Task: Select the current location as Kings Canyon National Park, California, United States . Now zoom + , and verify the location . Show zoom slider
Action: Mouse moved to (484, 221)
Screenshot: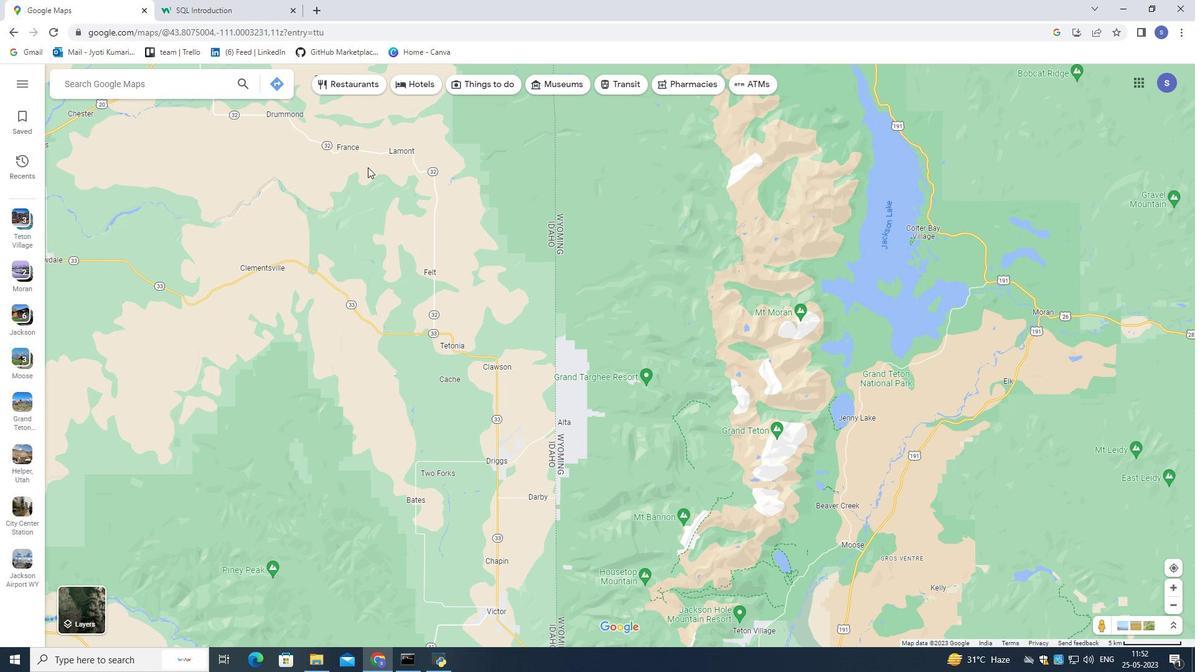 
Action: Mouse scrolled (483, 214) with delta (0, 0)
Screenshot: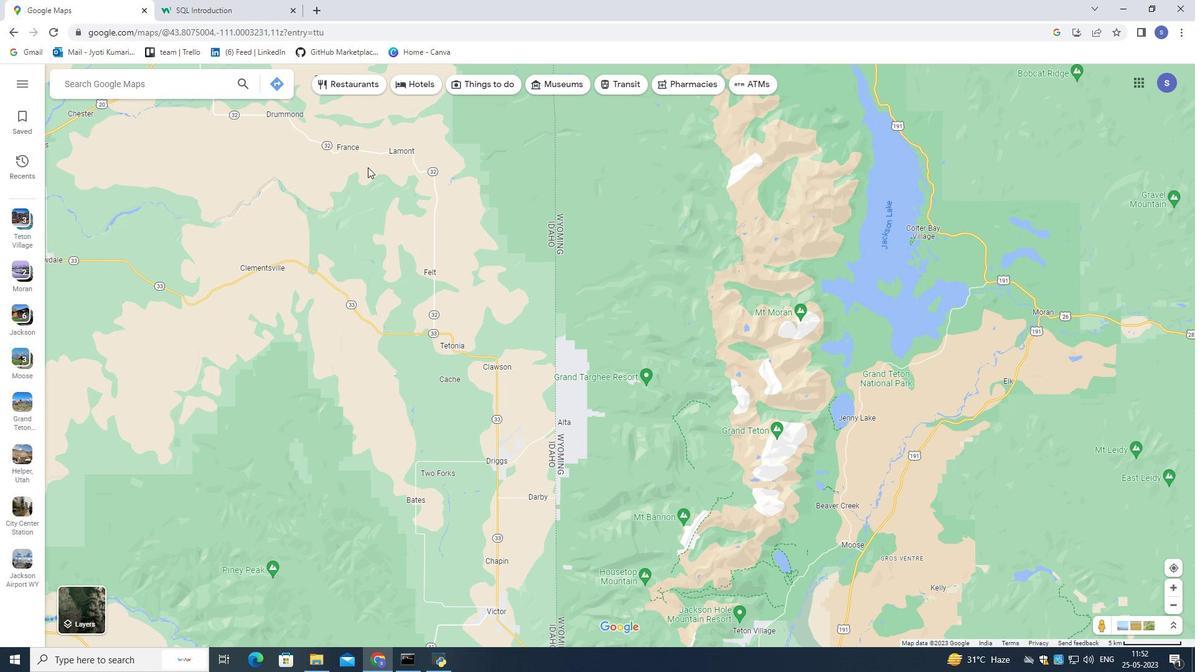 
Action: Mouse moved to (484, 221)
Screenshot: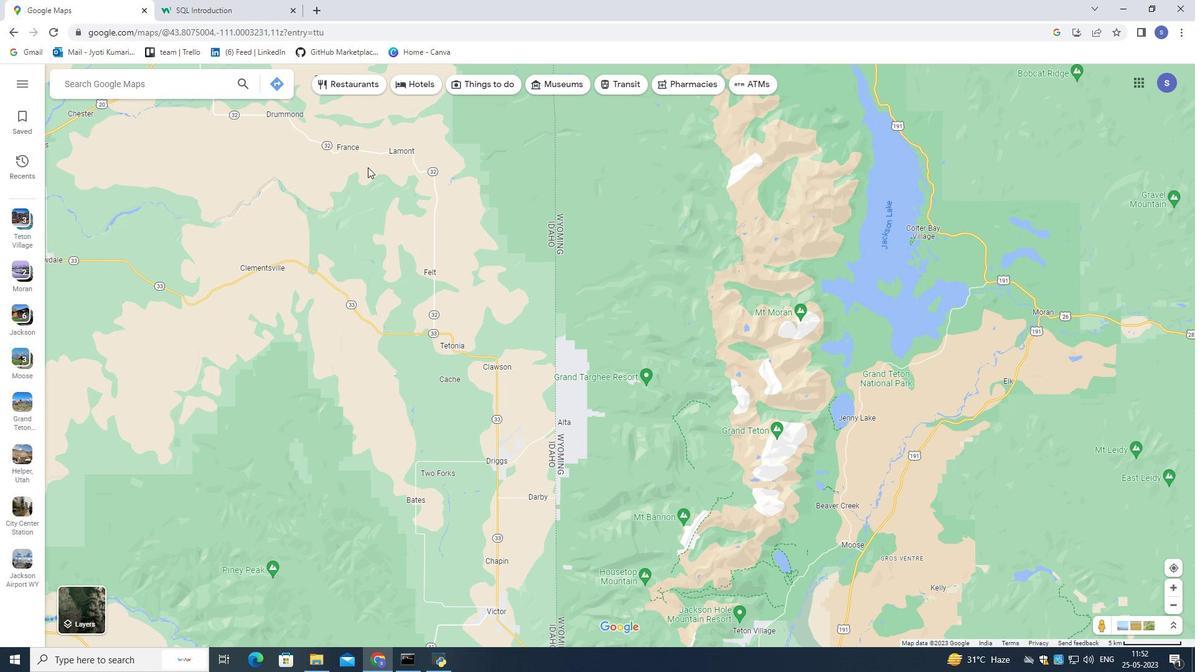 
Action: Mouse scrolled (483, 216) with delta (0, 0)
Screenshot: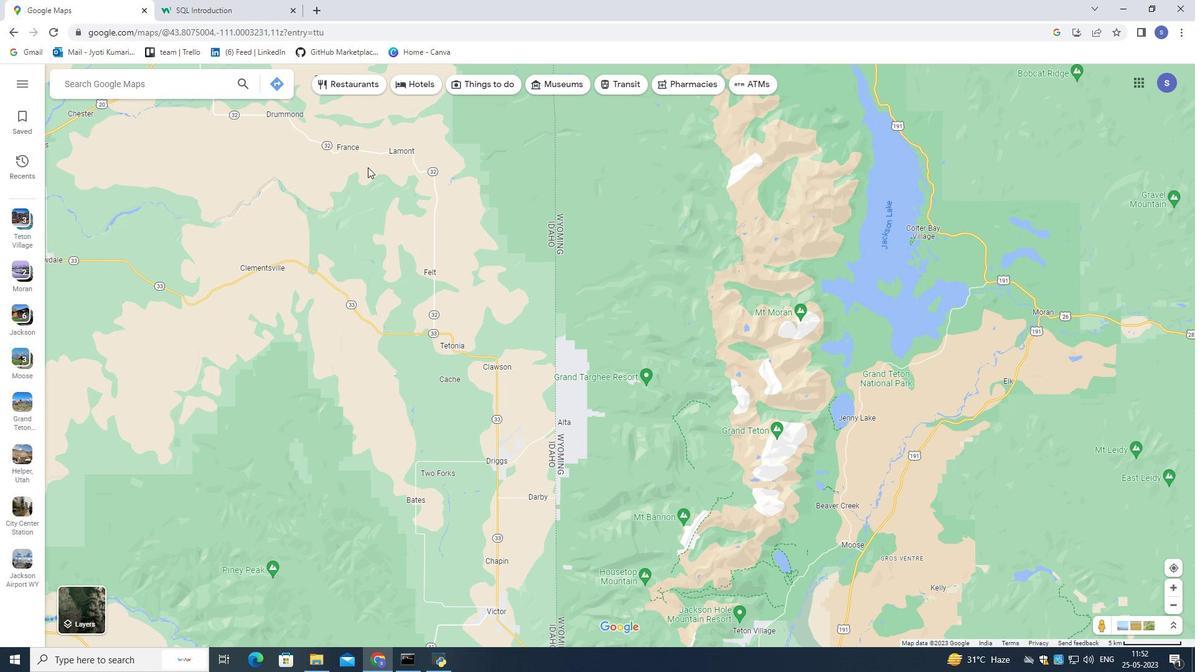 
Action: Mouse scrolled (484, 218) with delta (0, 0)
Screenshot: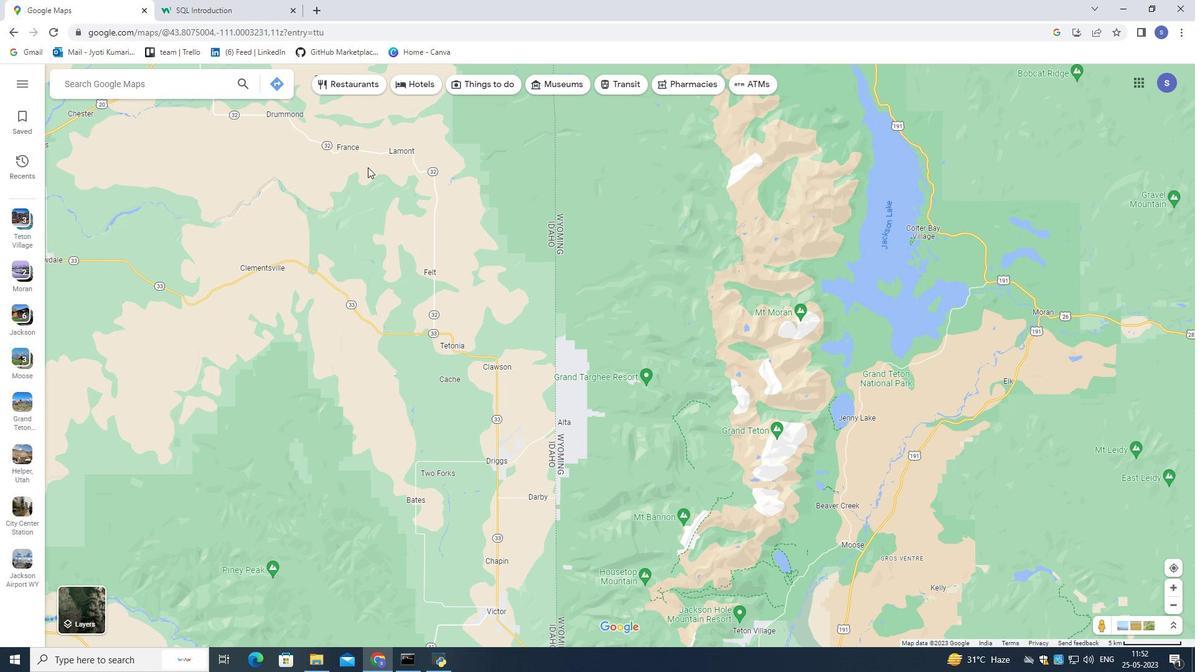 
Action: Mouse moved to (485, 221)
Screenshot: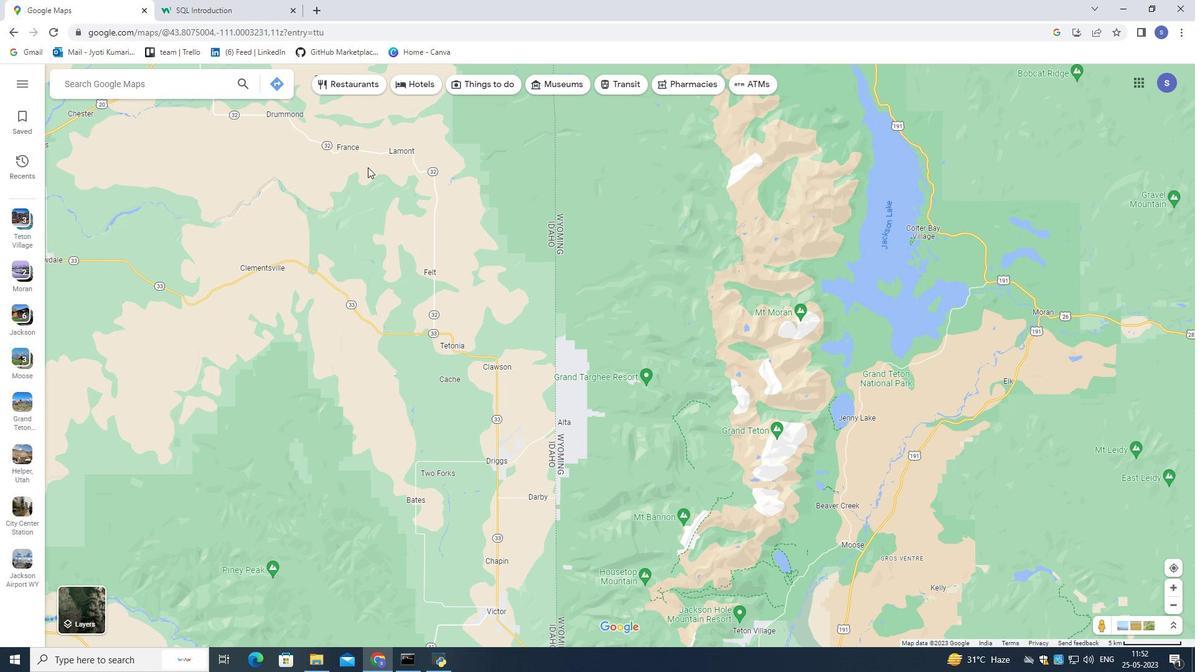 
Action: Mouse scrolled (485, 221) with delta (0, 0)
Screenshot: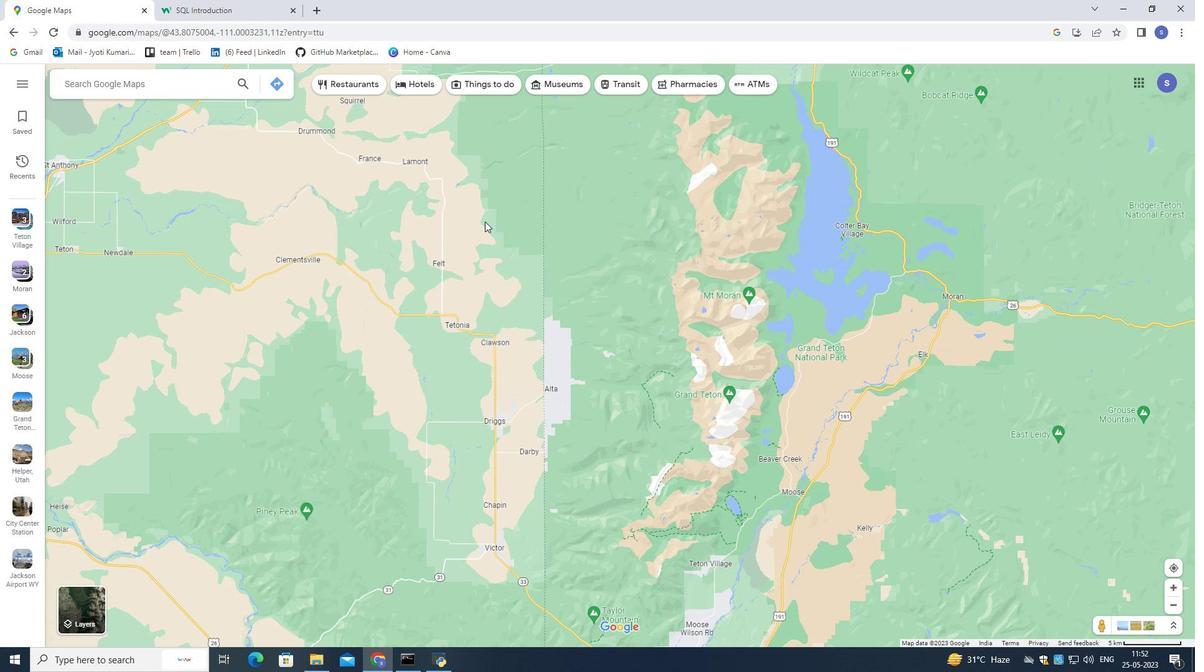 
Action: Mouse scrolled (485, 221) with delta (0, 0)
Screenshot: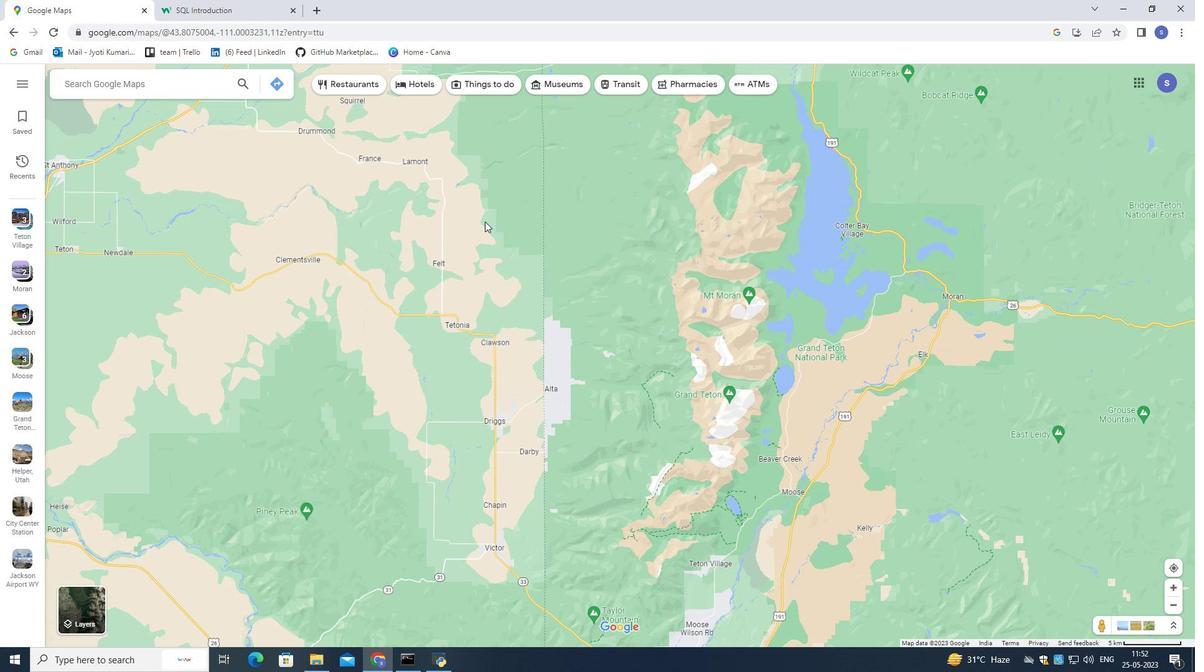 
Action: Mouse scrolled (485, 221) with delta (0, 0)
Screenshot: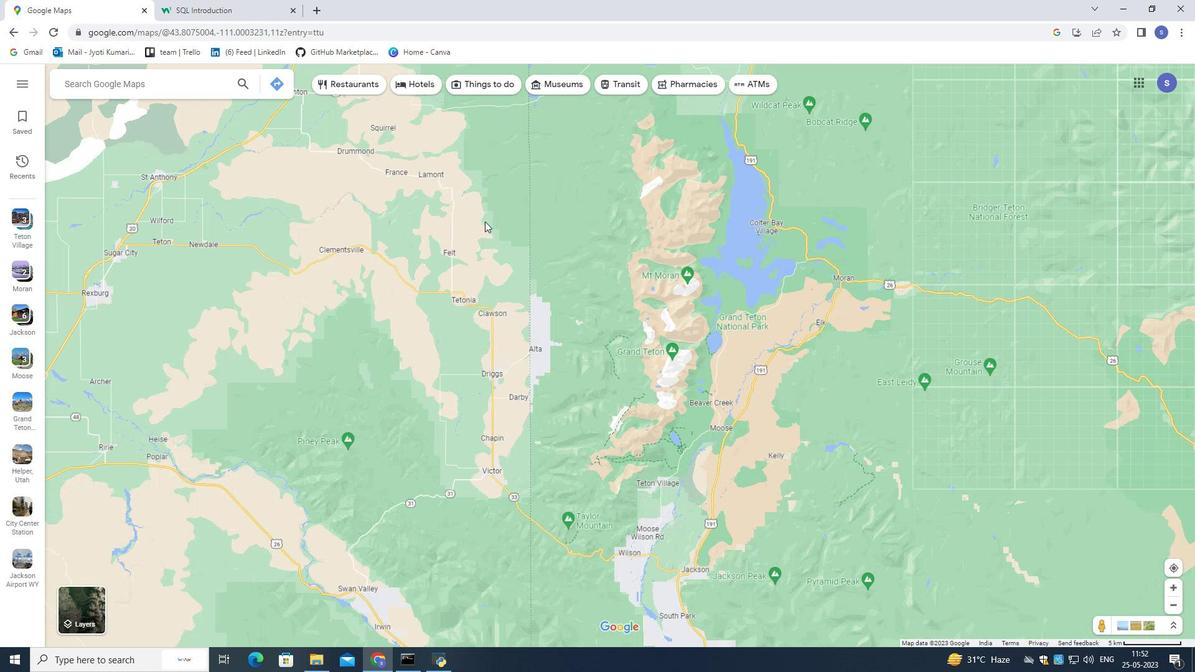 
Action: Mouse scrolled (485, 221) with delta (0, 0)
Screenshot: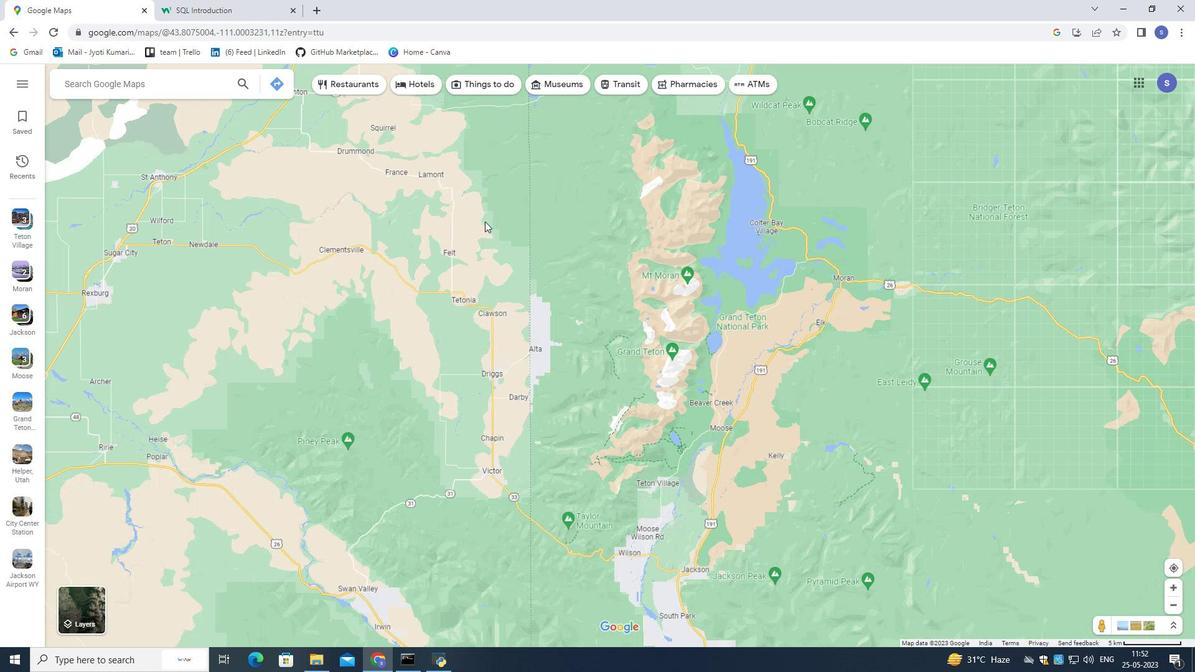 
Action: Mouse scrolled (485, 221) with delta (0, 0)
Screenshot: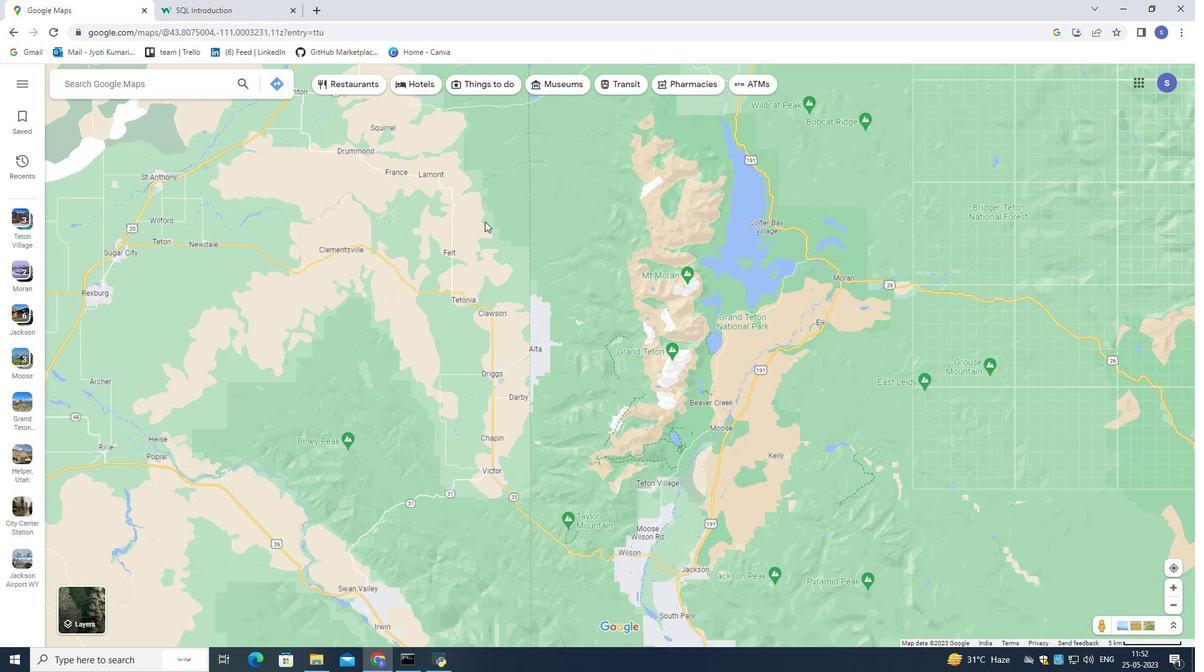 
Action: Mouse moved to (485, 219)
Screenshot: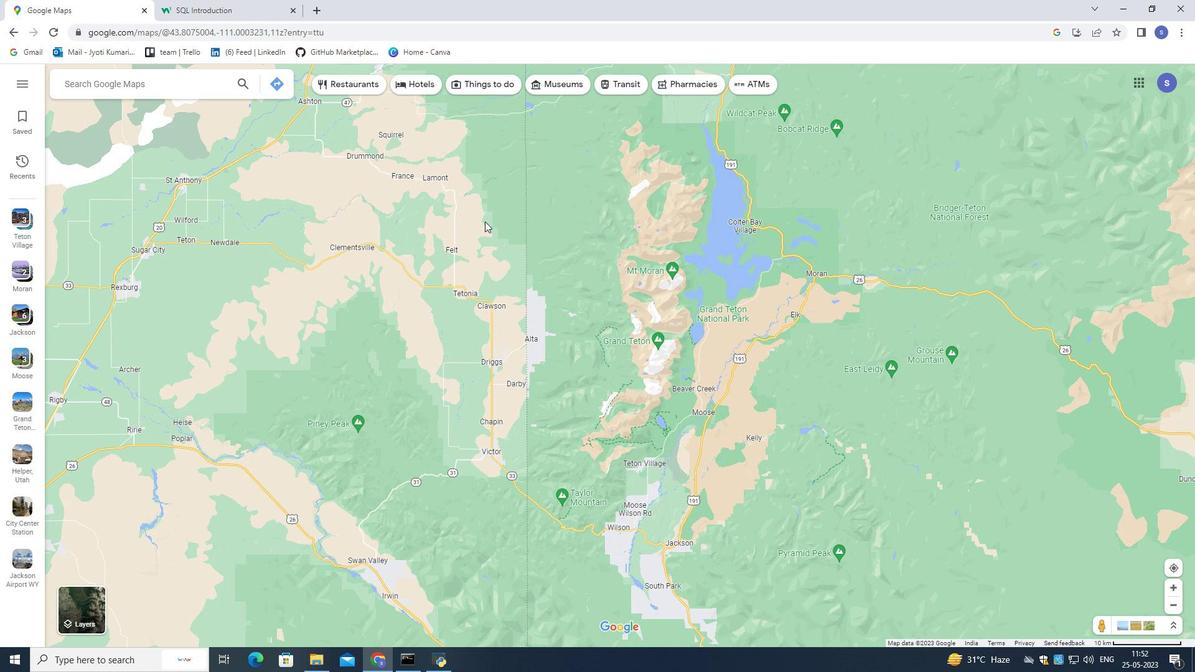 
Action: Mouse scrolled (485, 219) with delta (0, 0)
Screenshot: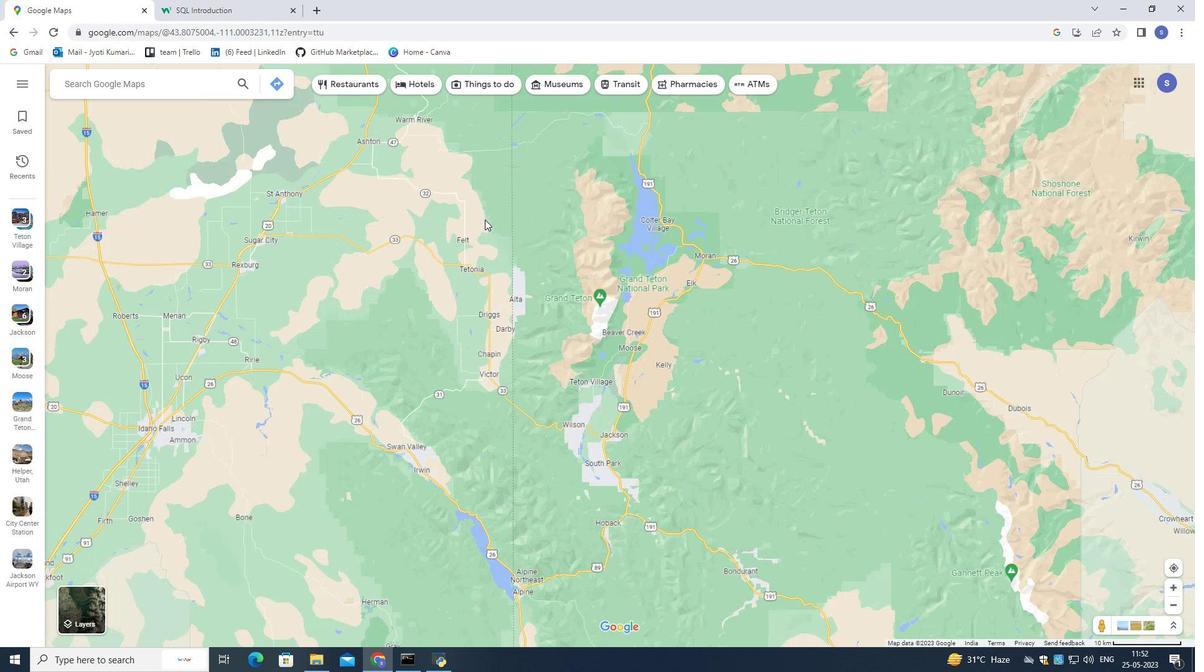 
Action: Mouse scrolled (485, 219) with delta (0, 0)
Screenshot: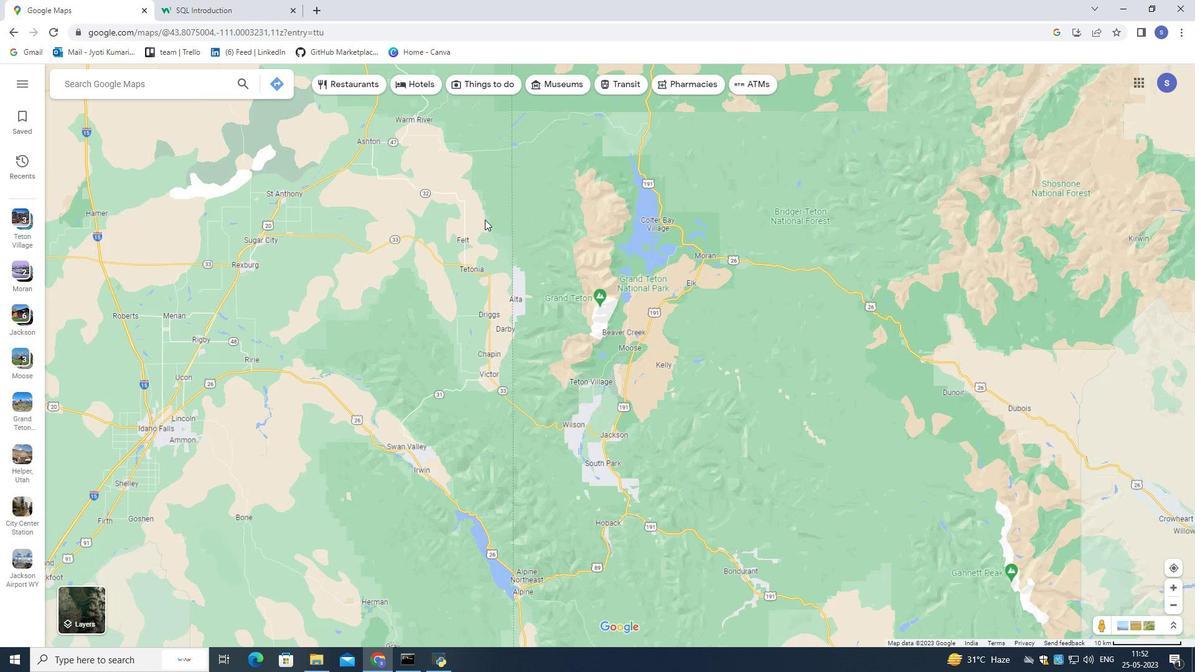 
Action: Mouse scrolled (485, 219) with delta (0, 0)
Screenshot: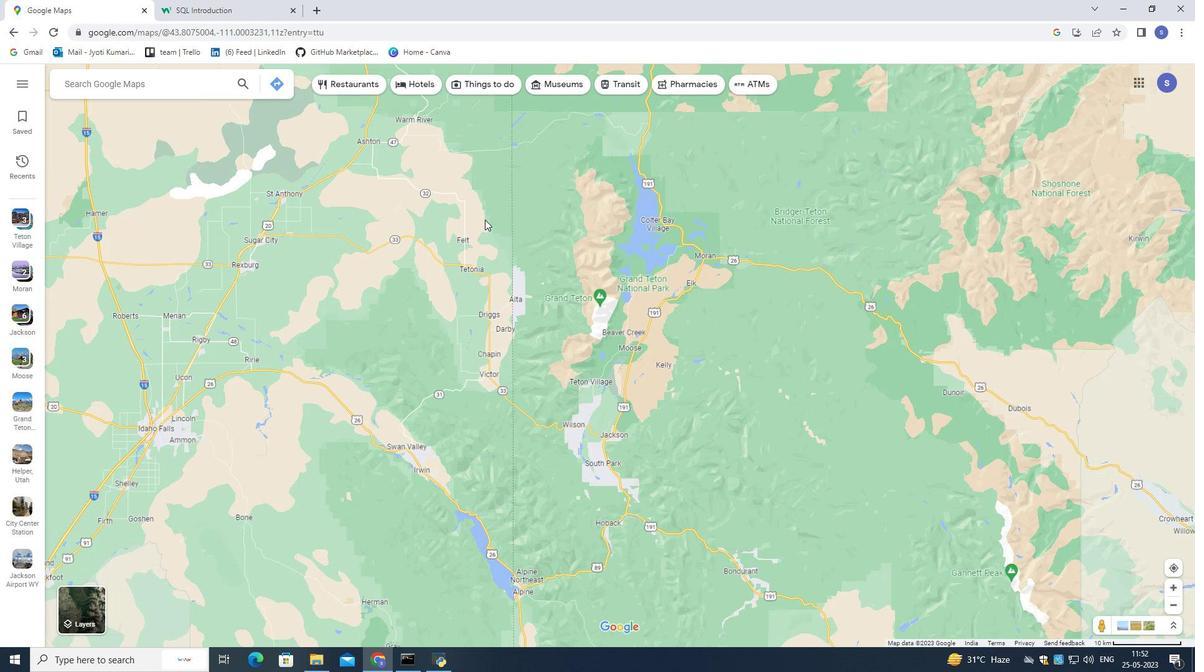 
Action: Mouse scrolled (485, 219) with delta (0, 0)
Screenshot: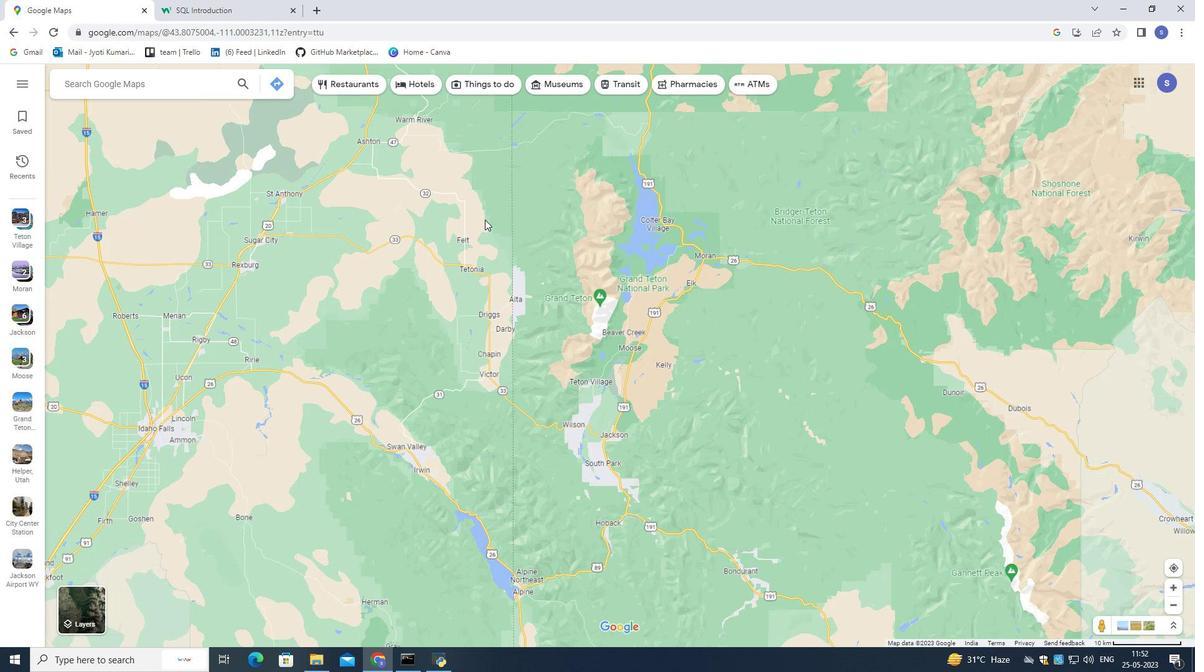 
Action: Mouse moved to (486, 217)
Screenshot: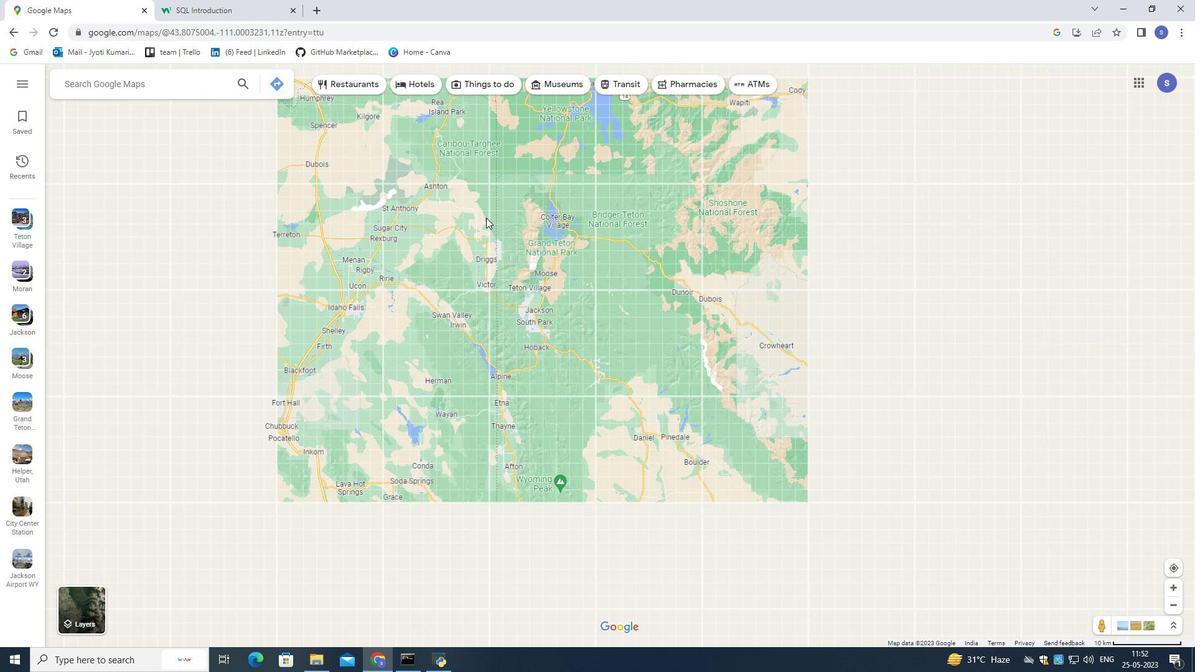 
Action: Mouse scrolled (486, 216) with delta (0, 0)
Screenshot: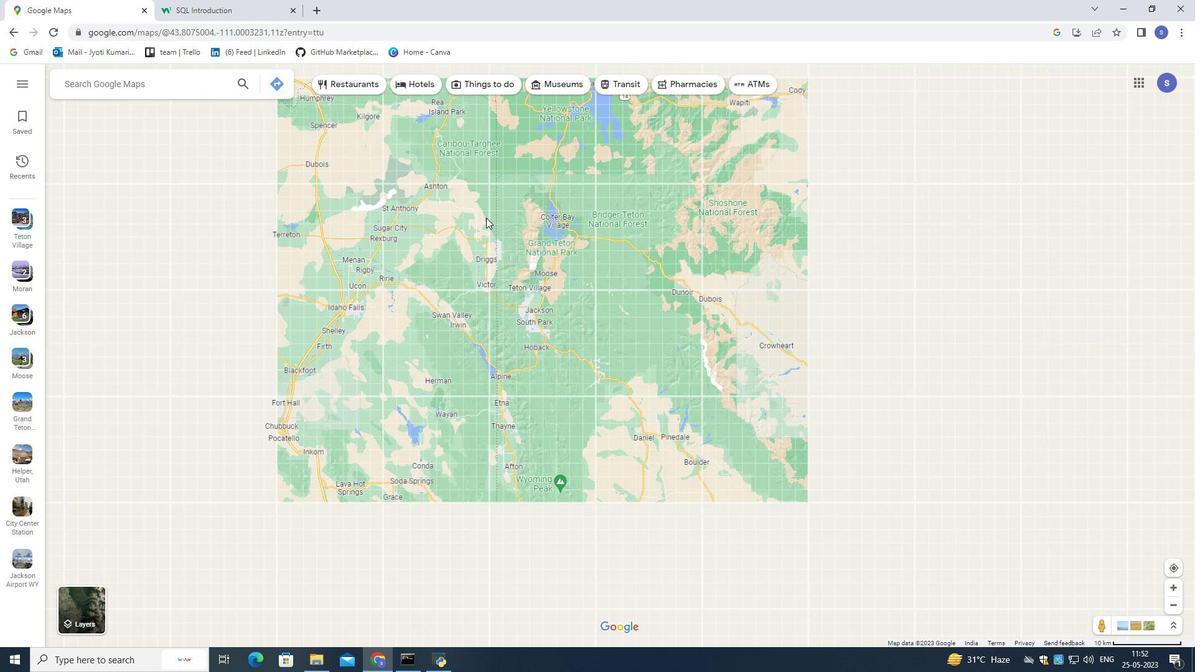 
Action: Mouse moved to (487, 217)
Screenshot: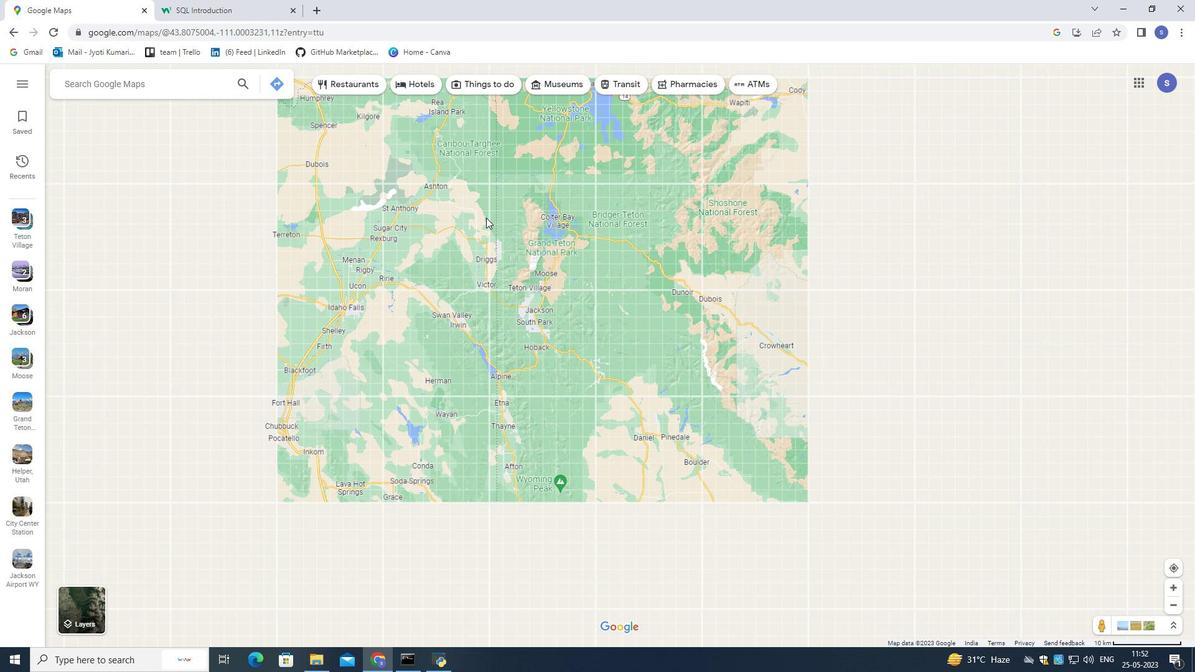 
Action: Mouse scrolled (487, 216) with delta (0, 0)
Screenshot: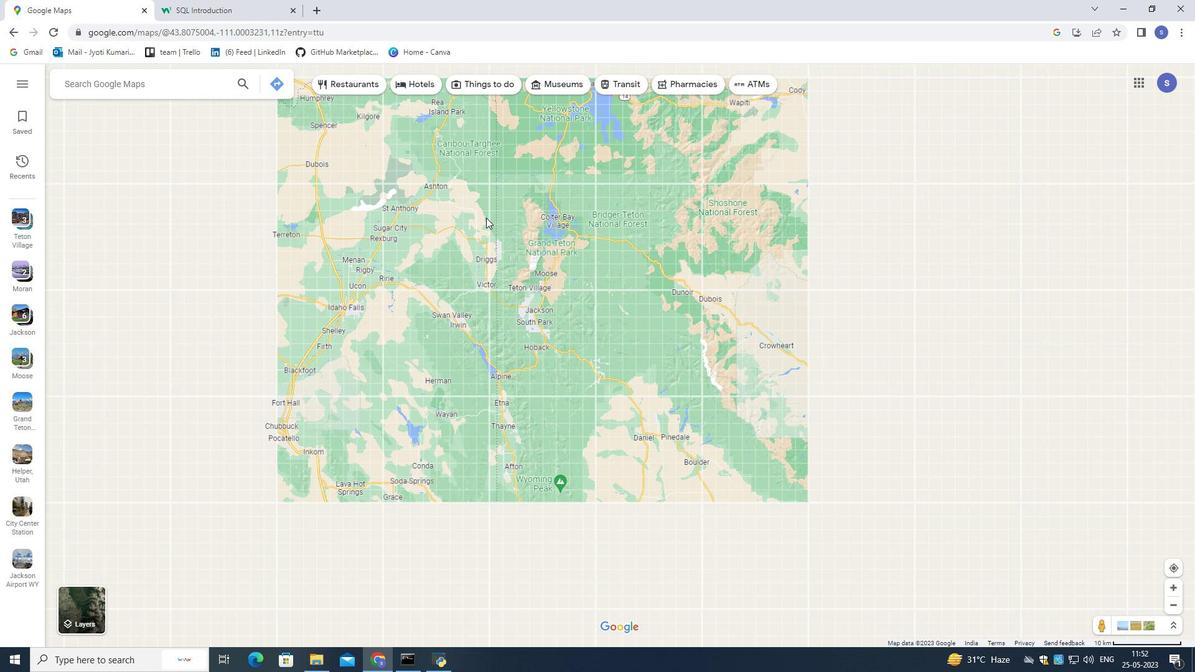 
Action: Mouse scrolled (487, 216) with delta (0, 0)
Screenshot: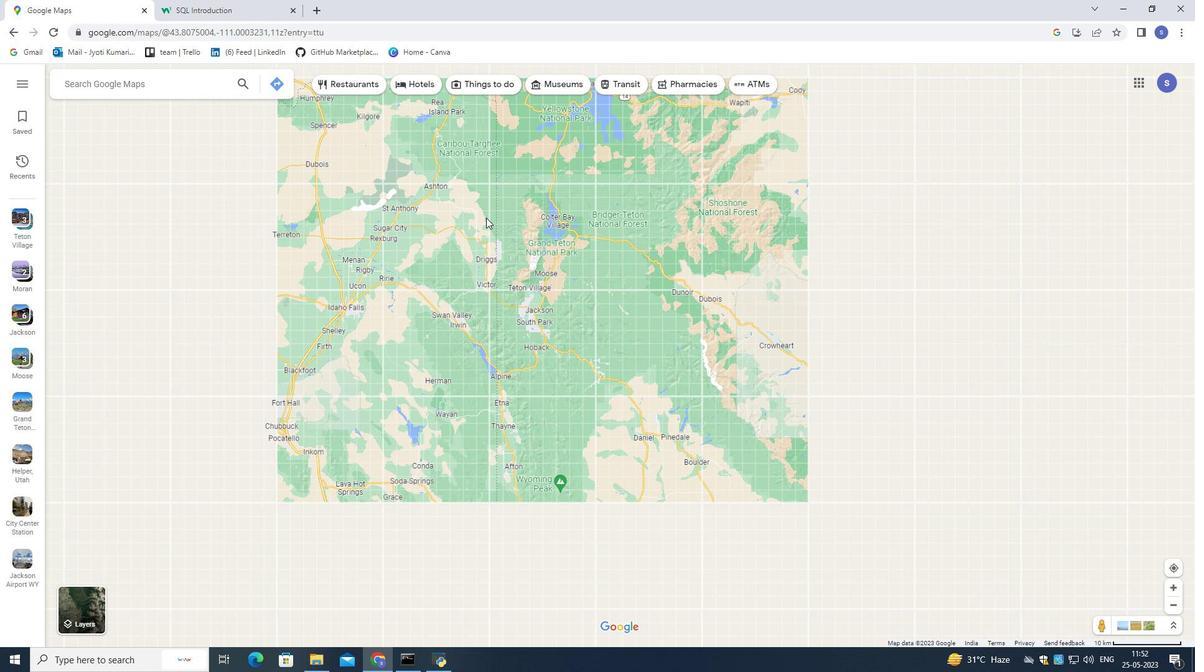
Action: Mouse scrolled (487, 216) with delta (0, 0)
Screenshot: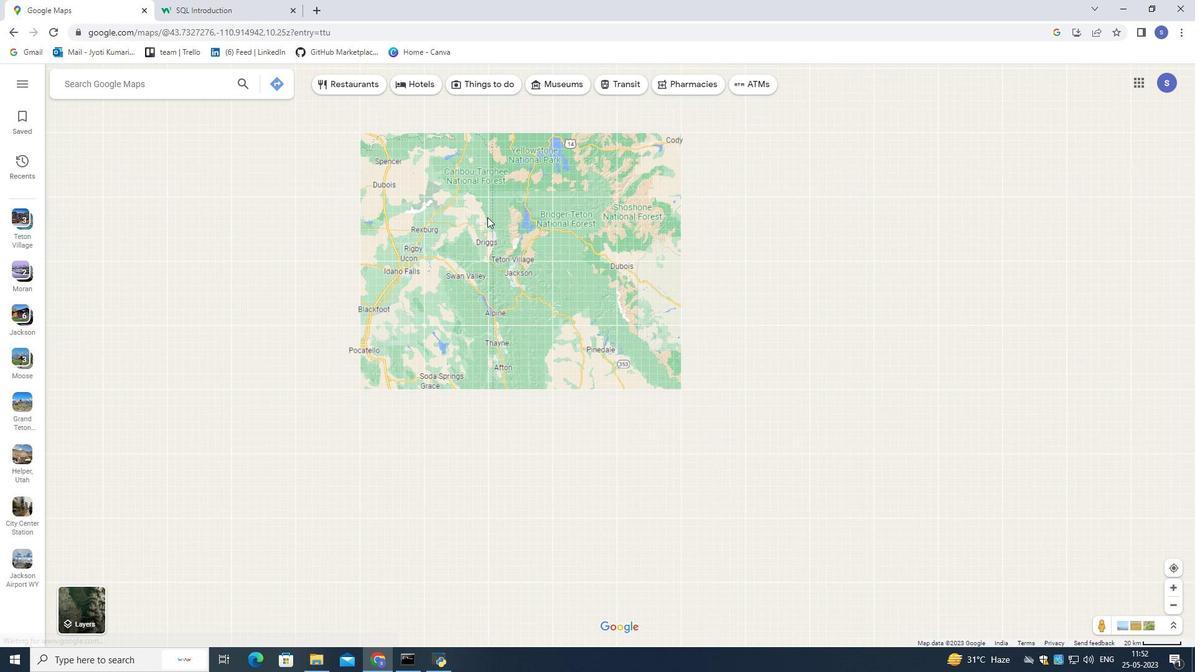 
Action: Mouse scrolled (487, 216) with delta (0, 0)
Screenshot: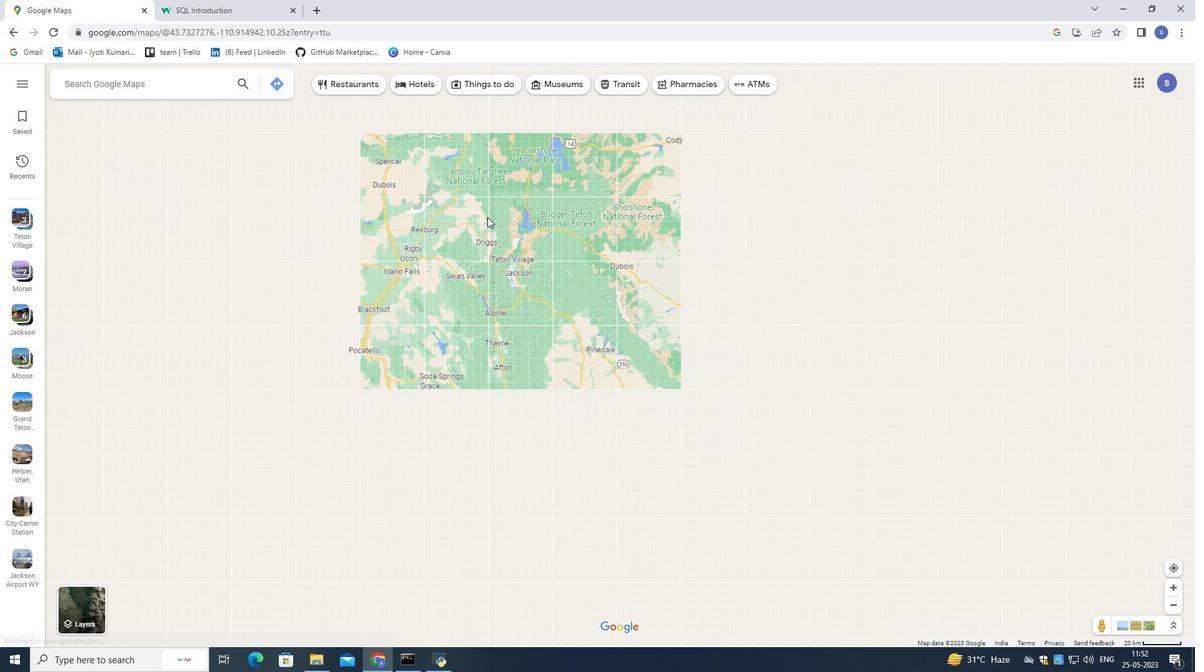 
Action: Mouse scrolled (487, 216) with delta (0, 0)
Screenshot: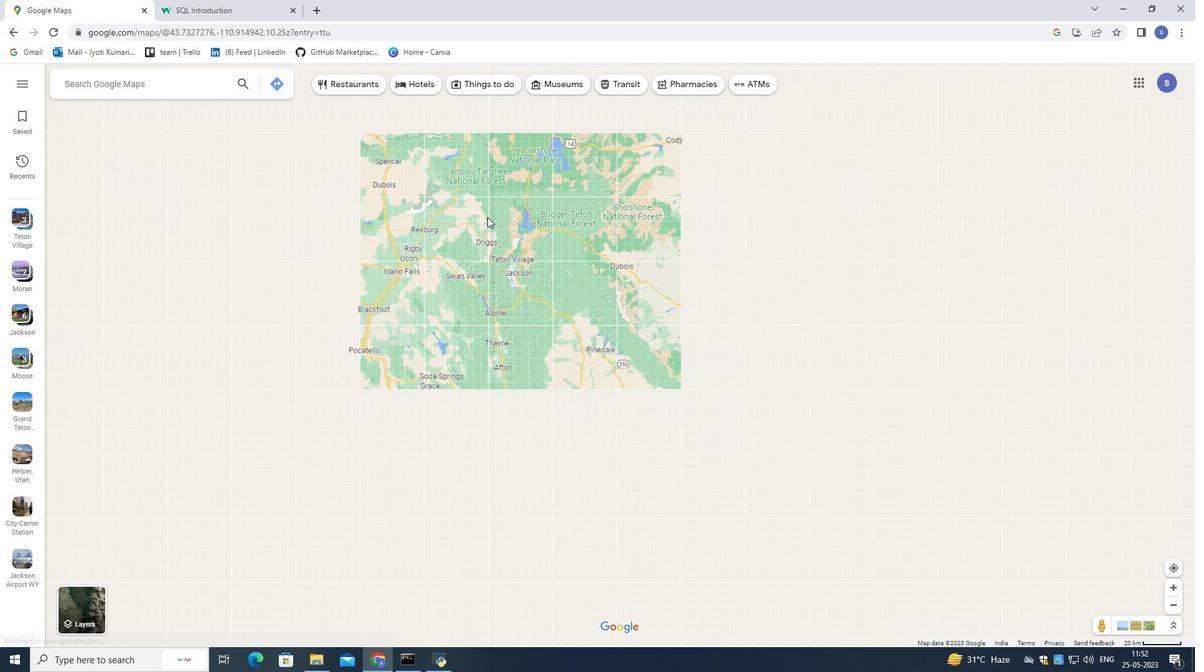 
Action: Mouse scrolled (487, 216) with delta (0, 0)
Screenshot: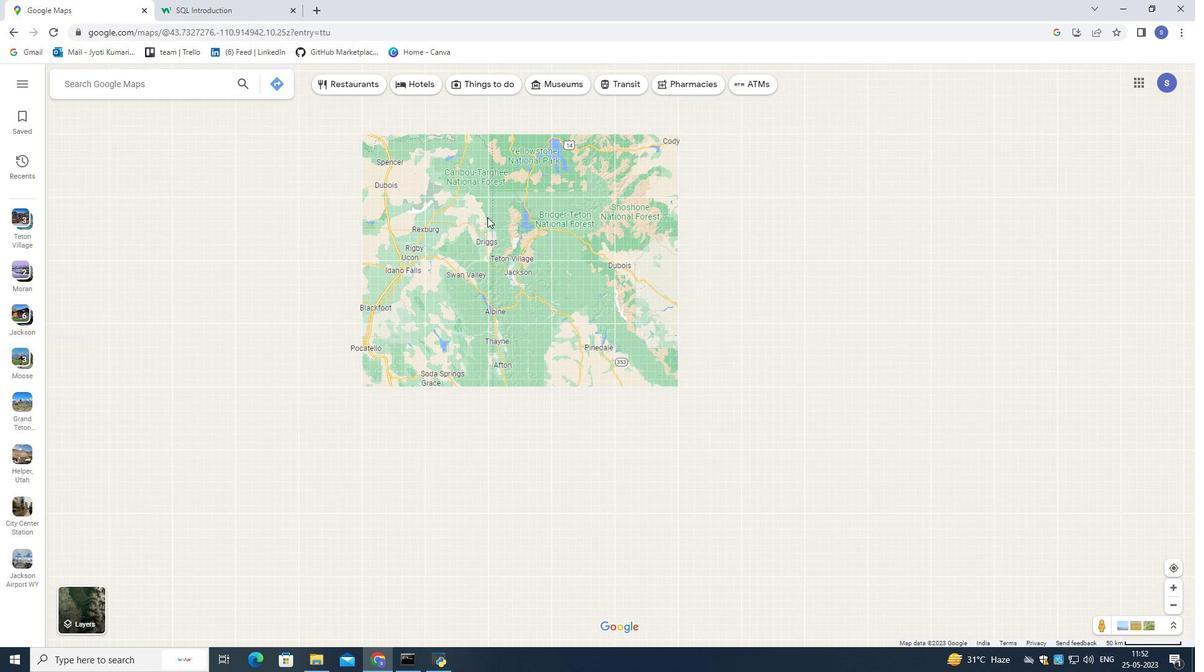 
Action: Mouse moved to (485, 216)
Screenshot: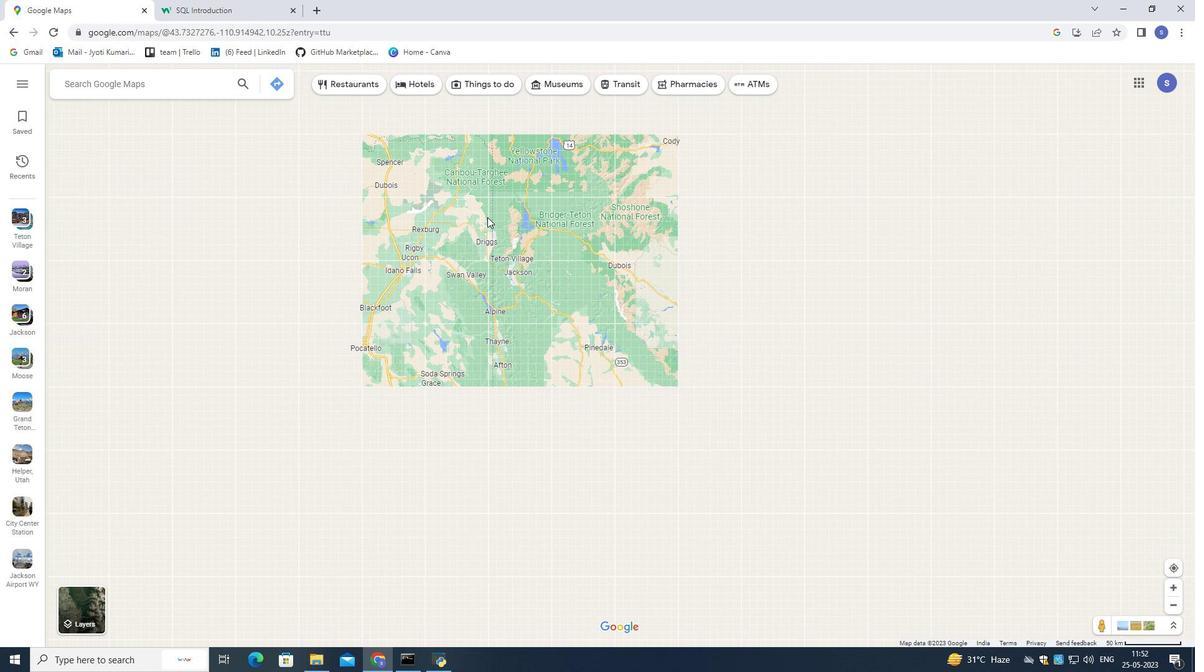 
Action: Mouse scrolled (485, 215) with delta (0, 0)
Screenshot: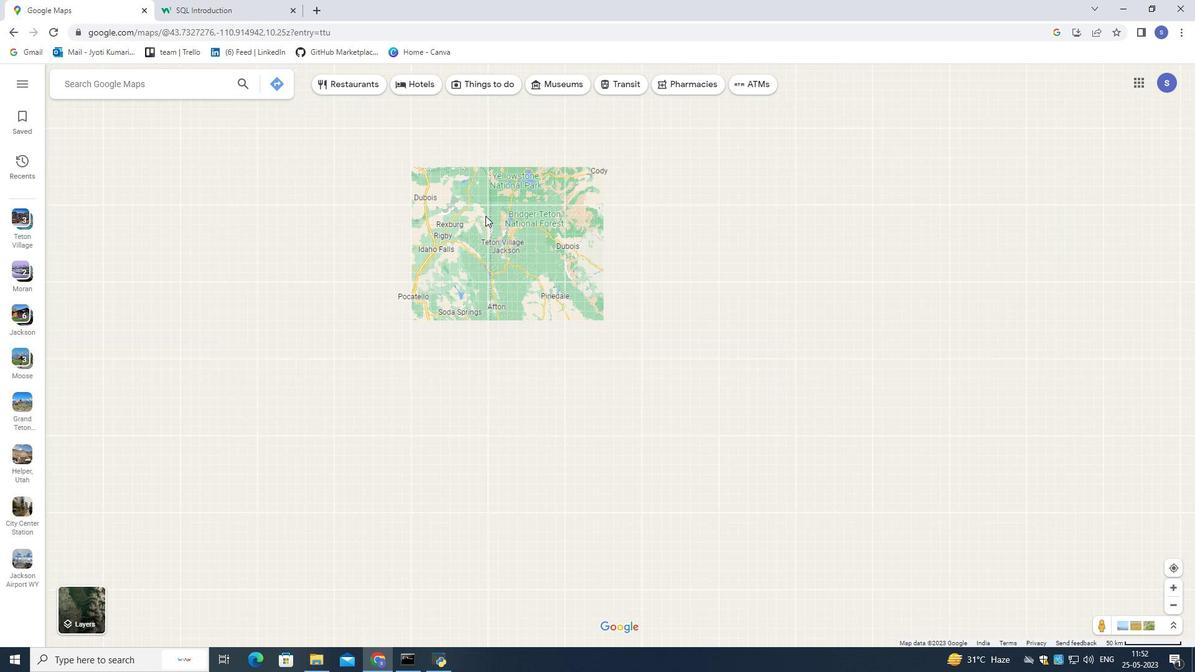 
Action: Mouse moved to (485, 215)
Screenshot: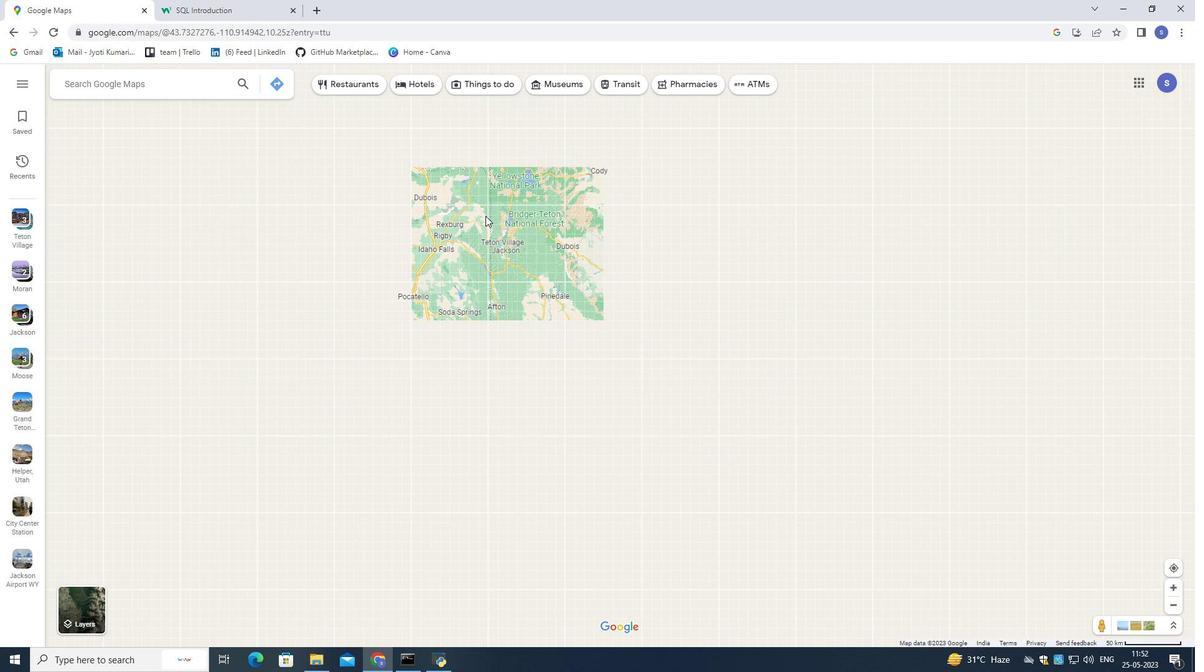 
Action: Mouse scrolled (485, 214) with delta (0, 0)
Screenshot: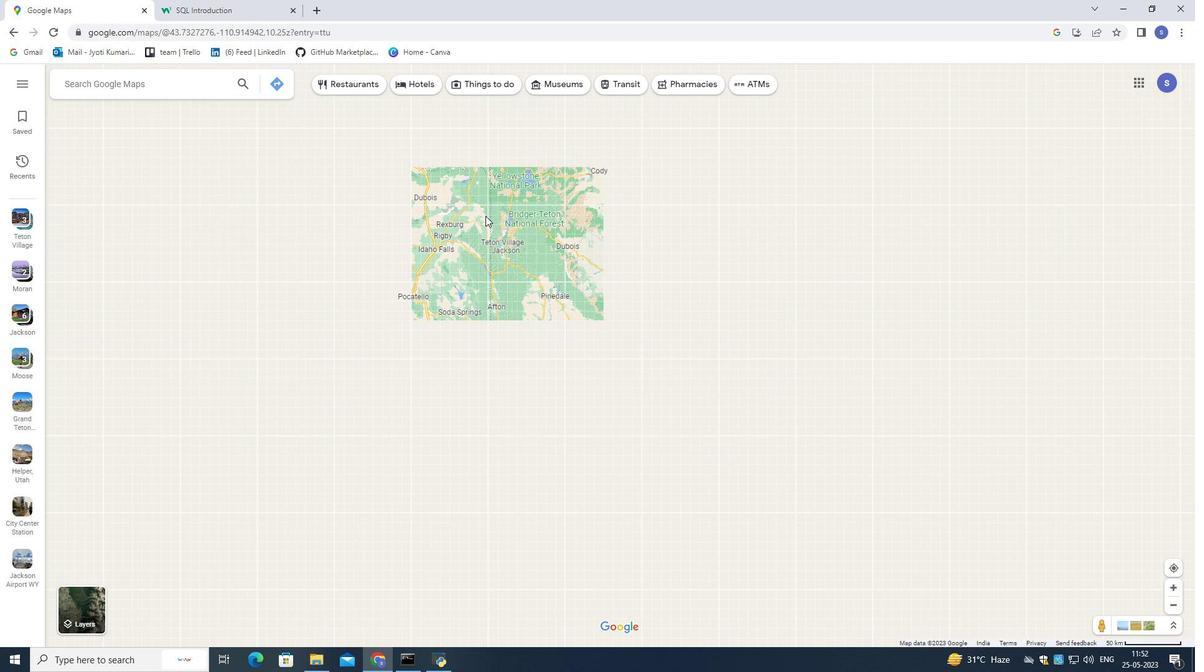 
Action: Mouse moved to (484, 216)
Screenshot: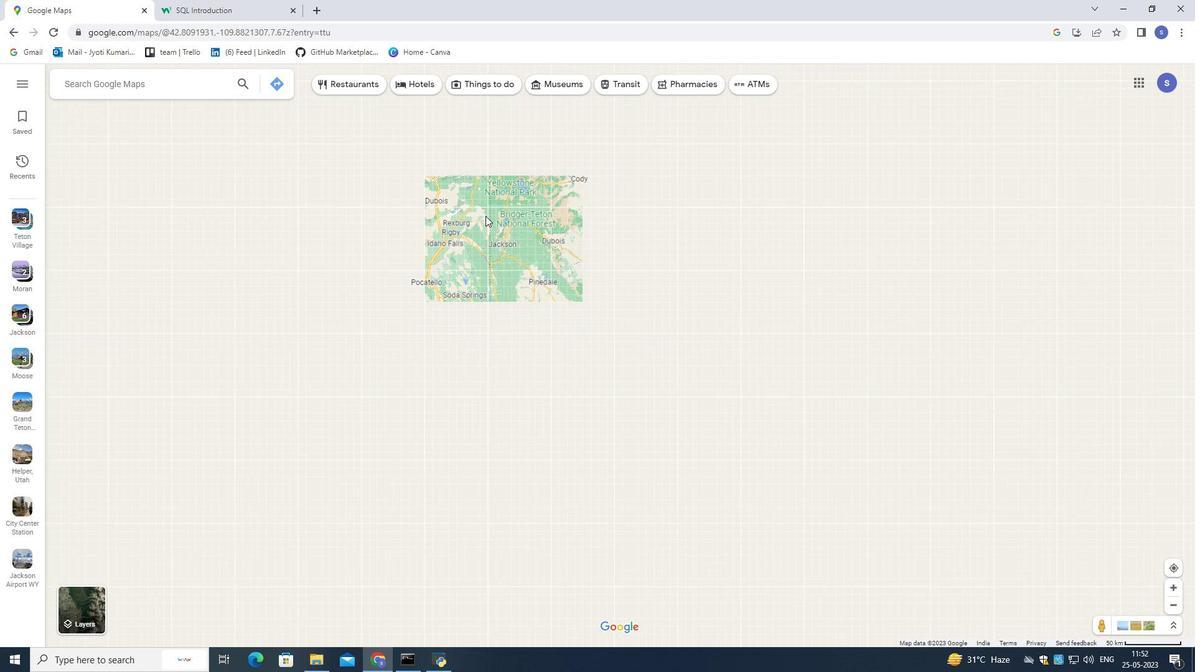 
Action: Mouse scrolled (484, 215) with delta (0, 0)
Screenshot: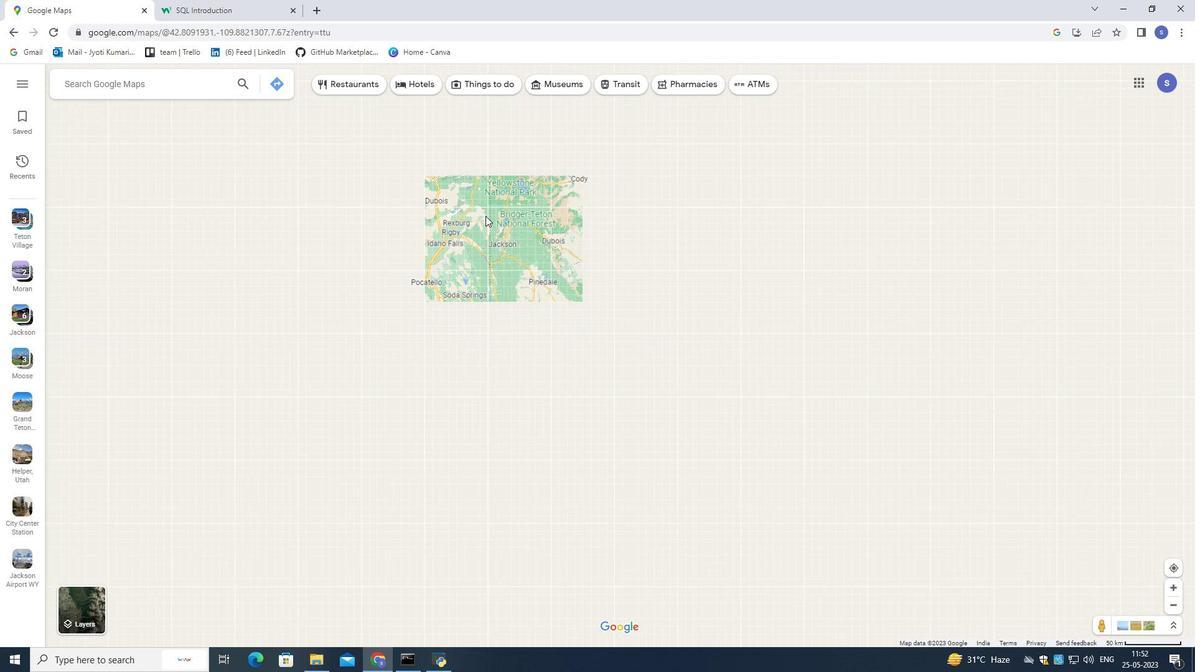 
Action: Mouse moved to (482, 218)
Screenshot: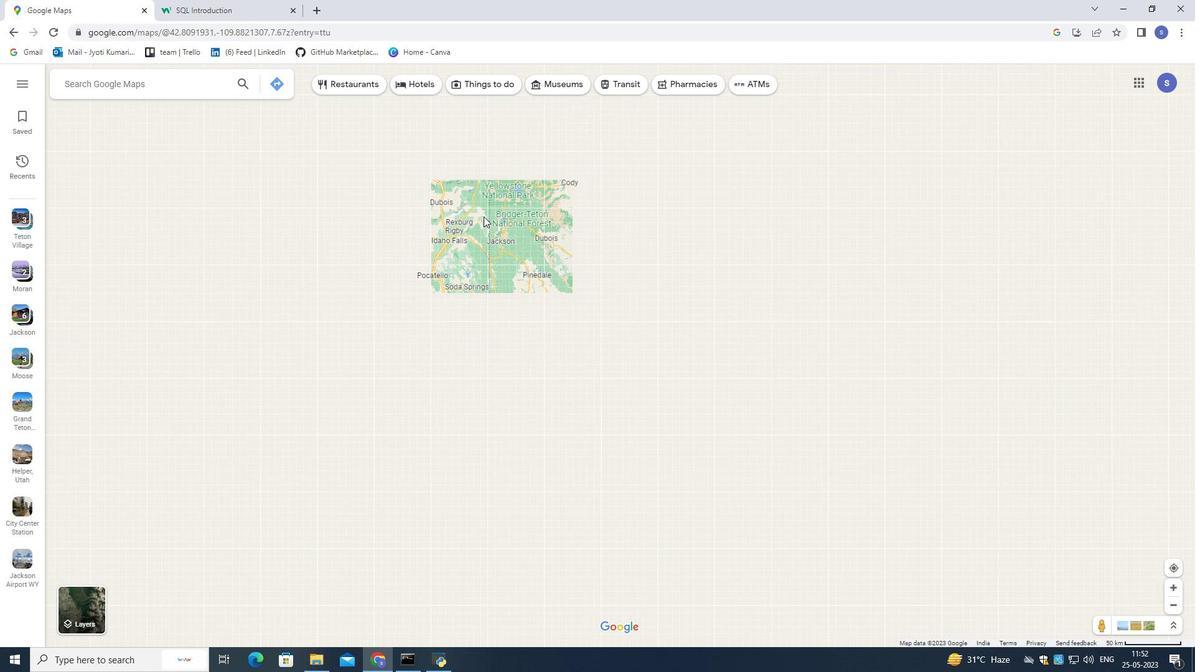 
Action: Mouse scrolled (483, 216) with delta (0, 0)
Screenshot: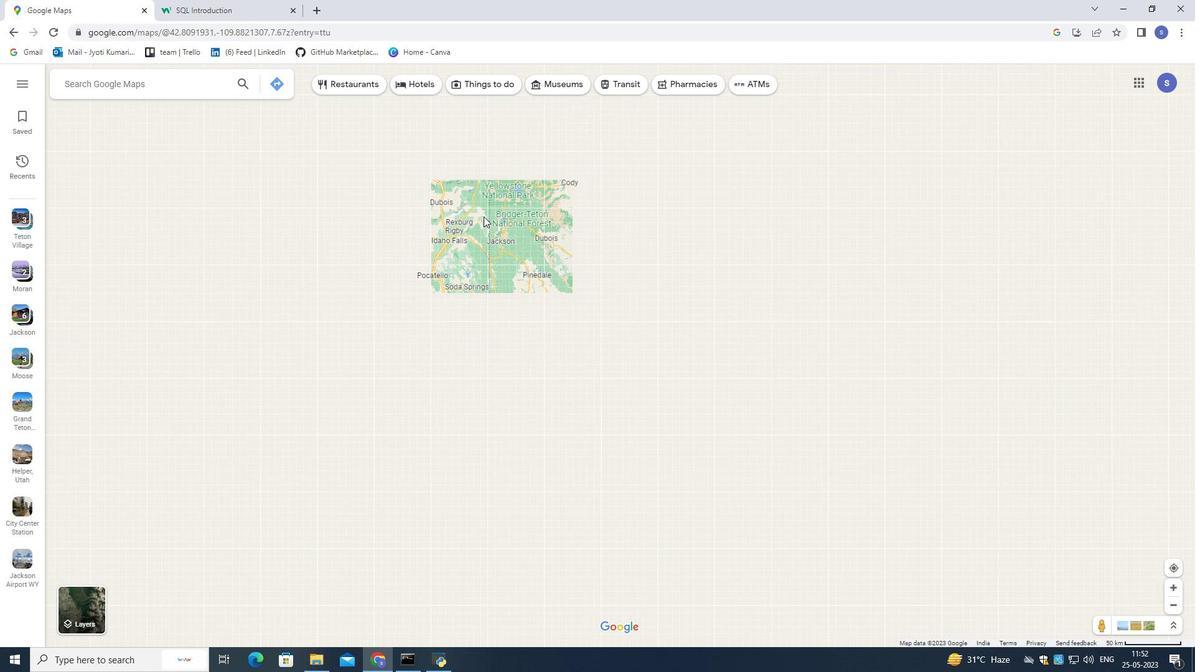 
Action: Mouse moved to (481, 218)
Screenshot: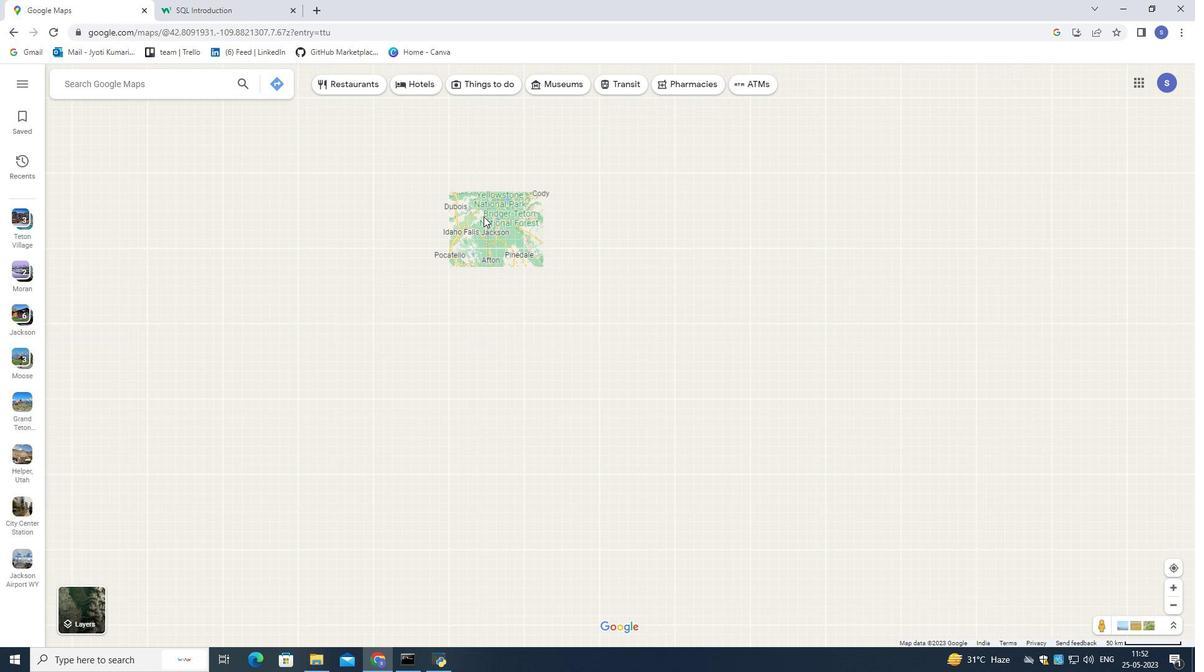 
Action: Mouse scrolled (481, 217) with delta (0, 0)
Screenshot: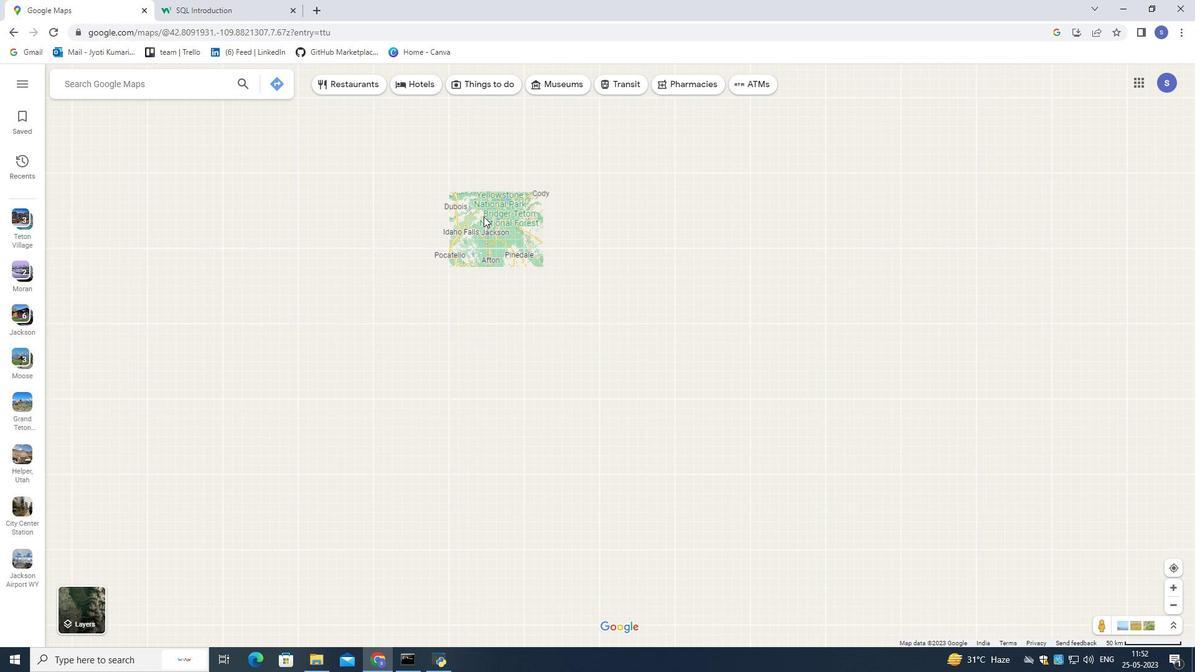 
Action: Mouse scrolled (481, 217) with delta (0, 0)
Screenshot: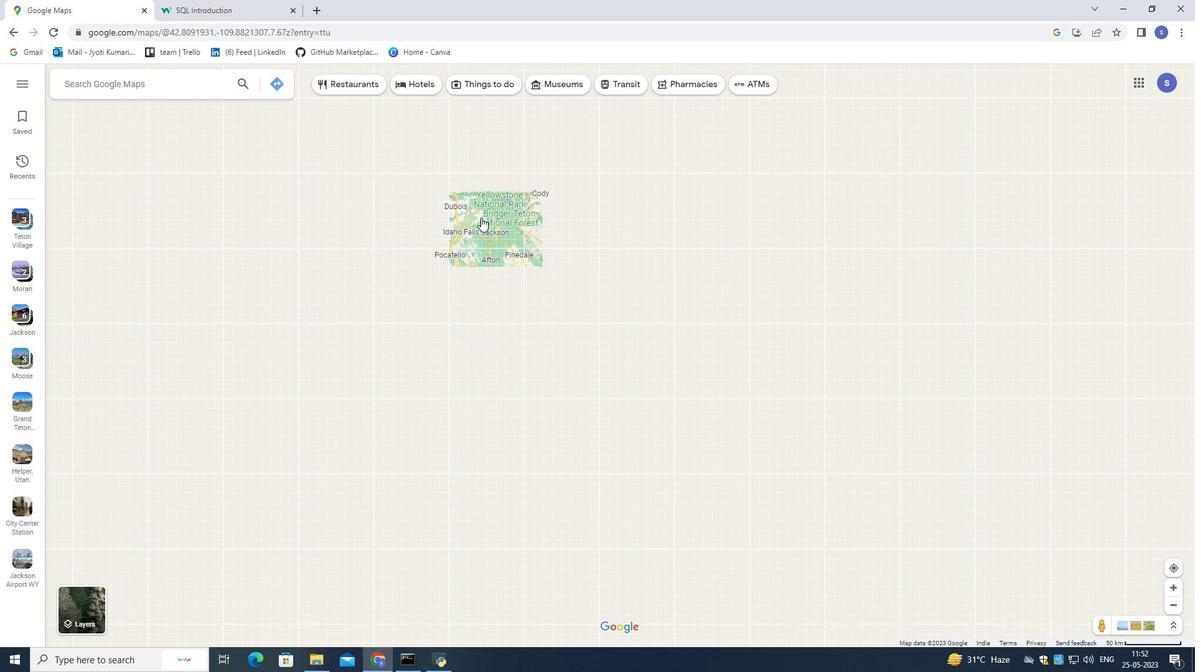 
Action: Mouse moved to (480, 218)
Screenshot: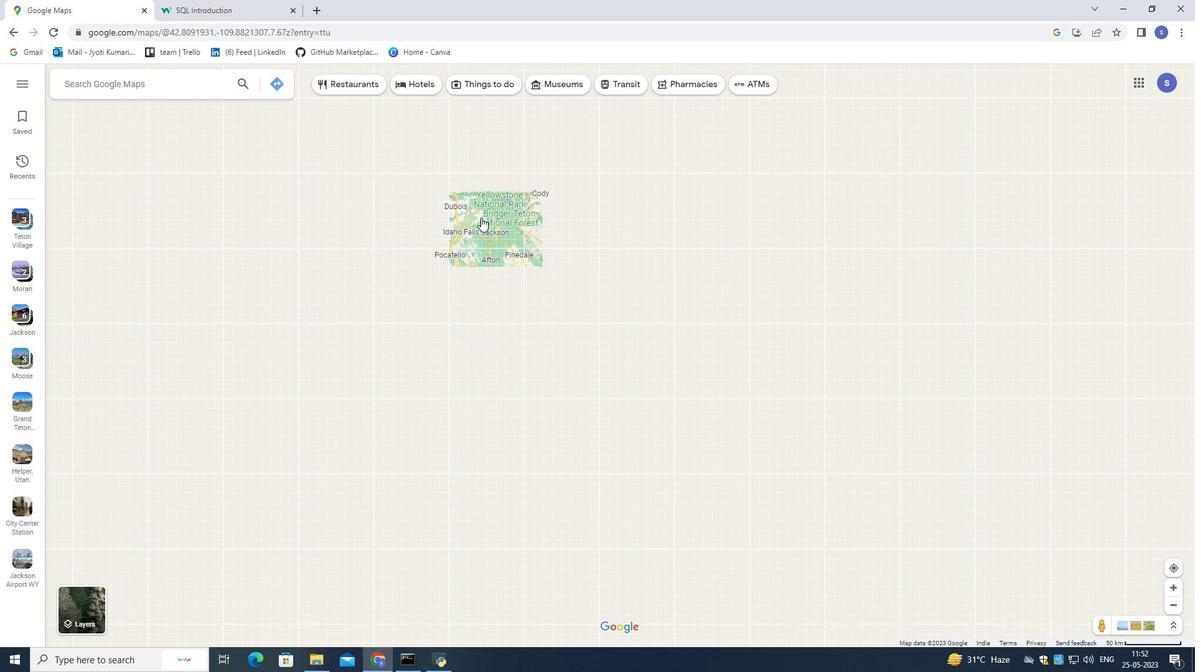 
Action: Mouse scrolled (480, 217) with delta (0, 0)
Screenshot: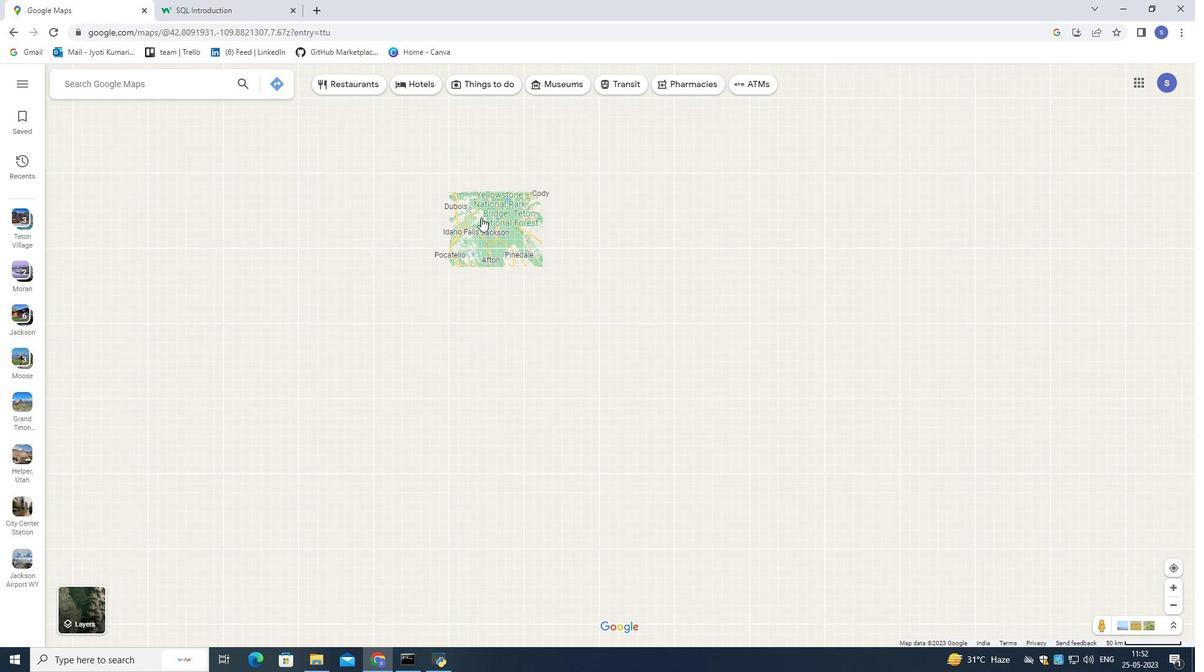 
Action: Mouse moved to (480, 218)
Screenshot: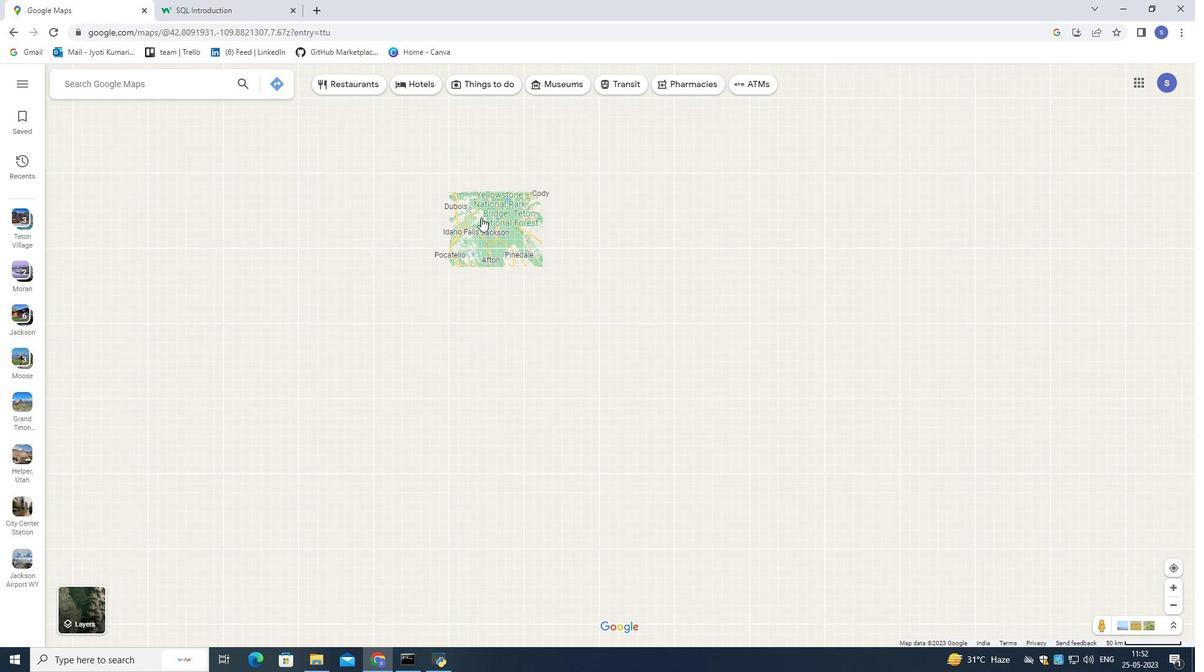 
Action: Mouse scrolled (480, 217) with delta (0, 0)
Screenshot: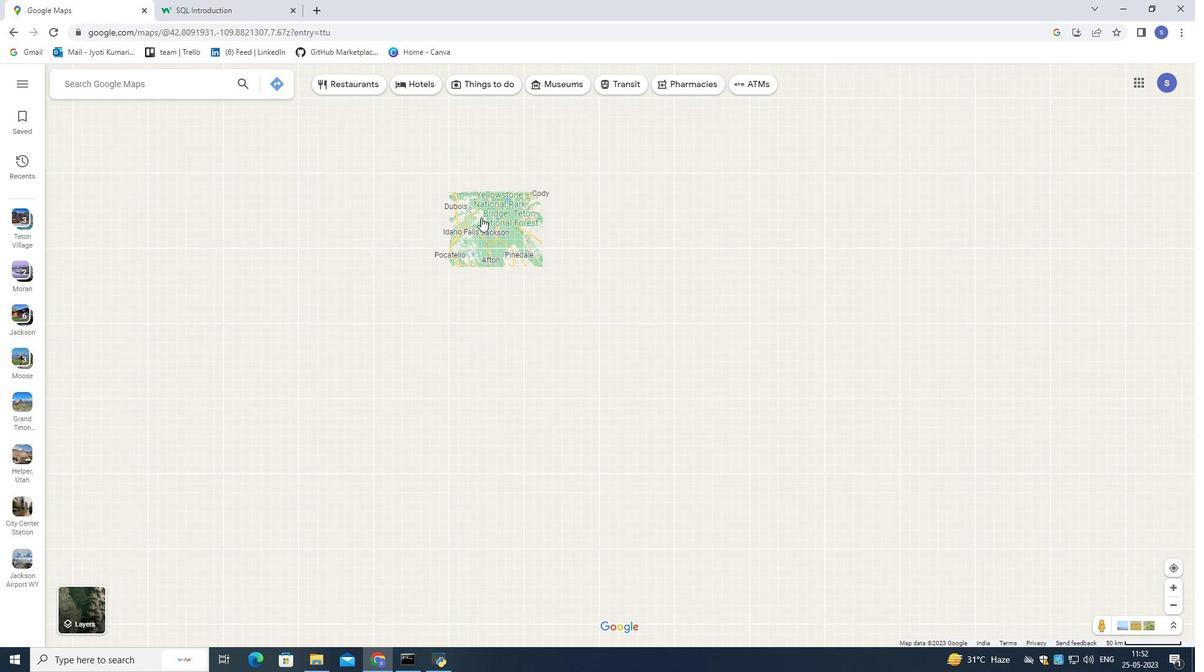 
Action: Mouse moved to (479, 218)
Screenshot: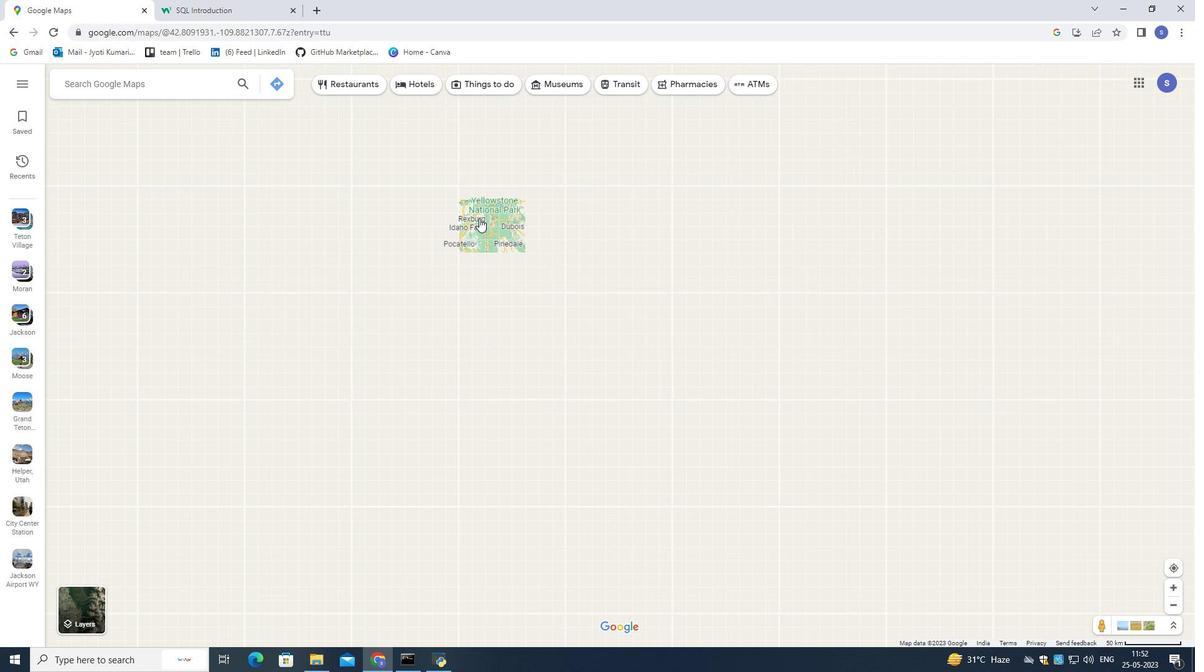
Action: Mouse scrolled (479, 218) with delta (0, 0)
Screenshot: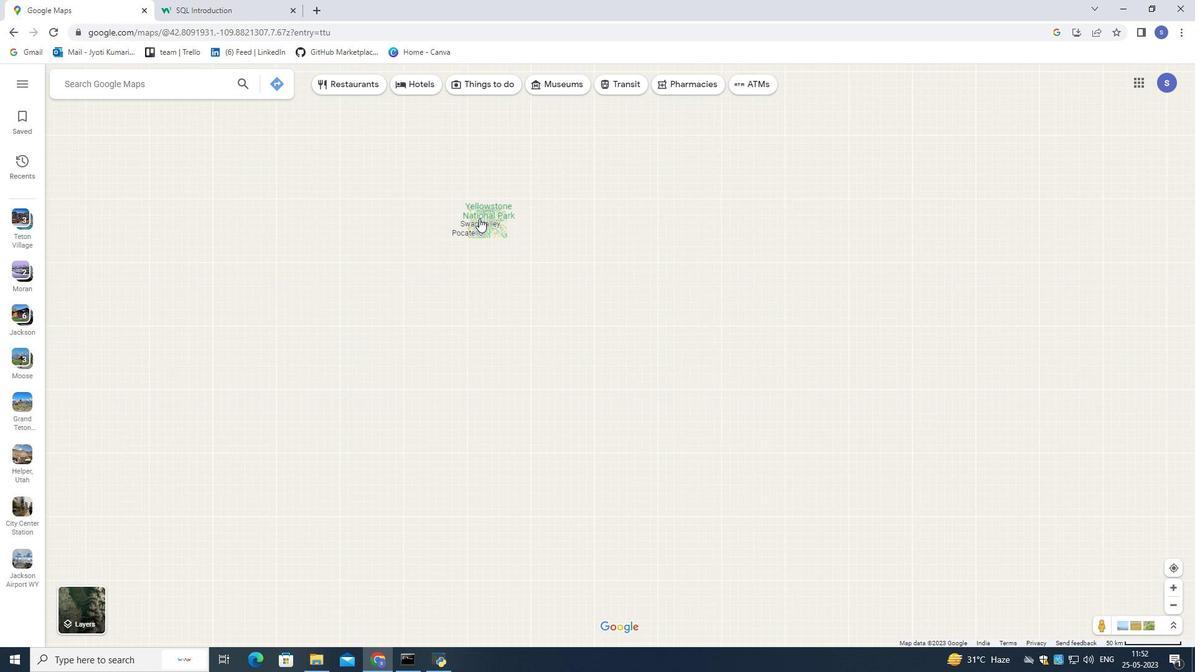 
Action: Mouse scrolled (479, 218) with delta (0, 0)
Screenshot: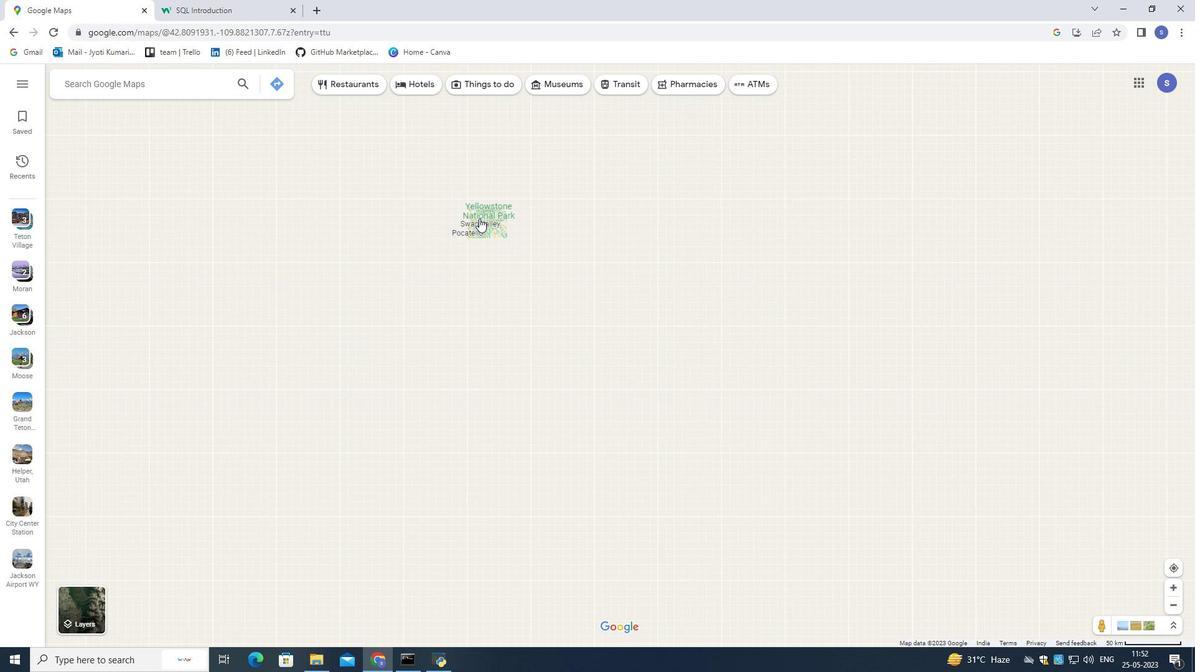 
Action: Mouse moved to (479, 218)
Screenshot: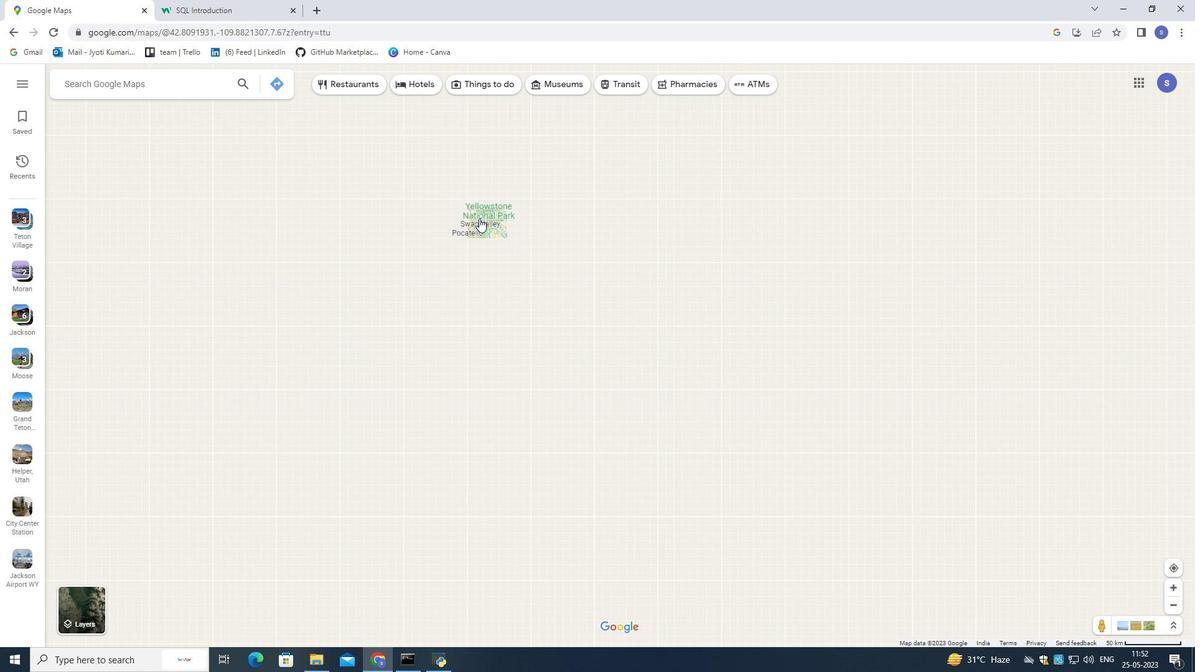 
Action: Mouse scrolled (479, 218) with delta (0, 0)
Screenshot: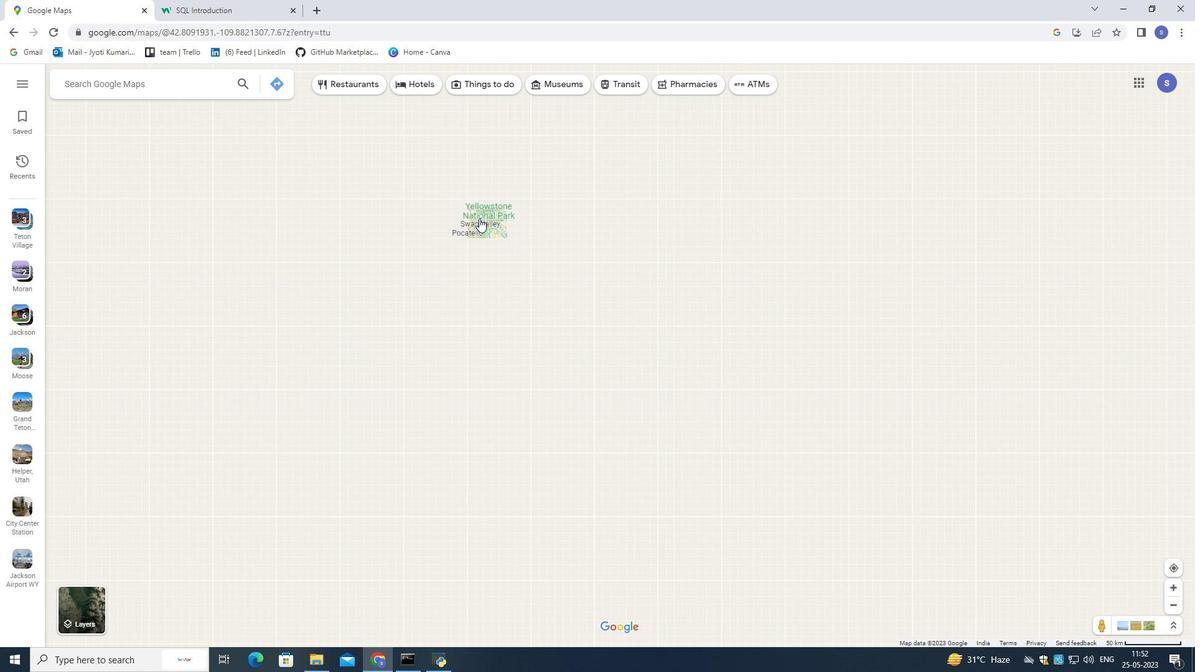 
Action: Mouse scrolled (479, 218) with delta (0, 0)
Screenshot: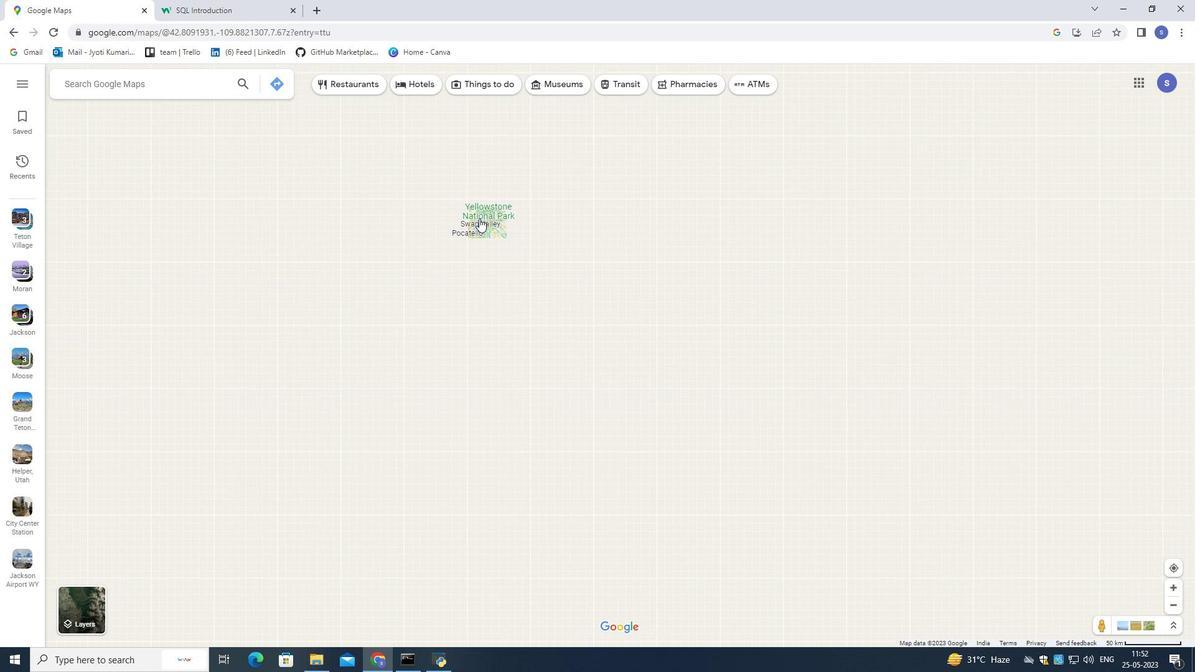 
Action: Mouse moved to (477, 218)
Screenshot: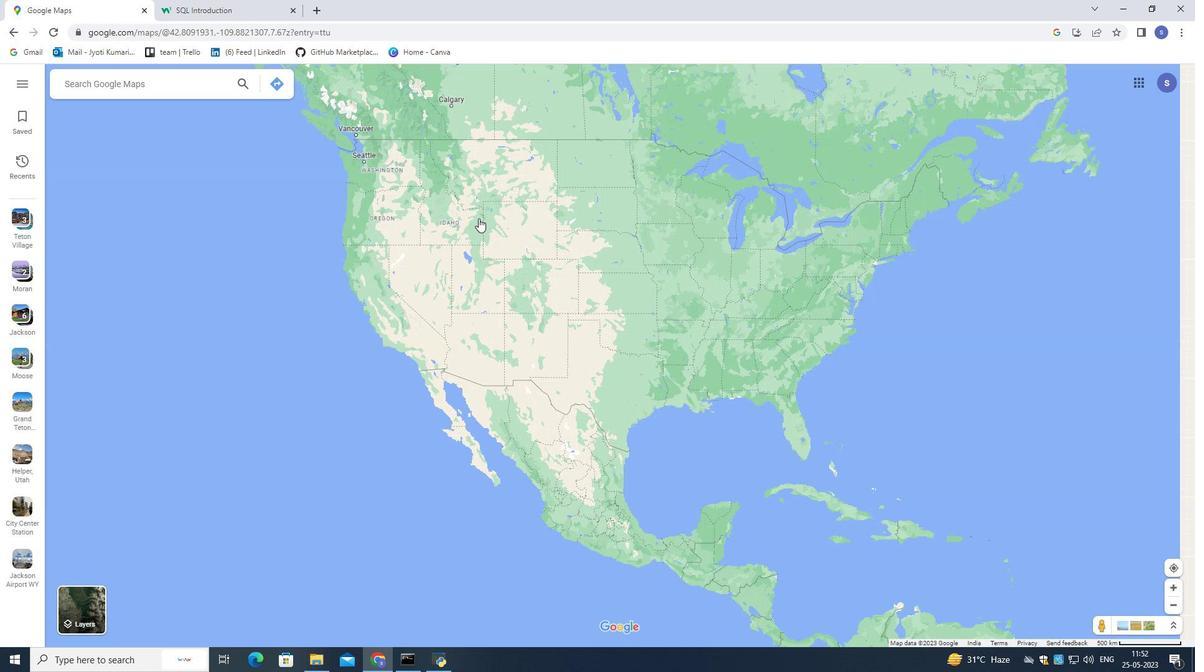 
Action: Mouse scrolled (477, 218) with delta (0, 0)
Screenshot: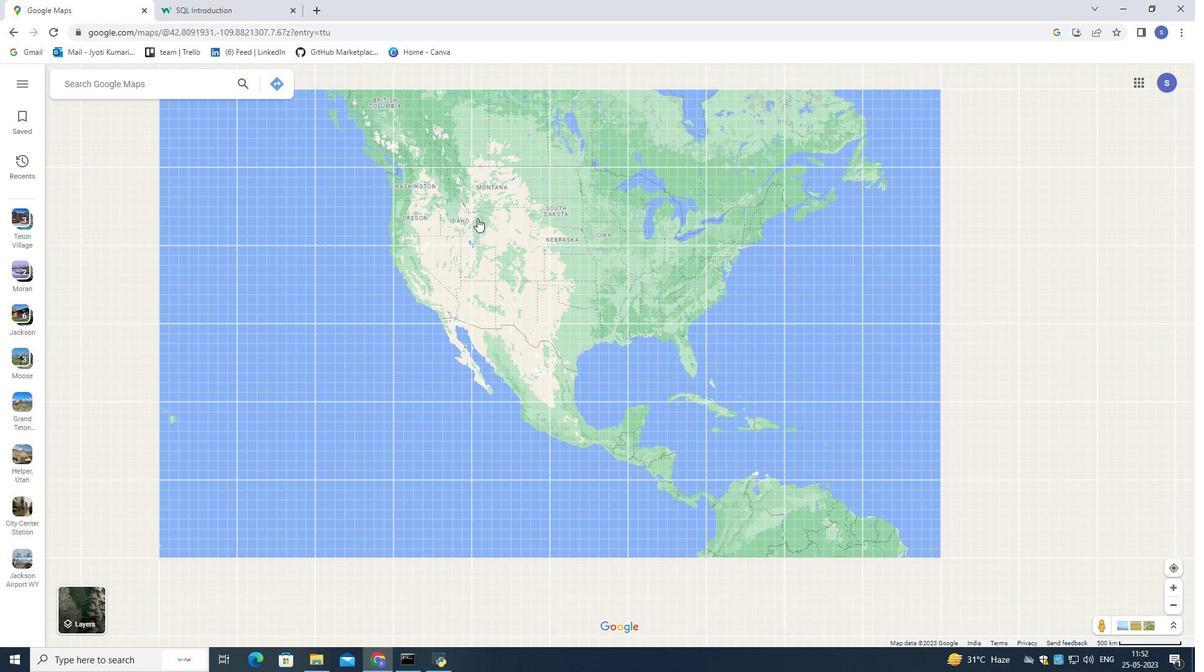 
Action: Mouse moved to (477, 219)
Screenshot: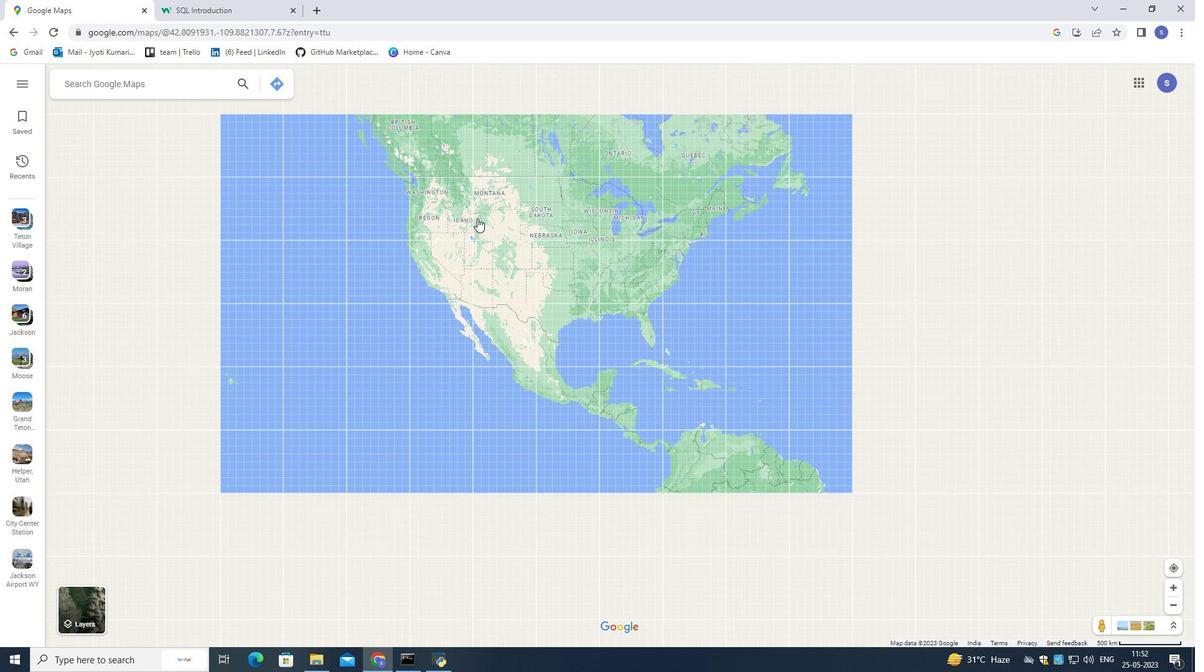 
Action: Mouse scrolled (477, 218) with delta (0, 0)
Screenshot: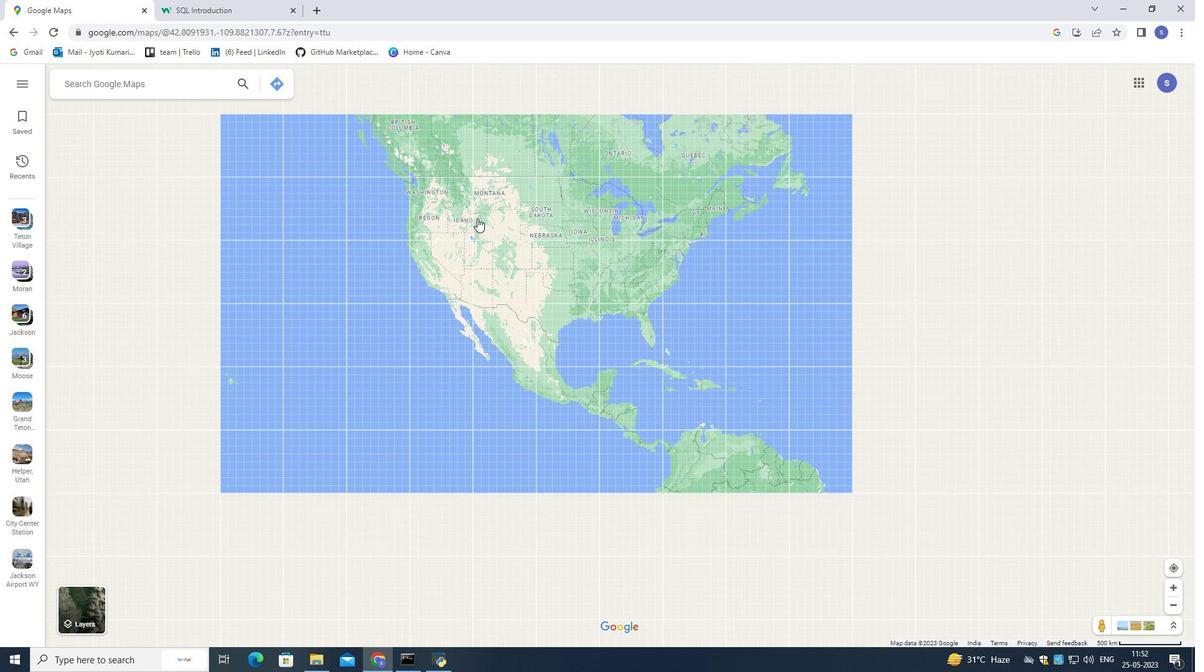 
Action: Mouse moved to (477, 219)
Screenshot: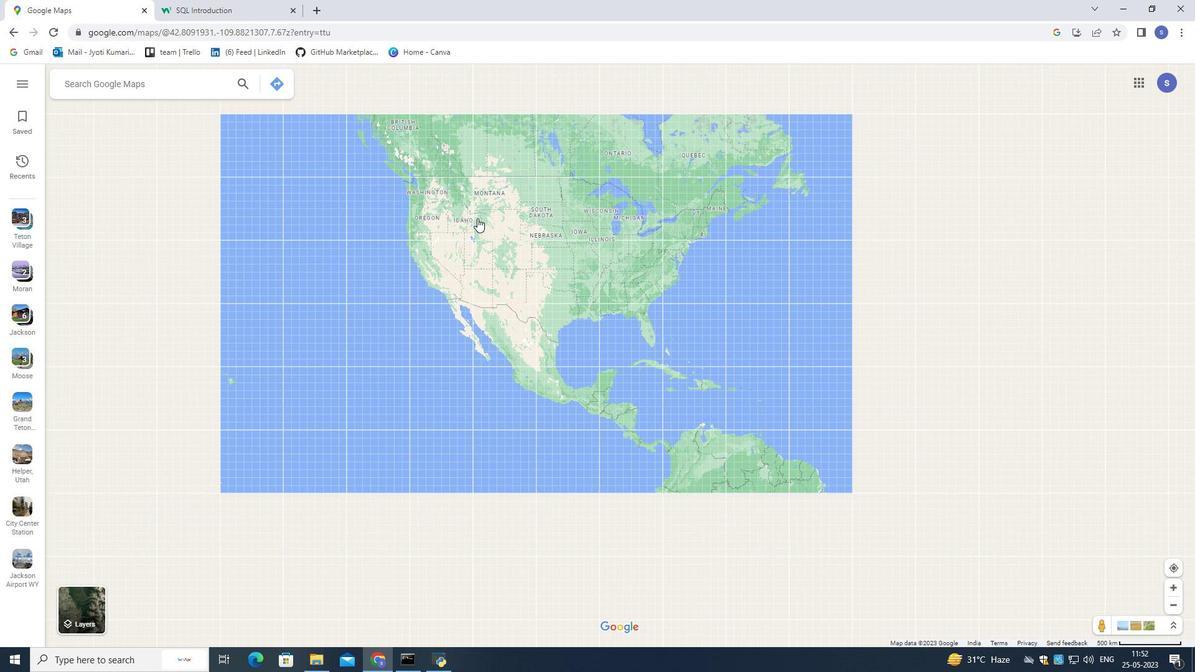 
Action: Mouse scrolled (477, 218) with delta (0, 0)
Screenshot: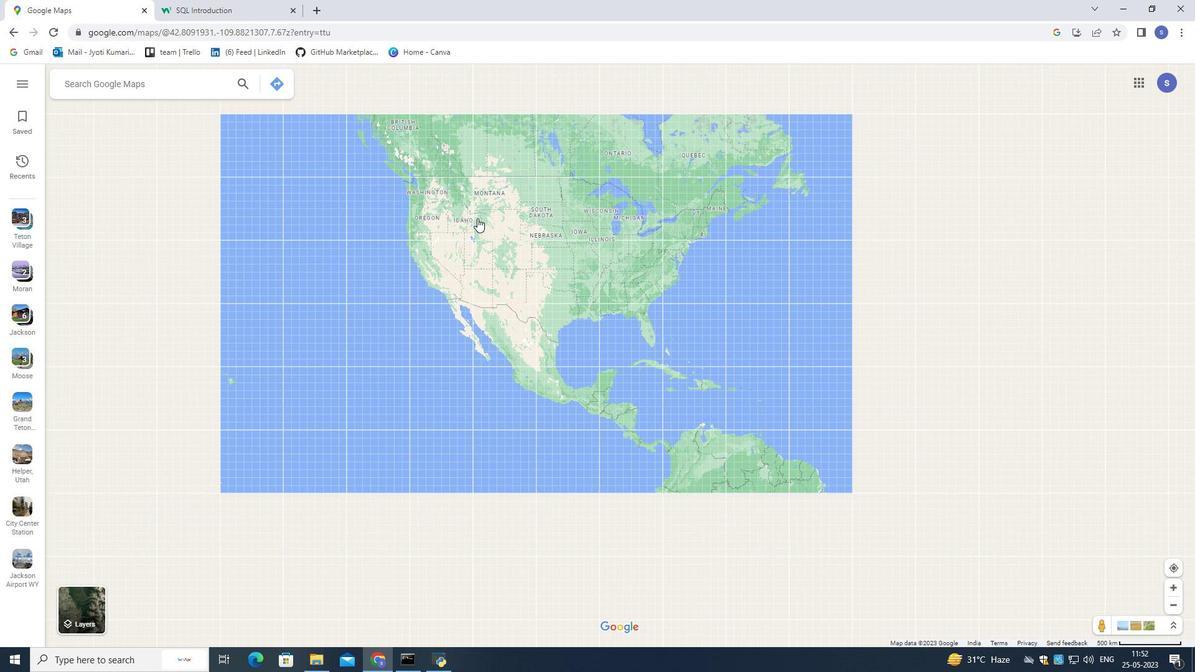 
Action: Mouse moved to (476, 219)
Screenshot: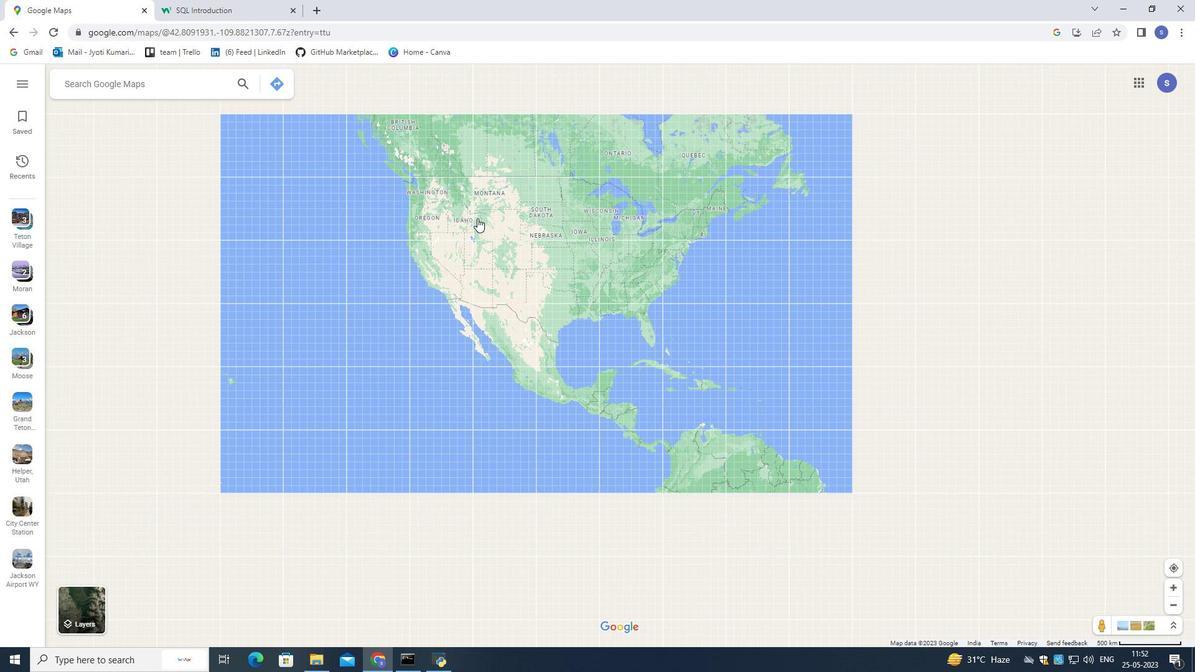 
Action: Mouse scrolled (477, 218) with delta (0, 0)
Screenshot: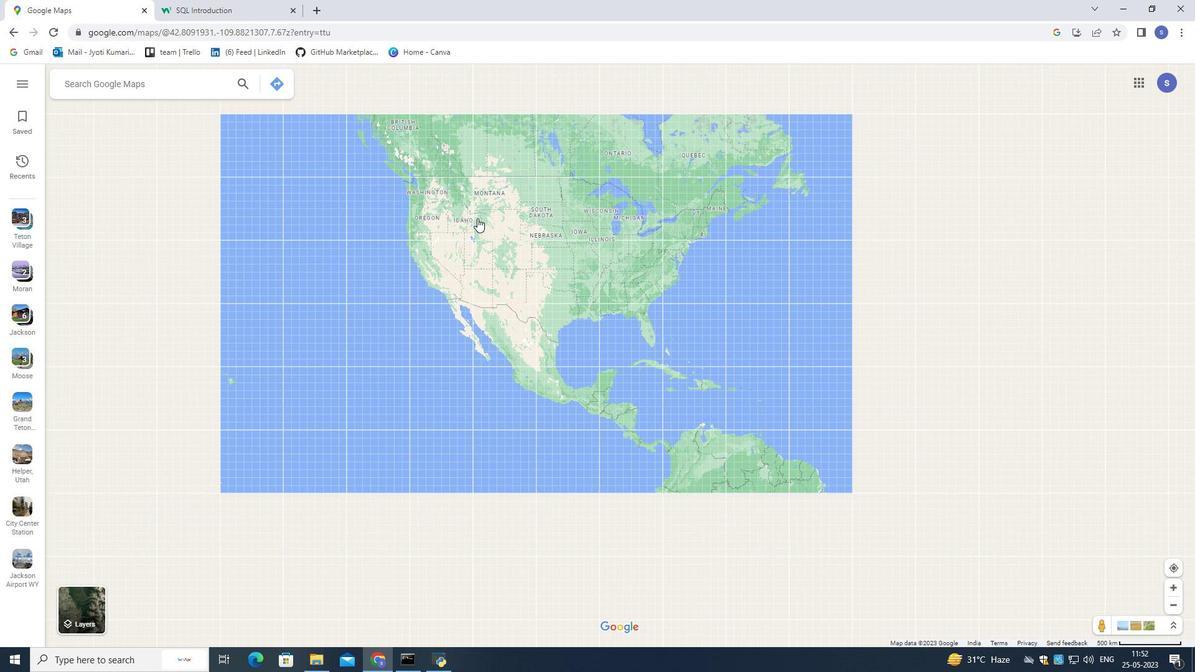 
Action: Mouse scrolled (476, 218) with delta (0, 0)
Screenshot: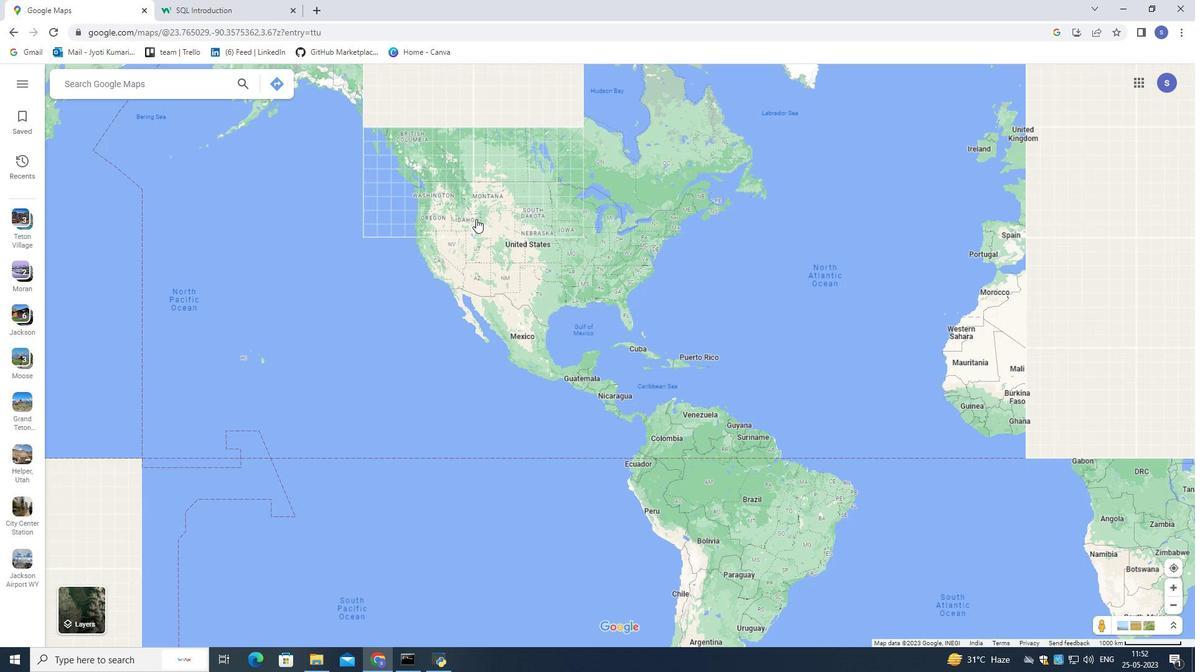 
Action: Mouse scrolled (476, 218) with delta (0, 0)
Screenshot: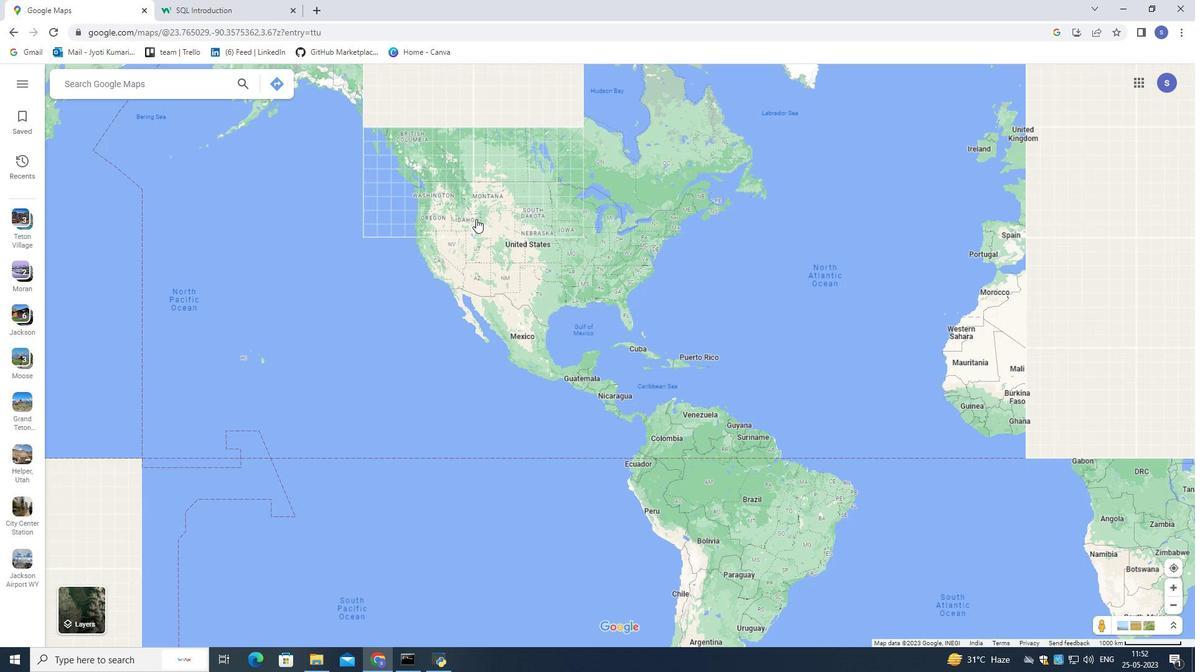 
Action: Mouse moved to (475, 219)
Screenshot: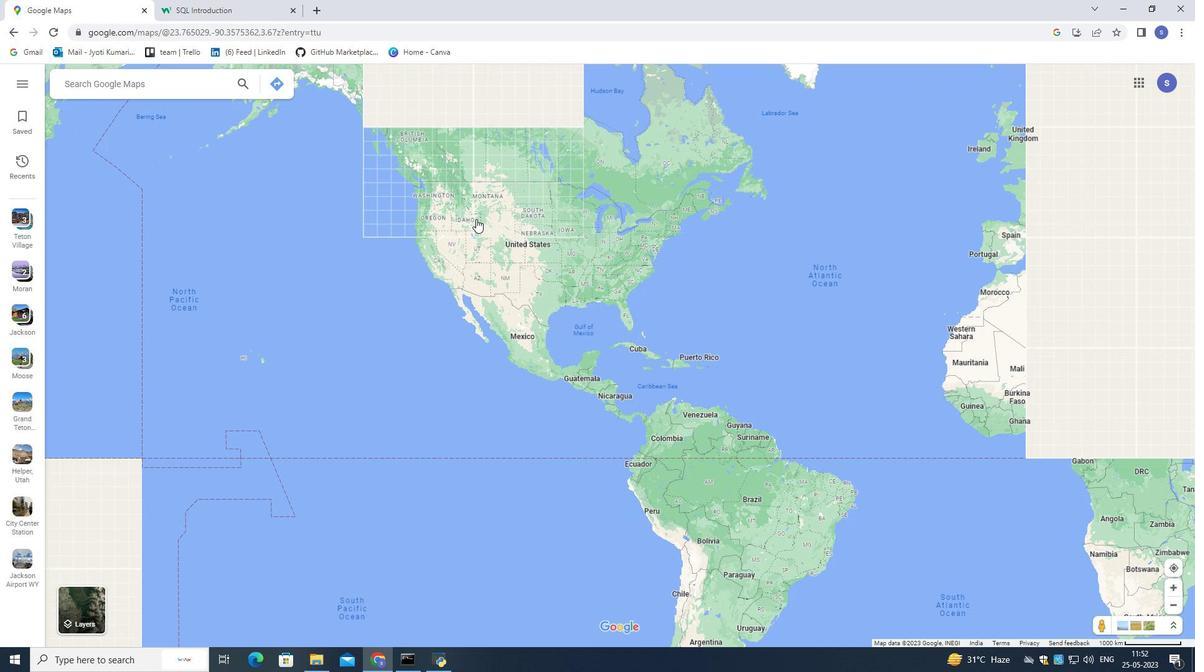 
Action: Mouse scrolled (475, 219) with delta (0, 0)
Screenshot: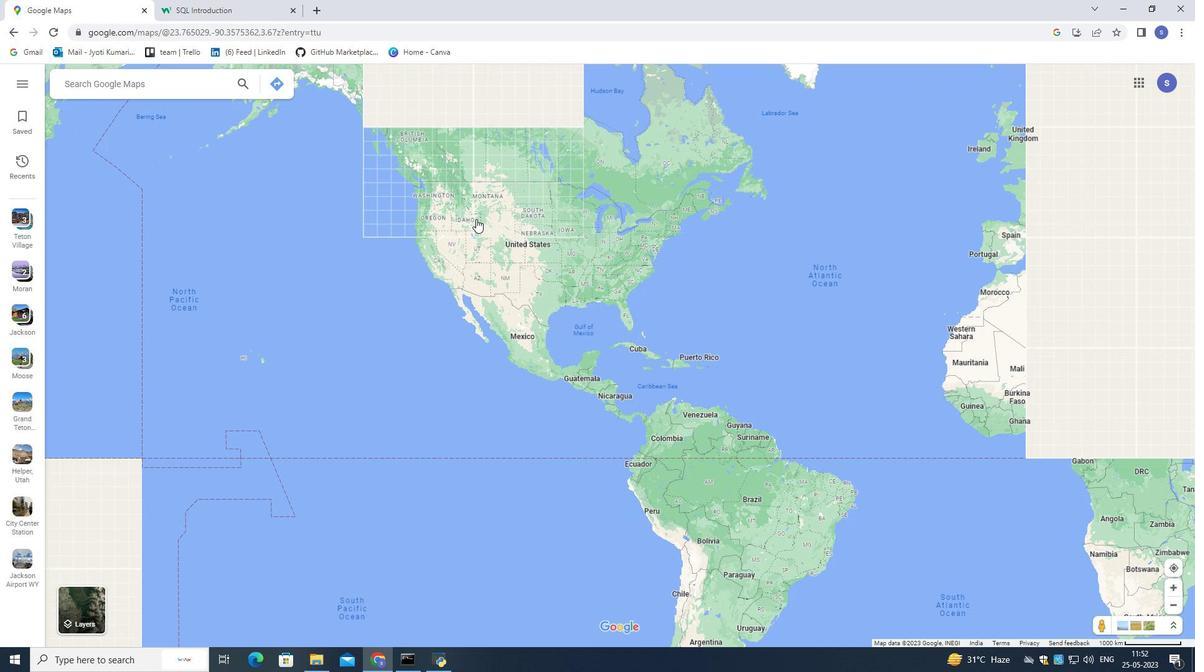 
Action: Mouse moved to (475, 219)
Screenshot: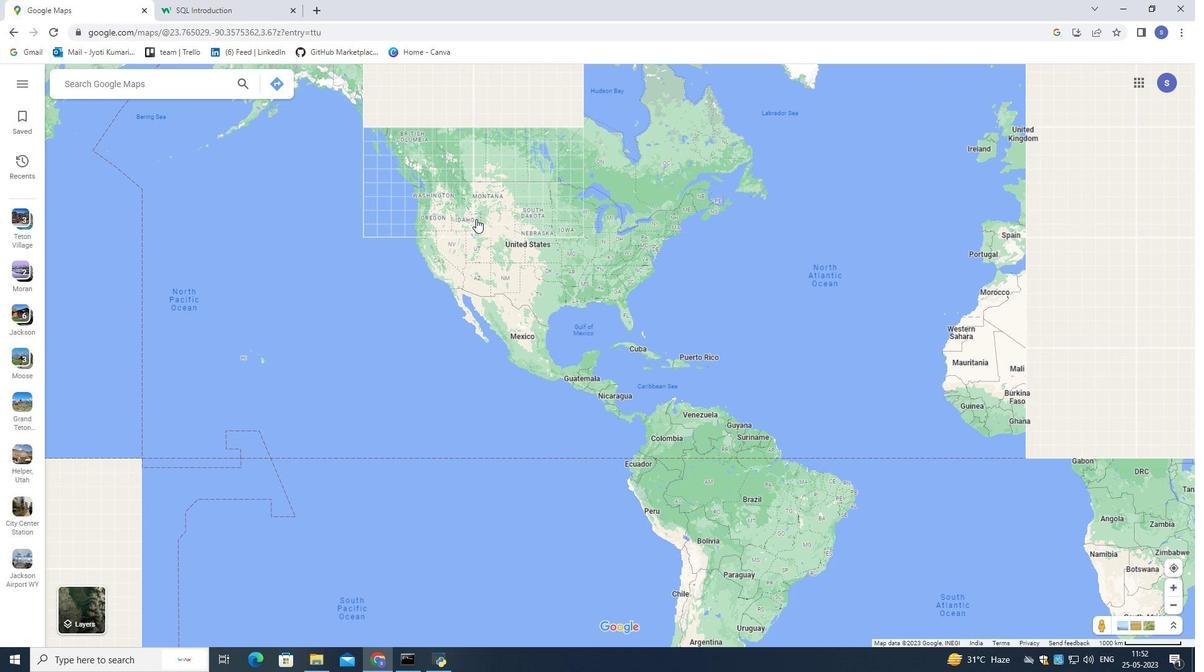 
Action: Mouse scrolled (475, 219) with delta (0, 0)
Screenshot: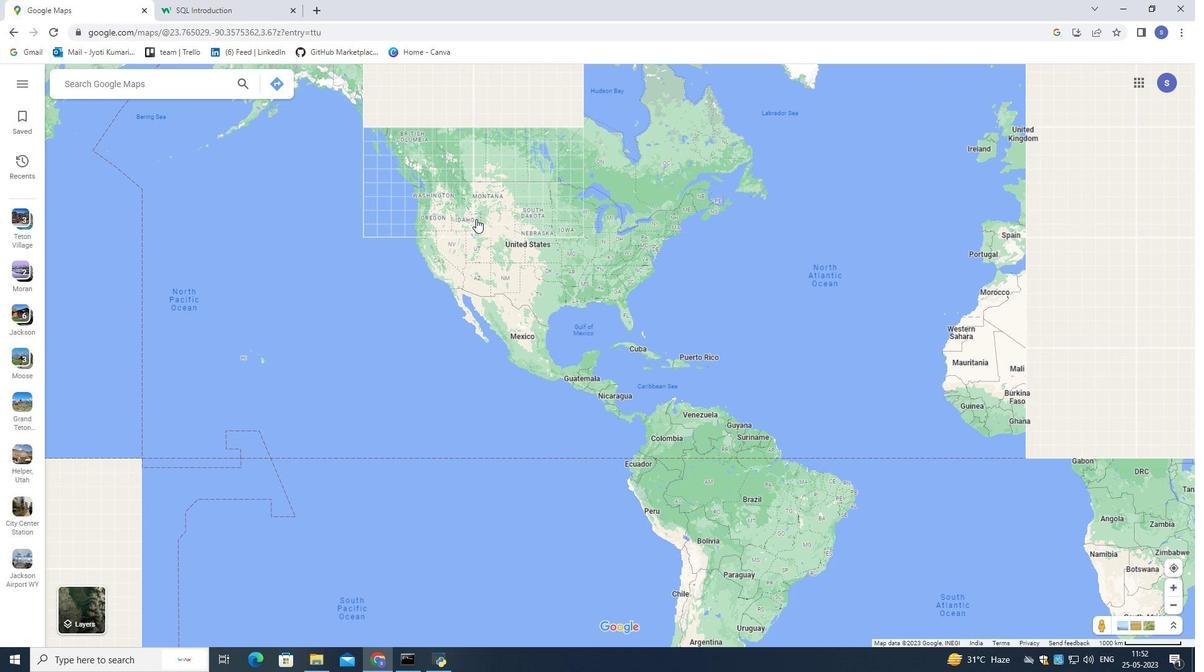 
Action: Mouse scrolled (475, 219) with delta (0, 0)
Screenshot: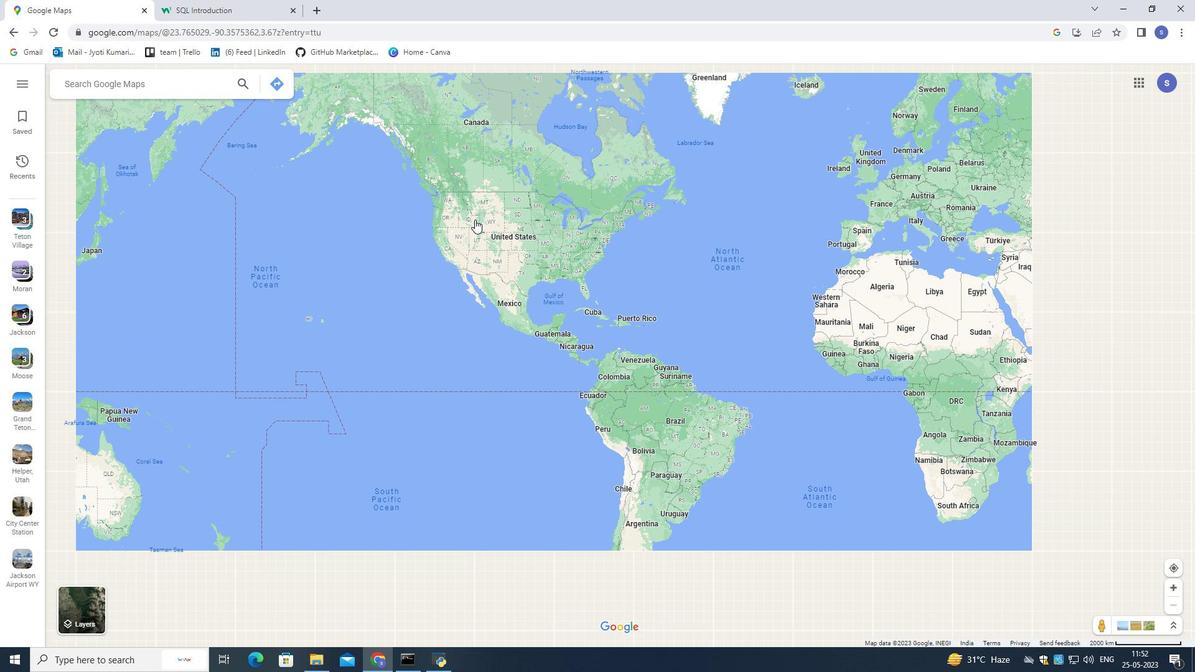 
Action: Mouse scrolled (475, 219) with delta (0, 0)
Screenshot: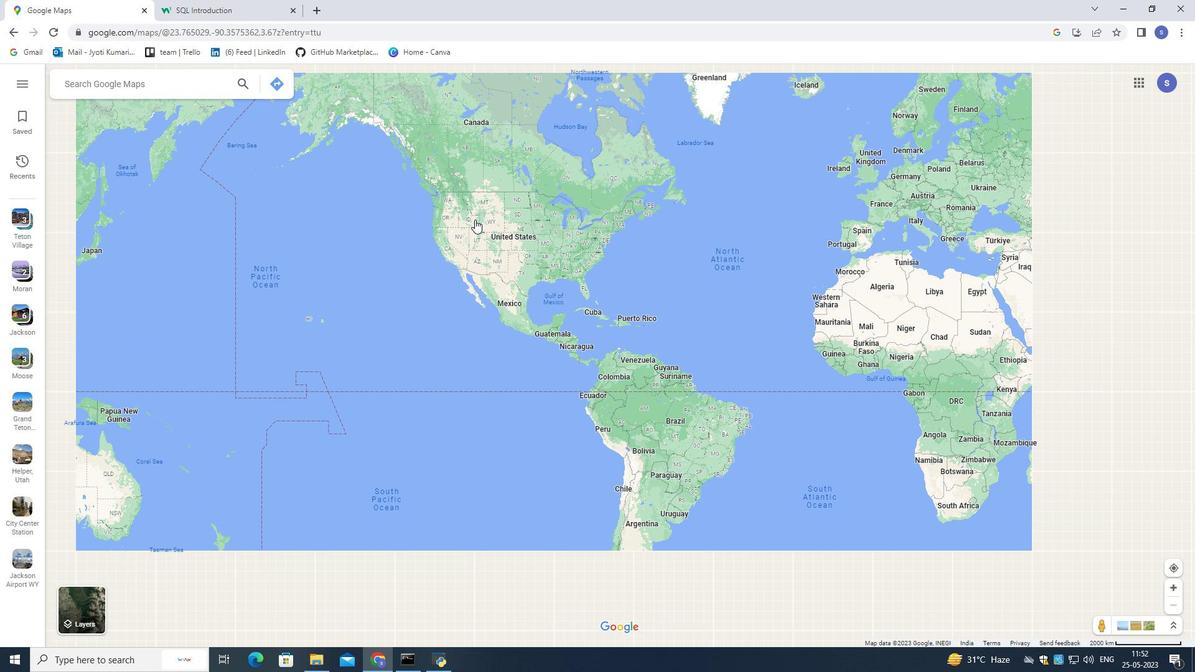 
Action: Mouse scrolled (475, 219) with delta (0, 0)
Screenshot: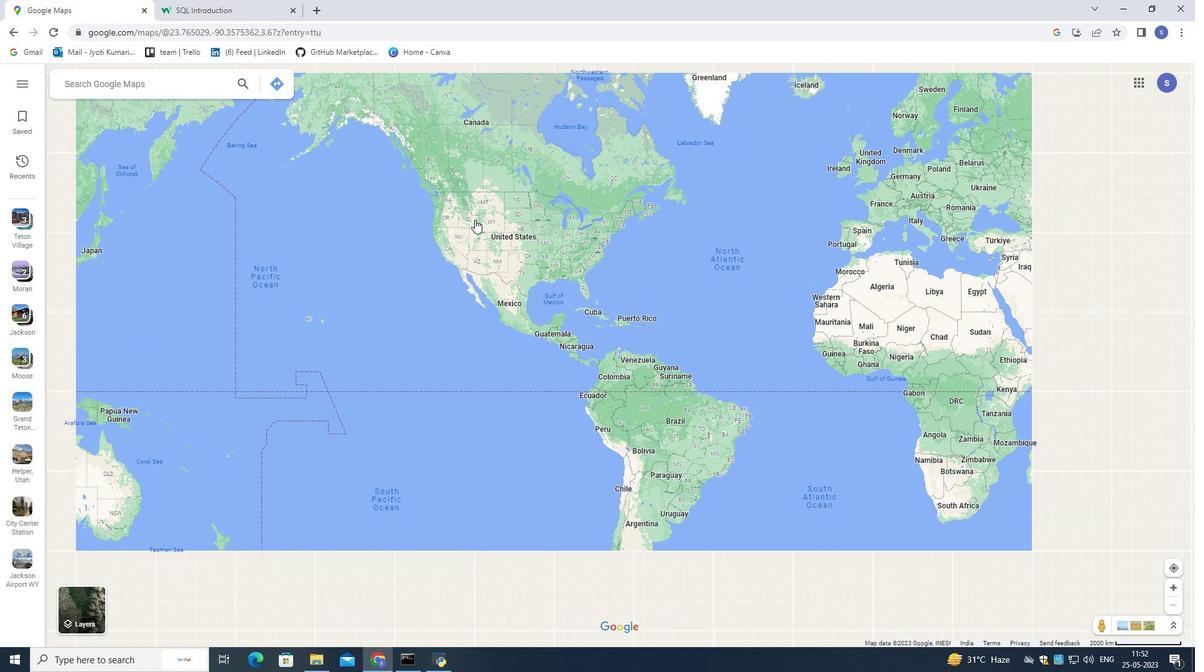 
Action: Mouse moved to (474, 220)
Screenshot: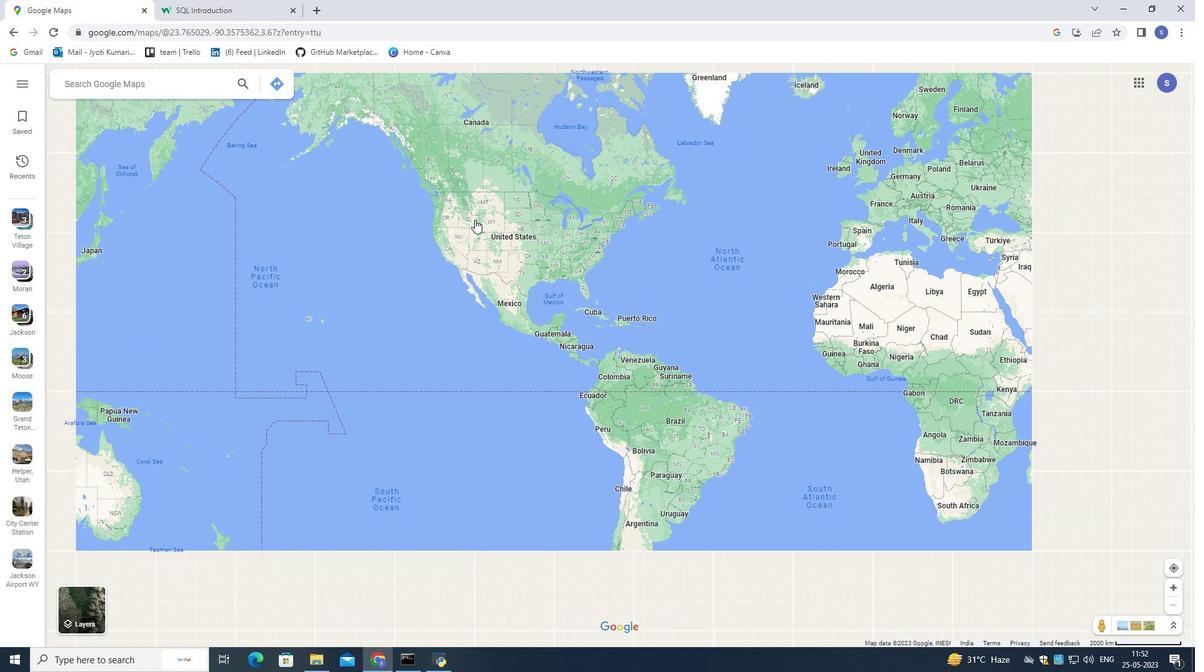 
Action: Mouse scrolled (474, 219) with delta (0, 0)
Screenshot: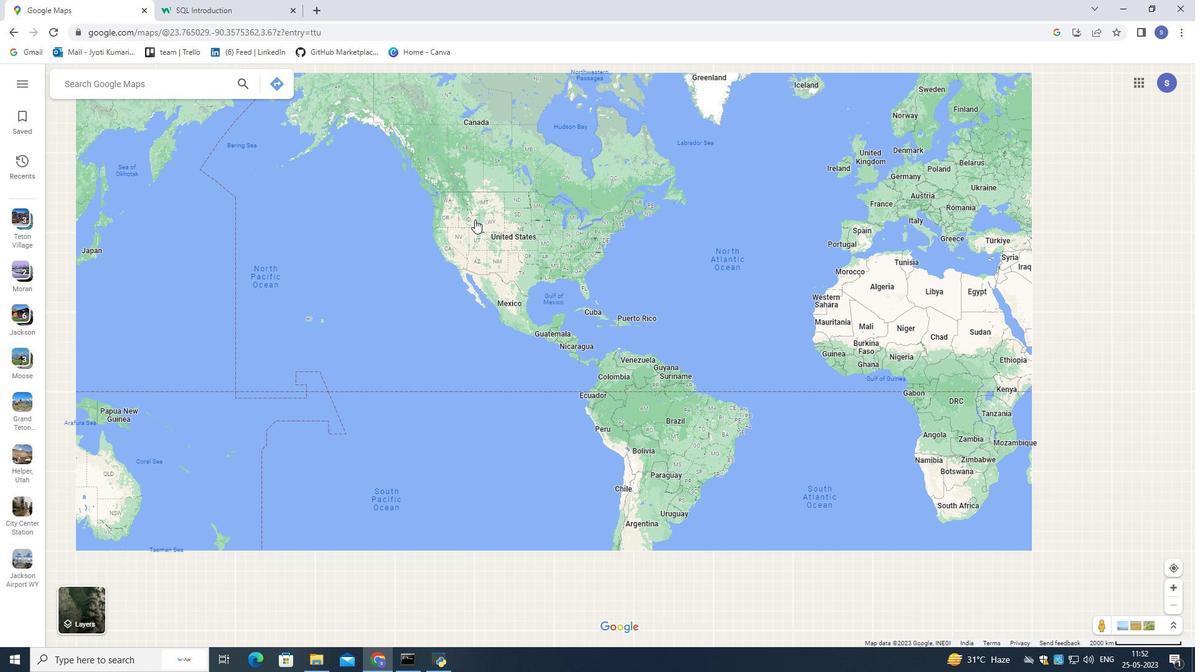 
Action: Mouse moved to (474, 221)
Screenshot: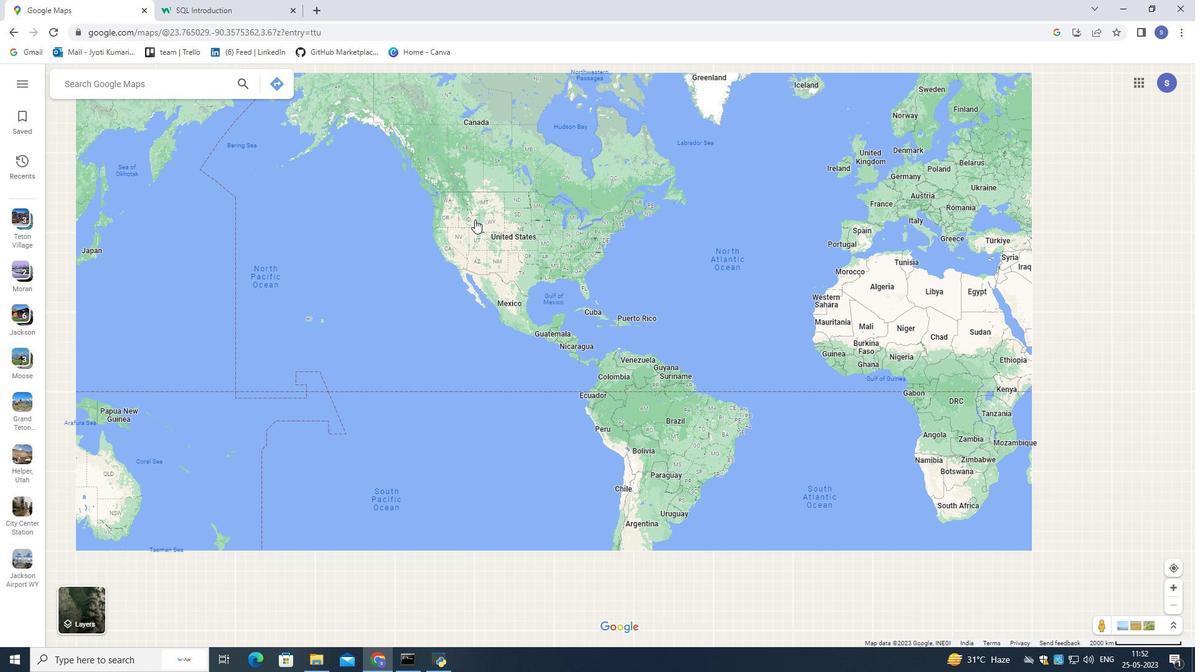 
Action: Mouse scrolled (474, 220) with delta (0, 0)
Screenshot: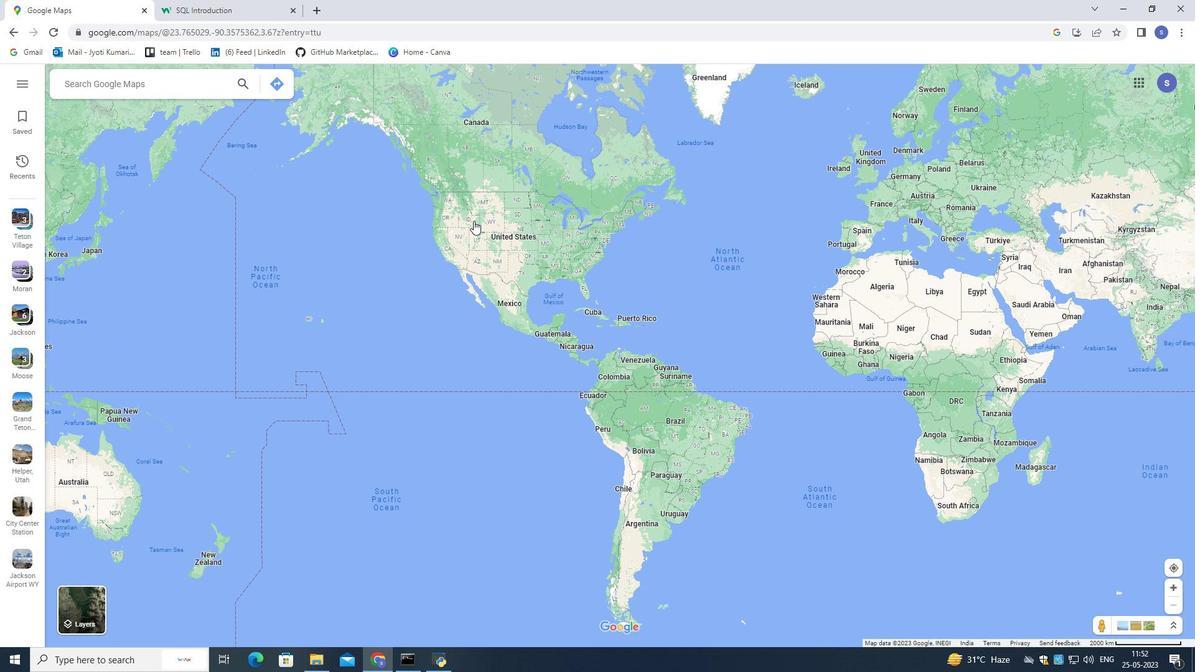 
Action: Mouse scrolled (474, 220) with delta (0, 0)
Screenshot: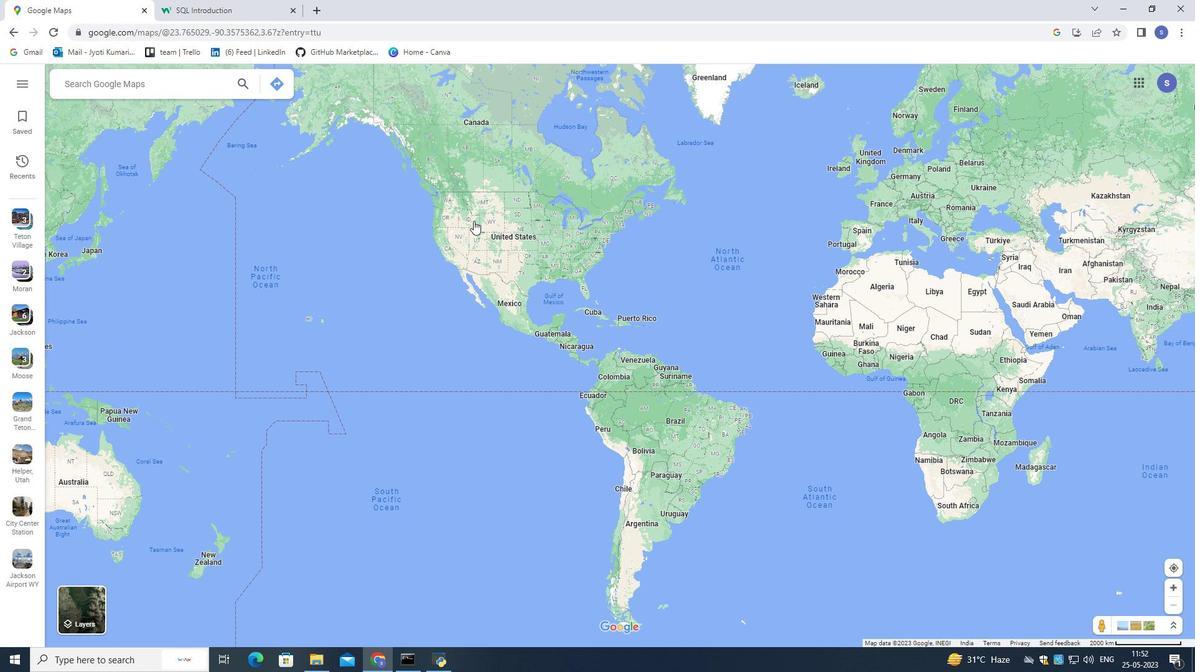 
Action: Mouse scrolled (474, 220) with delta (0, 0)
Screenshot: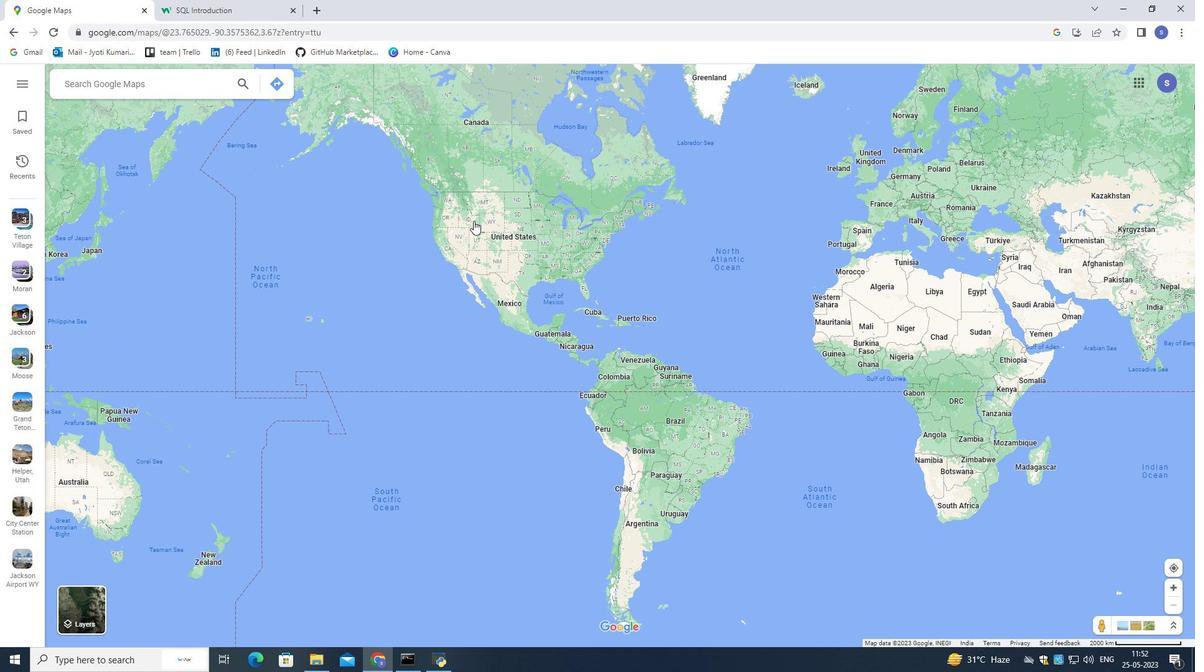 
Action: Mouse scrolled (474, 220) with delta (0, 0)
Screenshot: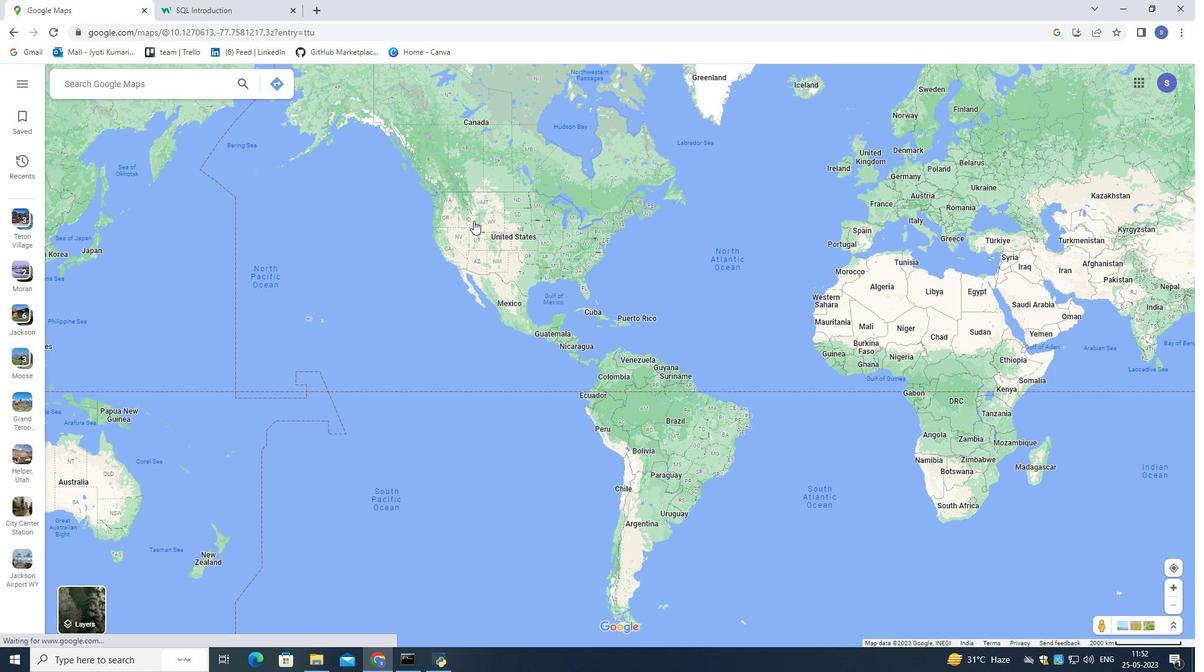 
Action: Mouse moved to (472, 221)
Screenshot: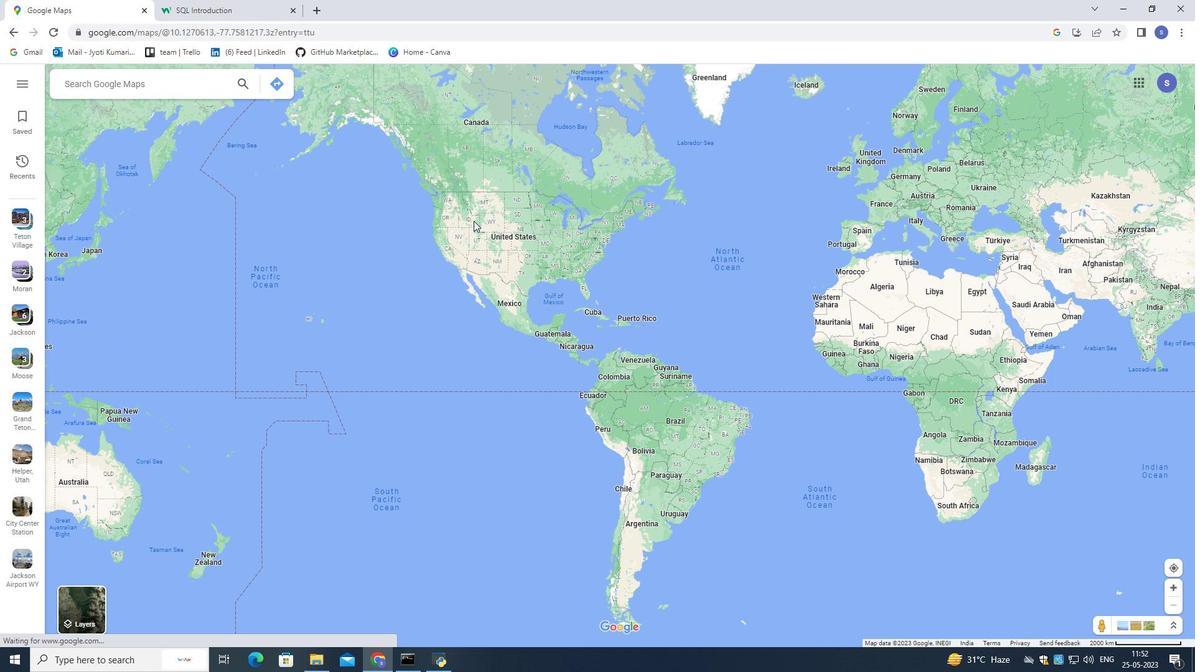 
Action: Mouse scrolled (472, 220) with delta (0, 0)
Screenshot: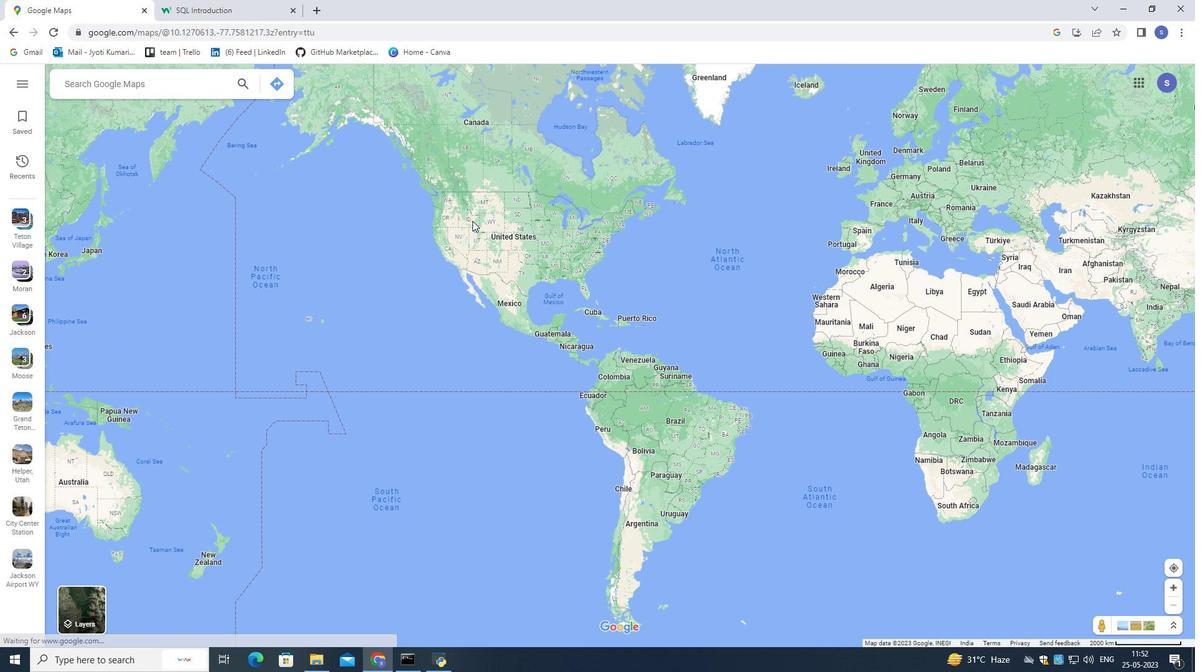 
Action: Mouse scrolled (472, 220) with delta (0, 0)
Screenshot: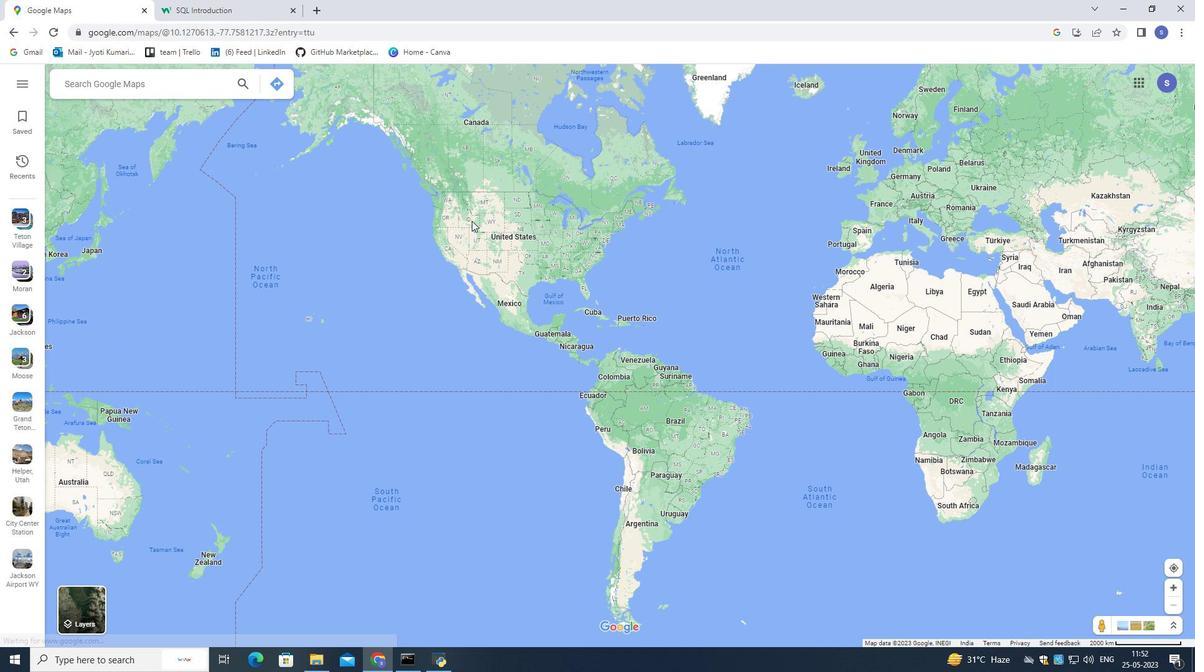 
Action: Mouse scrolled (472, 220) with delta (0, 0)
Screenshot: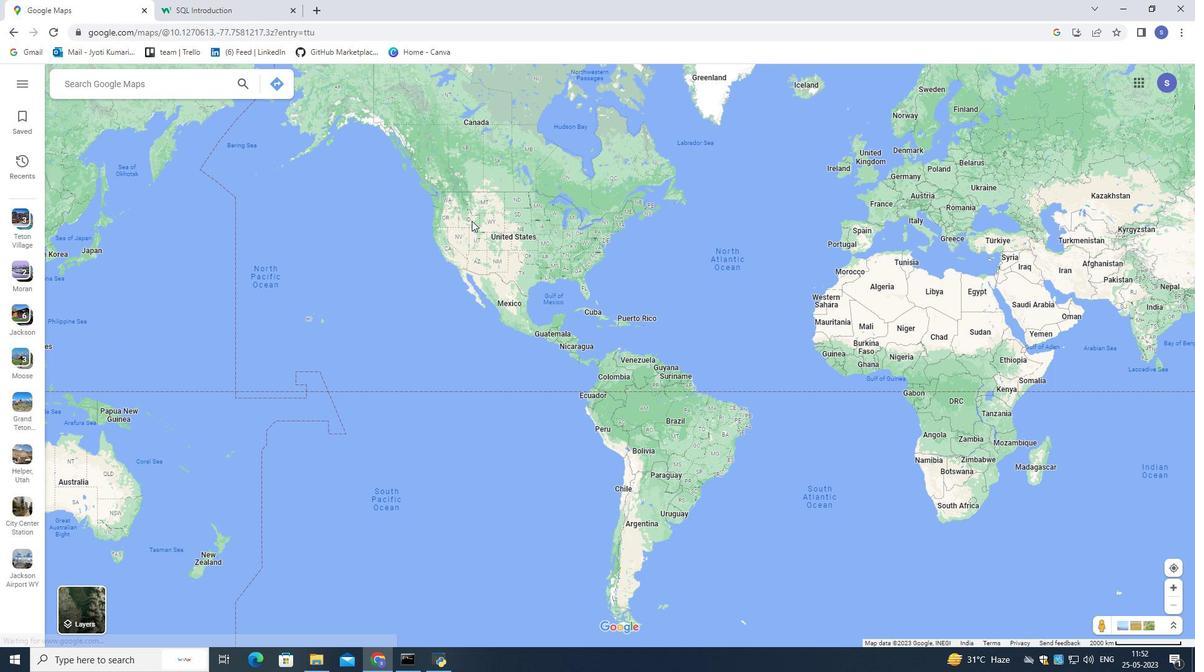 
Action: Mouse scrolled (472, 220) with delta (0, 0)
Screenshot: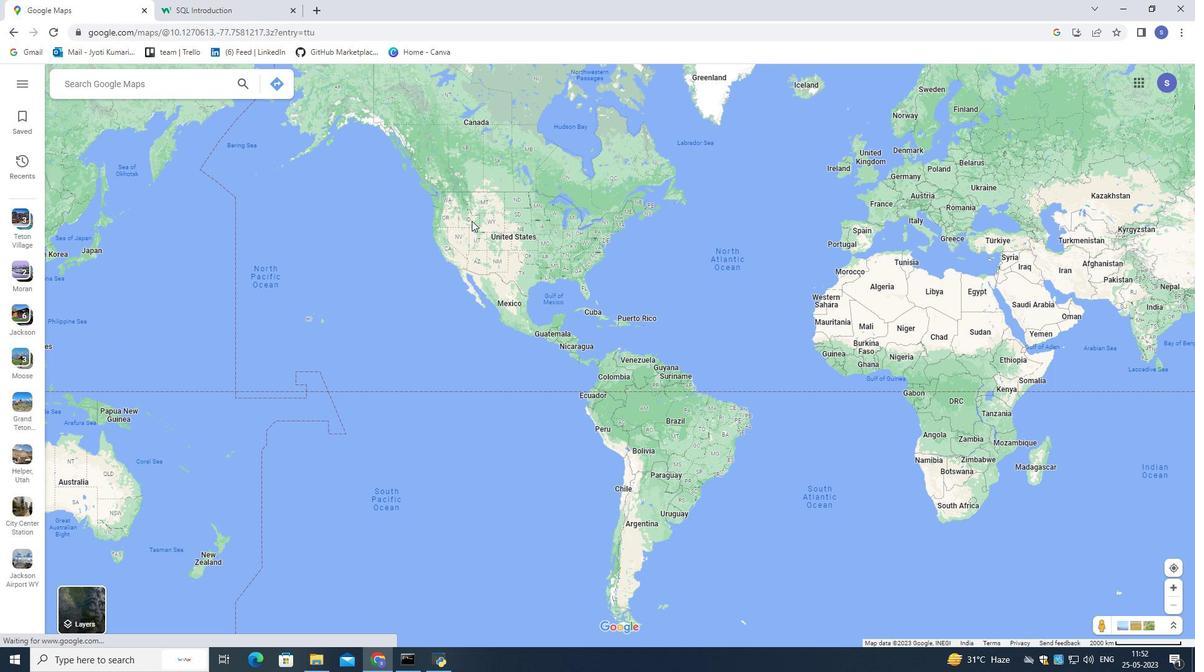
Action: Mouse scrolled (472, 220) with delta (0, 0)
Screenshot: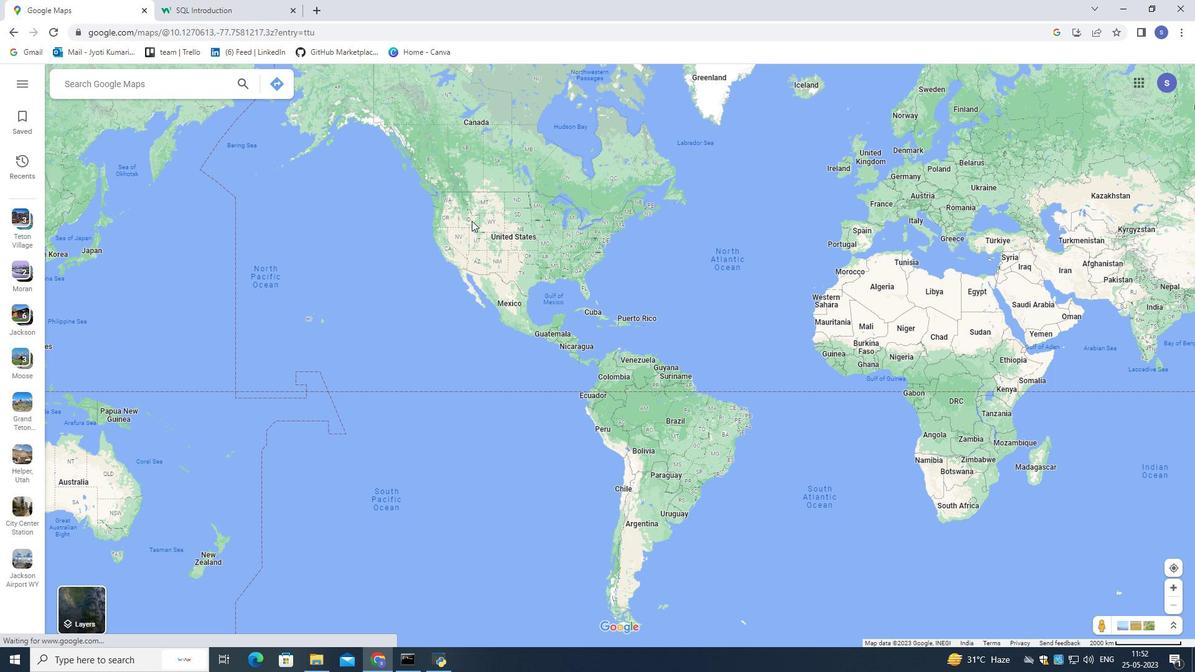 
Action: Mouse scrolled (472, 220) with delta (0, 0)
Screenshot: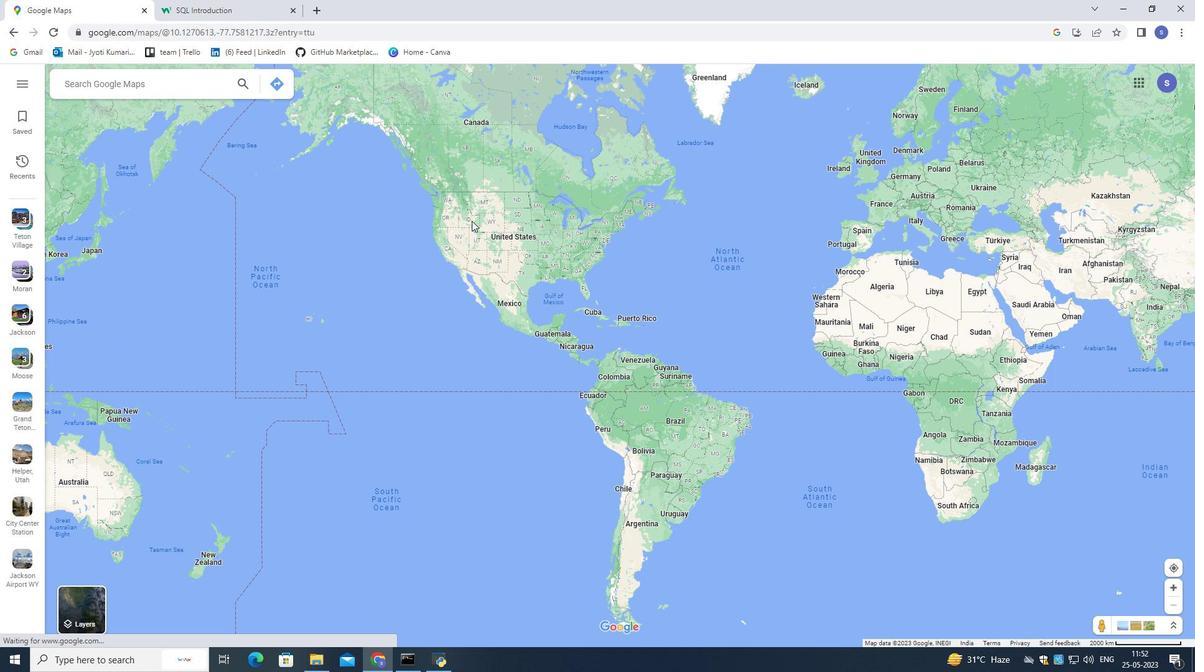
Action: Mouse scrolled (472, 220) with delta (0, 0)
Screenshot: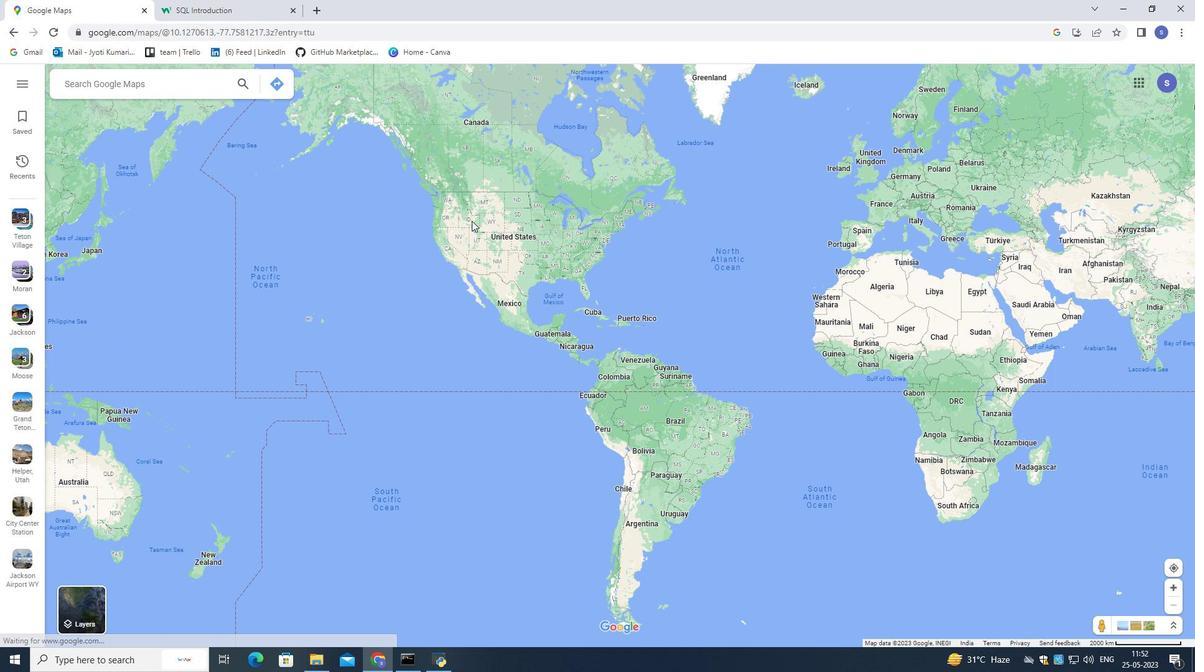 
Action: Mouse scrolled (472, 220) with delta (0, 0)
Screenshot: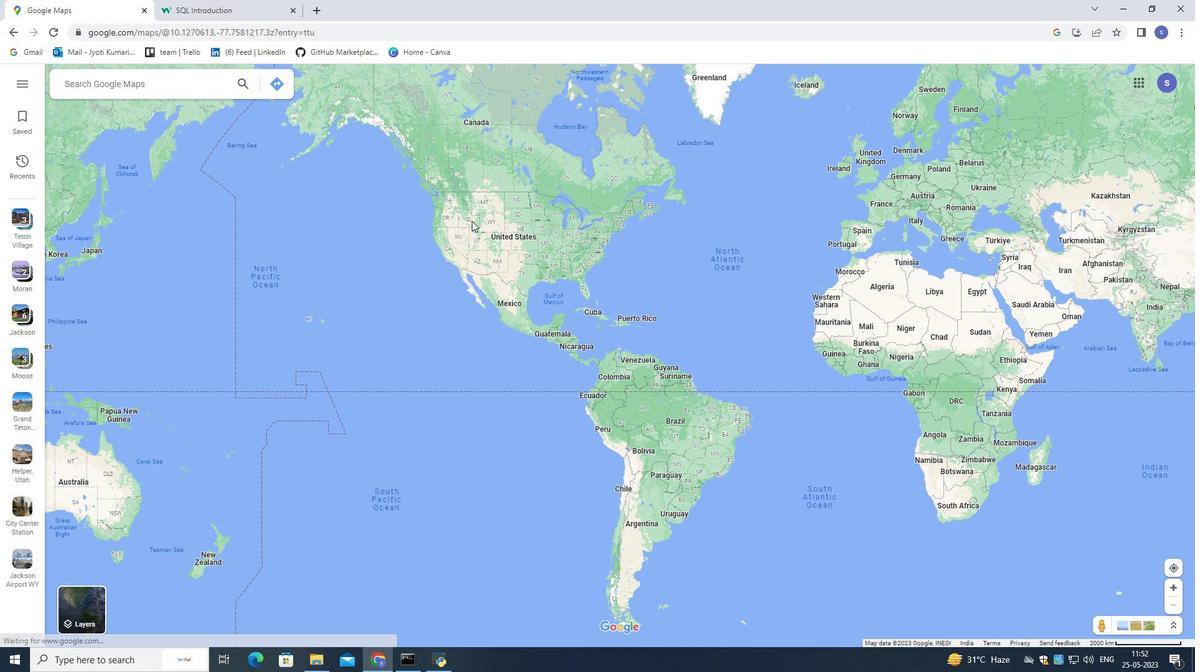 
Action: Mouse scrolled (472, 220) with delta (0, 0)
Screenshot: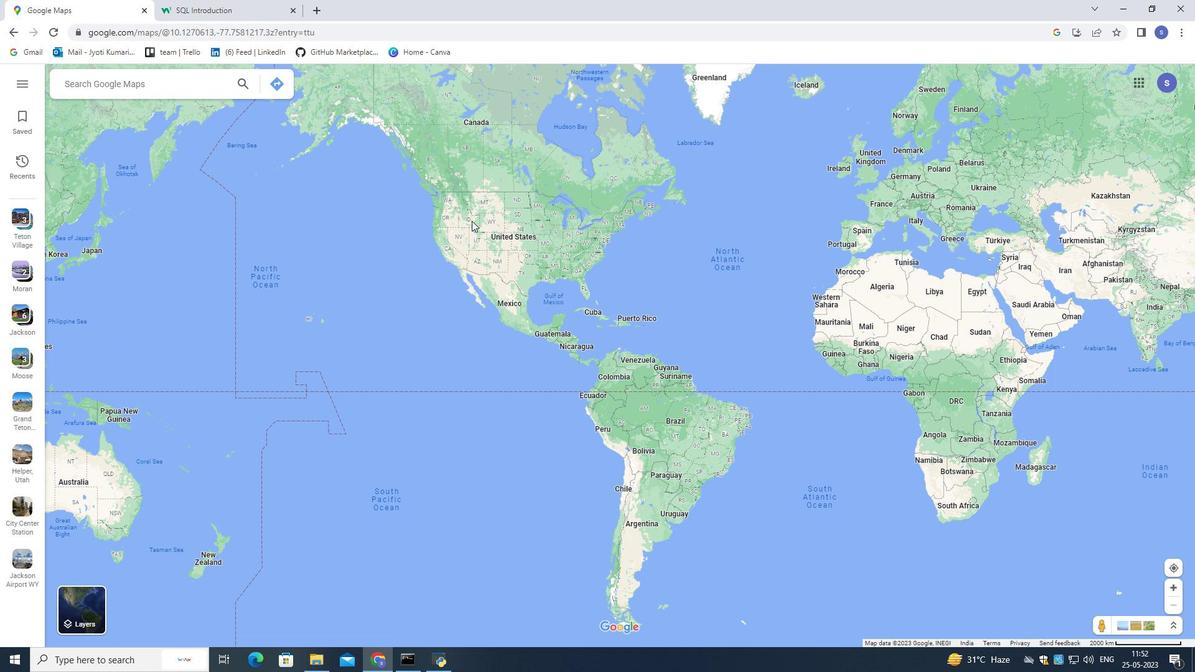 
Action: Mouse scrolled (472, 220) with delta (0, 0)
Screenshot: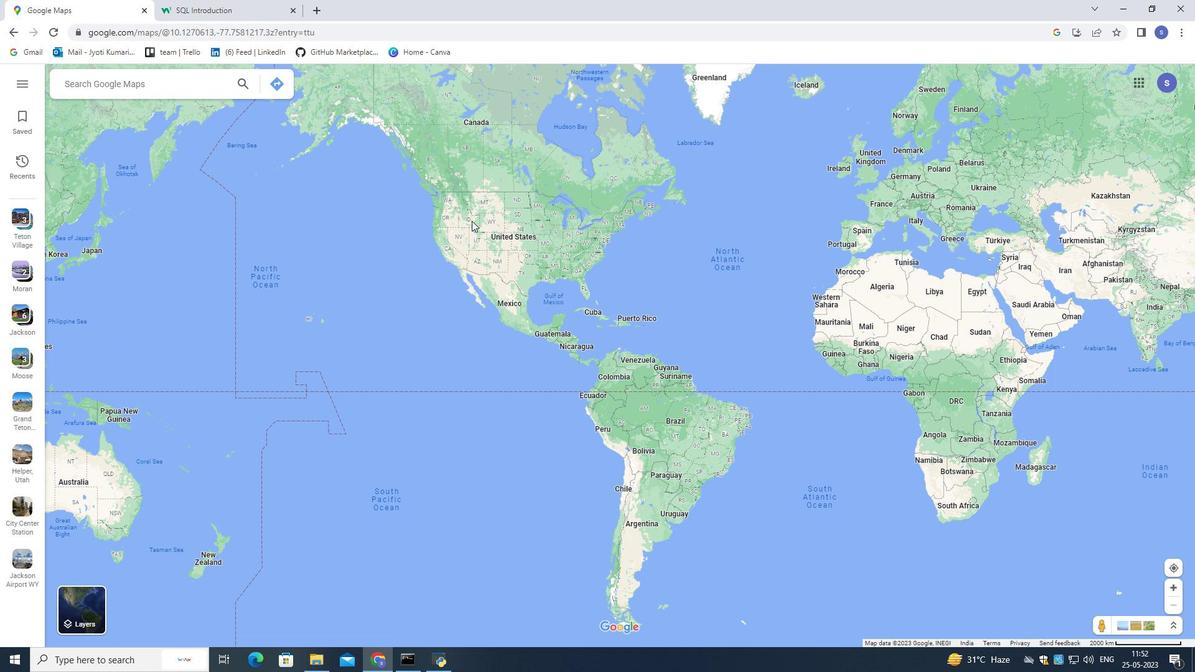 
Action: Mouse scrolled (472, 220) with delta (0, 0)
Screenshot: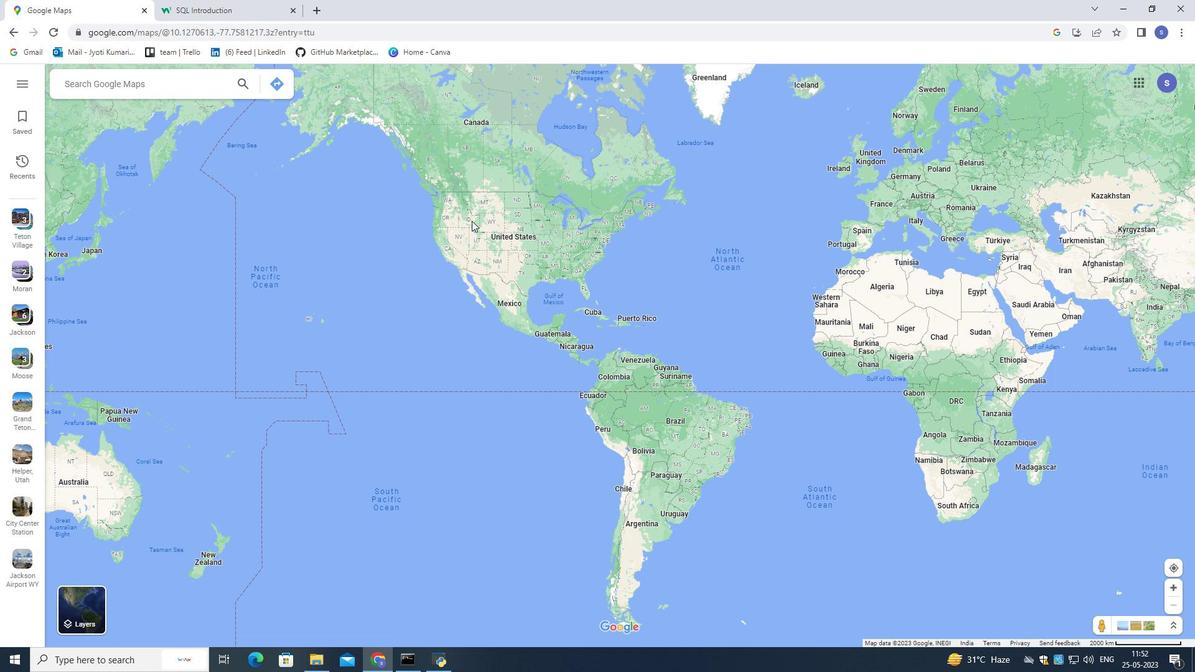 
Action: Mouse scrolled (472, 220) with delta (0, 0)
Screenshot: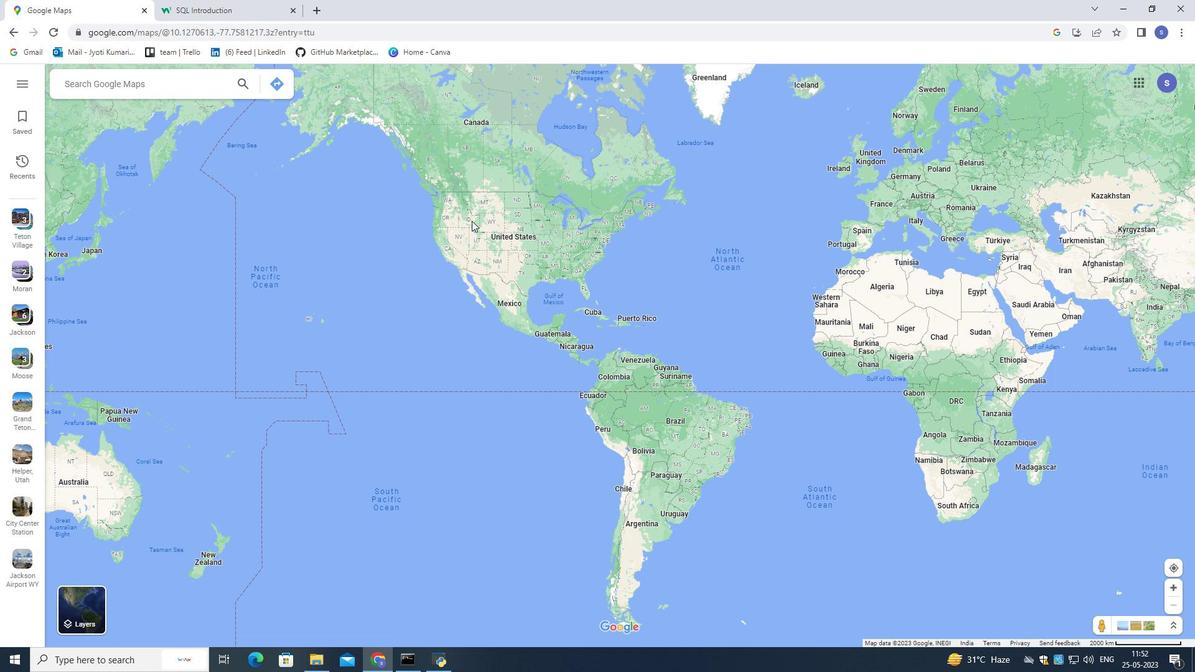 
Action: Mouse moved to (471, 220)
Screenshot: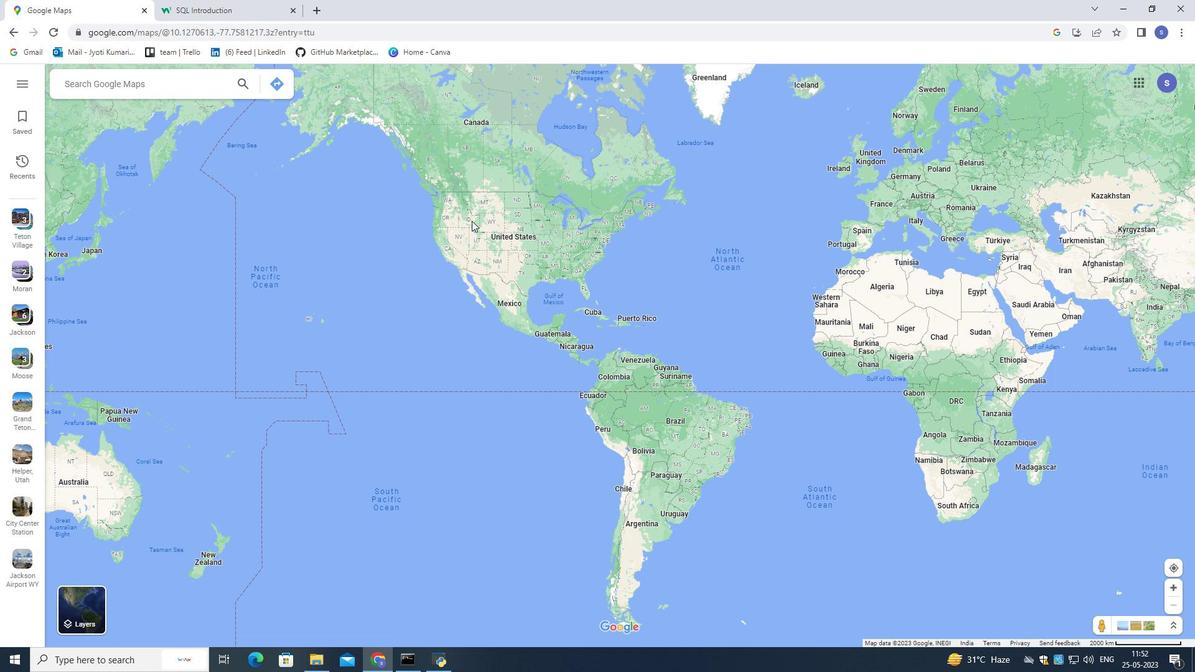 
Action: Mouse pressed left at (471, 220)
Screenshot: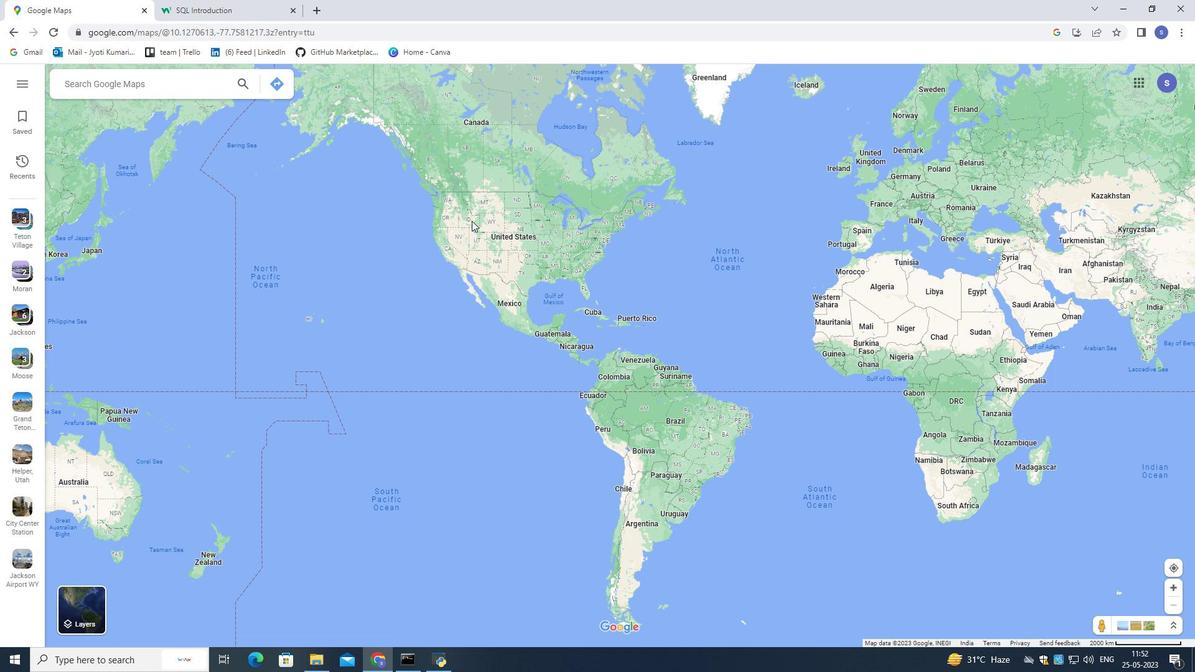 
Action: Mouse moved to (530, 279)
Screenshot: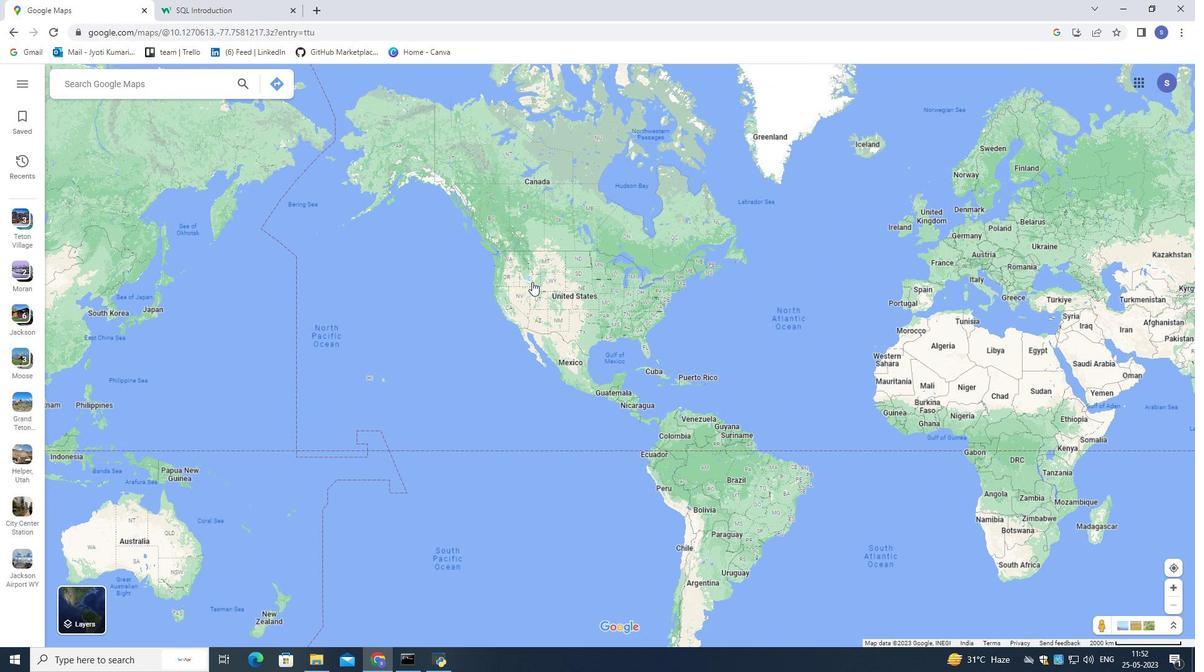 
Action: Mouse pressed left at (530, 279)
Screenshot: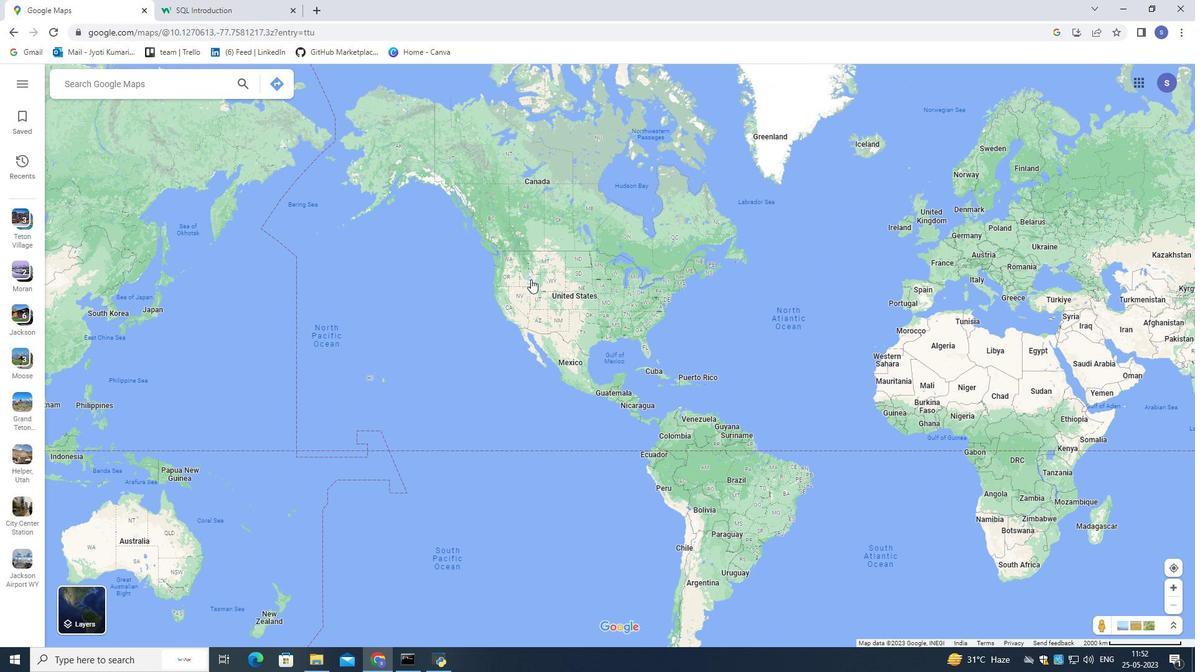 
Action: Mouse moved to (533, 280)
Screenshot: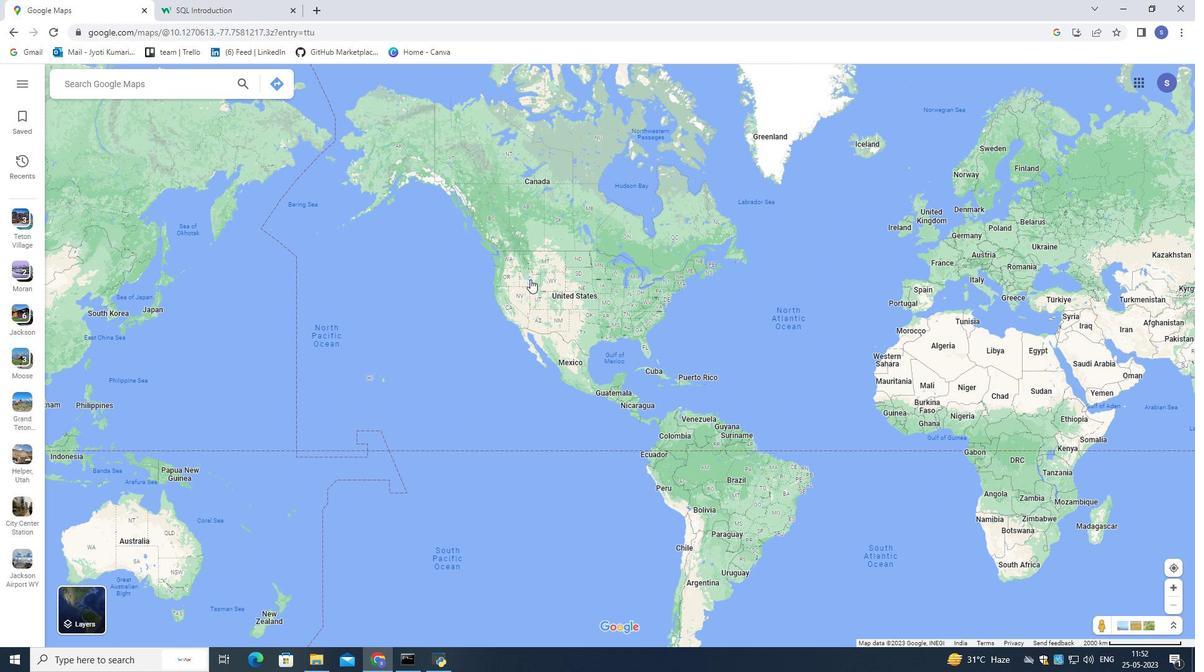 
Action: Mouse pressed left at (533, 280)
Screenshot: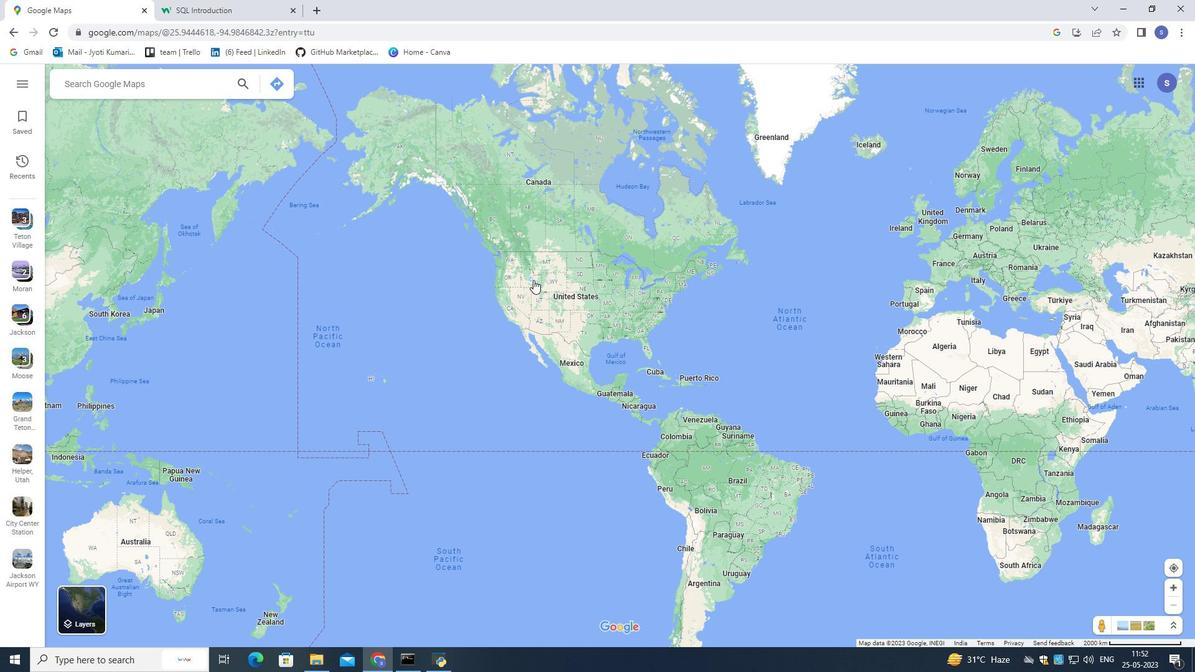 
Action: Mouse moved to (272, 82)
Screenshot: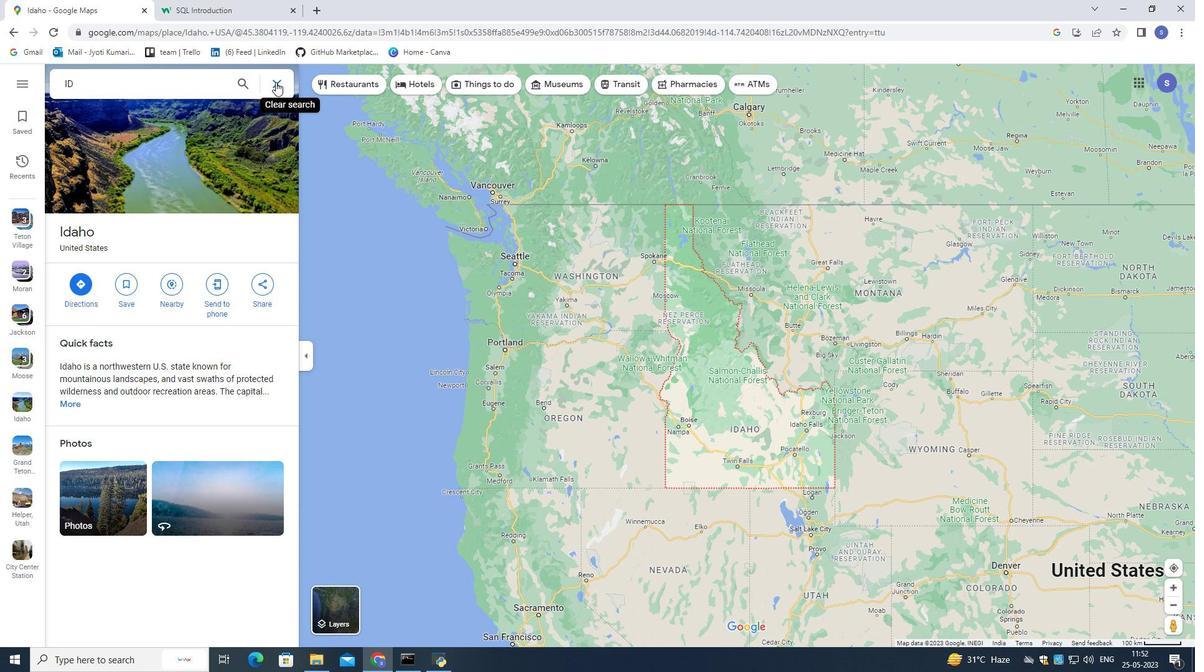 
Action: Mouse pressed left at (272, 82)
Screenshot: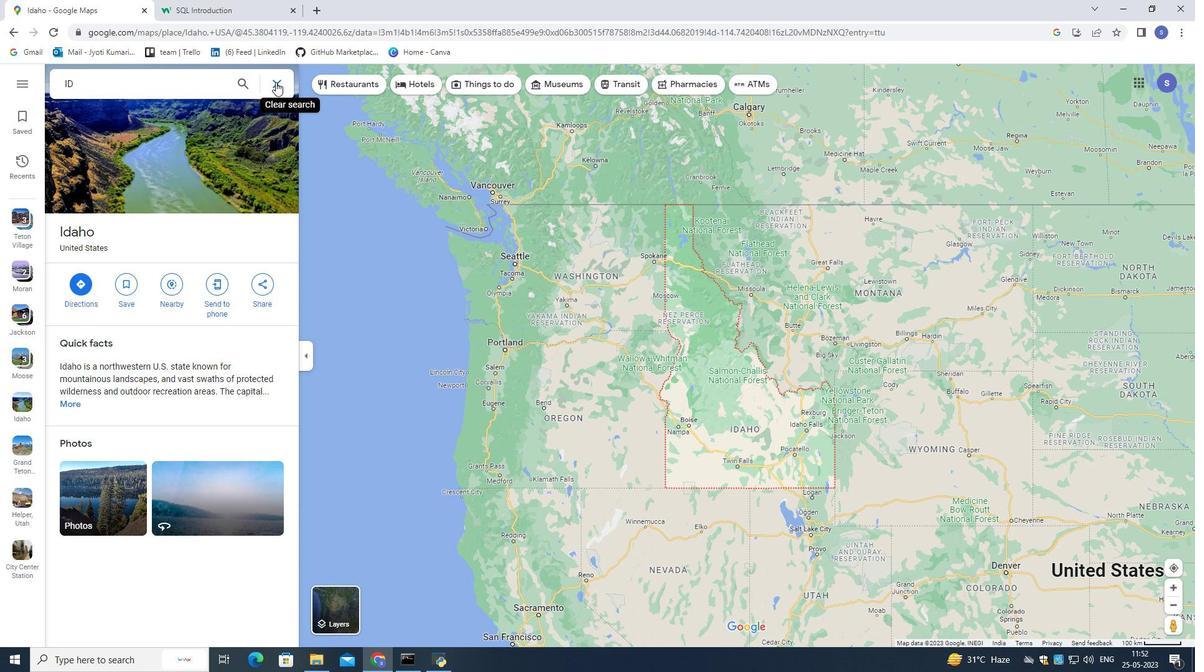 
Action: Mouse moved to (294, 8)
Screenshot: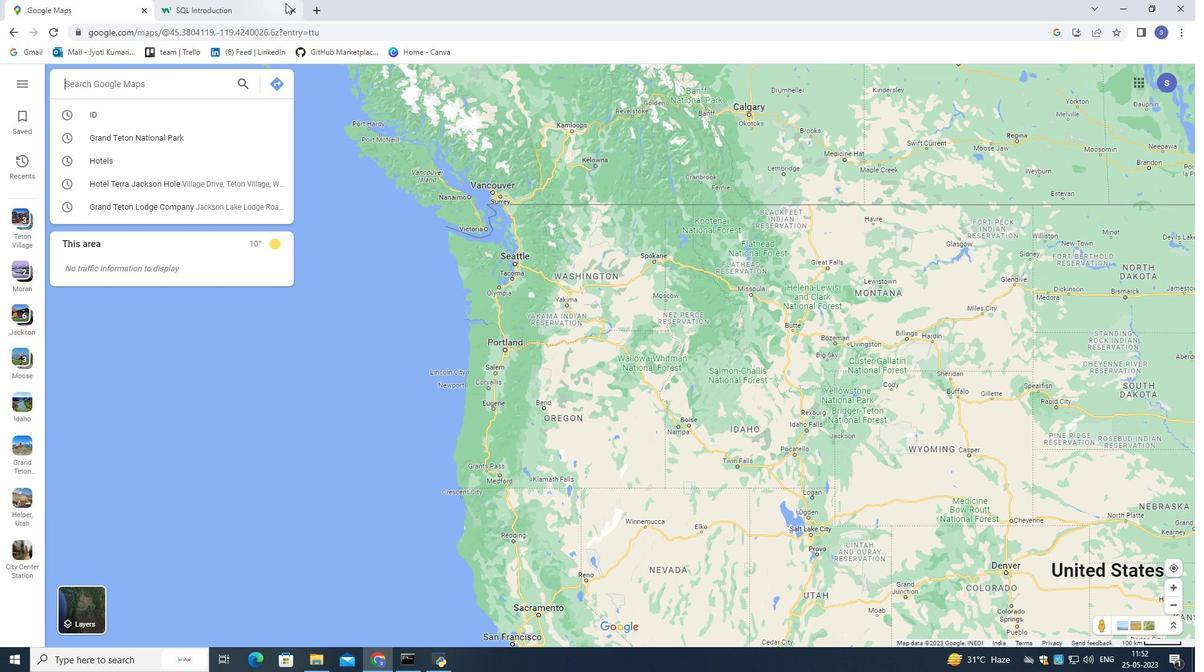 
Action: Mouse pressed left at (294, 8)
Screenshot: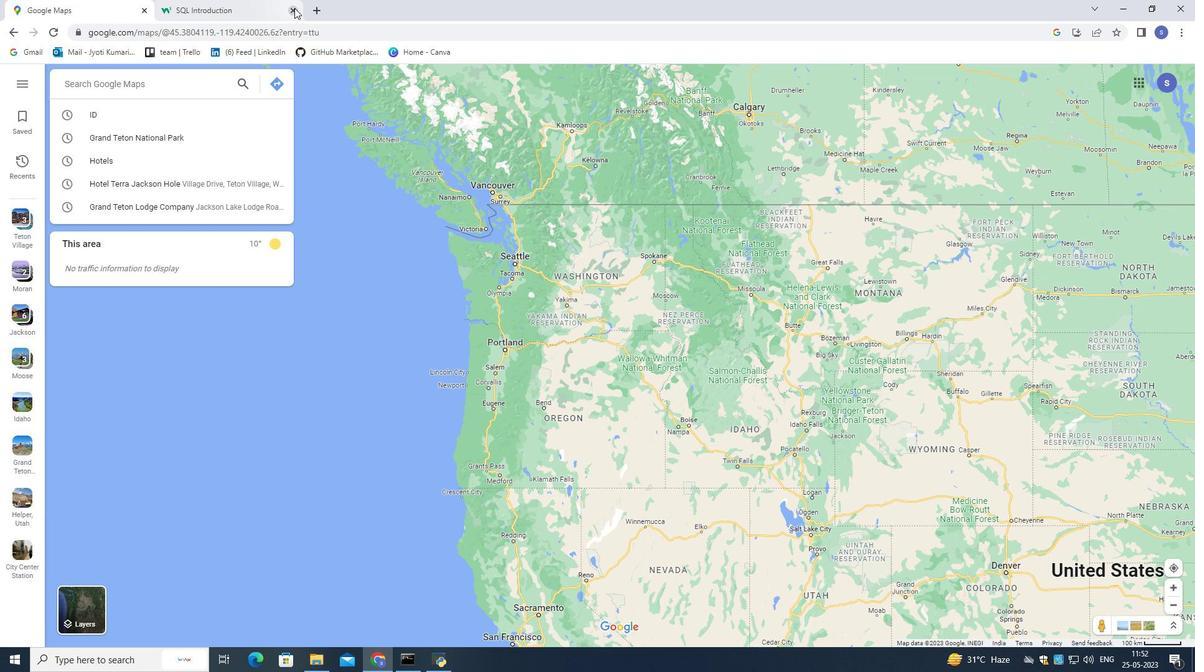 
Action: Mouse moved to (312, 183)
Screenshot: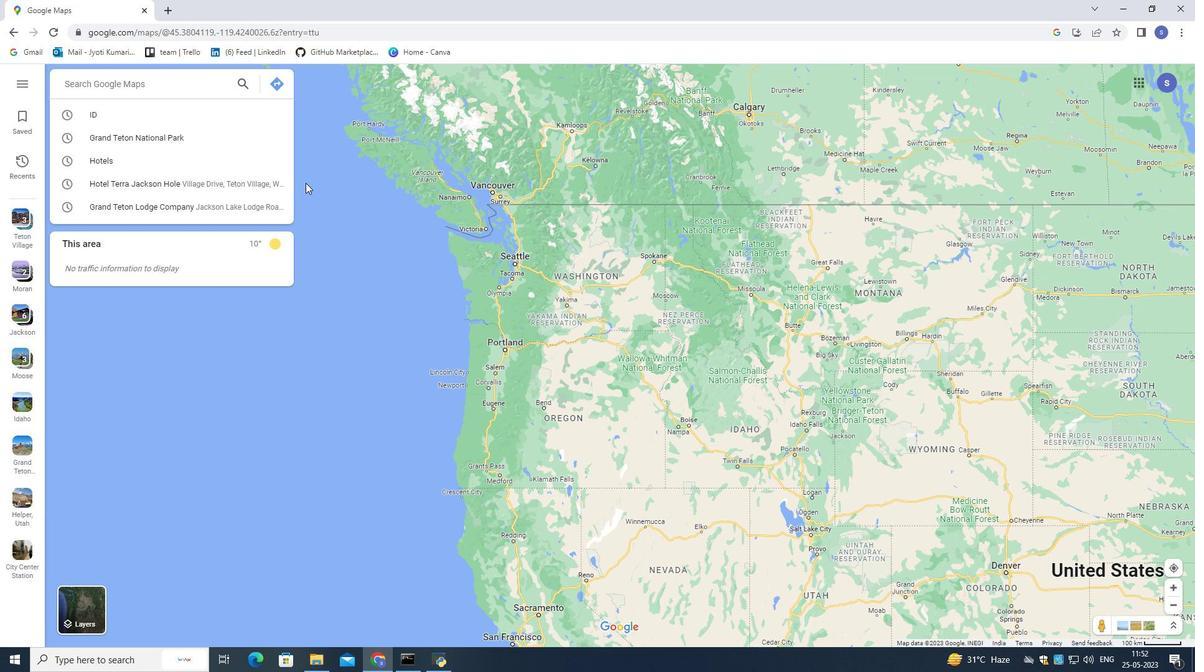 
Action: Mouse pressed left at (312, 183)
Screenshot: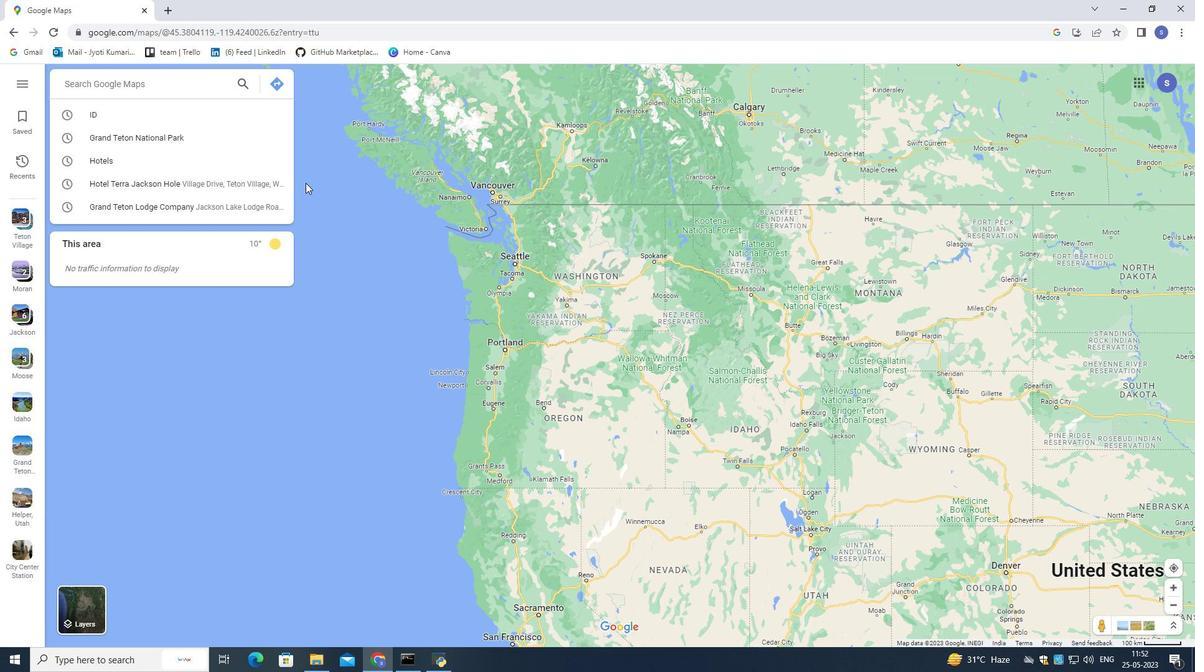 
Action: Mouse moved to (184, 79)
Screenshot: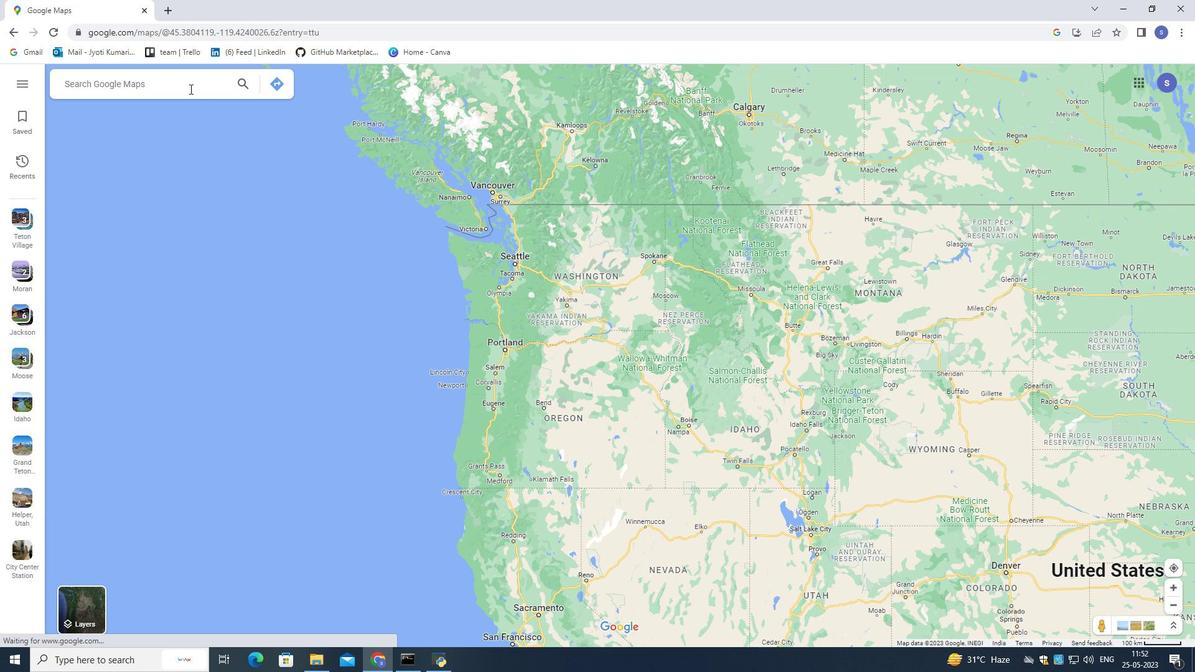 
Action: Mouse pressed left at (184, 79)
Screenshot: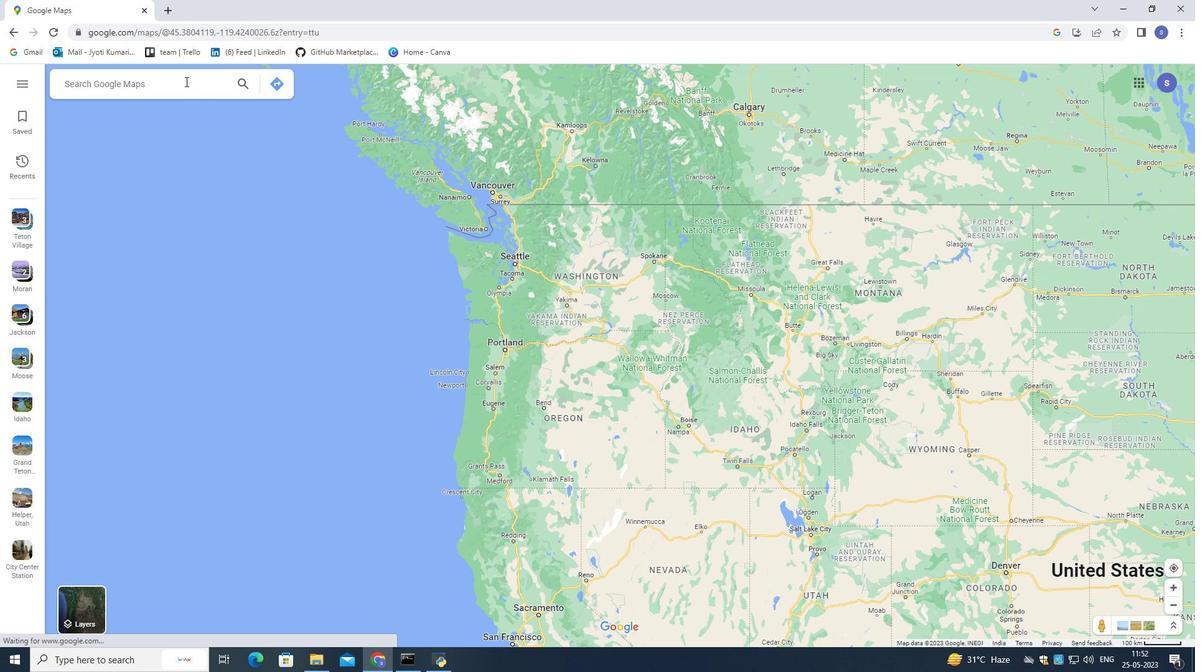 
Action: Mouse moved to (193, 74)
Screenshot: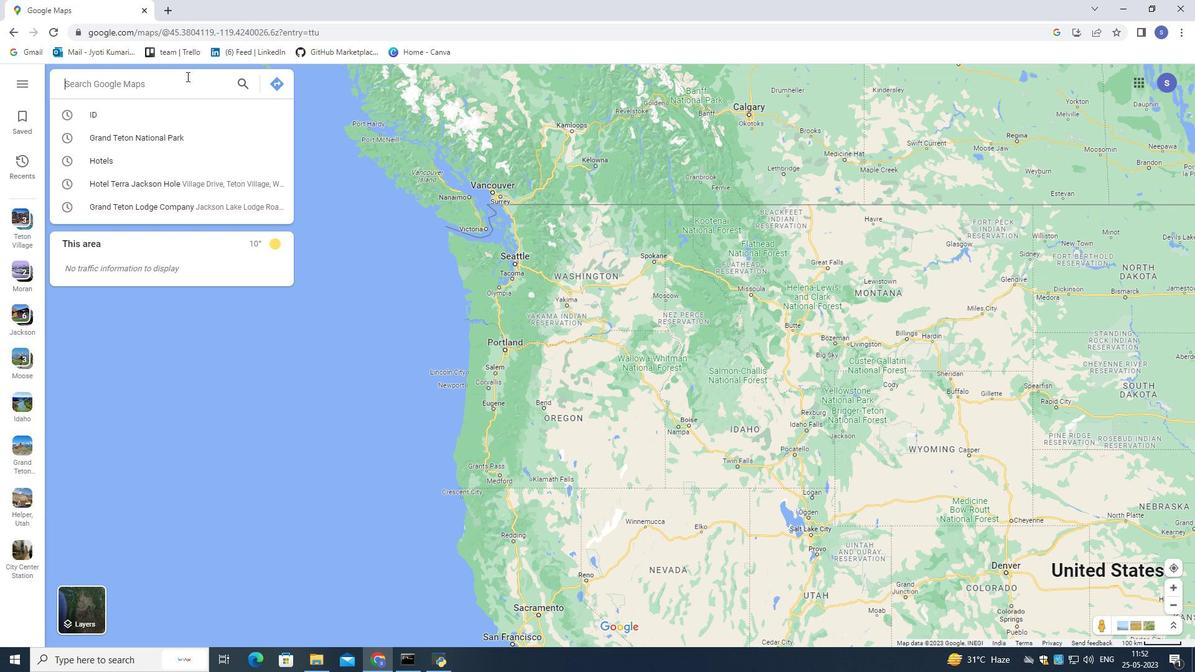 
Action: Key pressed <Key.shift>canyon<Key.space>national<Key.space>park,<Key.space>california,<Key.space>united<Key.space>state<Key.enter>
Screenshot: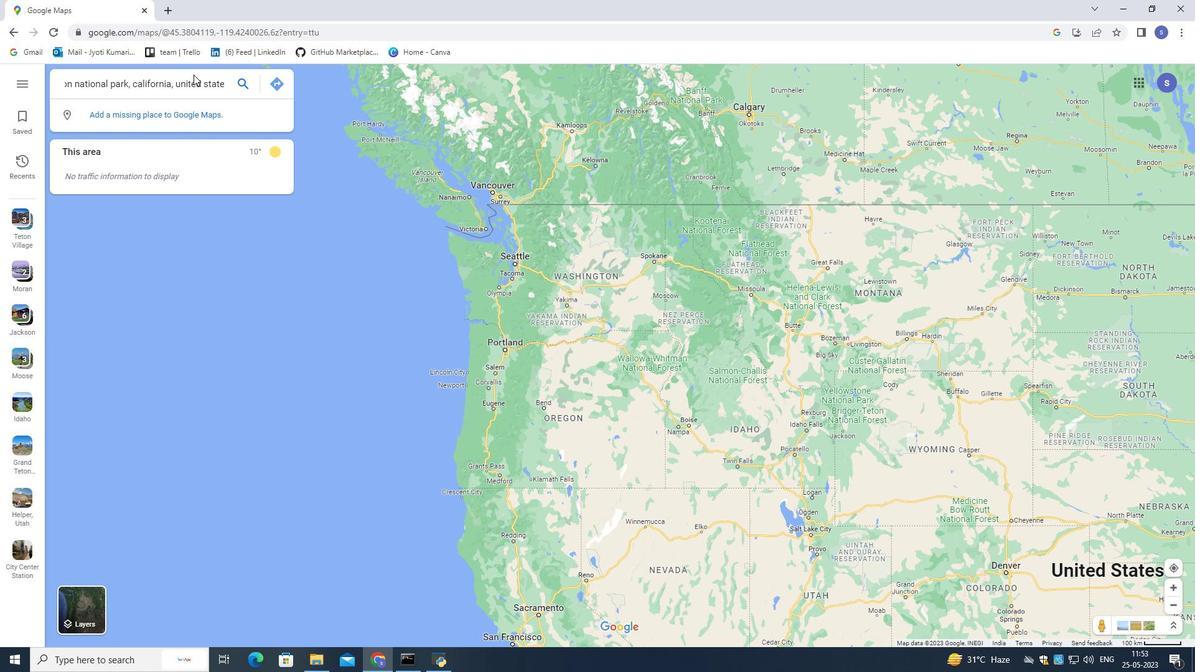 
Action: Mouse moved to (133, 85)
Screenshot: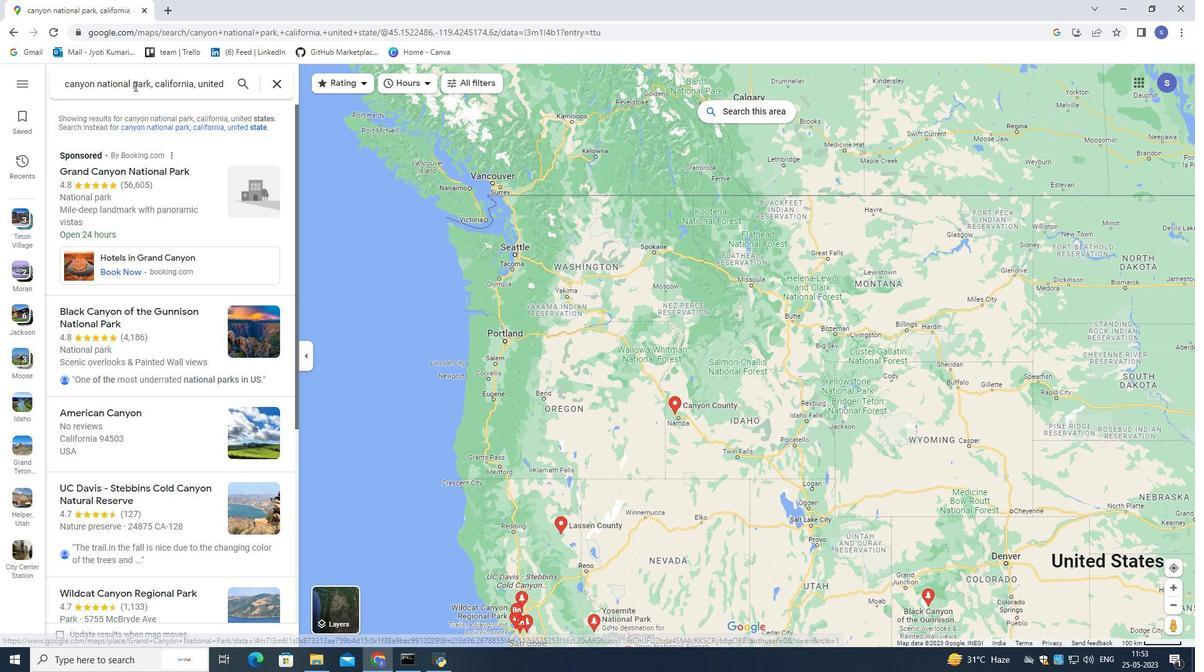 
Action: Mouse pressed left at (133, 85)
Screenshot: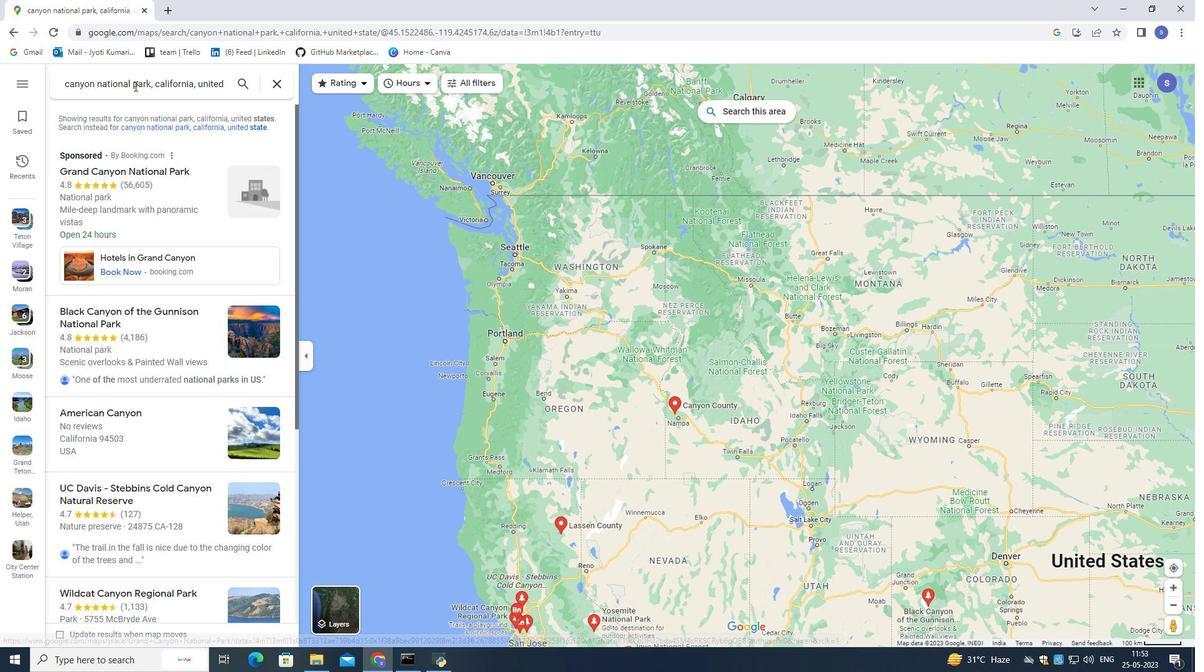 
Action: Key pressed <Key.left><Key.left><Key.left><Key.left><Key.left><Key.left><Key.left><Key.left><Key.left><Key.left><Key.left><Key.left><Key.left><Key.left><Key.left><Key.left><Key.left><Key.left><Key.left><Key.left><Key.left><Key.left><Key.left><Key.left><Key.left><Key.left>king<Key.space><Key.enter>
Screenshot: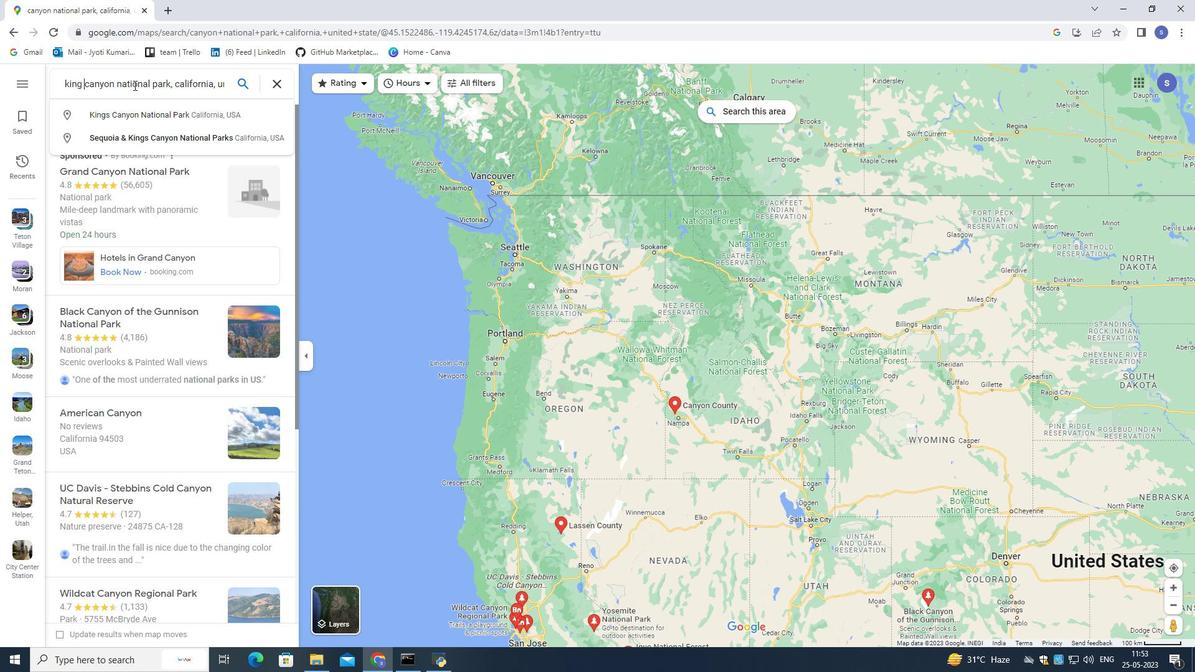 
Action: Mouse moved to (231, 290)
Screenshot: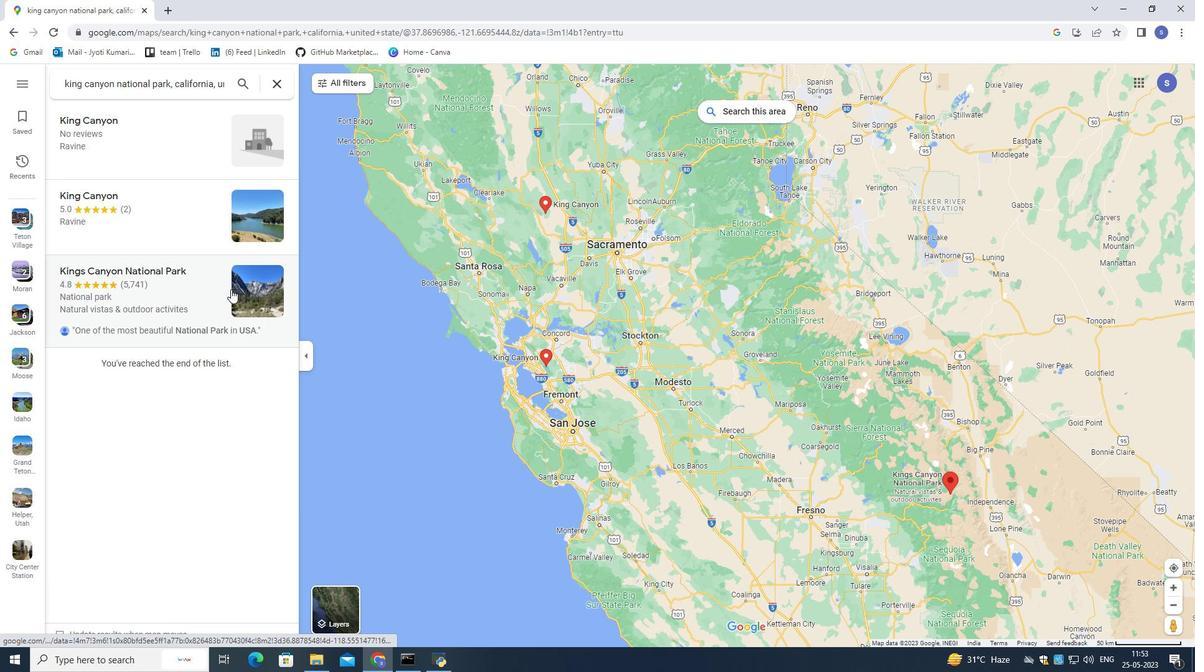 
Action: Mouse pressed left at (231, 290)
Screenshot: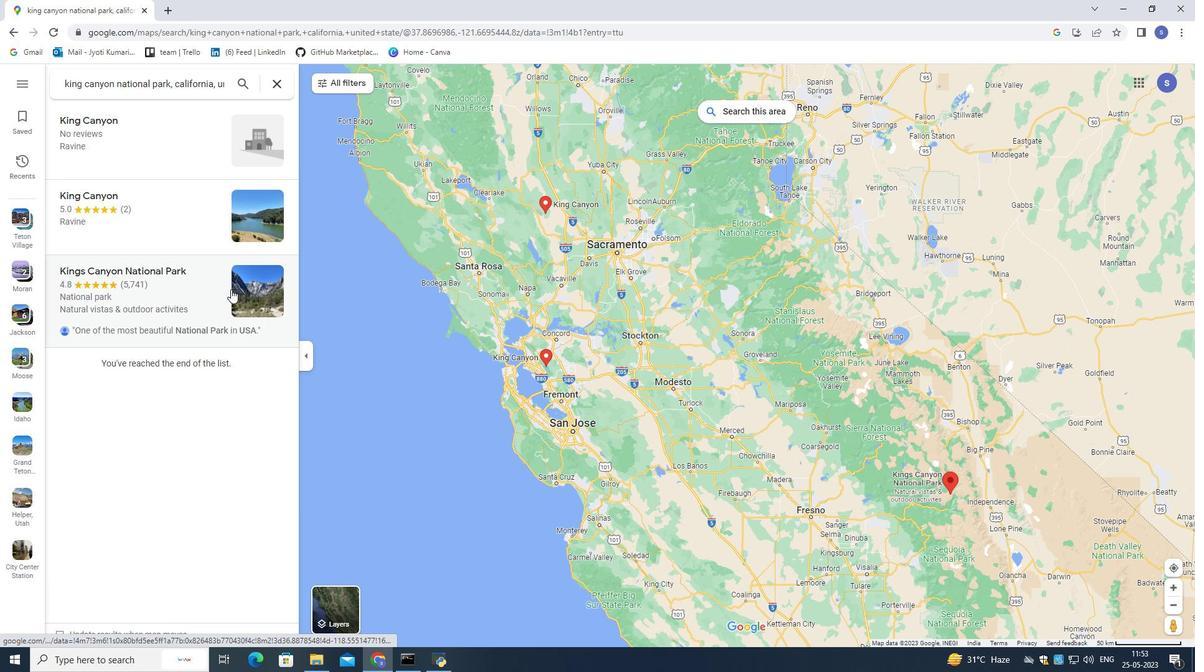 
Action: Mouse moved to (425, 198)
Screenshot: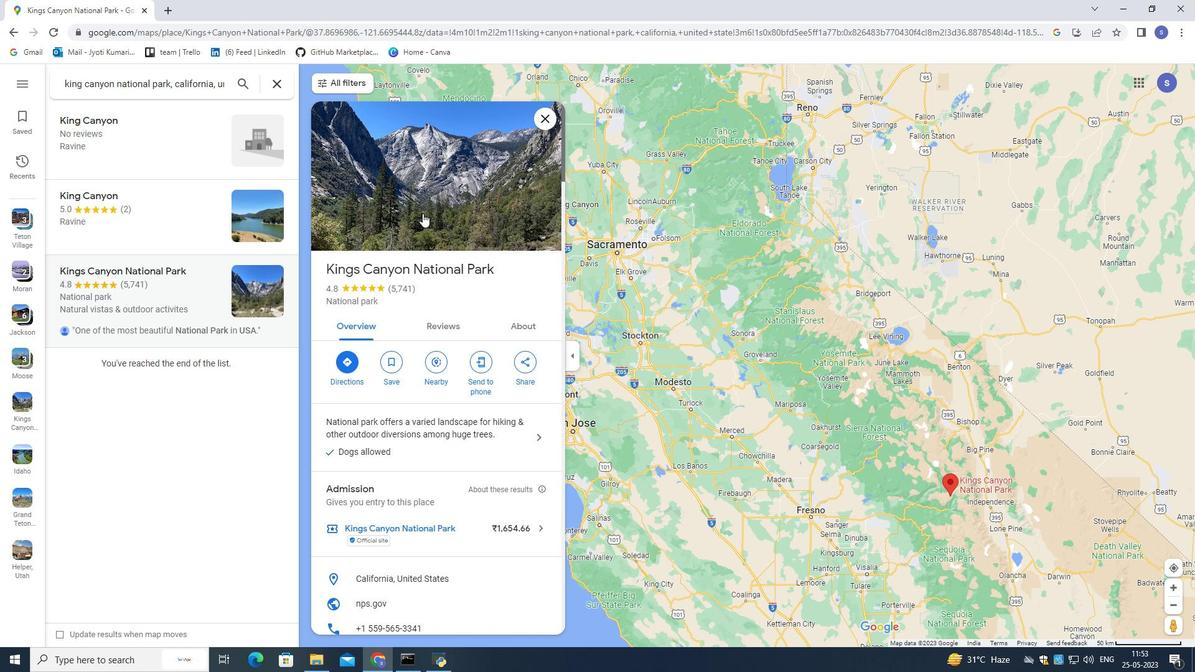 
Action: Mouse pressed left at (425, 198)
Screenshot: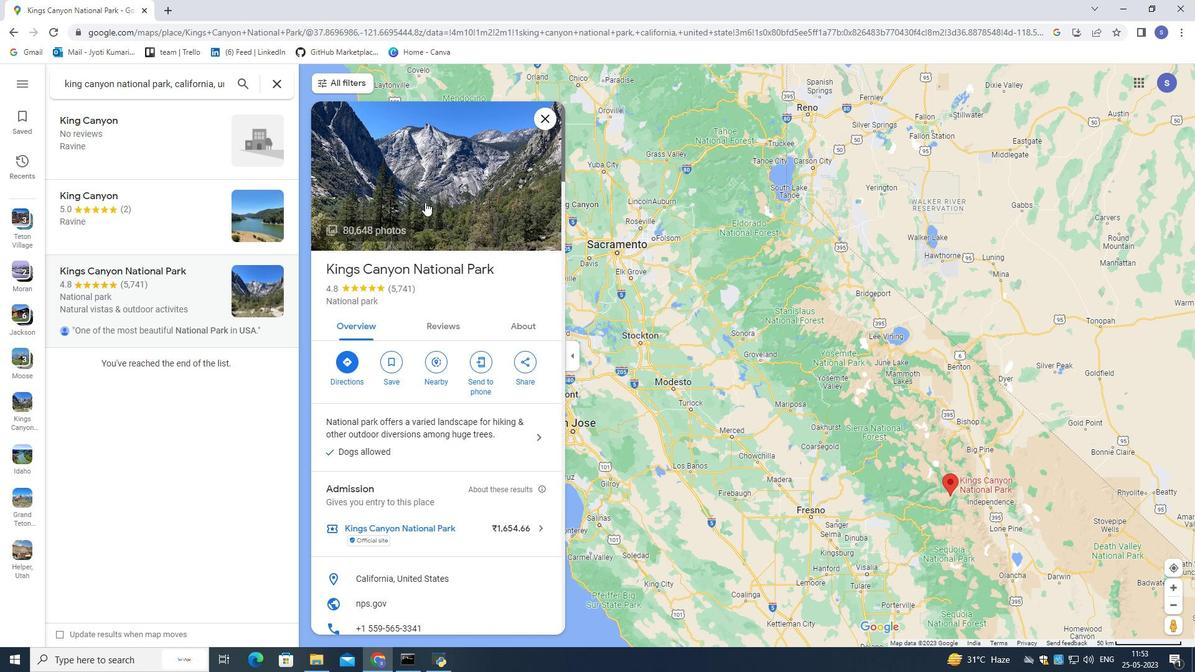 
Action: Mouse moved to (239, 278)
Screenshot: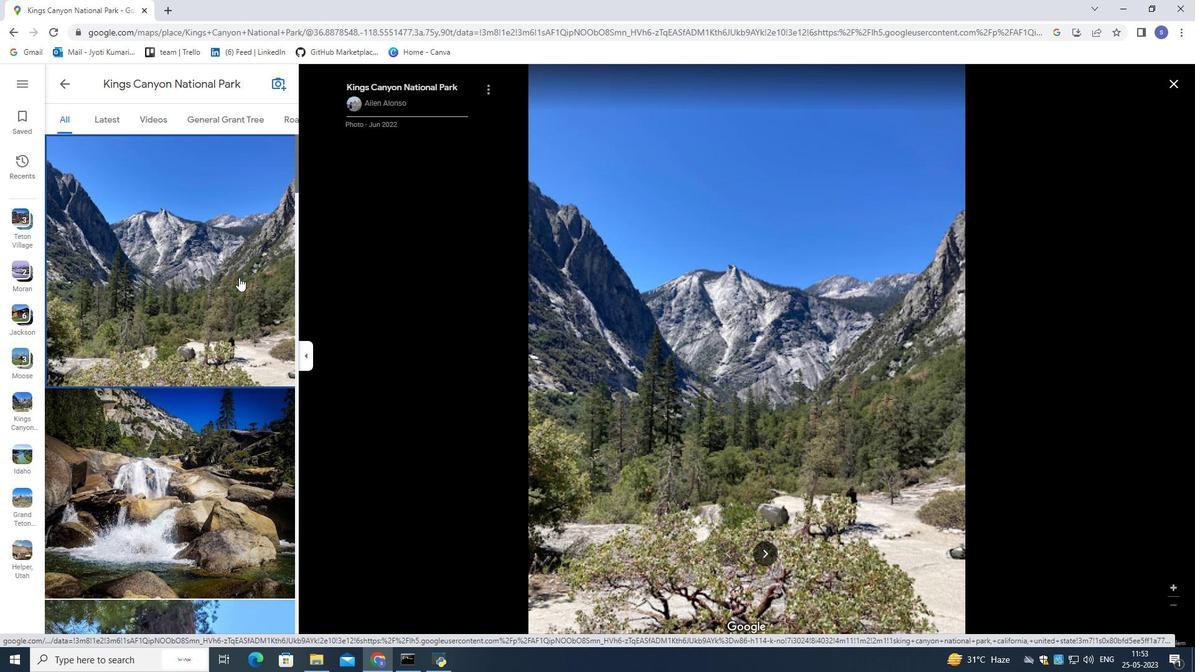 
Action: Mouse scrolled (239, 277) with delta (0, 0)
Screenshot: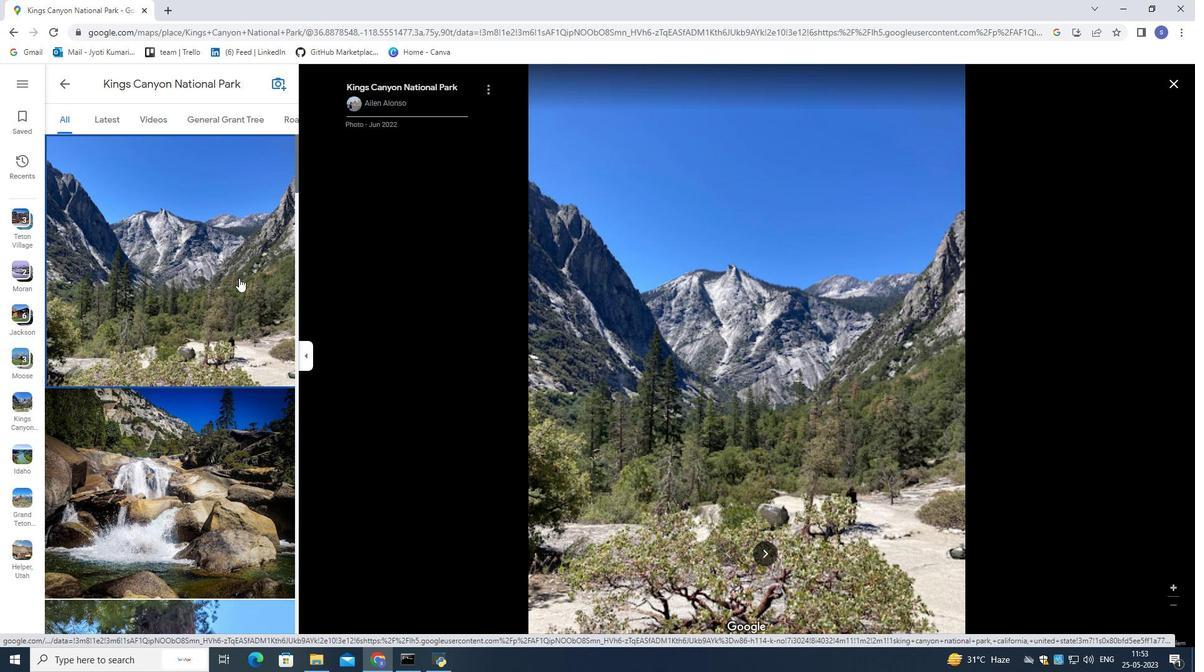 
Action: Mouse scrolled (239, 277) with delta (0, 0)
Screenshot: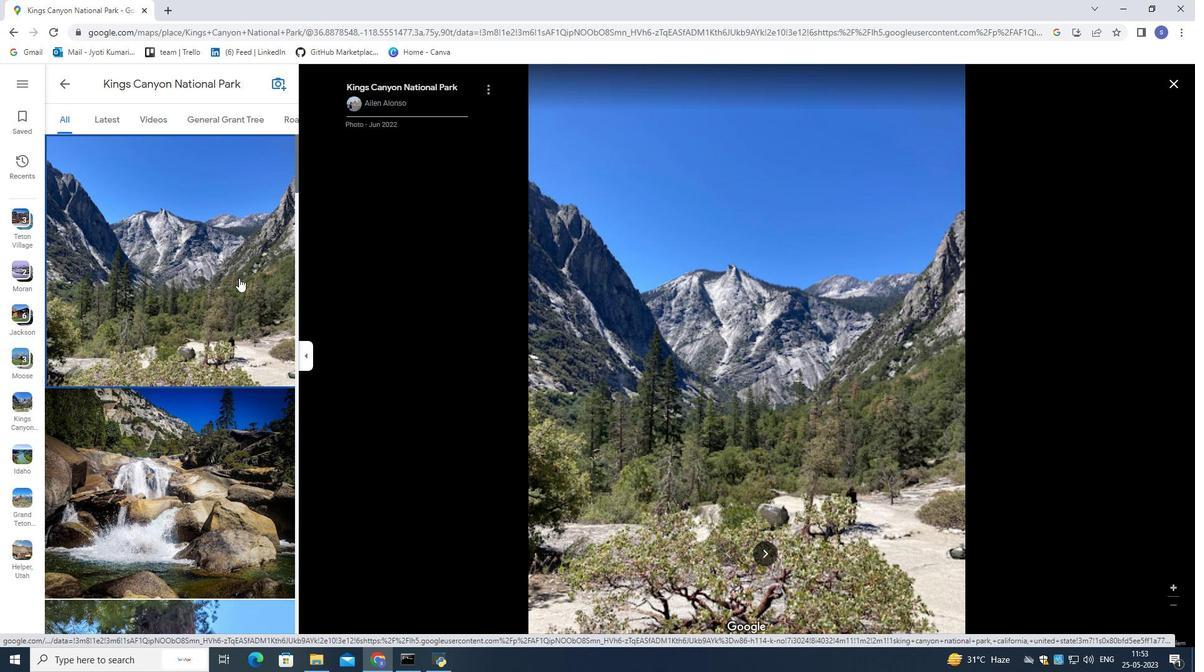 
Action: Mouse scrolled (239, 277) with delta (0, 0)
Screenshot: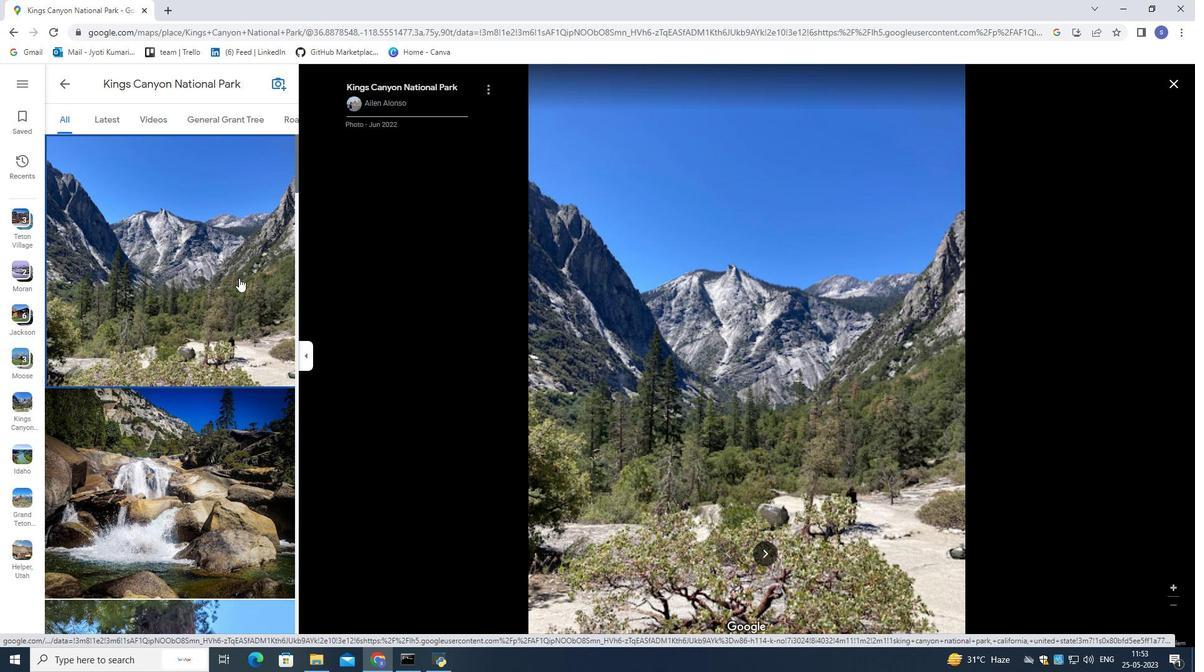 
Action: Mouse moved to (238, 277)
Screenshot: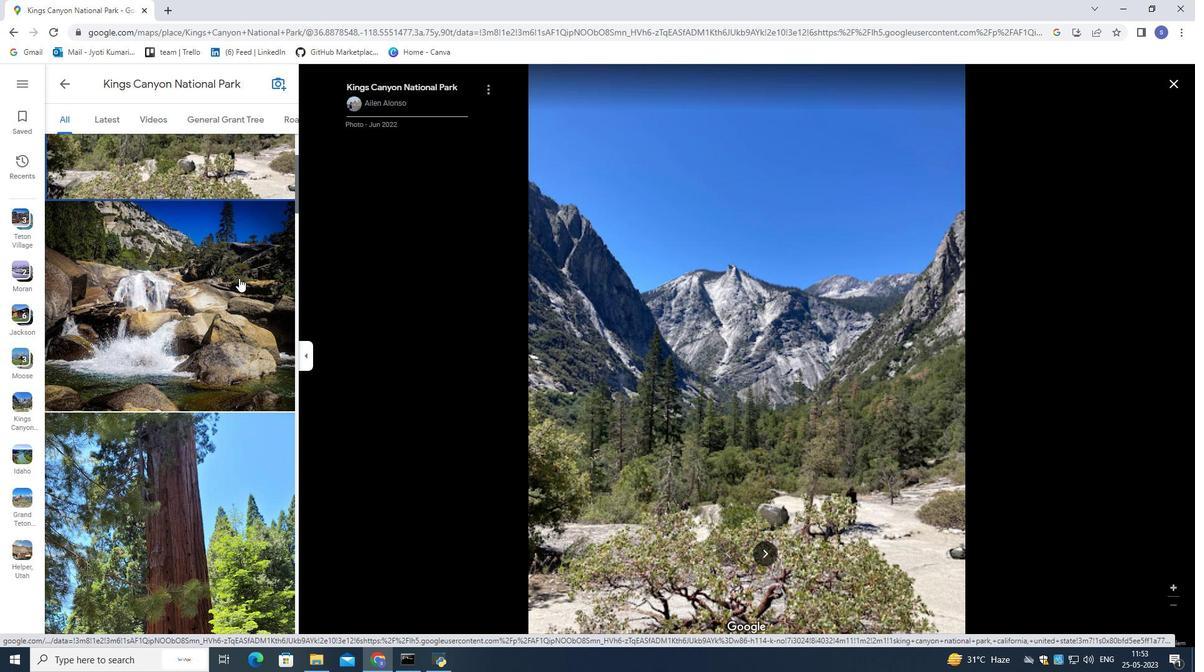 
Action: Mouse scrolled (238, 277) with delta (0, 0)
Screenshot: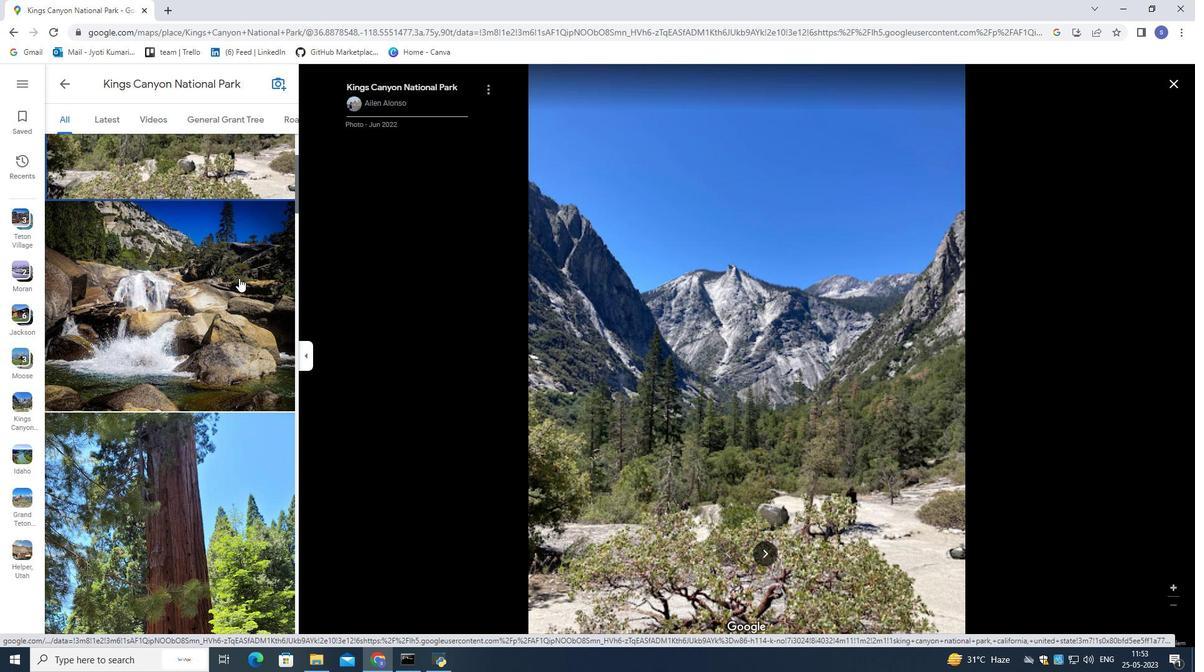 
Action: Mouse scrolled (238, 277) with delta (0, 0)
Screenshot: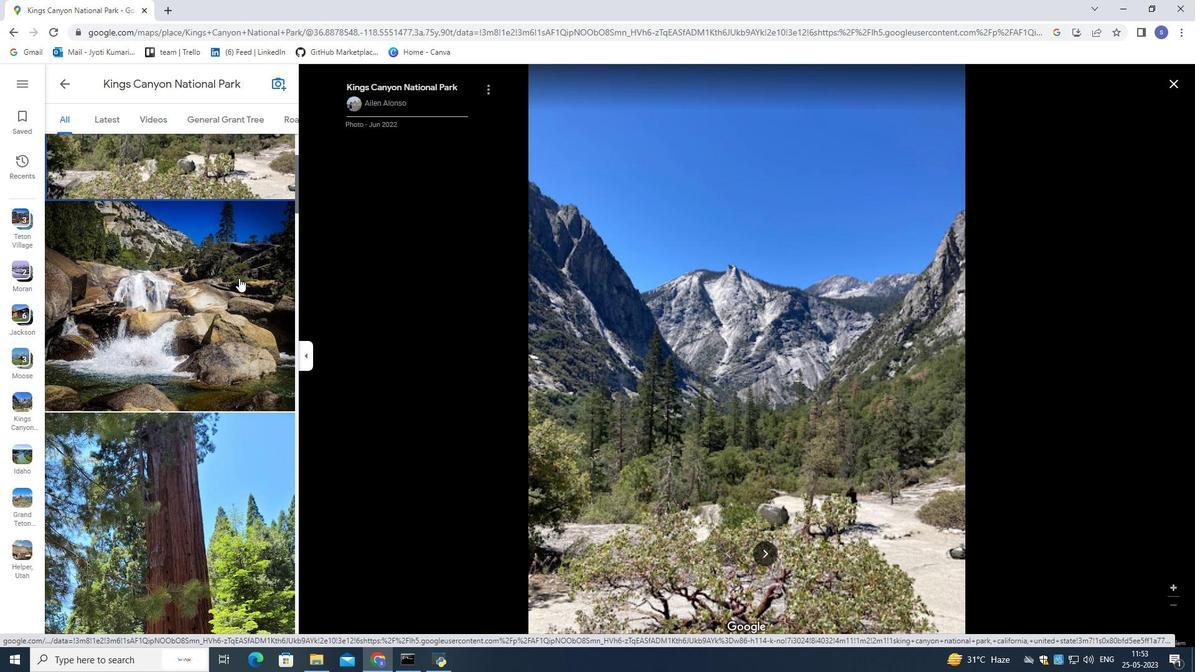
Action: Mouse scrolled (238, 277) with delta (0, 0)
Screenshot: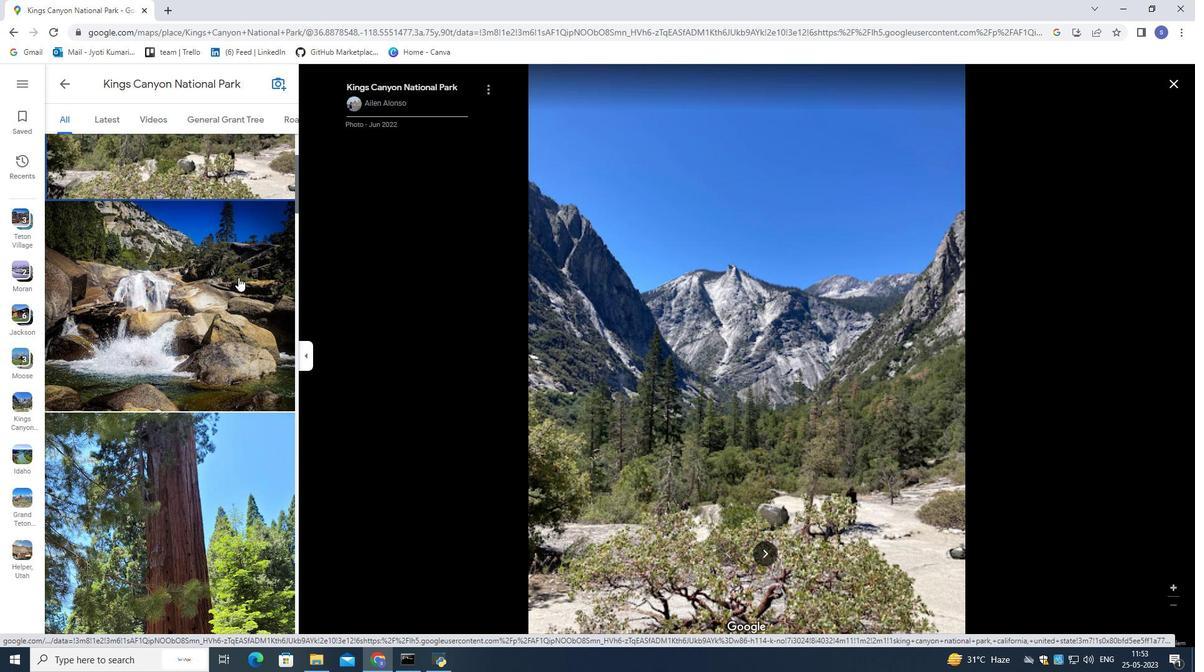 
Action: Mouse moved to (195, 188)
Screenshot: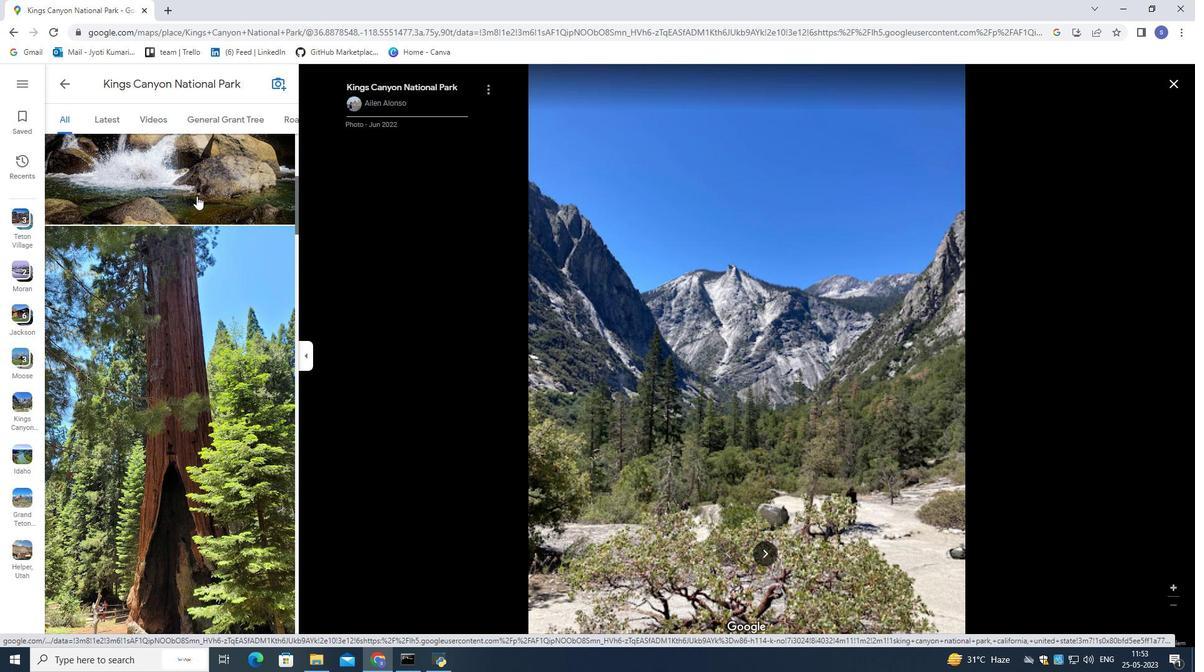 
Action: Mouse pressed left at (195, 188)
Screenshot: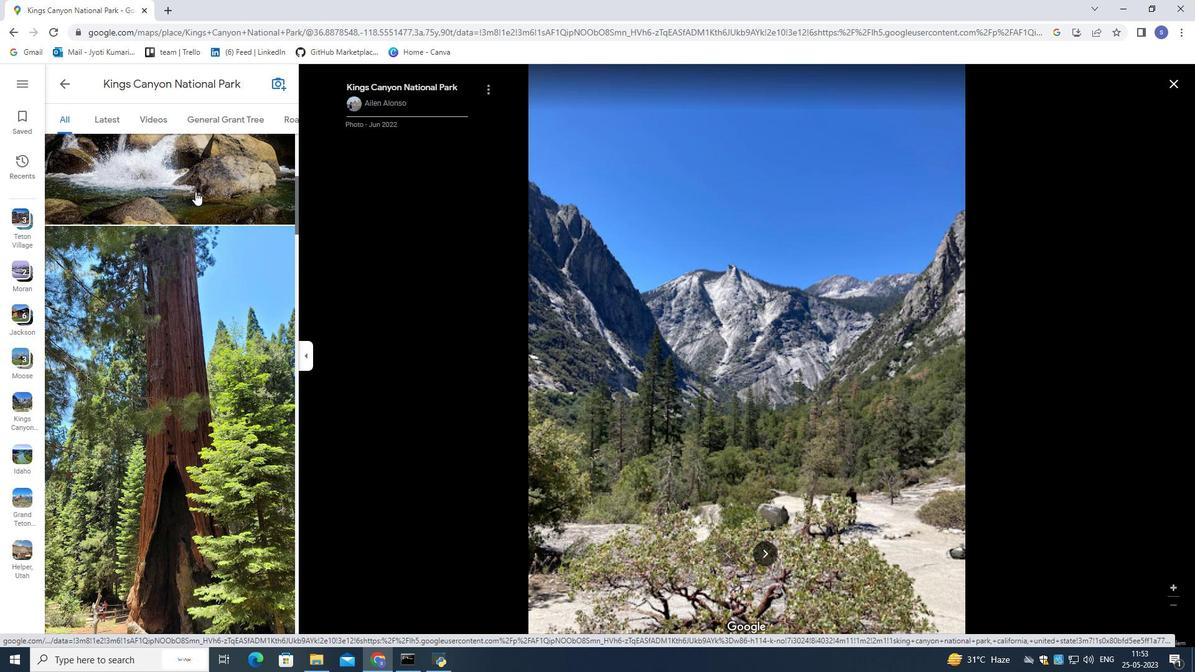 
Action: Mouse moved to (766, 556)
Screenshot: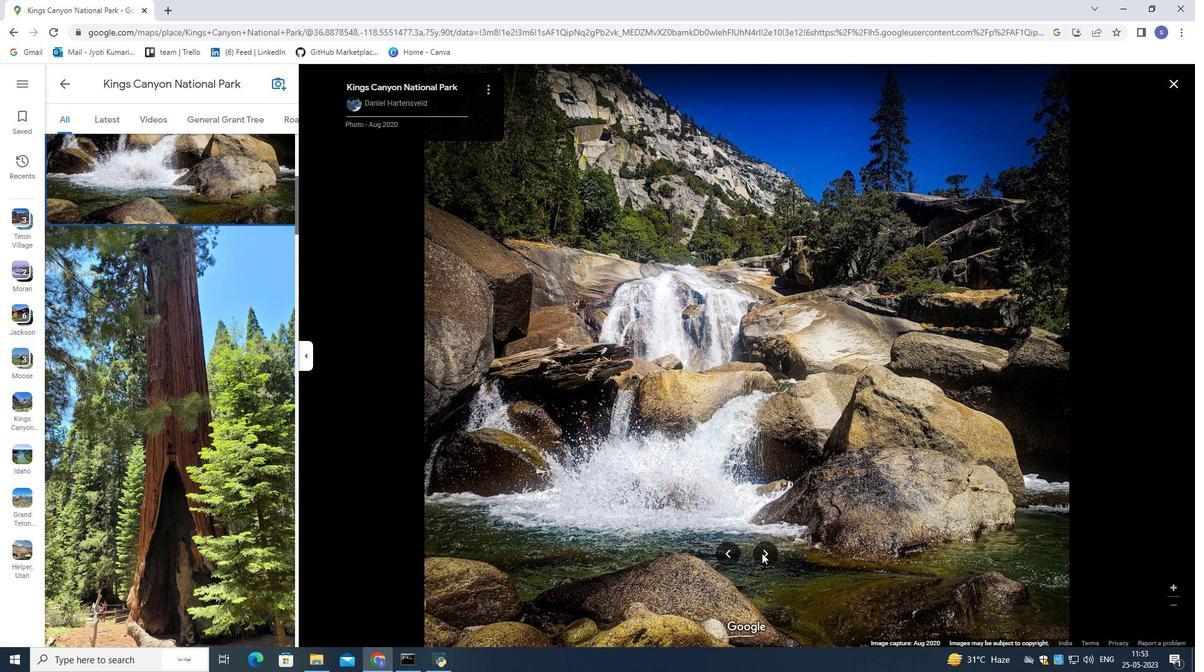 
Action: Mouse pressed left at (766, 556)
Screenshot: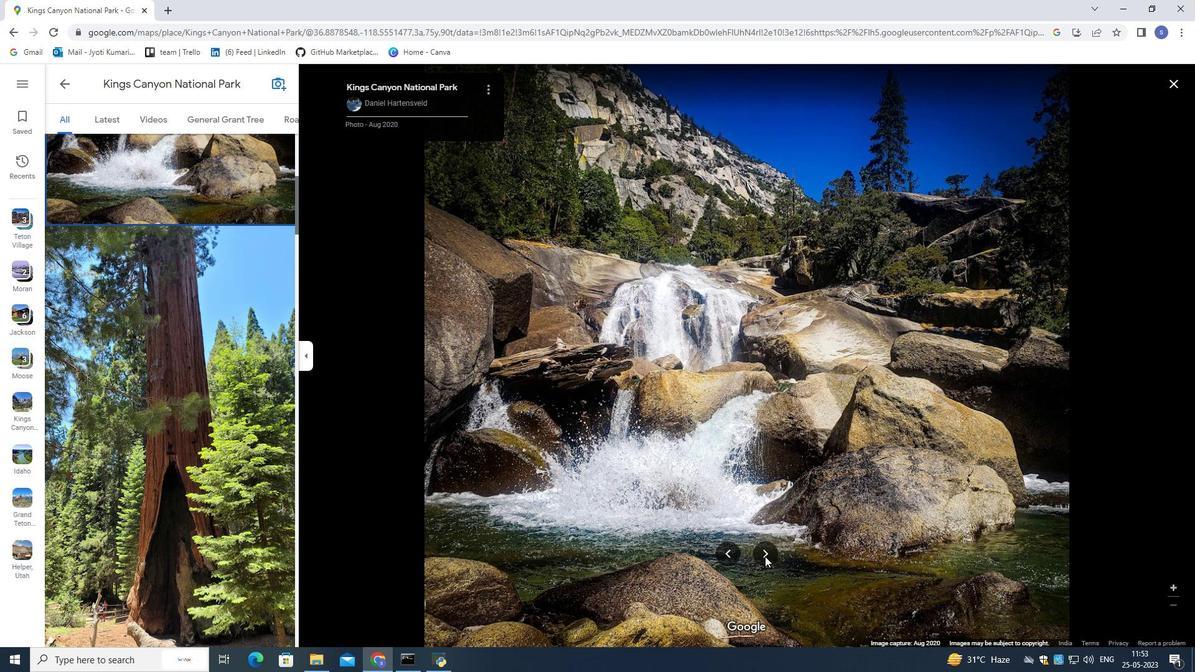
Action: Mouse moved to (768, 557)
Screenshot: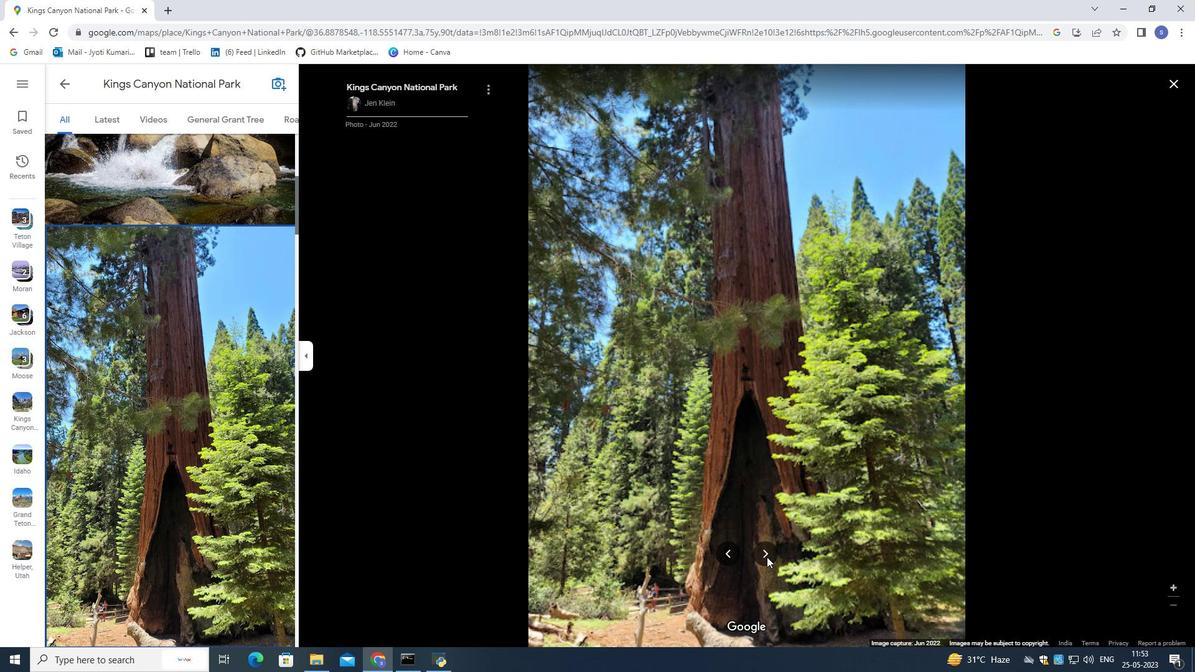 
Action: Mouse pressed left at (768, 557)
Screenshot: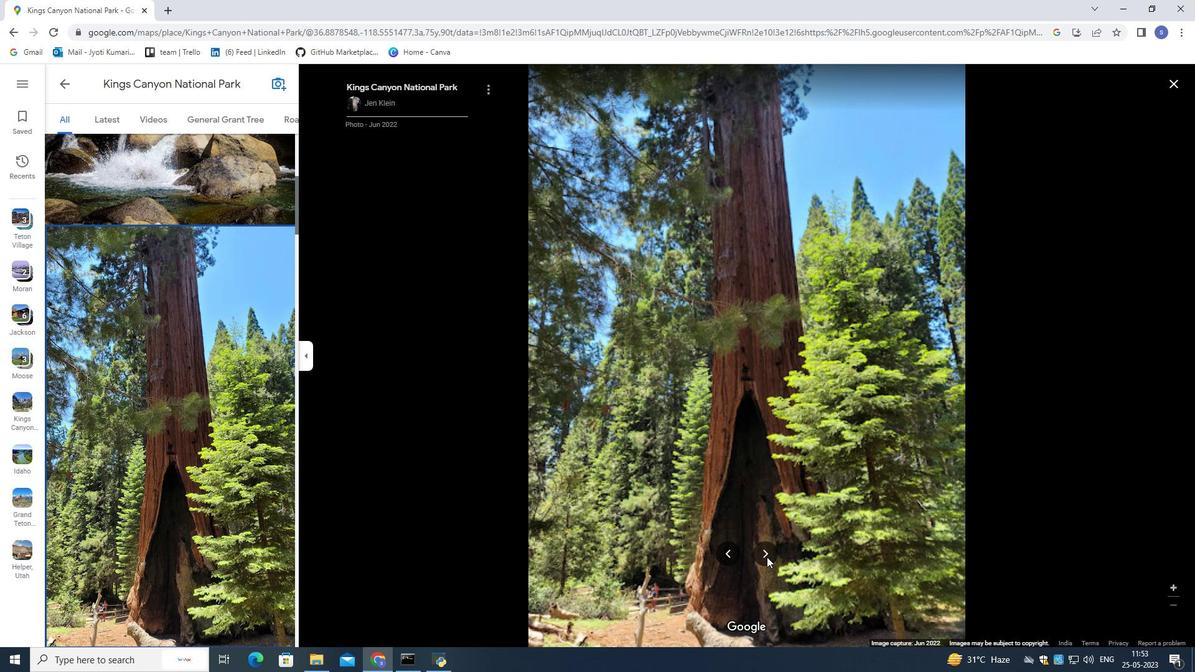
Action: Mouse moved to (766, 548)
Screenshot: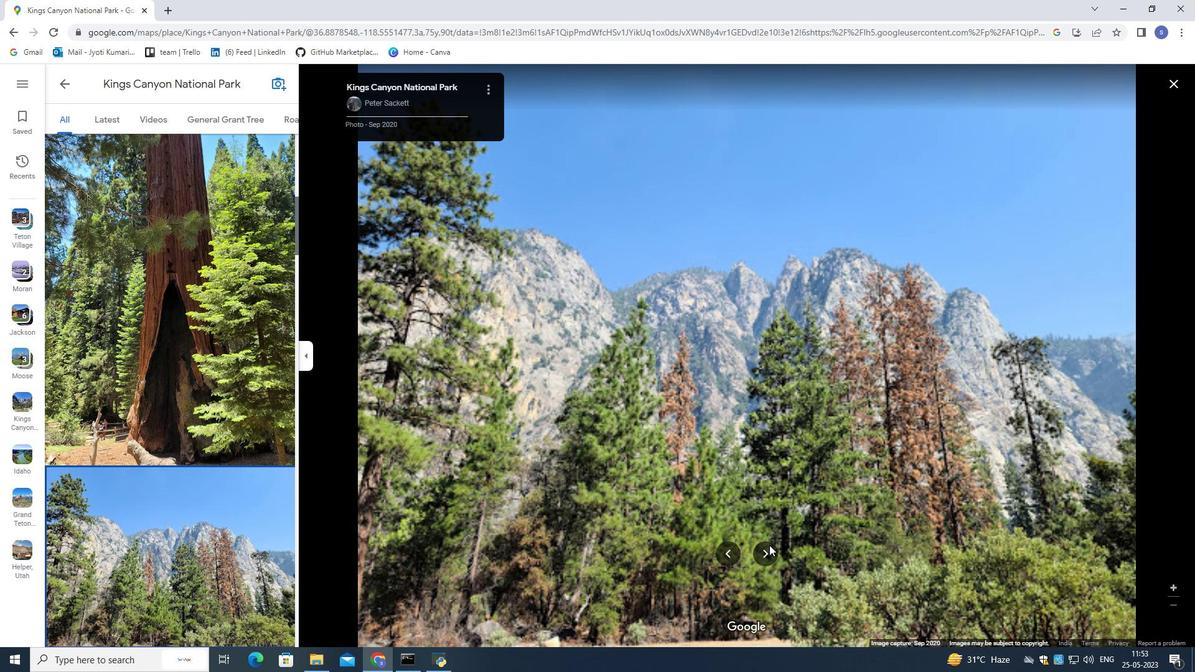 
Action: Mouse pressed left at (766, 548)
Screenshot: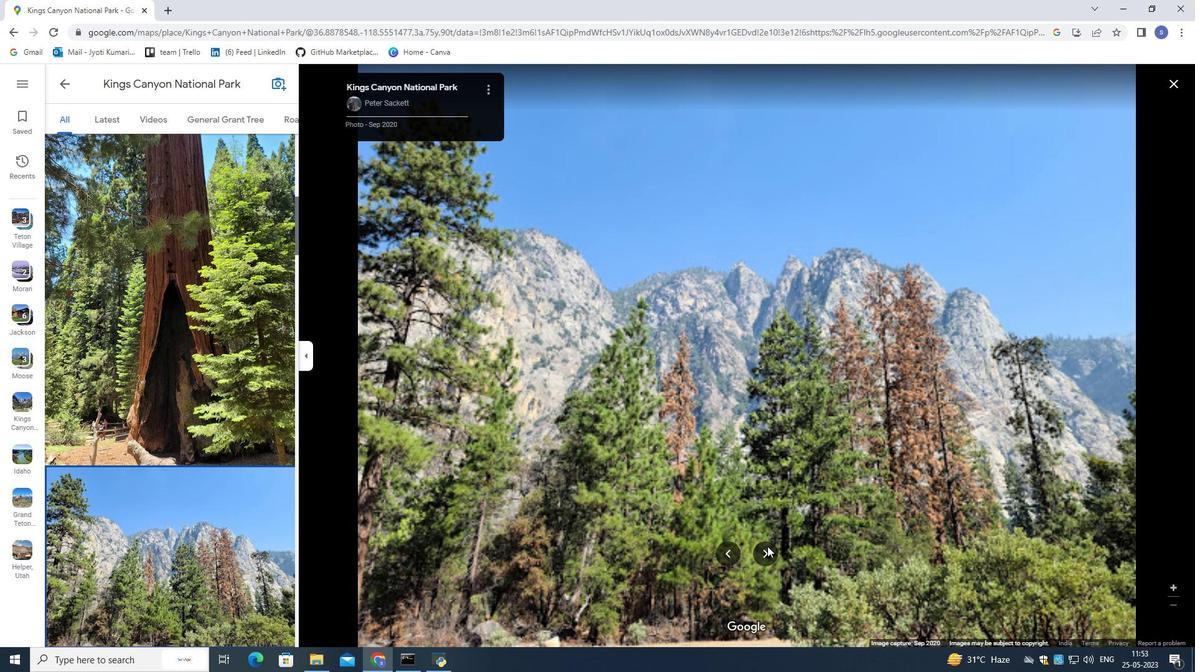 
Action: Mouse moved to (757, 556)
Screenshot: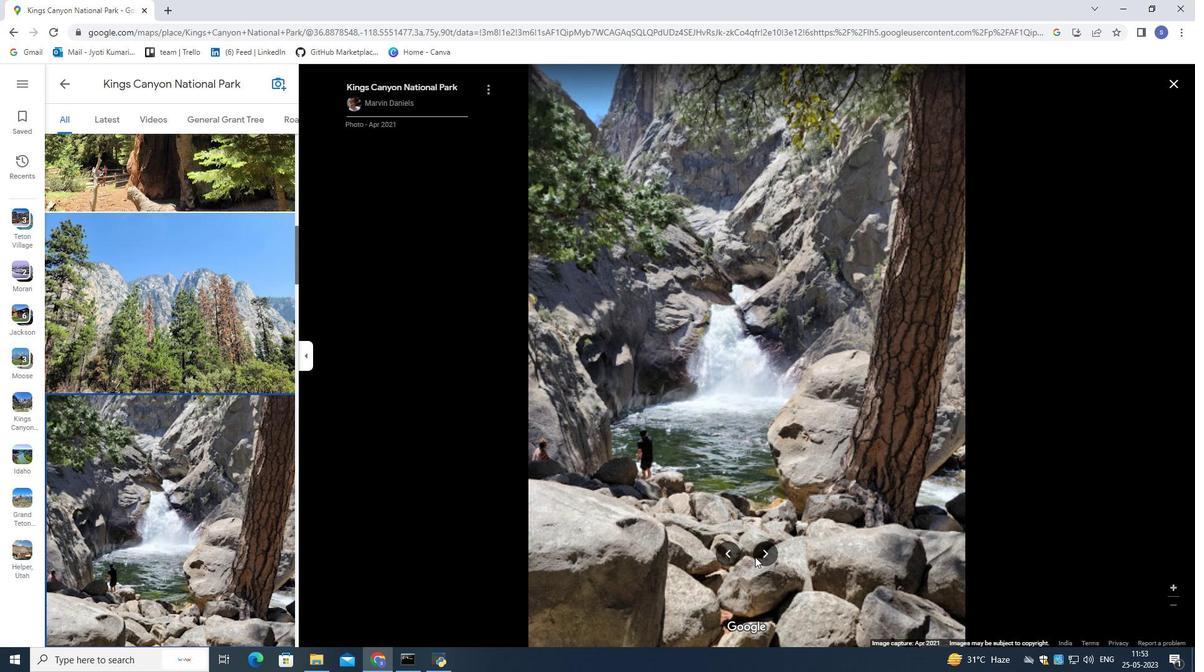 
Action: Mouse pressed left at (757, 556)
Screenshot: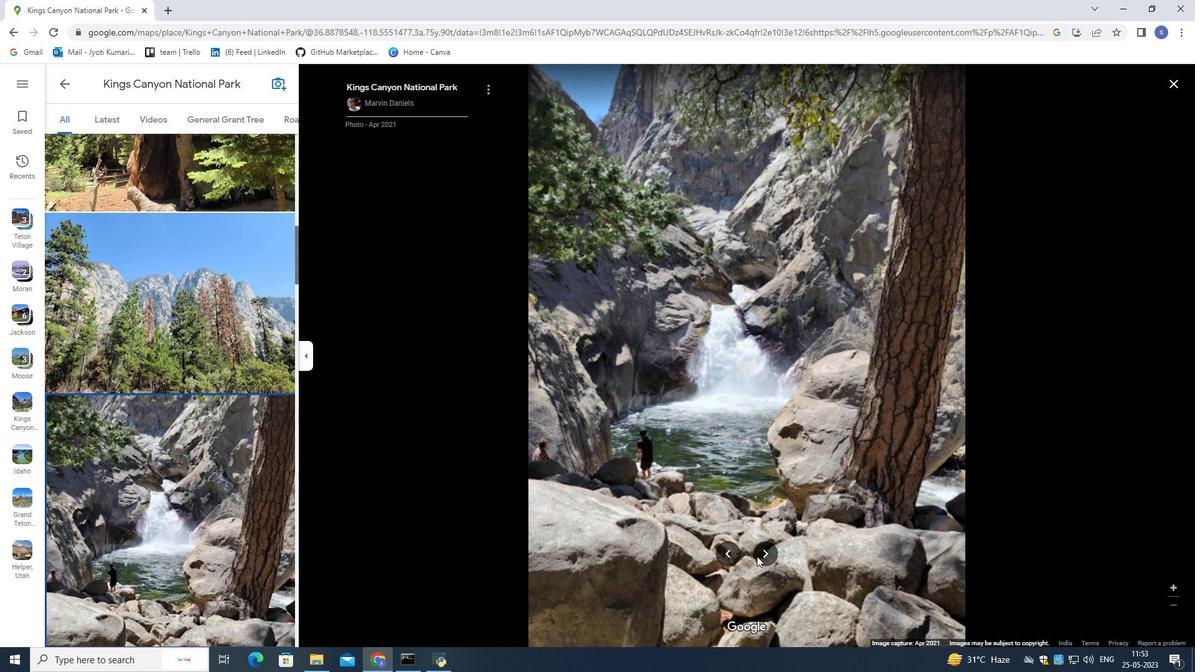 
Action: Mouse moved to (758, 550)
Screenshot: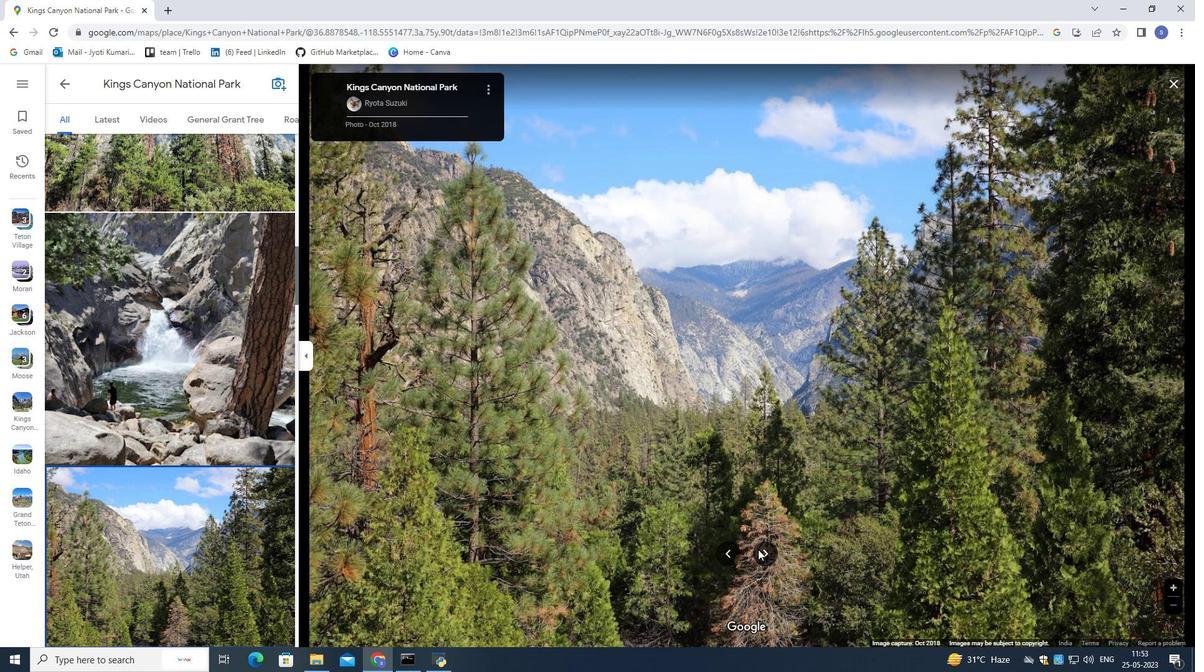 
Action: Mouse pressed left at (758, 550)
Screenshot: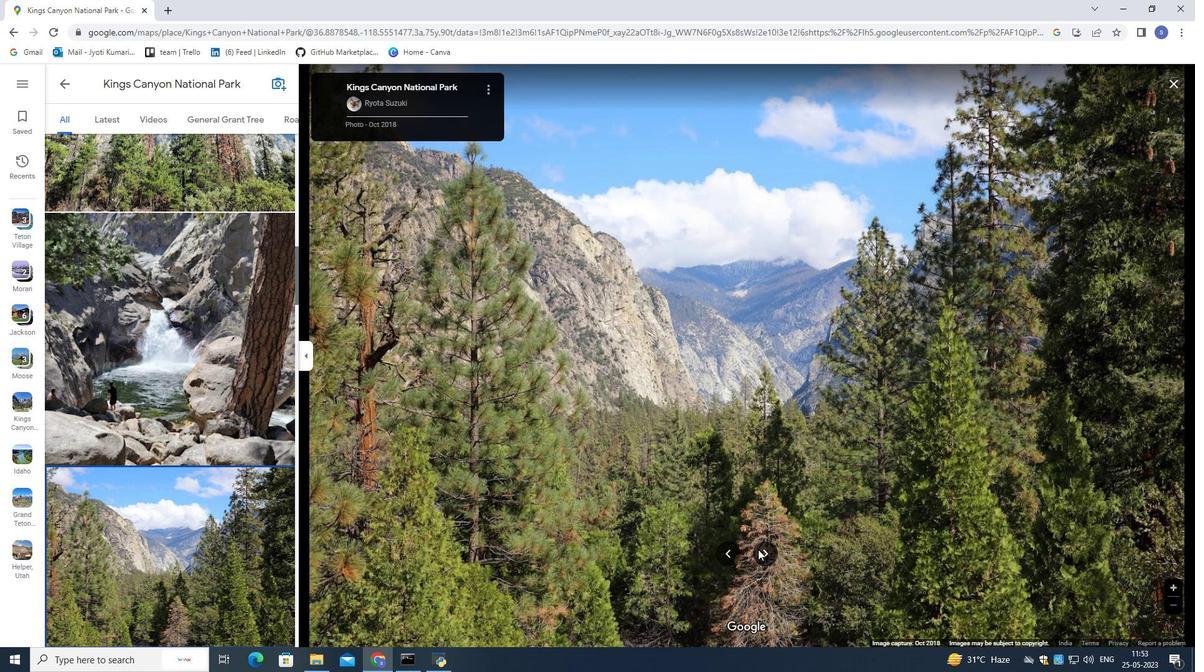 
Action: Mouse moved to (767, 550)
Screenshot: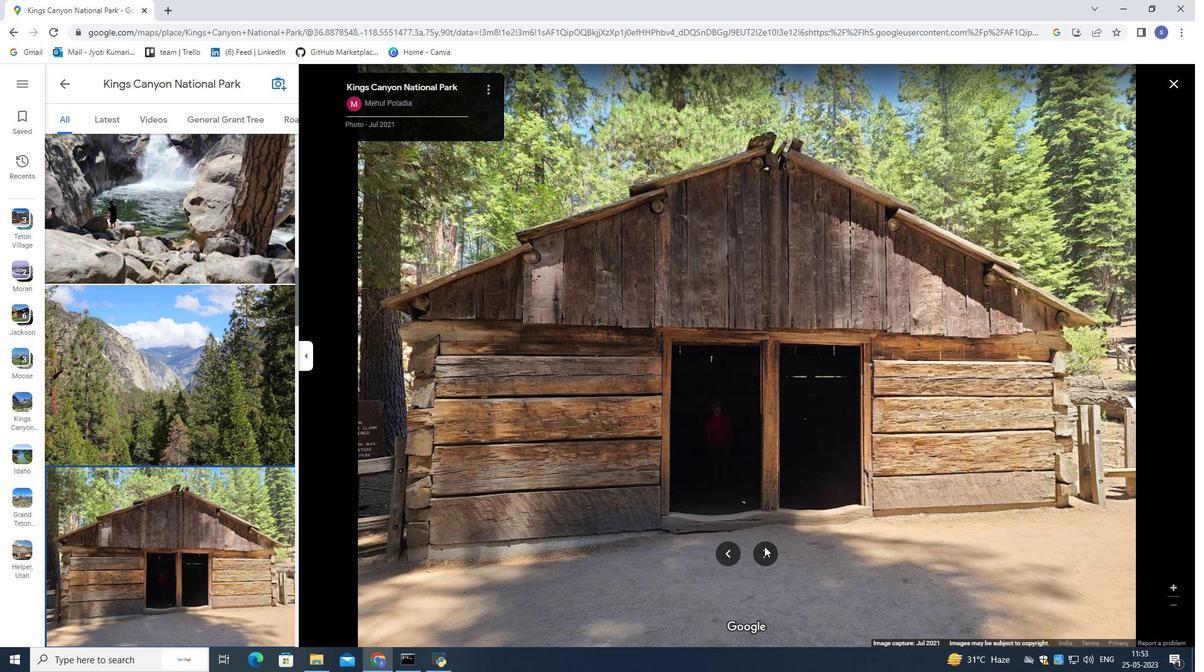 
Action: Mouse pressed left at (767, 550)
Screenshot: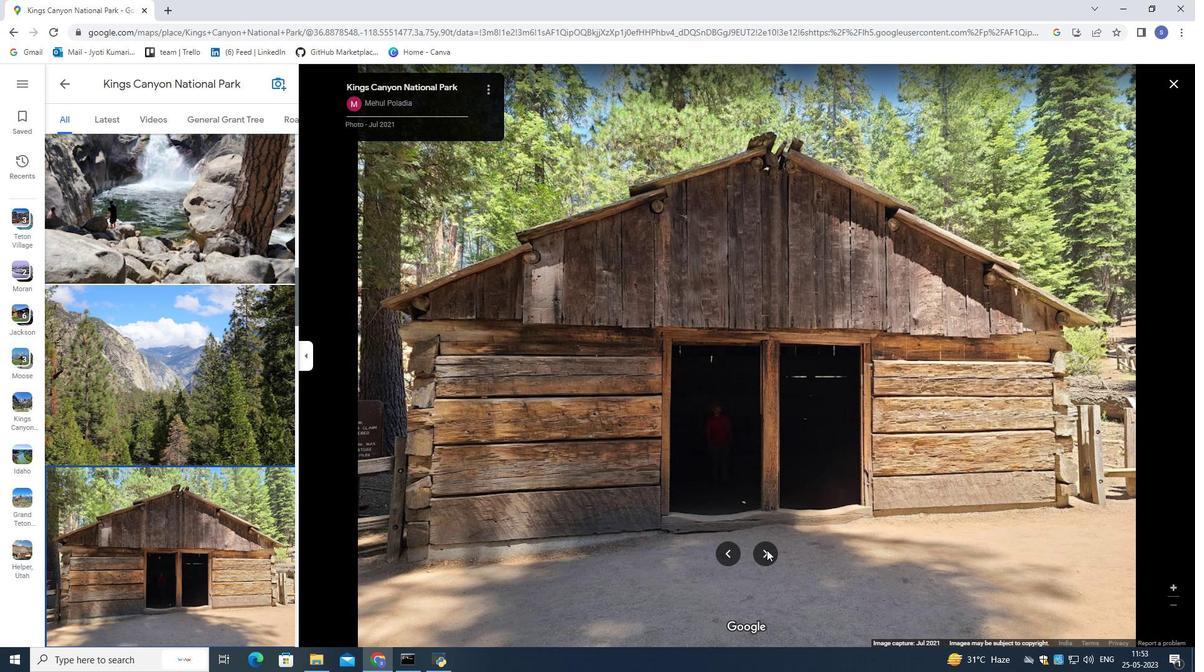 
Action: Mouse moved to (767, 550)
Screenshot: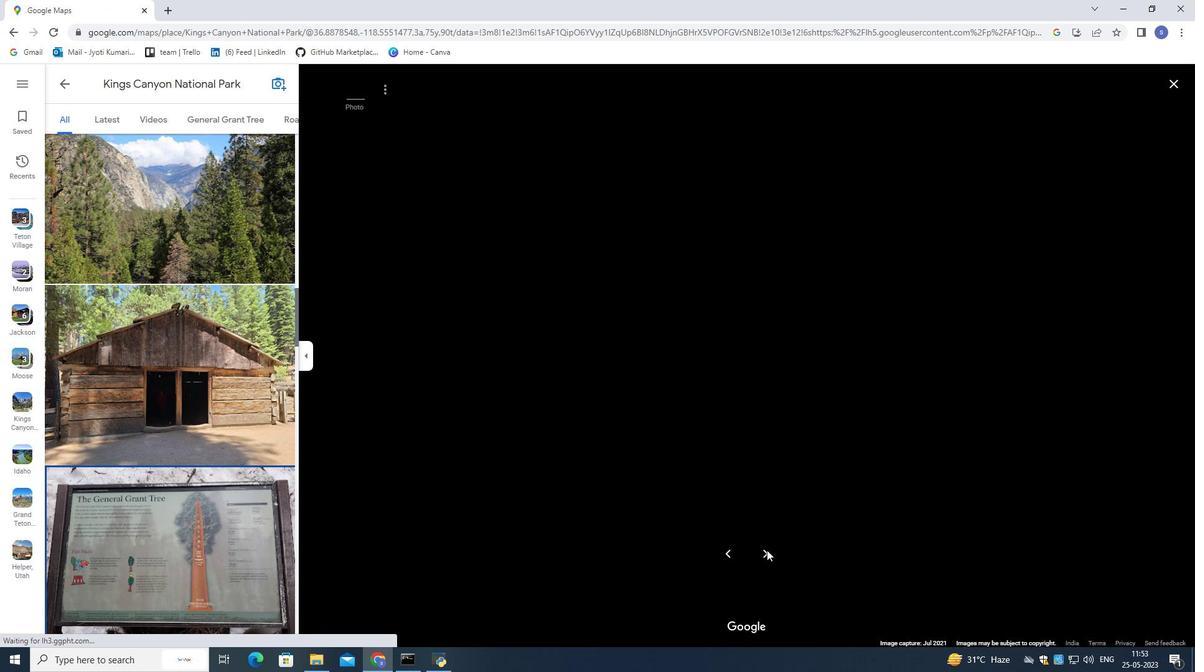 
Action: Mouse pressed left at (767, 550)
Screenshot: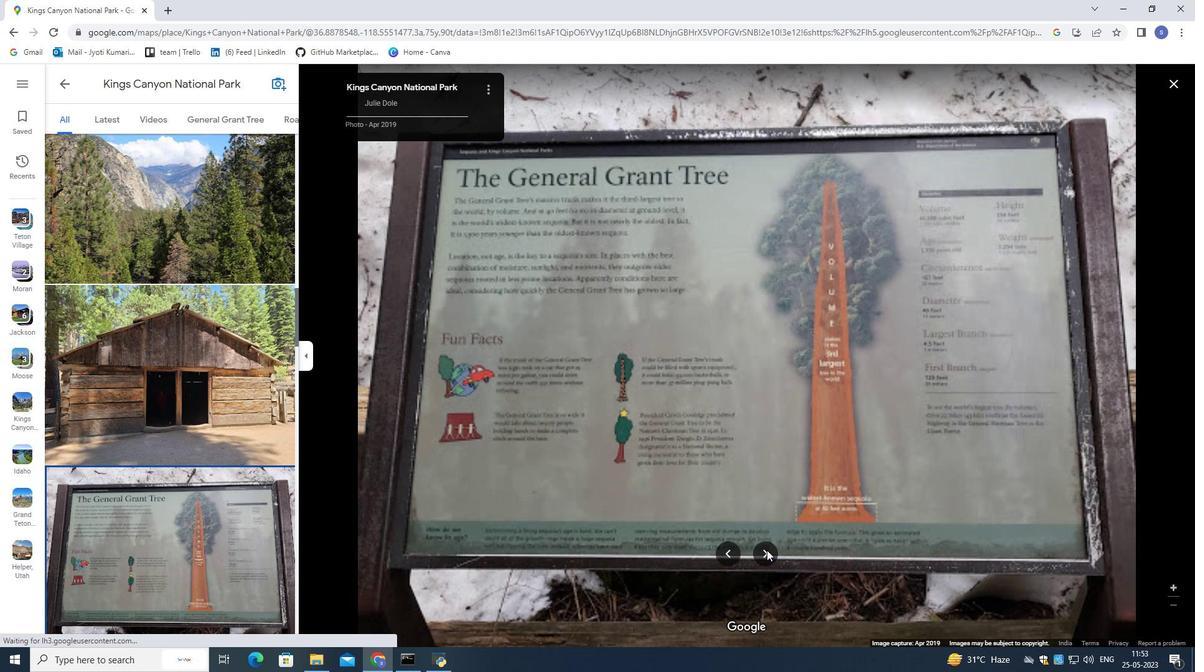 
Action: Mouse moved to (767, 551)
Screenshot: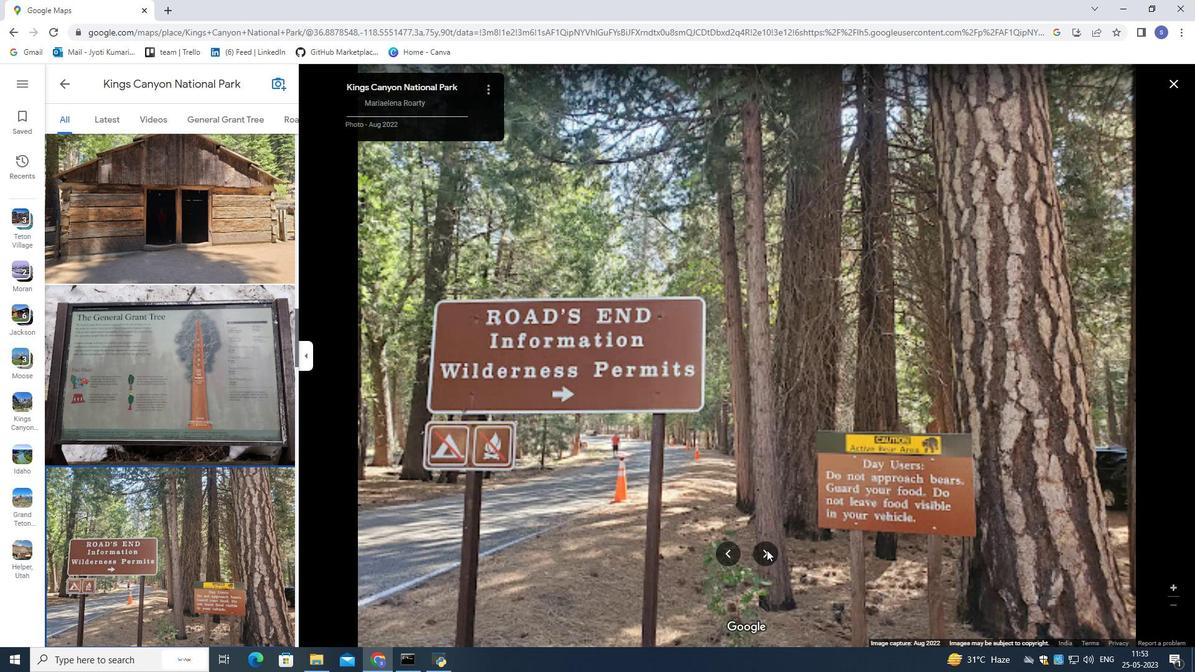 
Action: Mouse pressed left at (767, 551)
Screenshot: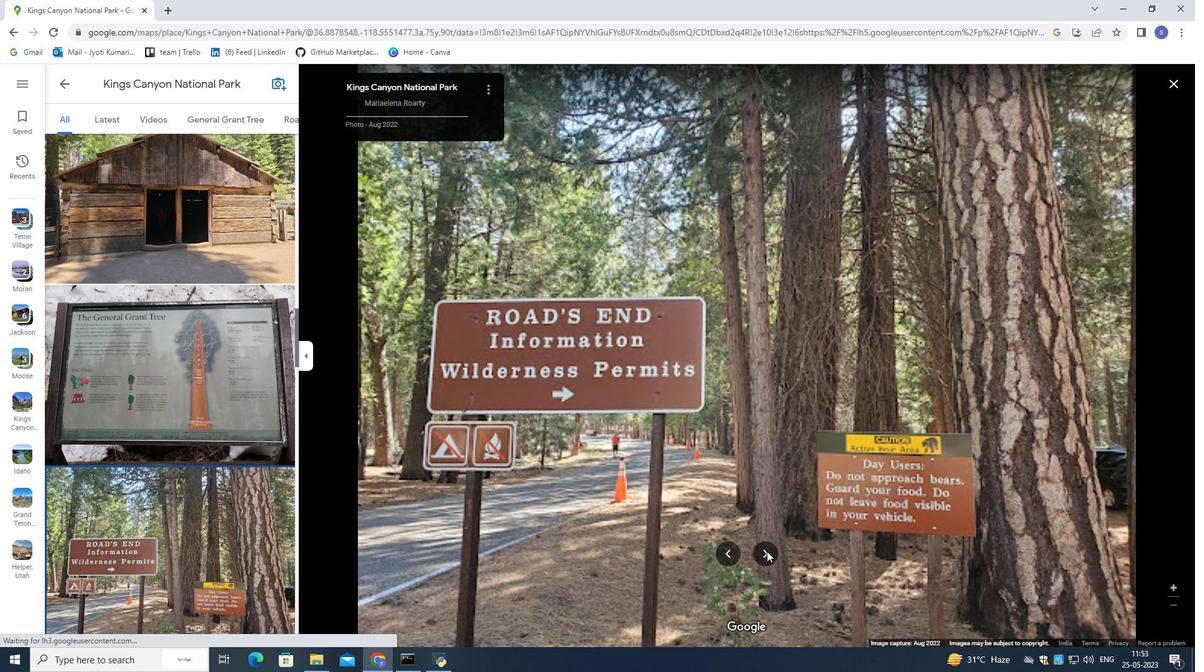 
Action: Mouse pressed left at (767, 551)
Screenshot: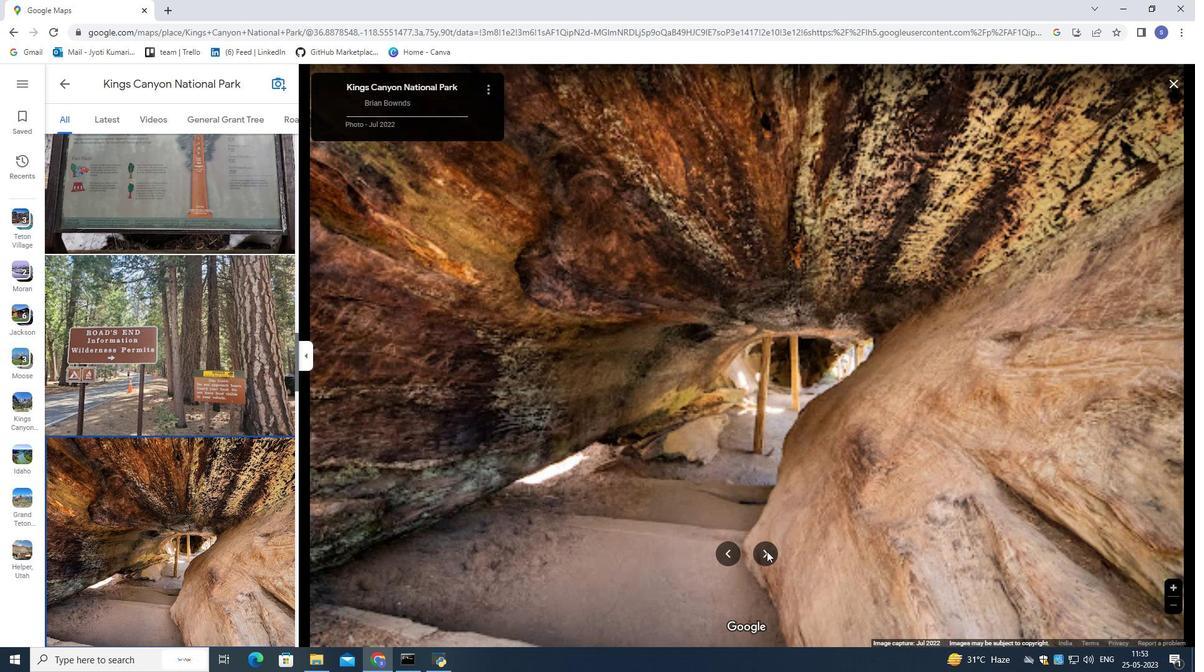 
Action: Mouse moved to (735, 357)
Screenshot: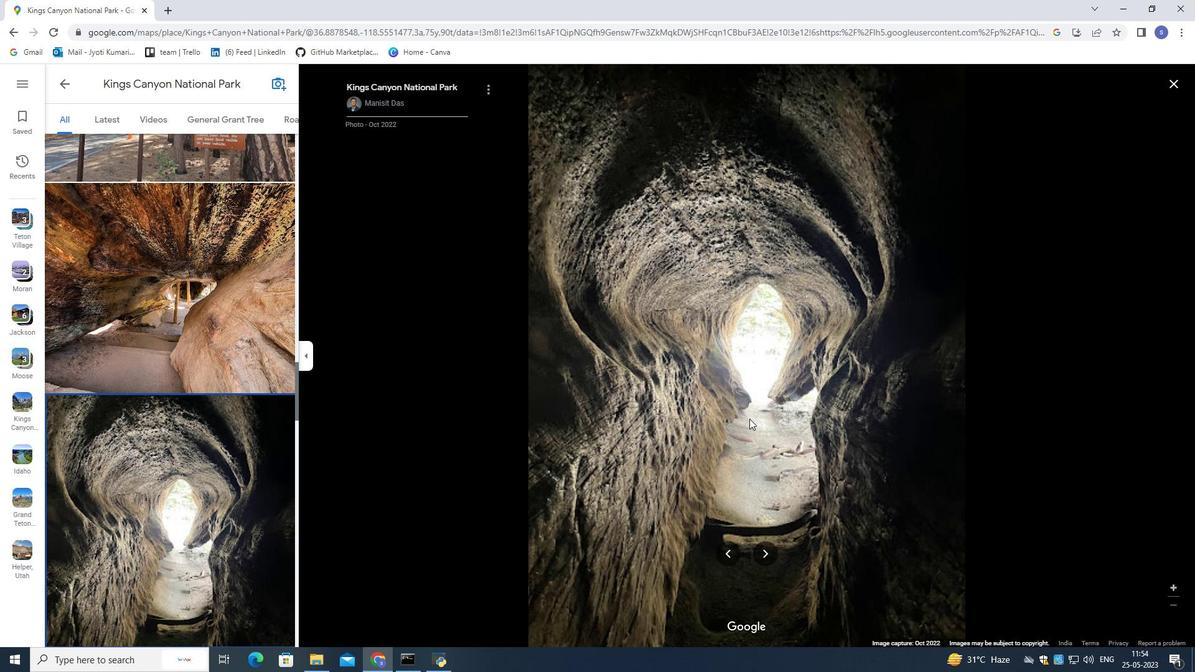 
Action: Mouse scrolled (735, 356) with delta (0, 0)
Screenshot: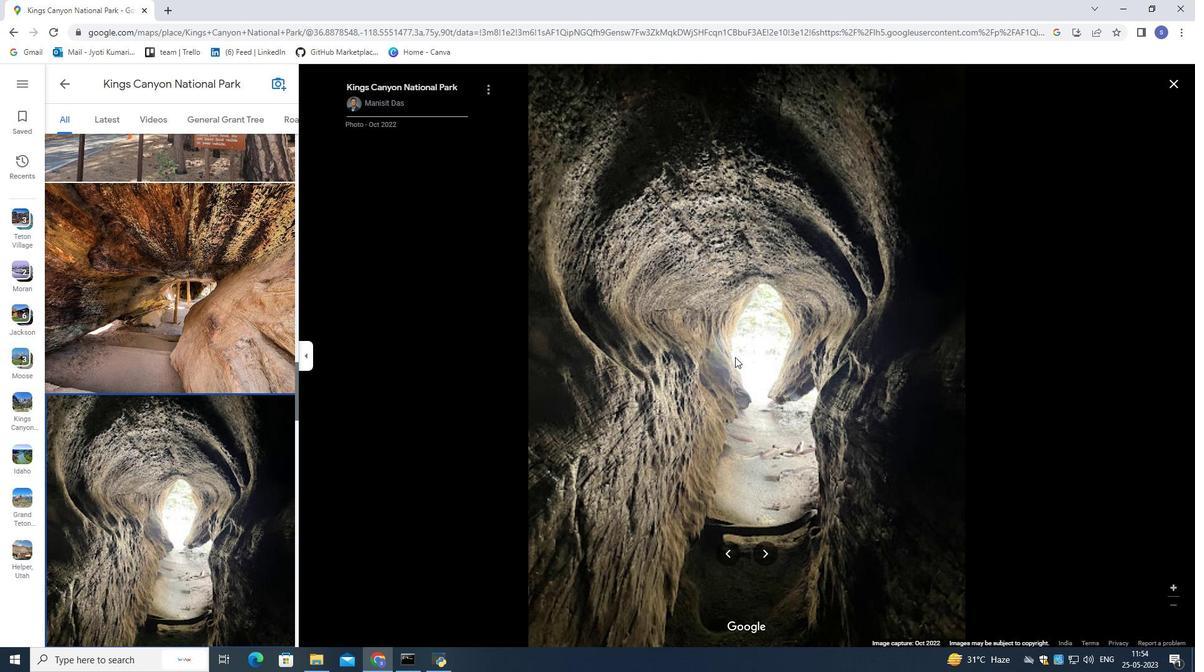 
Action: Mouse moved to (735, 356)
Screenshot: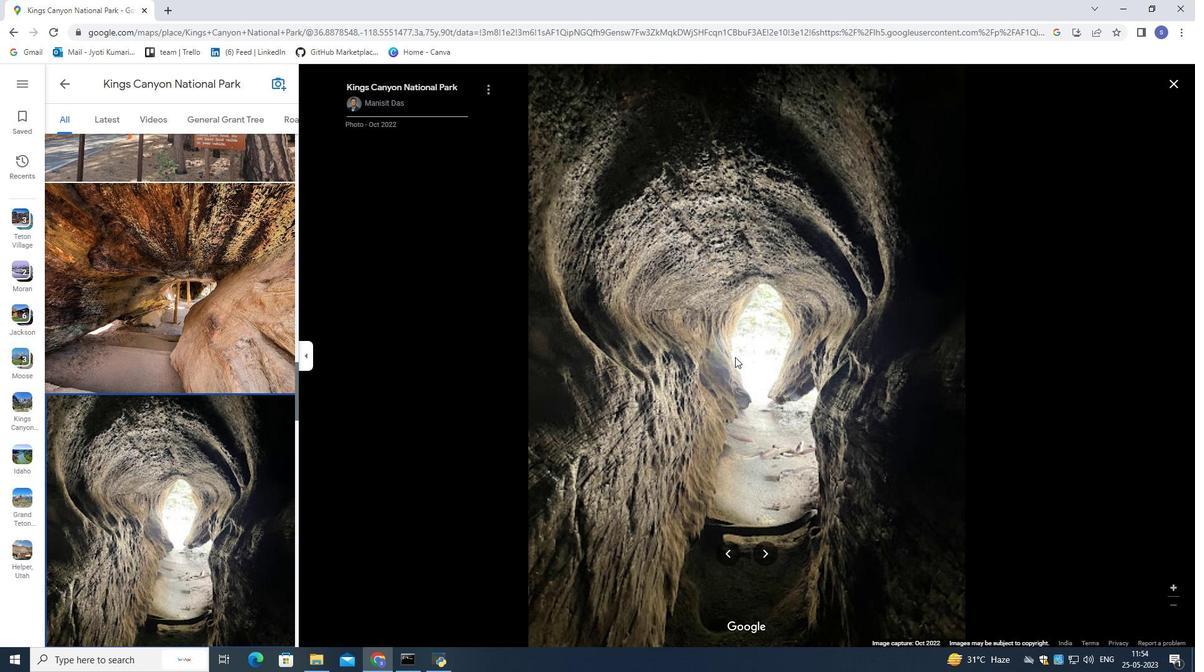 
Action: Mouse scrolled (735, 356) with delta (0, 0)
Screenshot: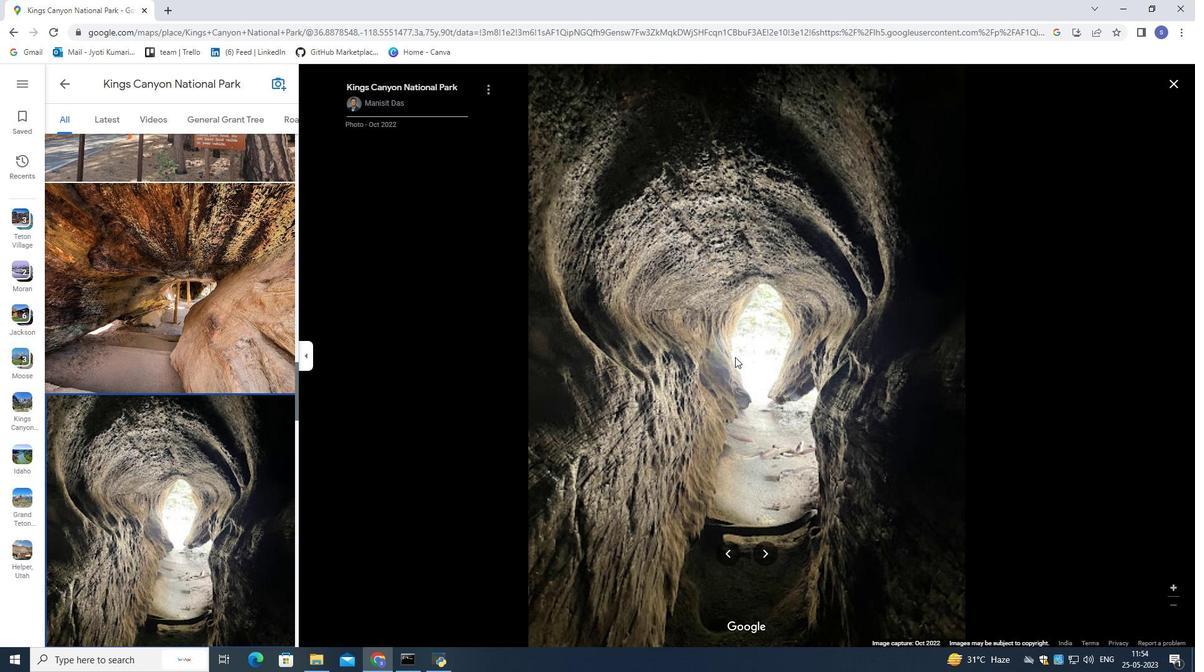 
Action: Mouse moved to (764, 554)
Screenshot: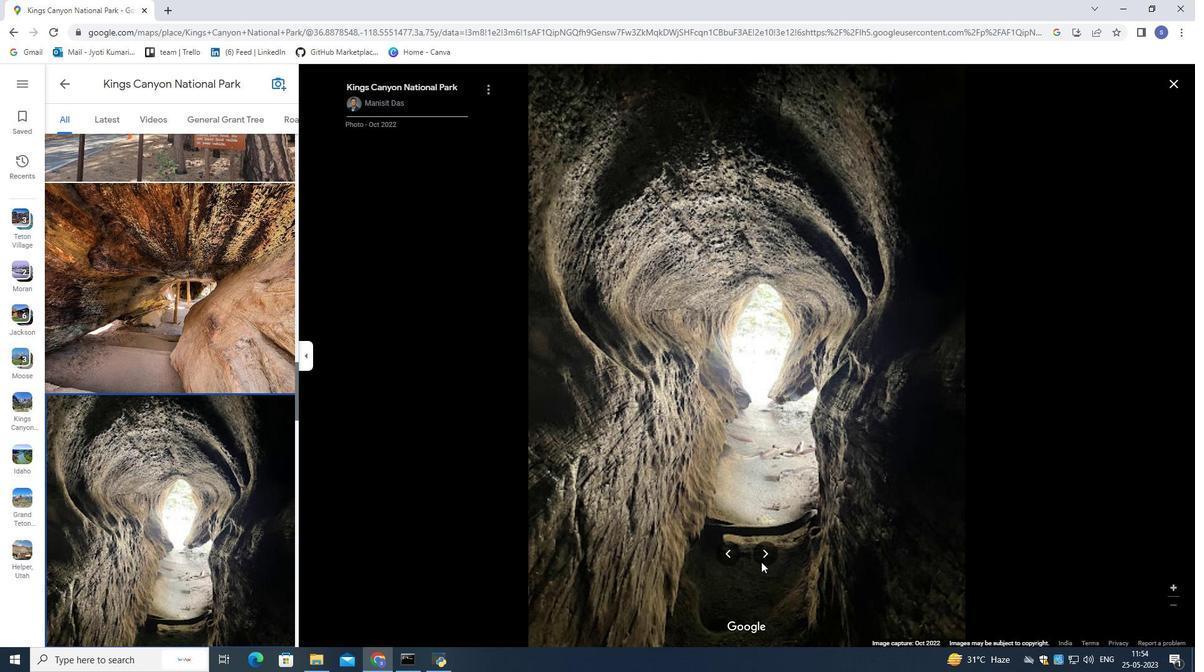 
Action: Mouse pressed left at (764, 554)
Screenshot: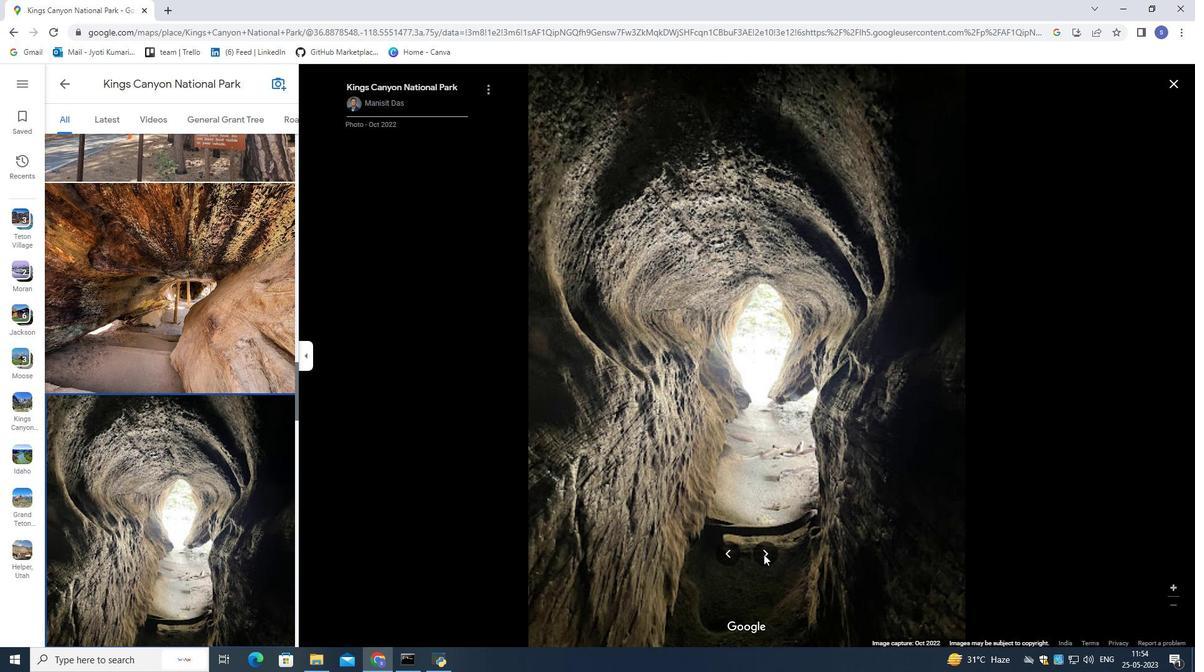
Action: Mouse pressed left at (764, 554)
Screenshot: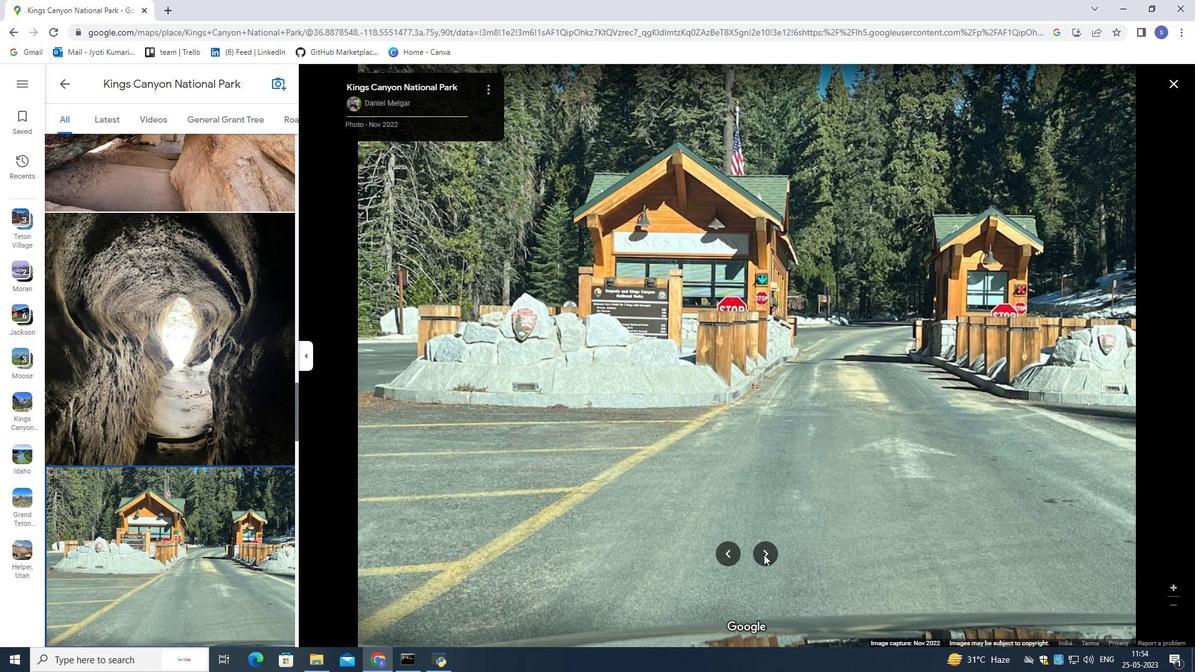 
Action: Mouse pressed left at (764, 554)
Screenshot: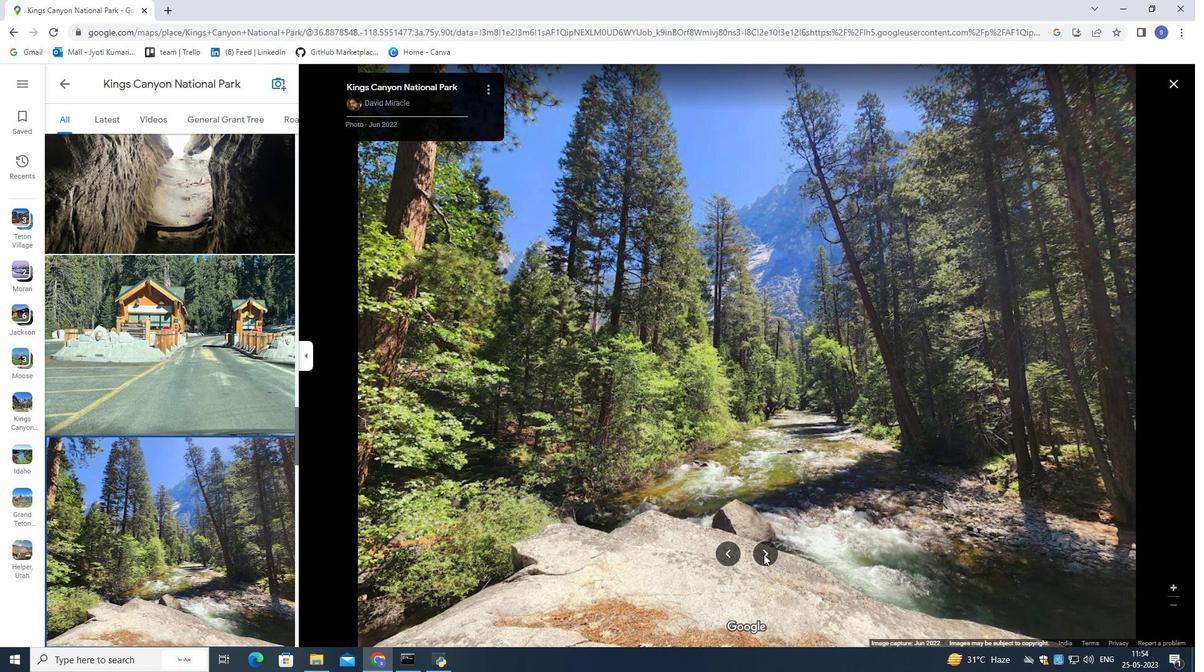 
Action: Mouse pressed left at (764, 554)
Screenshot: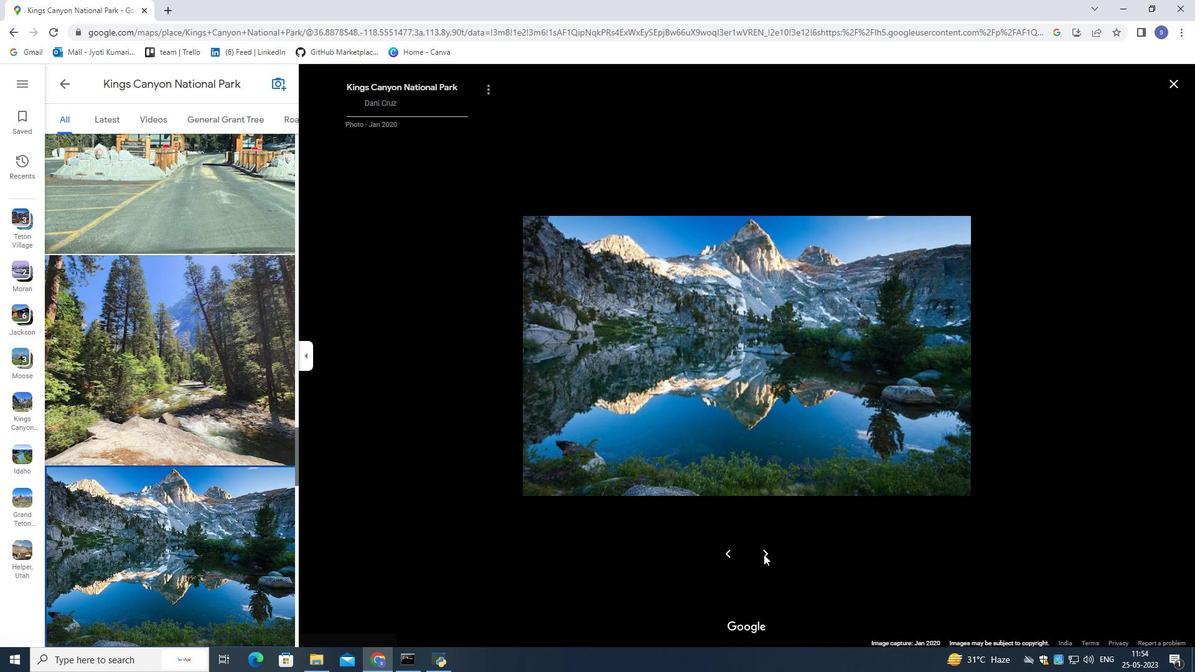 
Action: Mouse moved to (764, 553)
Screenshot: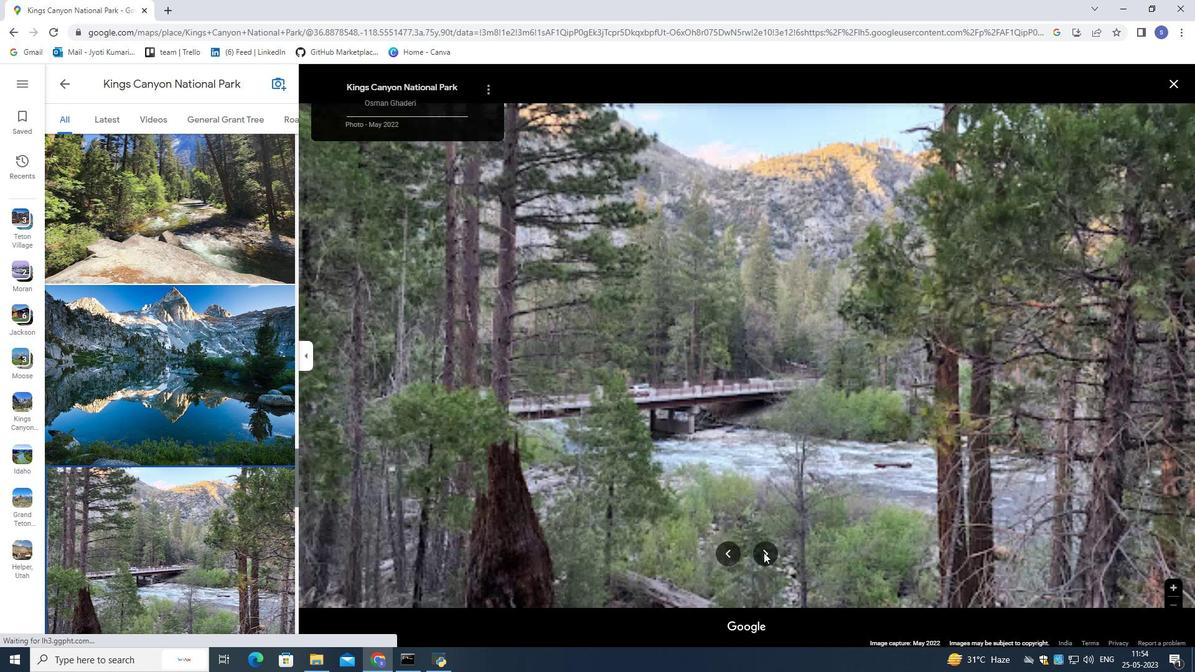 
Action: Mouse pressed left at (764, 553)
Screenshot: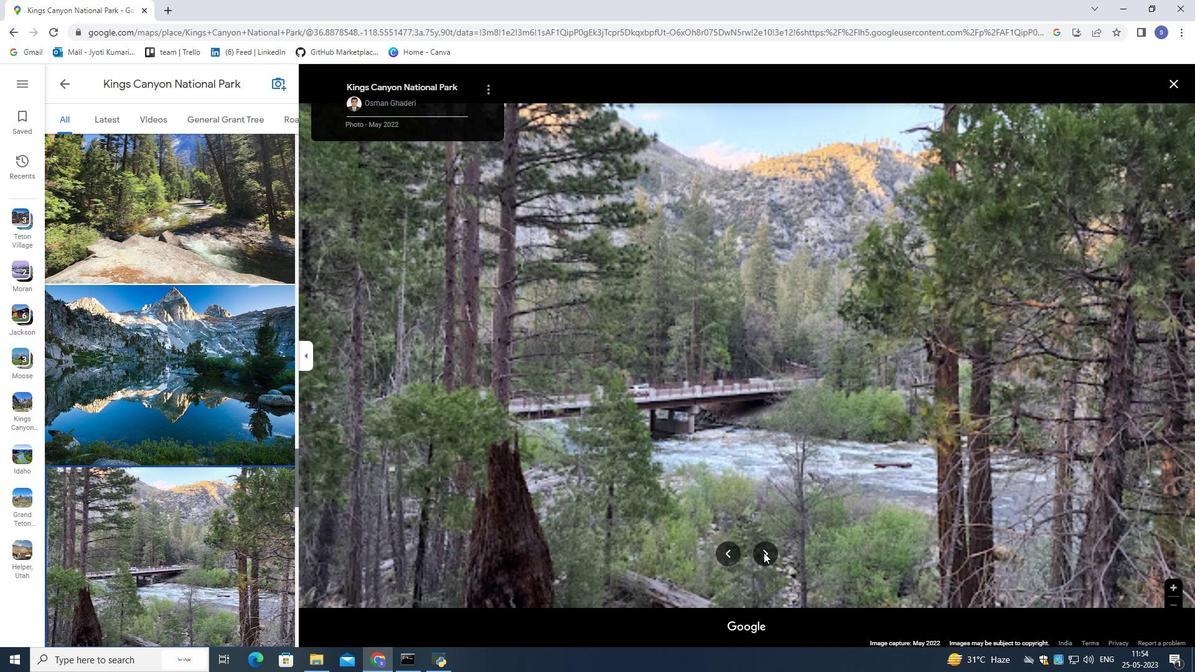 
Action: Mouse pressed left at (764, 553)
Screenshot: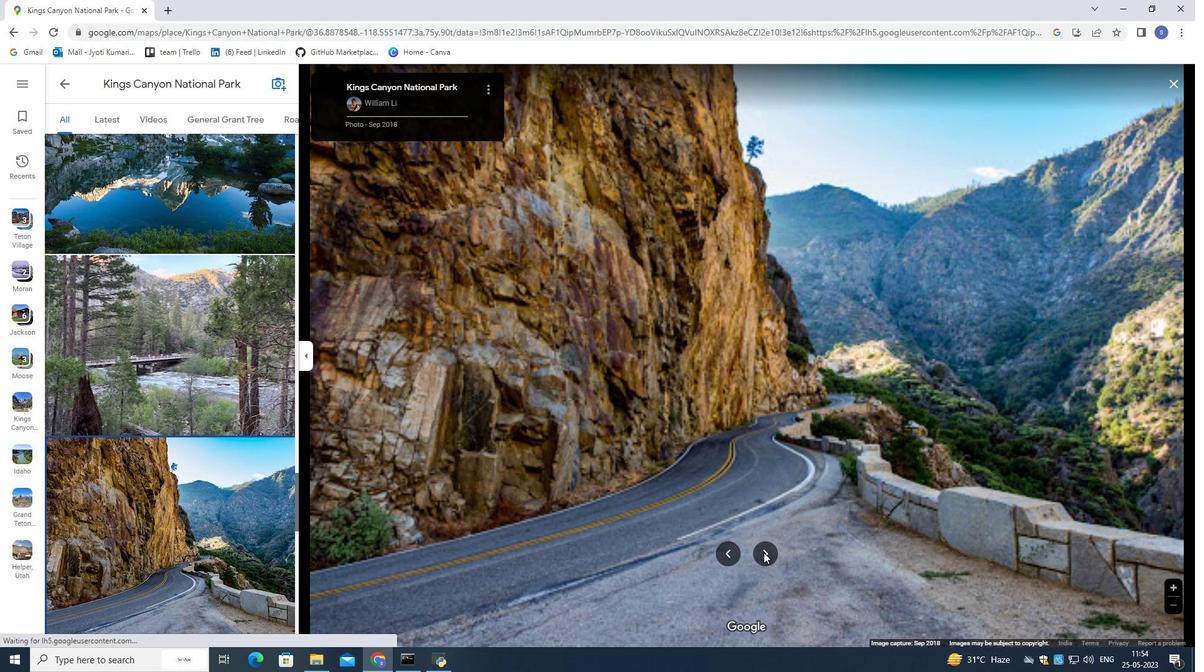 
Action: Mouse pressed left at (764, 553)
Screenshot: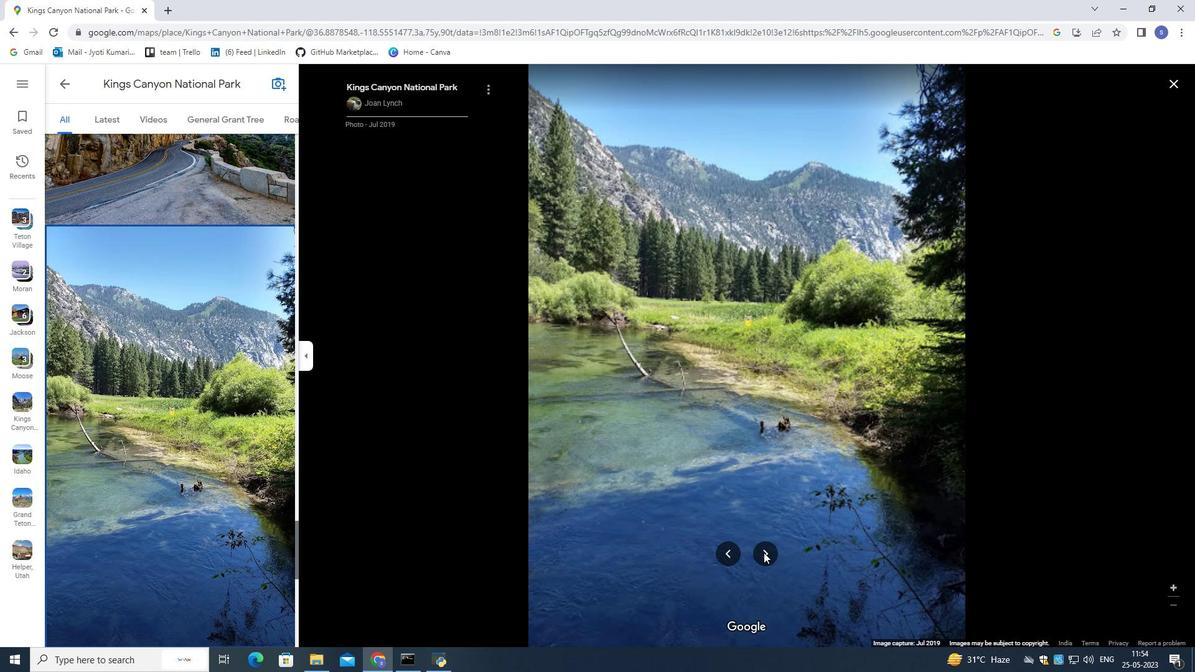 
Action: Mouse pressed left at (764, 553)
Screenshot: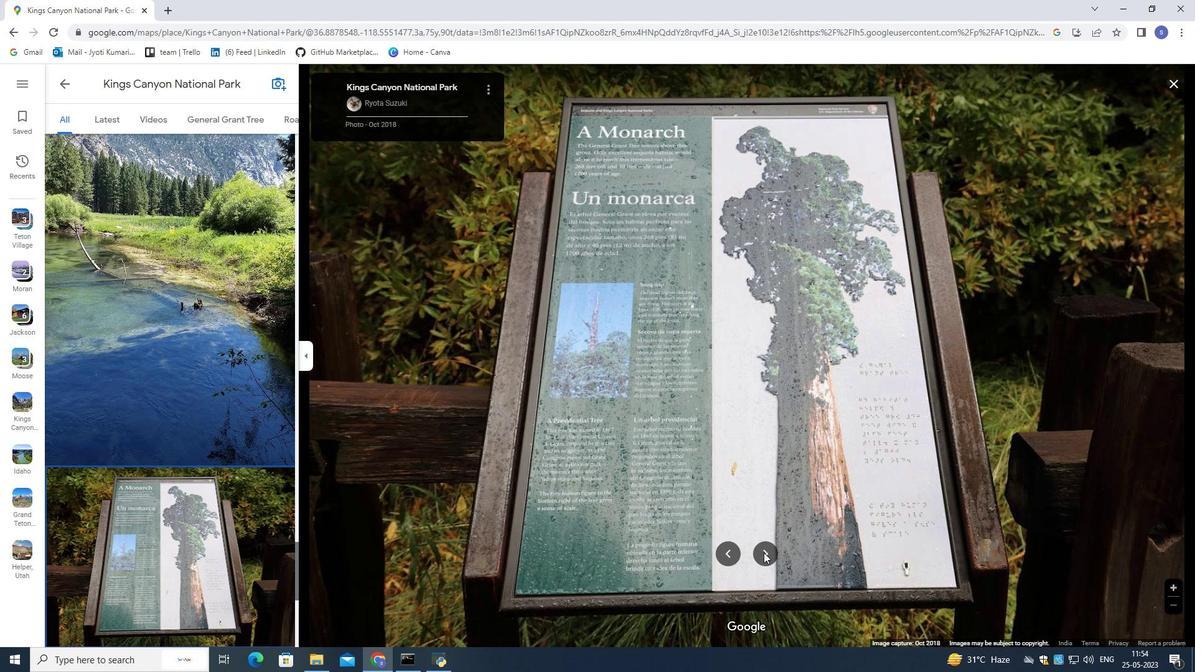 
Action: Mouse pressed left at (764, 553)
Screenshot: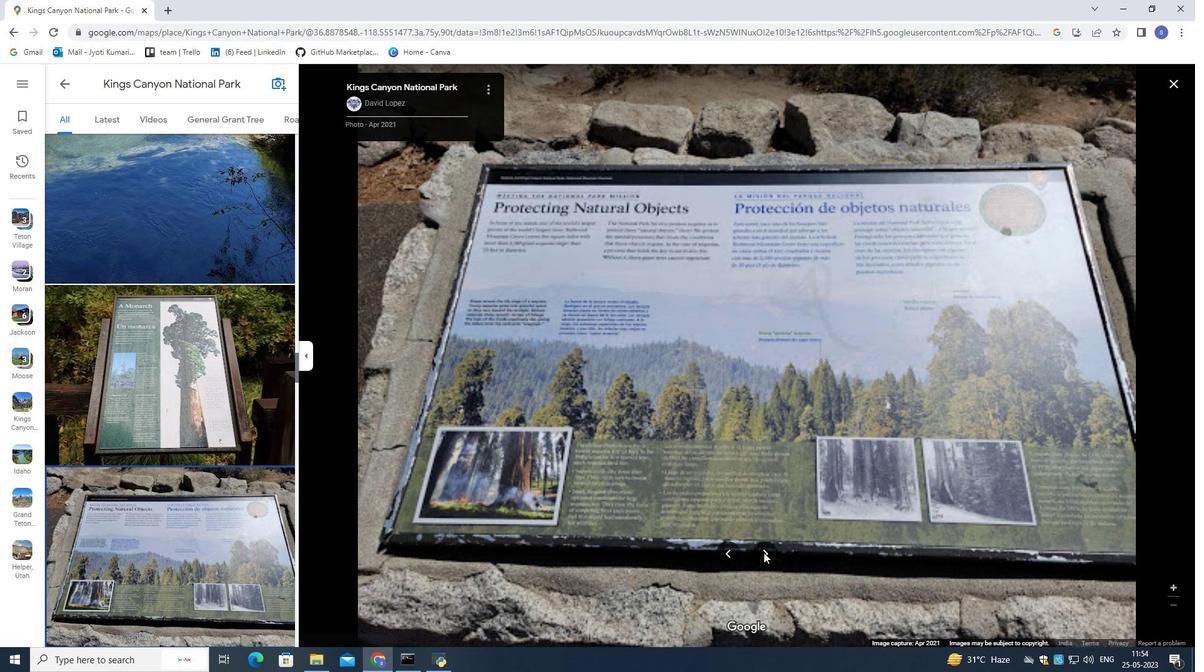 
Action: Mouse pressed left at (764, 553)
Screenshot: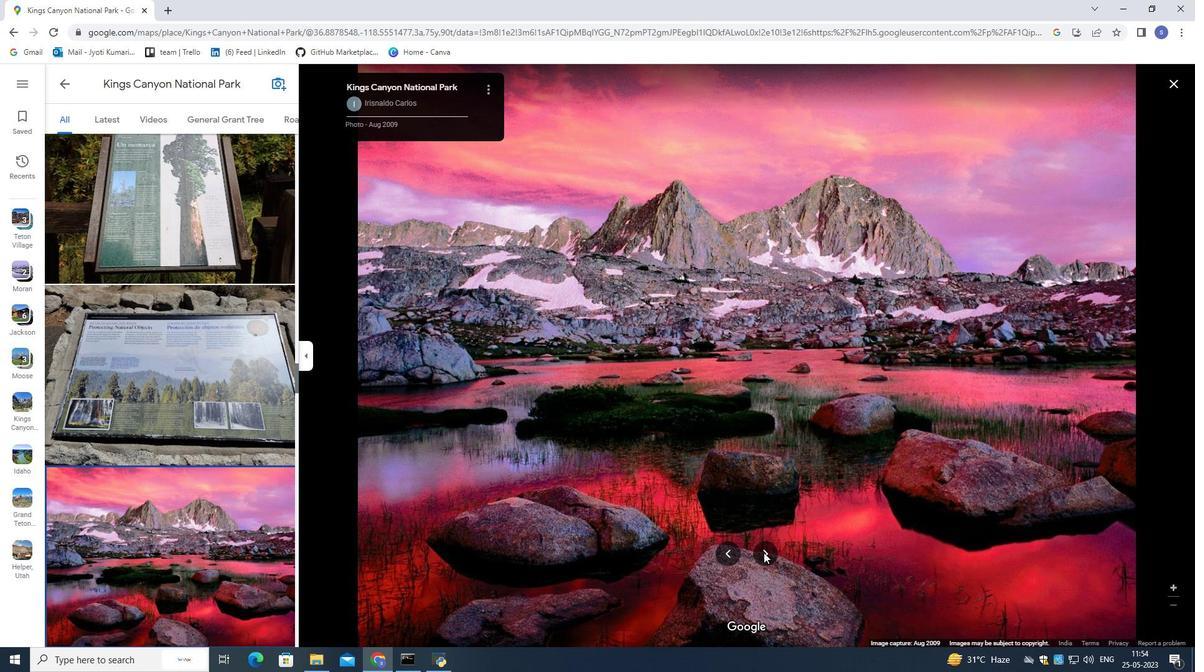 
Action: Mouse pressed left at (764, 553)
Screenshot: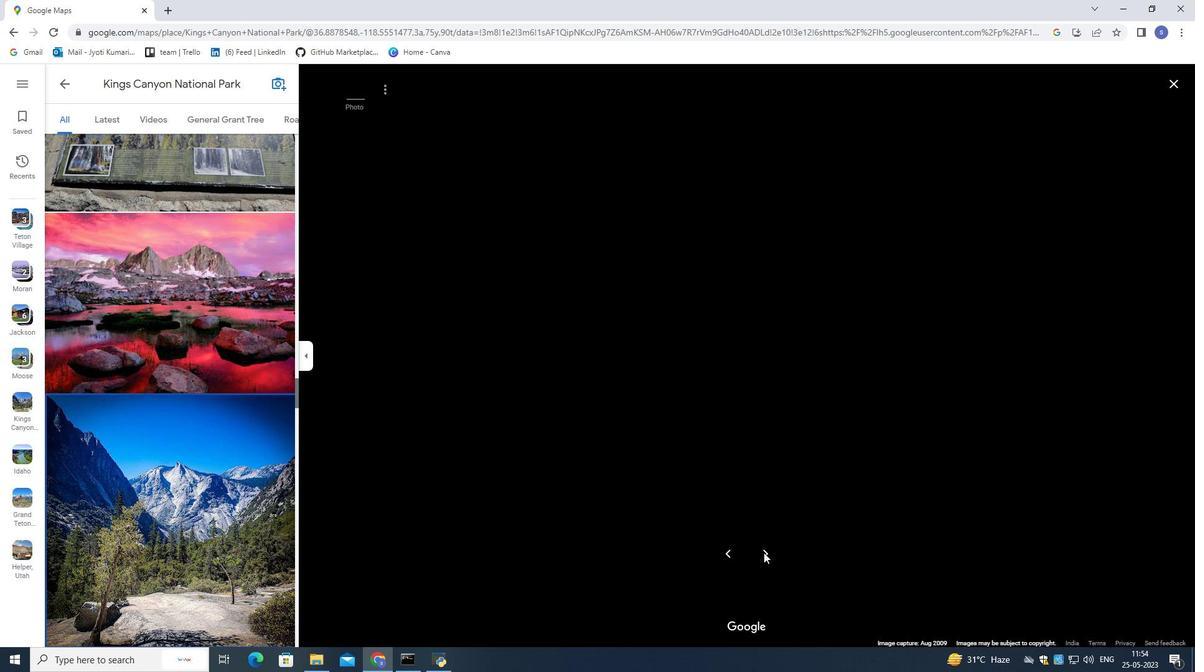 
Action: Mouse pressed left at (764, 553)
Screenshot: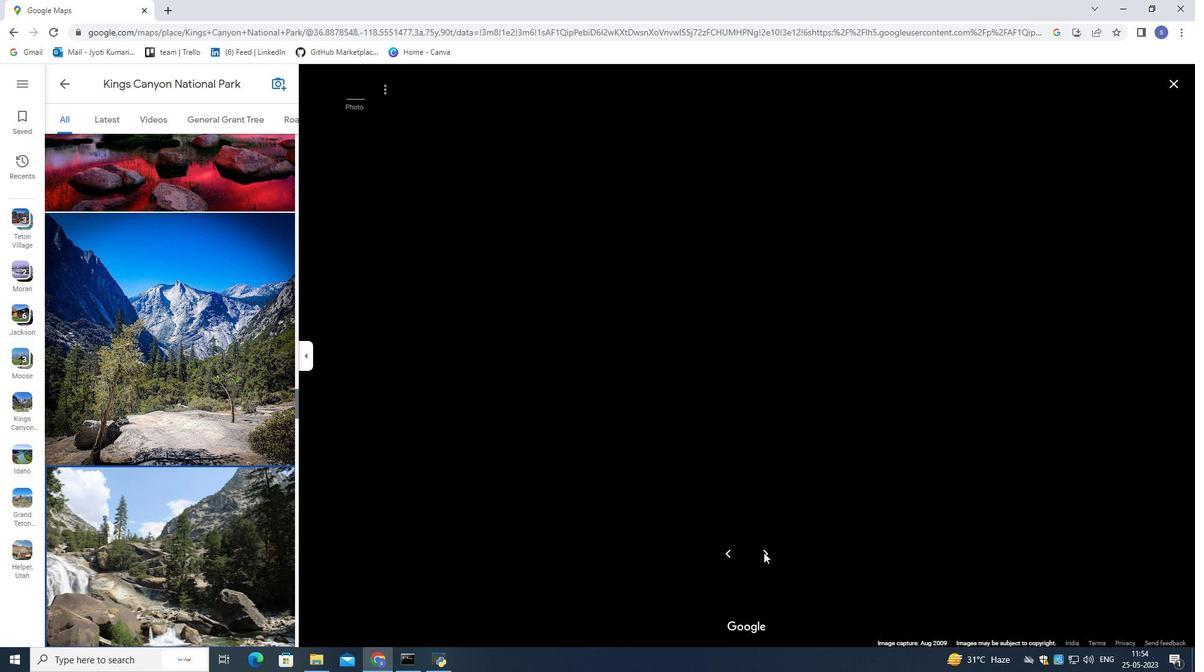 
Action: Mouse pressed left at (764, 553)
Screenshot: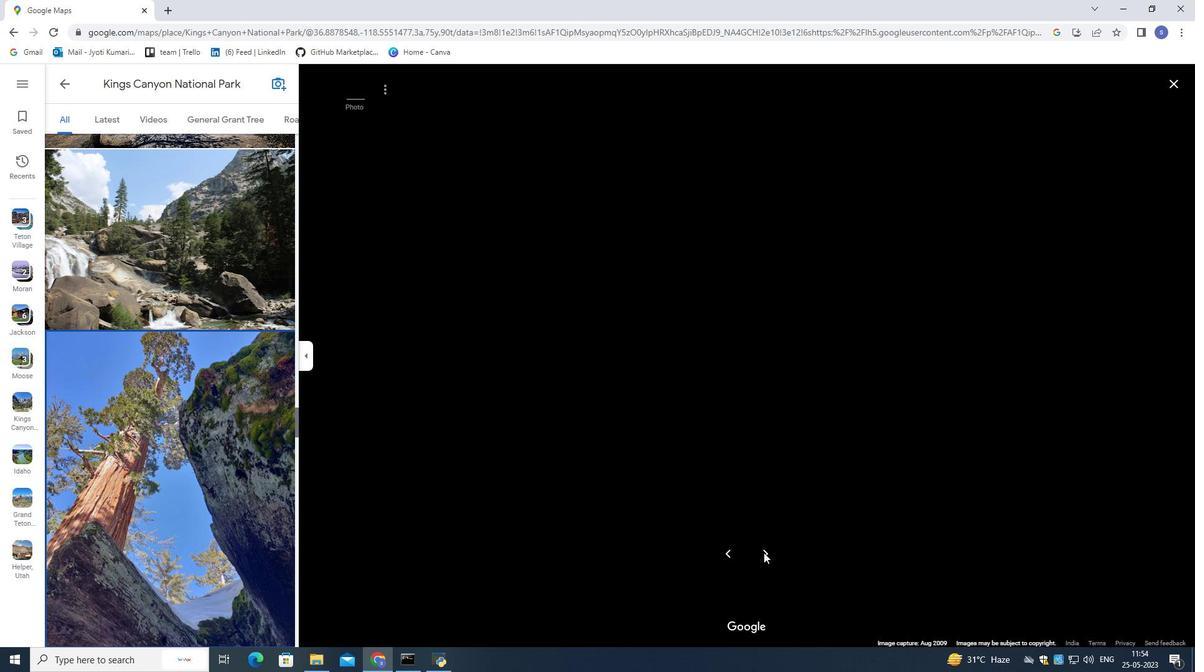 
Action: Mouse moved to (763, 549)
Screenshot: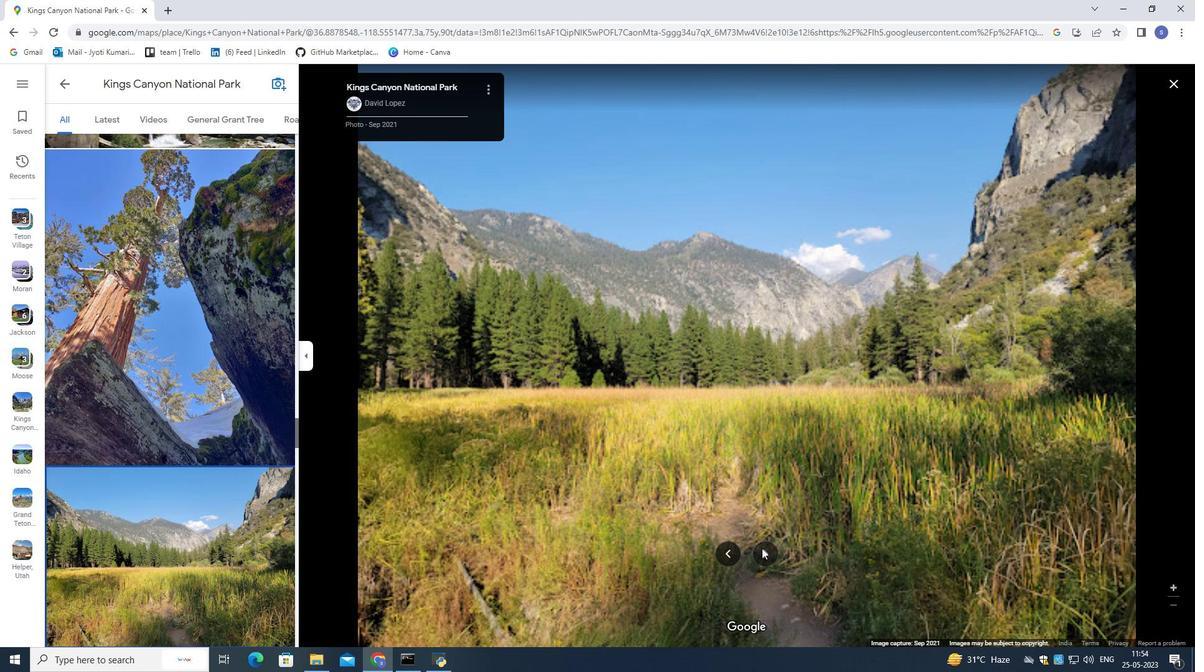 
Action: Mouse pressed left at (763, 549)
Screenshot: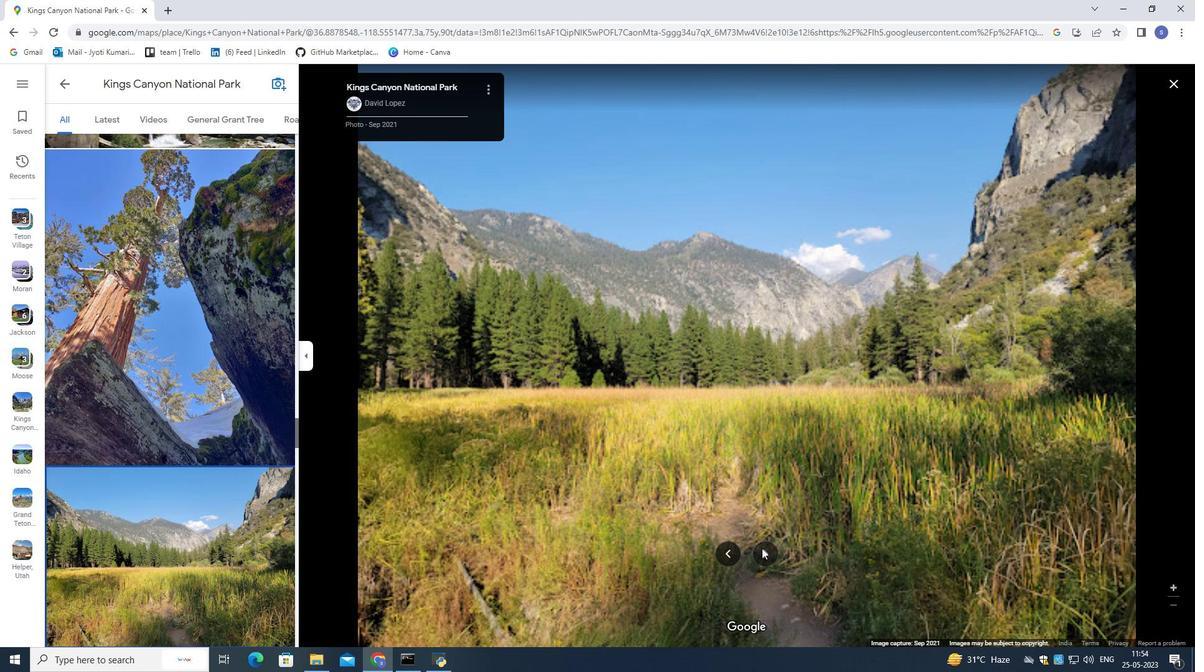
Action: Mouse moved to (762, 546)
Screenshot: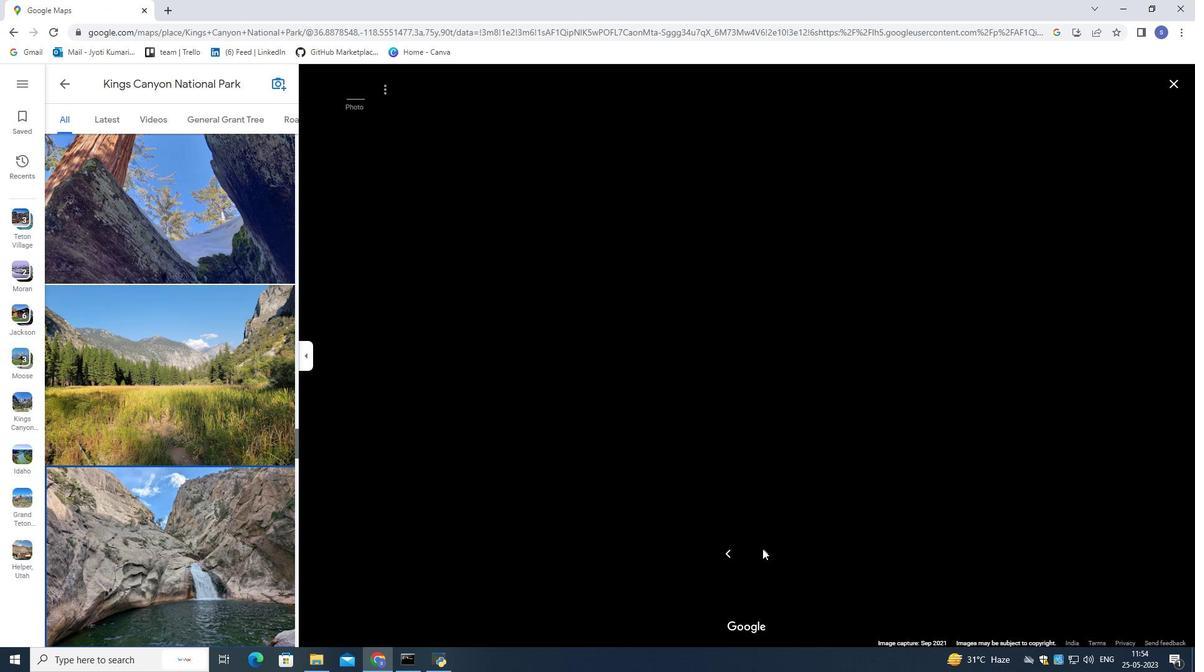 
Action: Mouse pressed left at (762, 546)
Screenshot: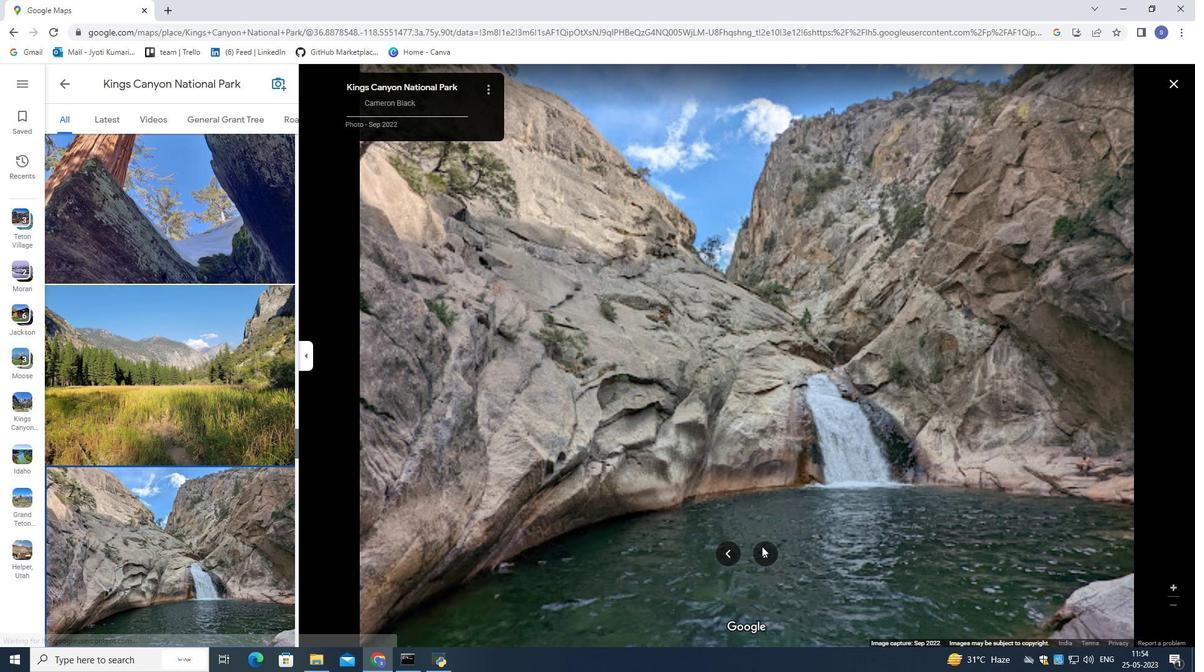 
Action: Mouse pressed left at (762, 546)
Screenshot: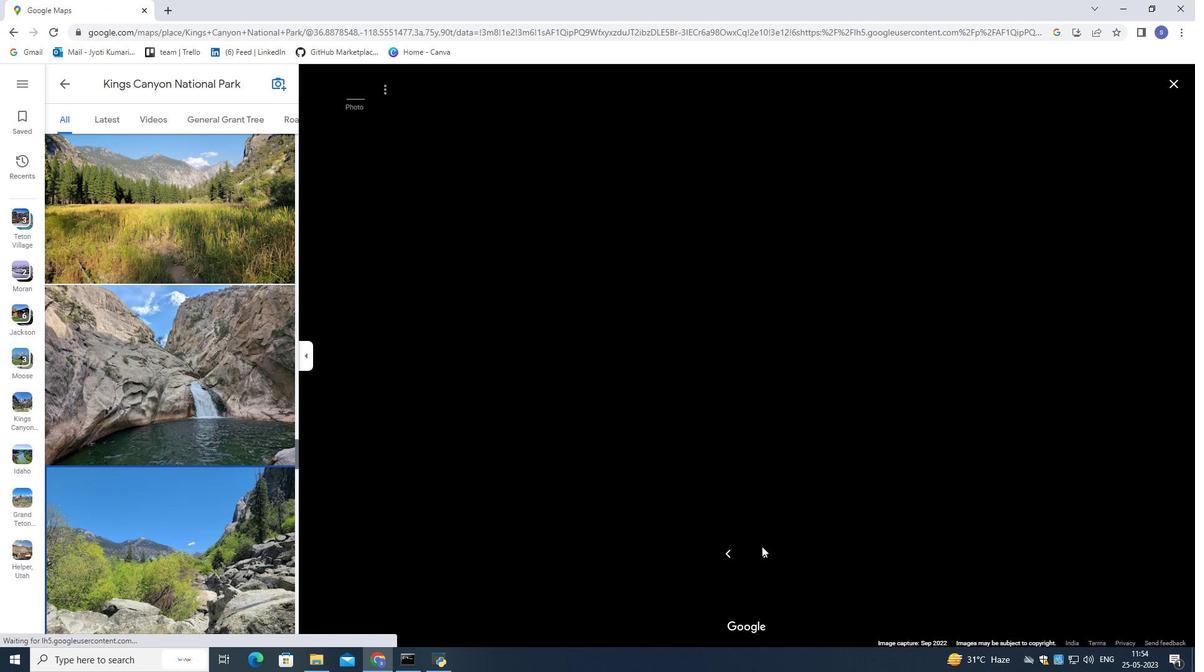 
Action: Mouse pressed left at (762, 546)
Screenshot: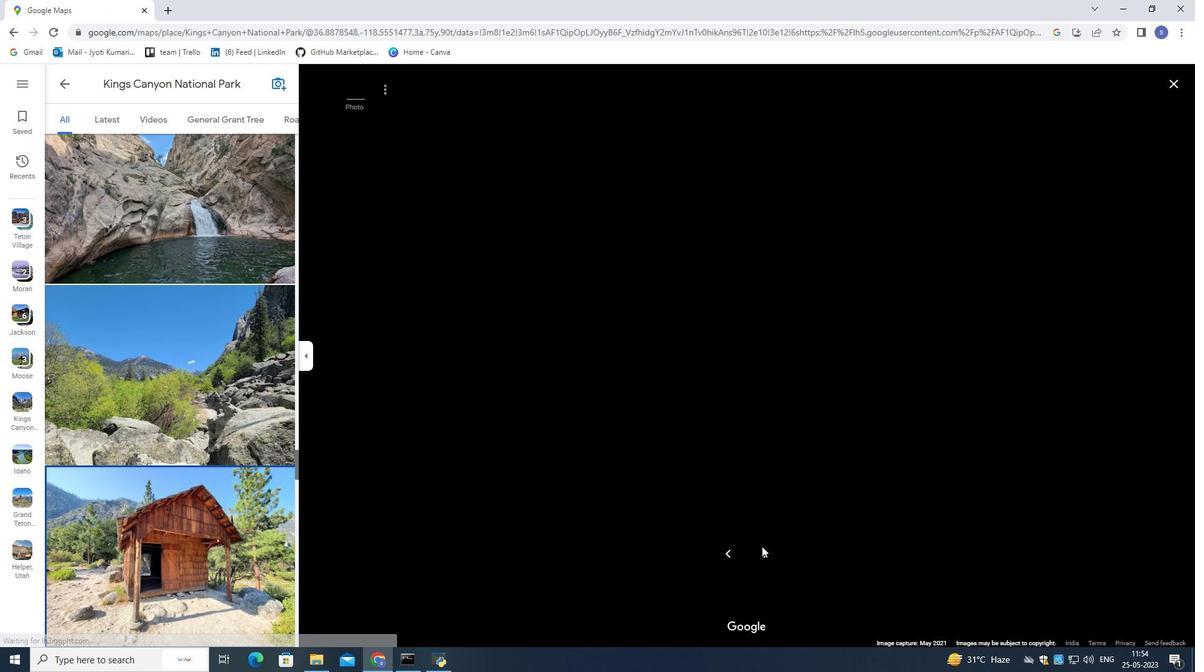 
Action: Mouse pressed left at (762, 546)
Screenshot: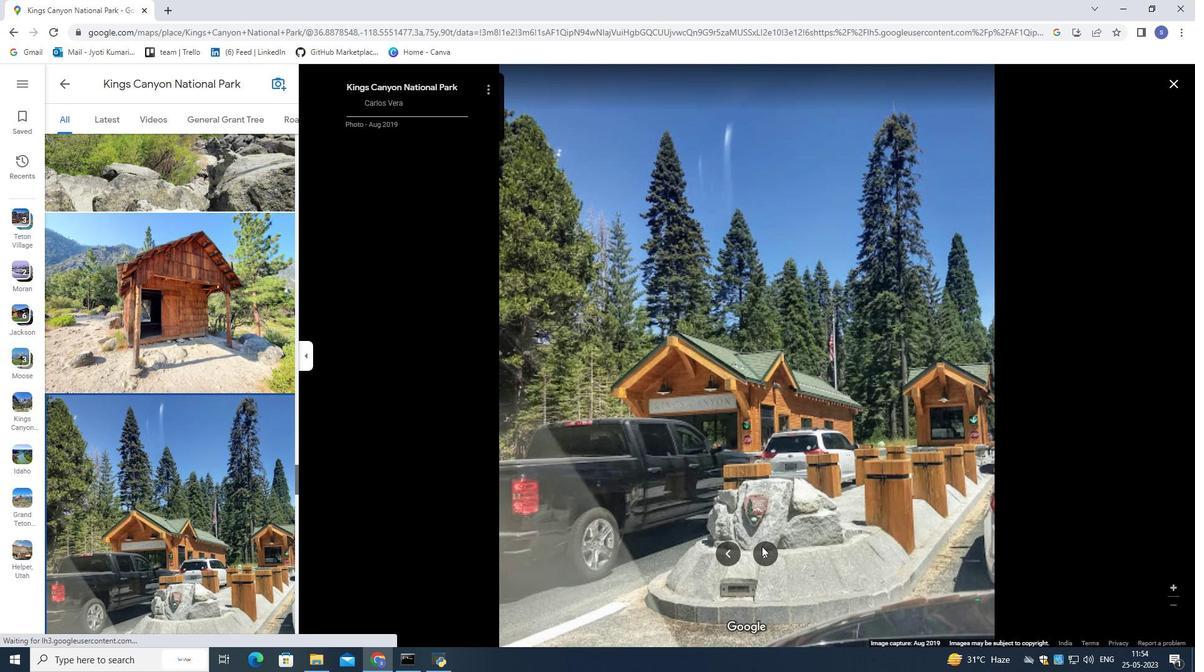
Action: Mouse moved to (761, 544)
Screenshot: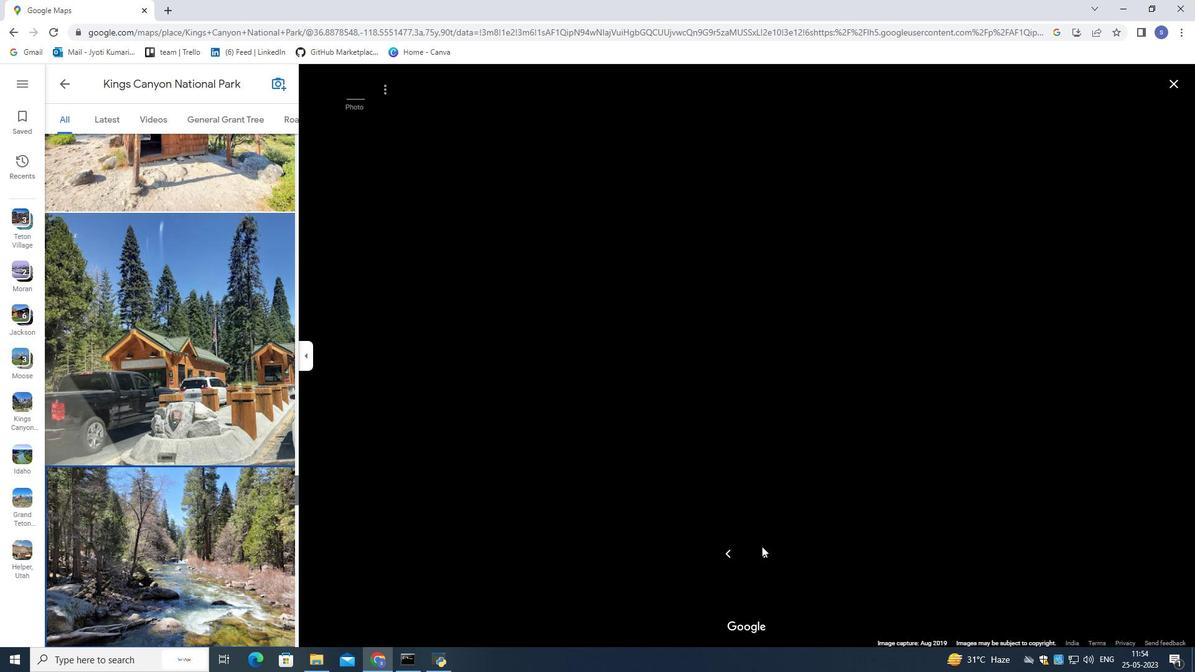 
Action: Mouse pressed left at (761, 544)
Screenshot: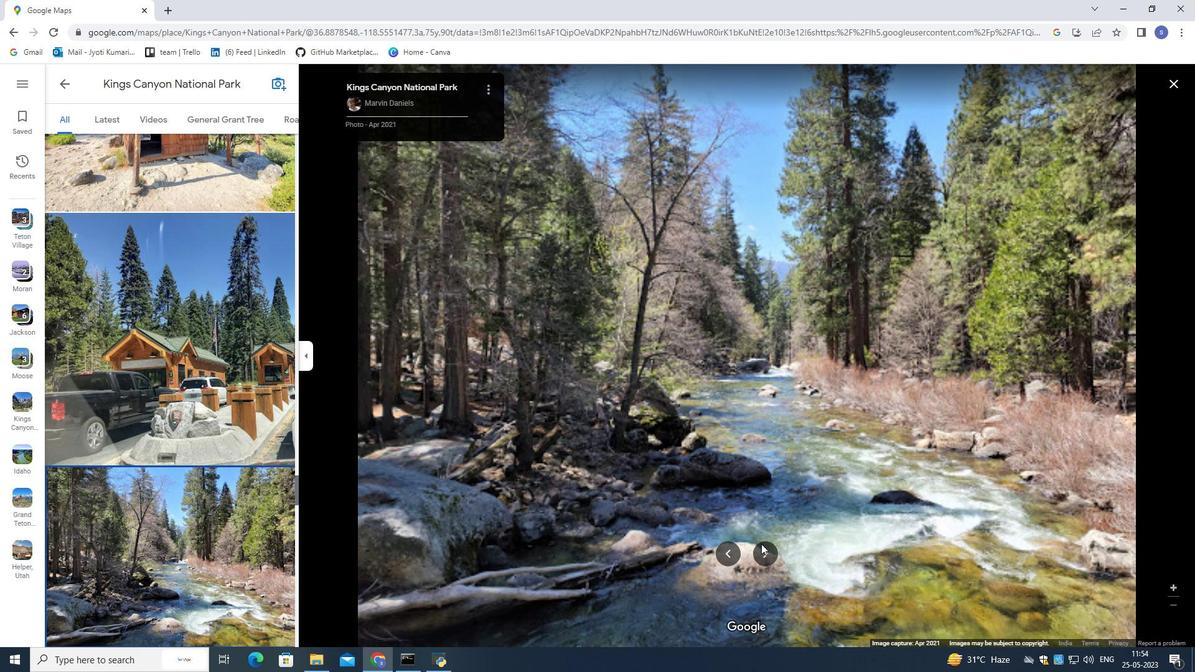 
Action: Mouse pressed left at (761, 544)
Screenshot: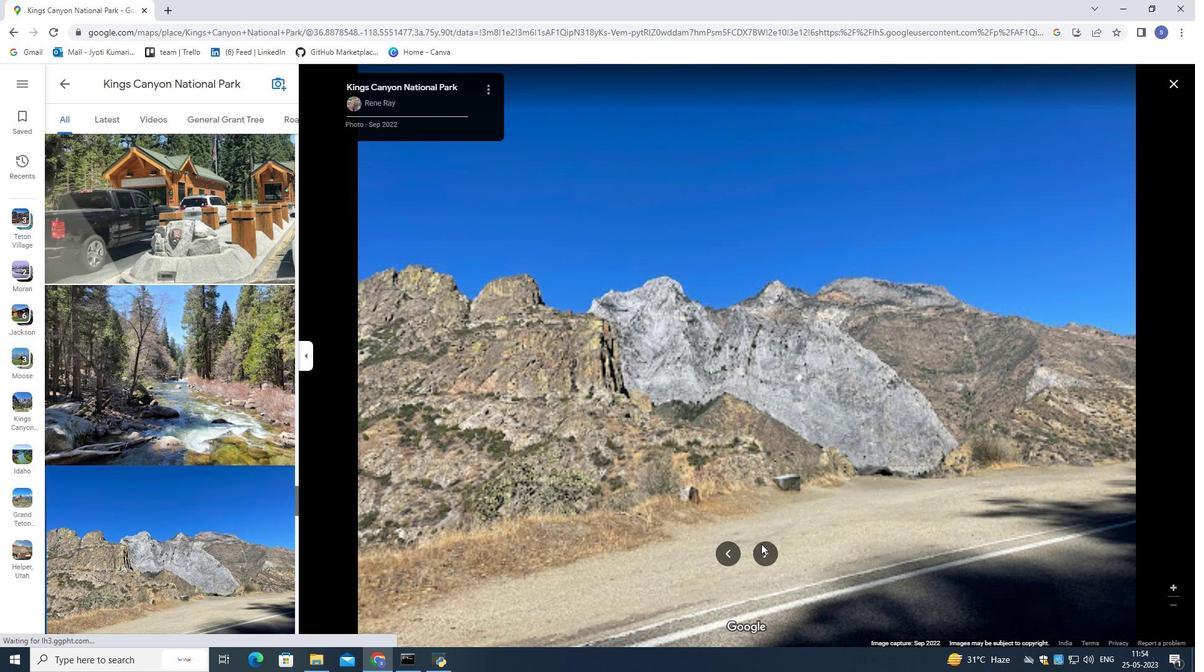 
Action: Mouse pressed left at (761, 544)
Screenshot: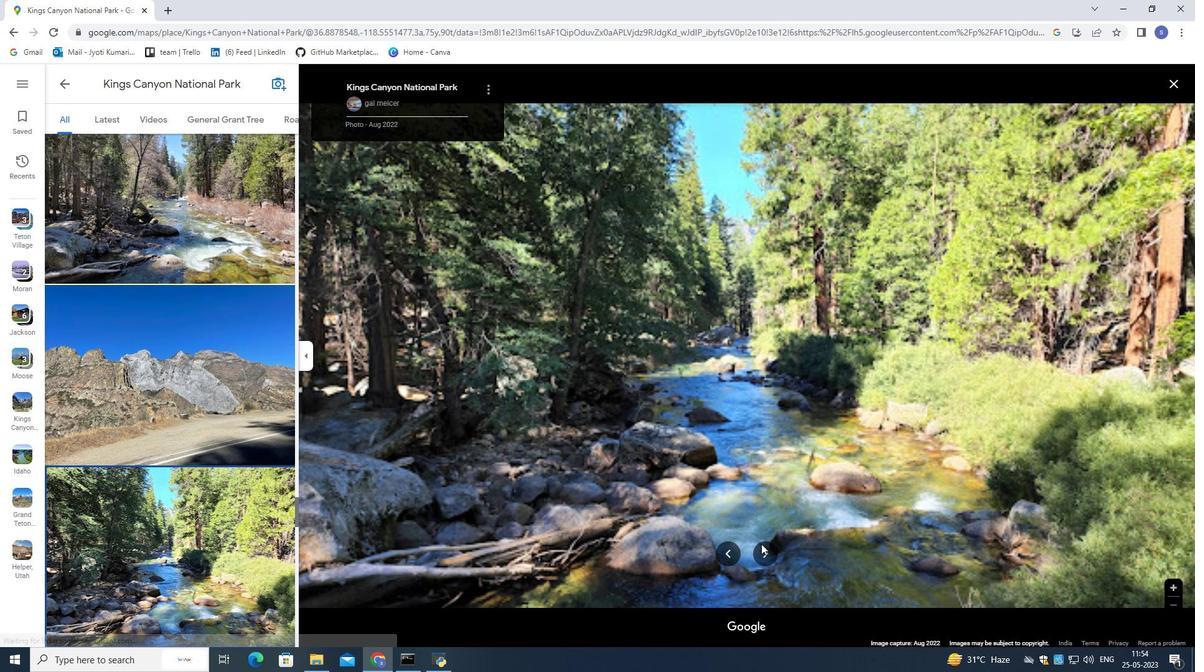 
Action: Mouse moved to (763, 545)
Screenshot: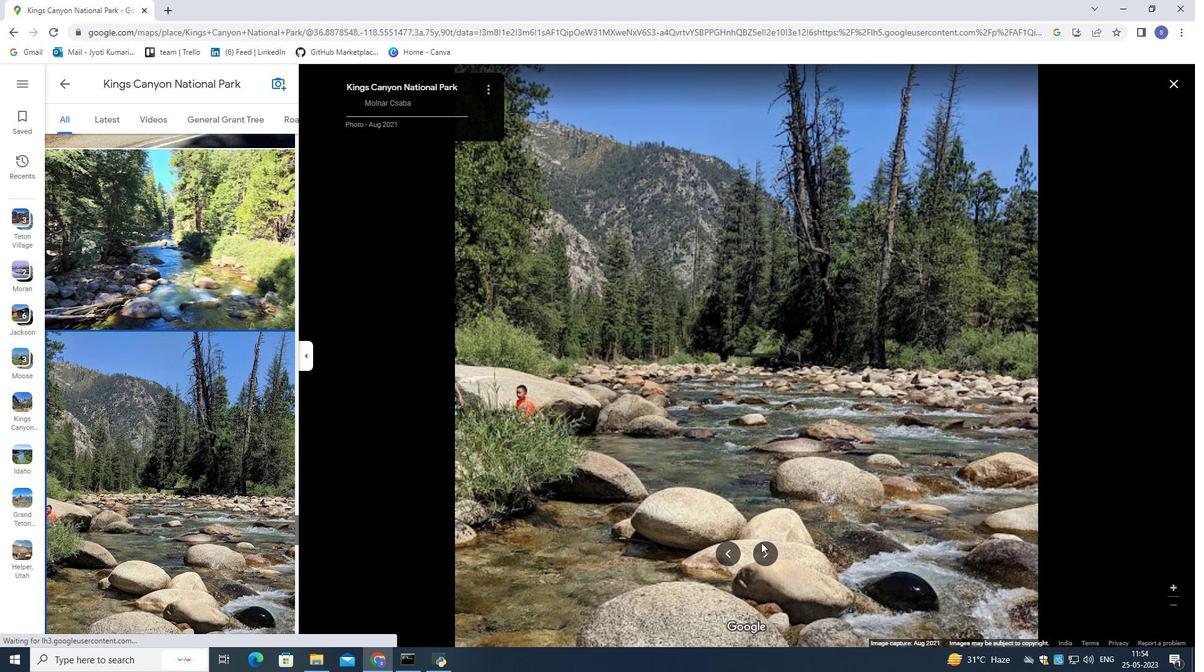 
Action: Mouse pressed left at (763, 545)
Screenshot: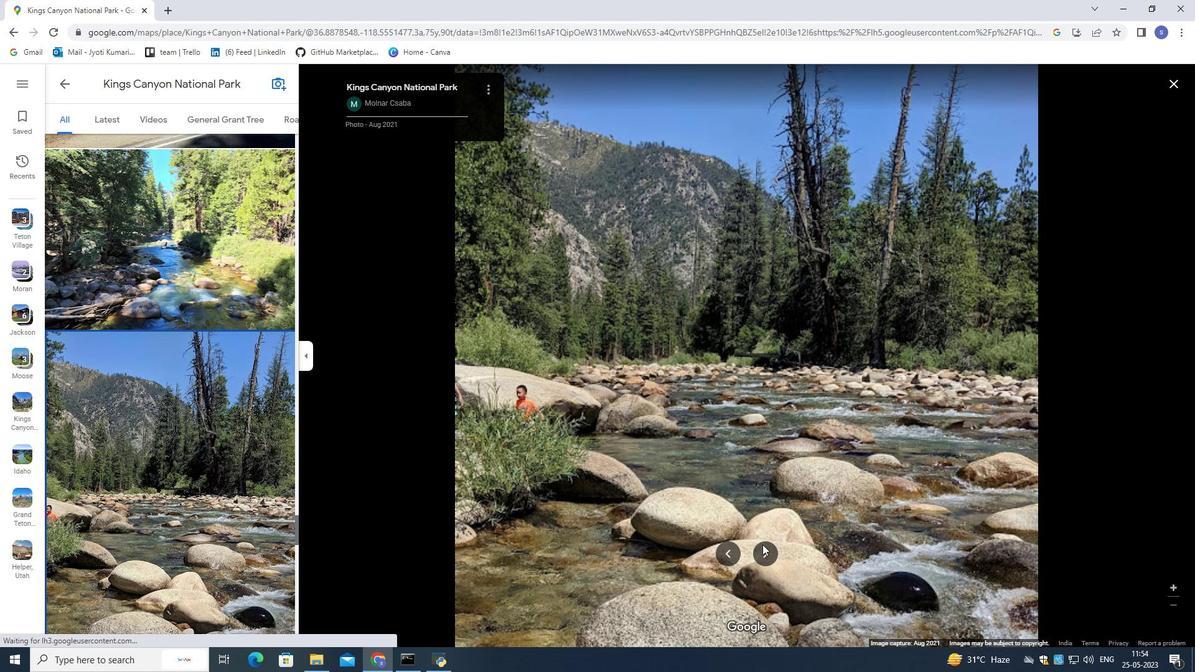 
Action: Mouse pressed left at (763, 545)
Screenshot: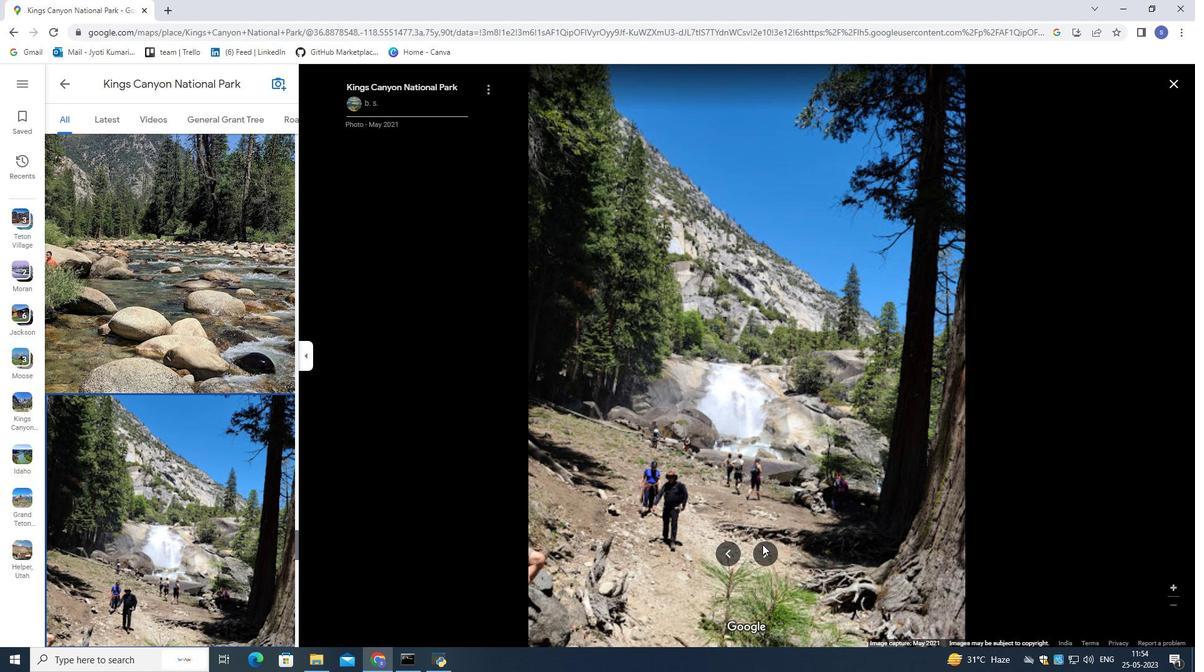 
Action: Mouse moved to (766, 552)
Screenshot: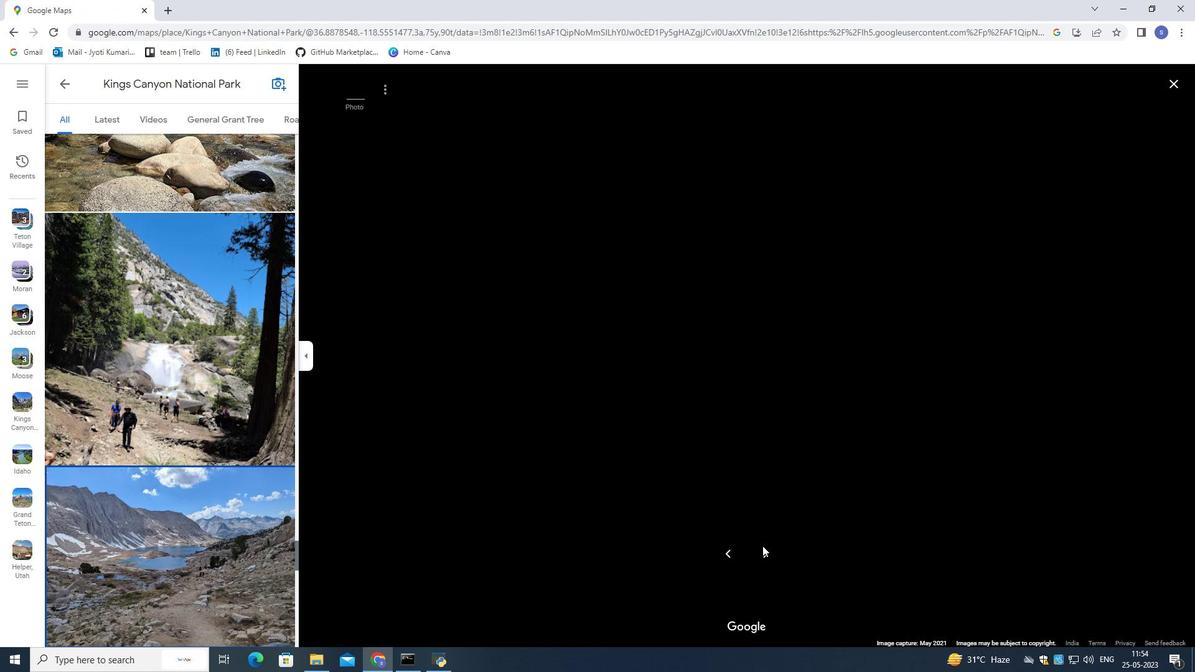 
Action: Mouse pressed left at (766, 552)
Screenshot: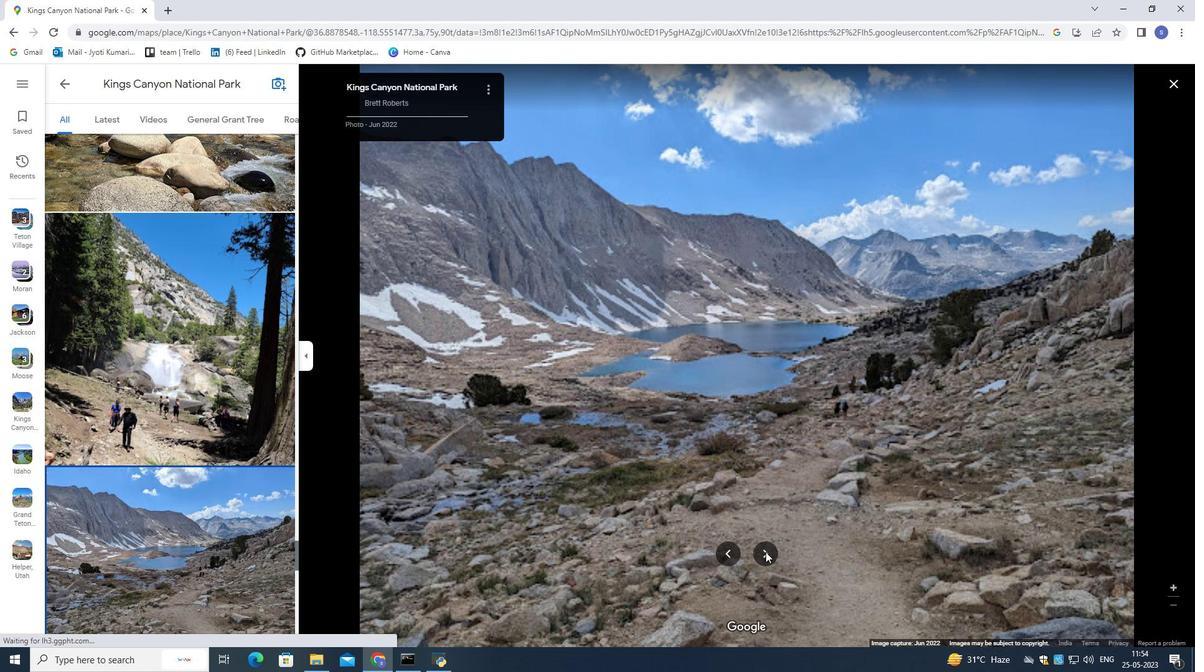 
Action: Mouse pressed left at (766, 552)
Screenshot: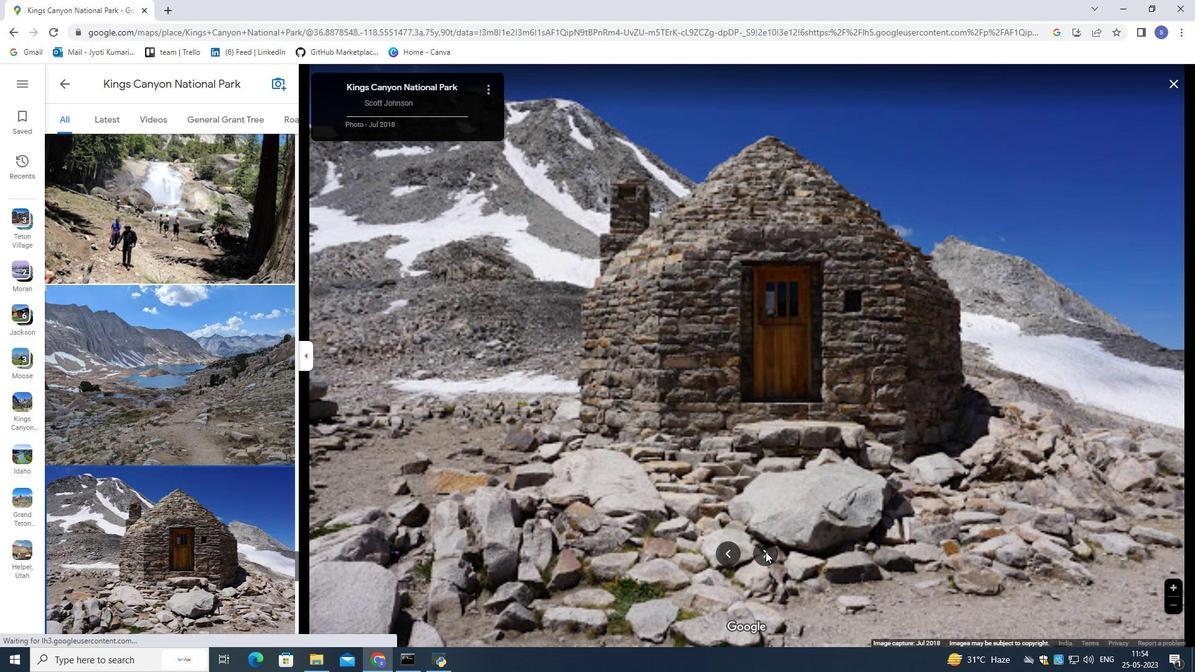 
Action: Mouse moved to (766, 551)
Screenshot: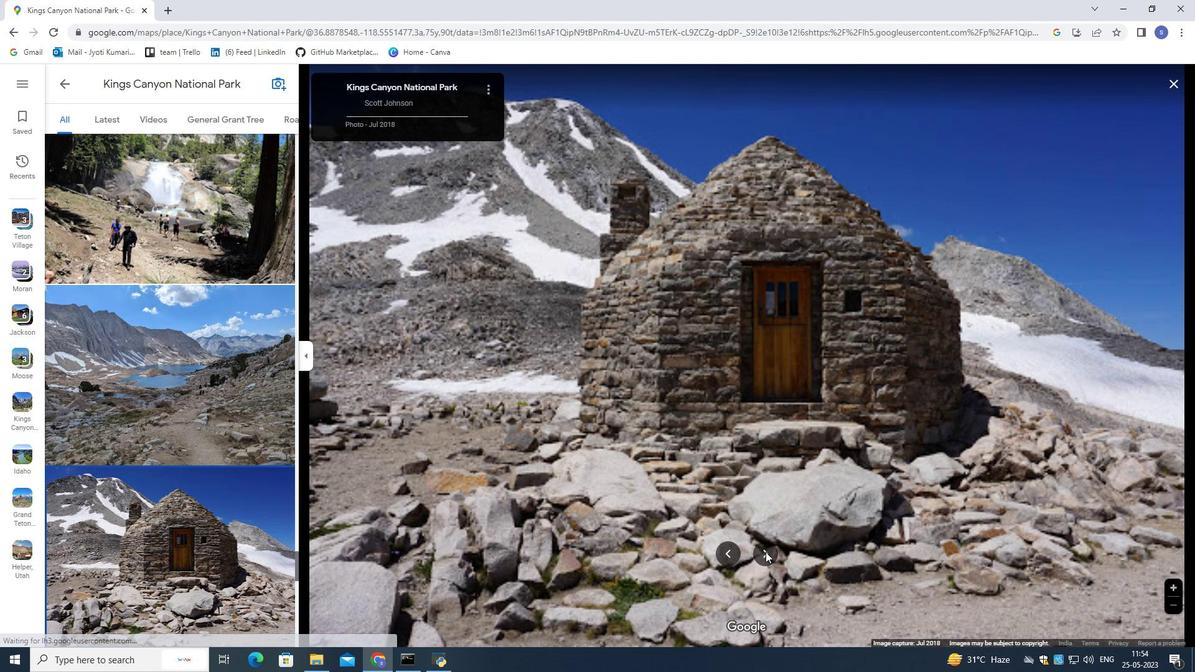 
Action: Mouse pressed left at (766, 551)
Screenshot: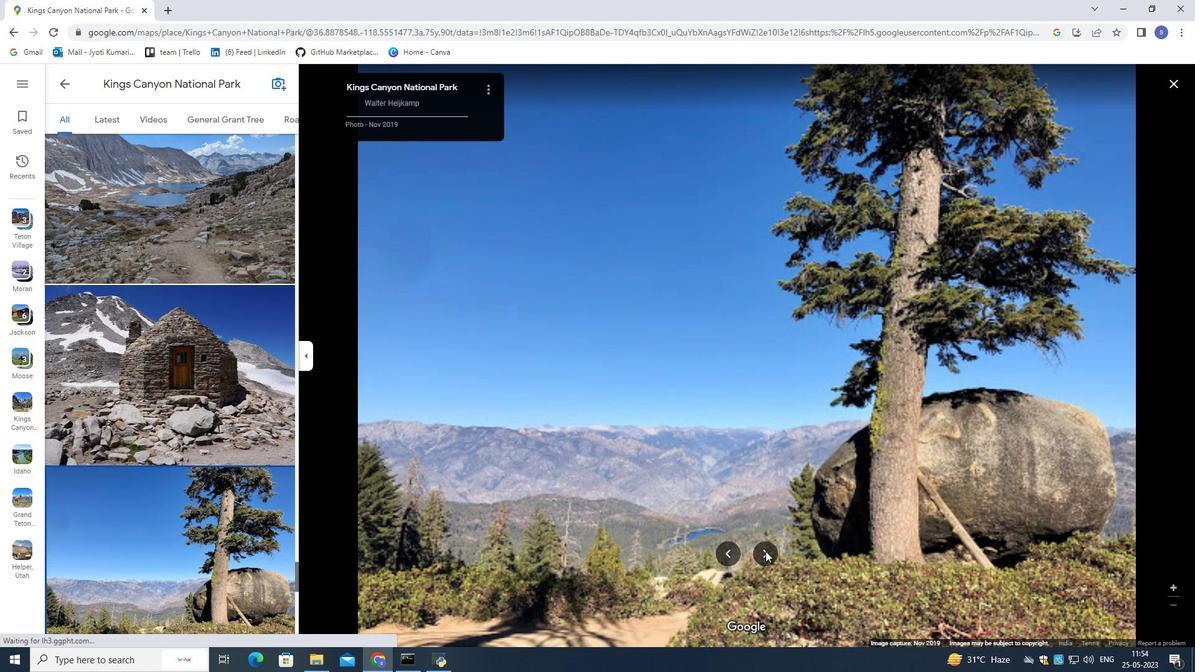 
Action: Mouse pressed left at (766, 551)
Screenshot: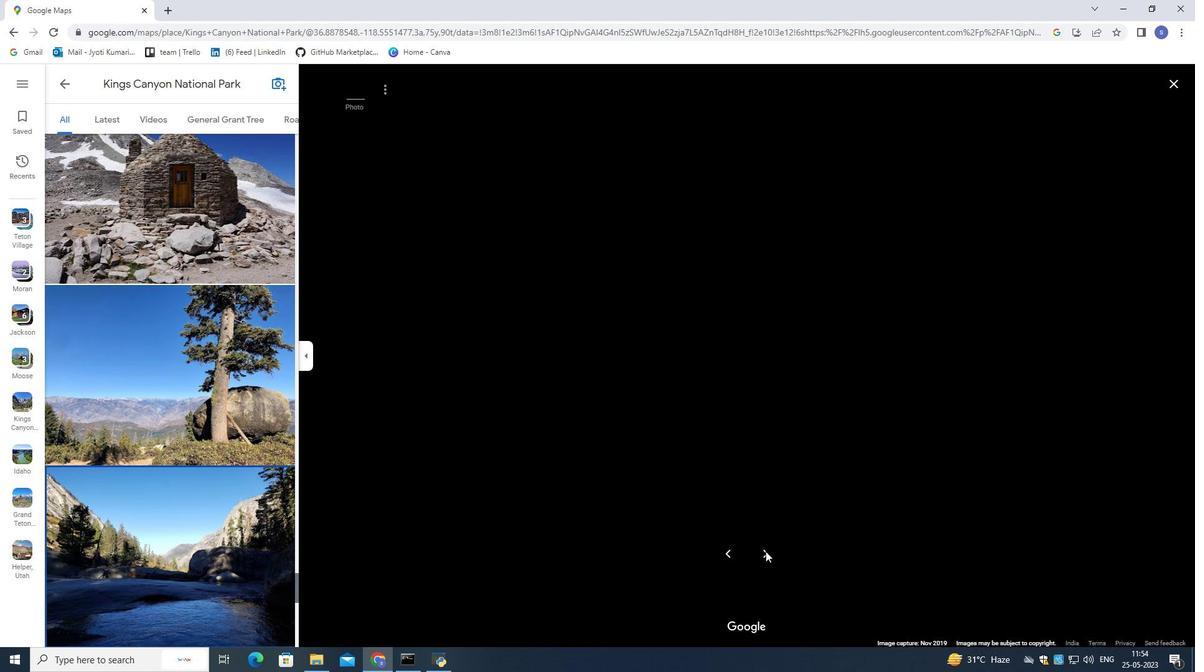 
Action: Mouse pressed left at (766, 551)
Screenshot: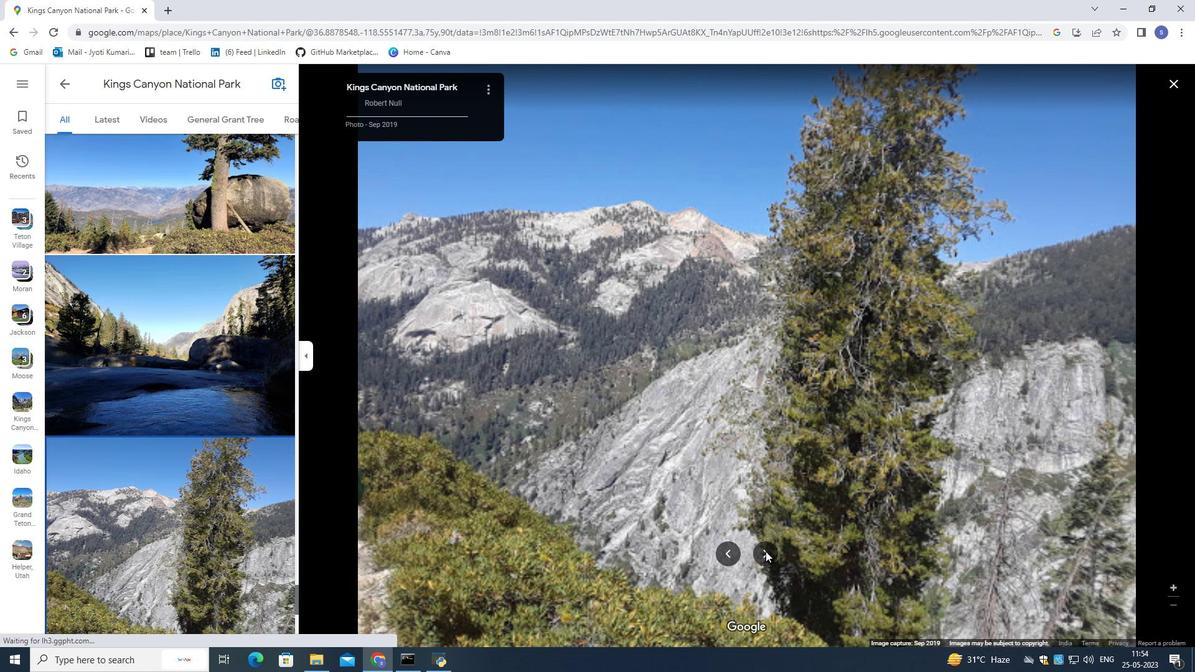 
Action: Mouse pressed left at (766, 551)
Screenshot: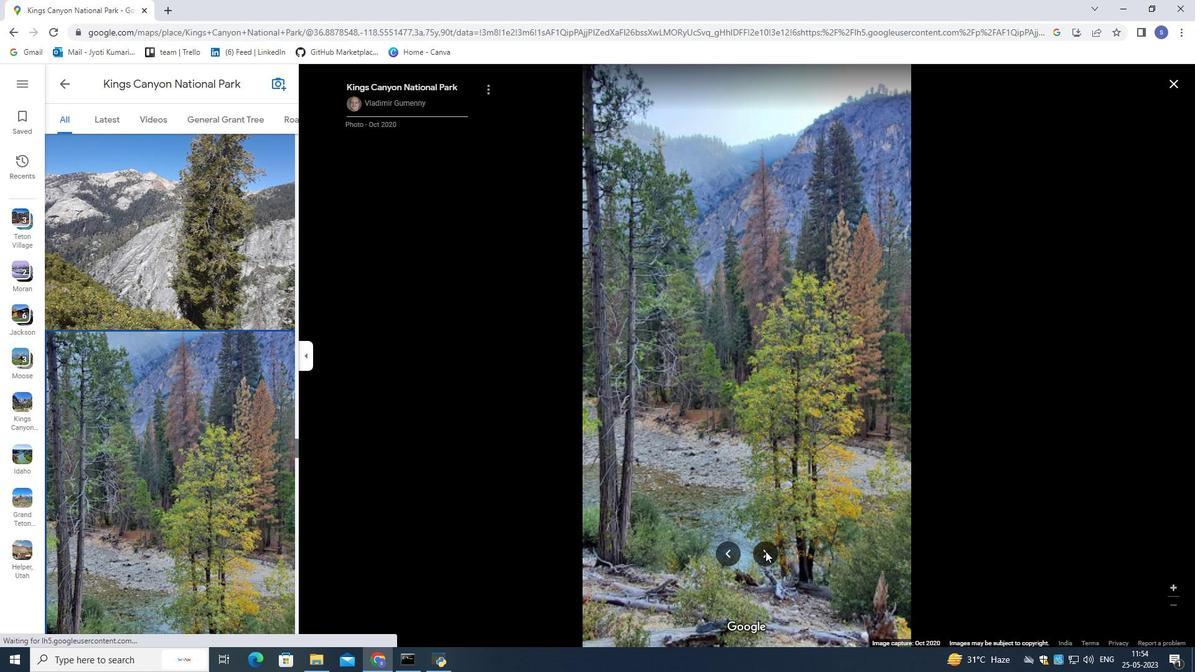 
Action: Mouse pressed left at (766, 551)
Screenshot: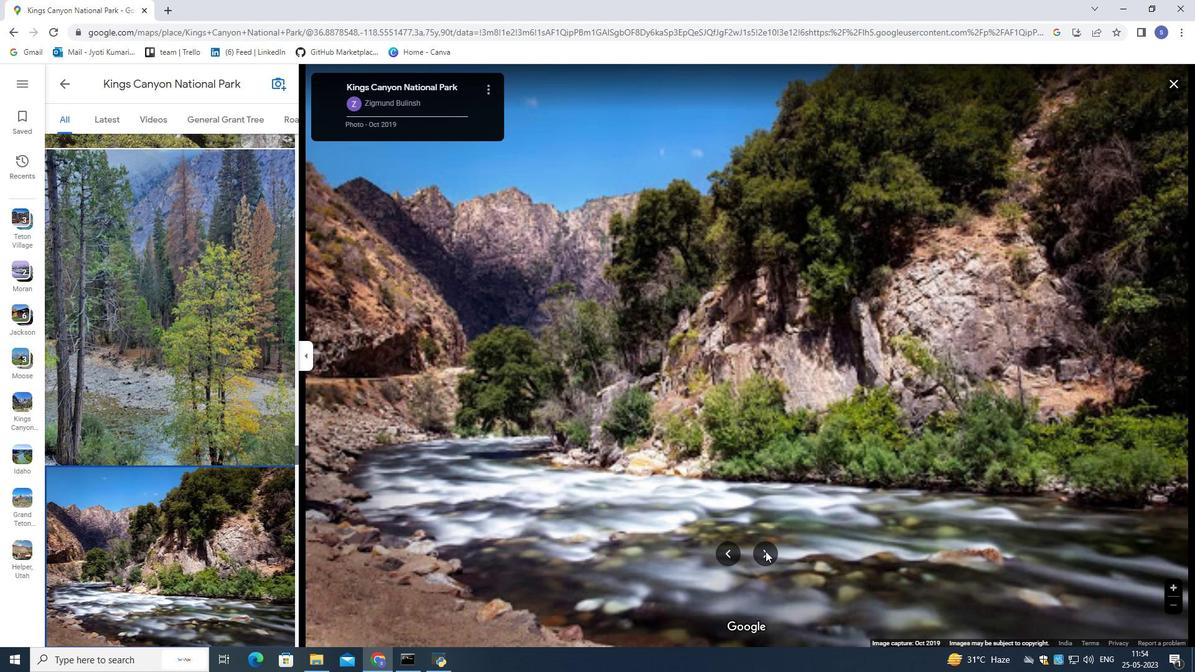 
Action: Mouse moved to (766, 550)
Screenshot: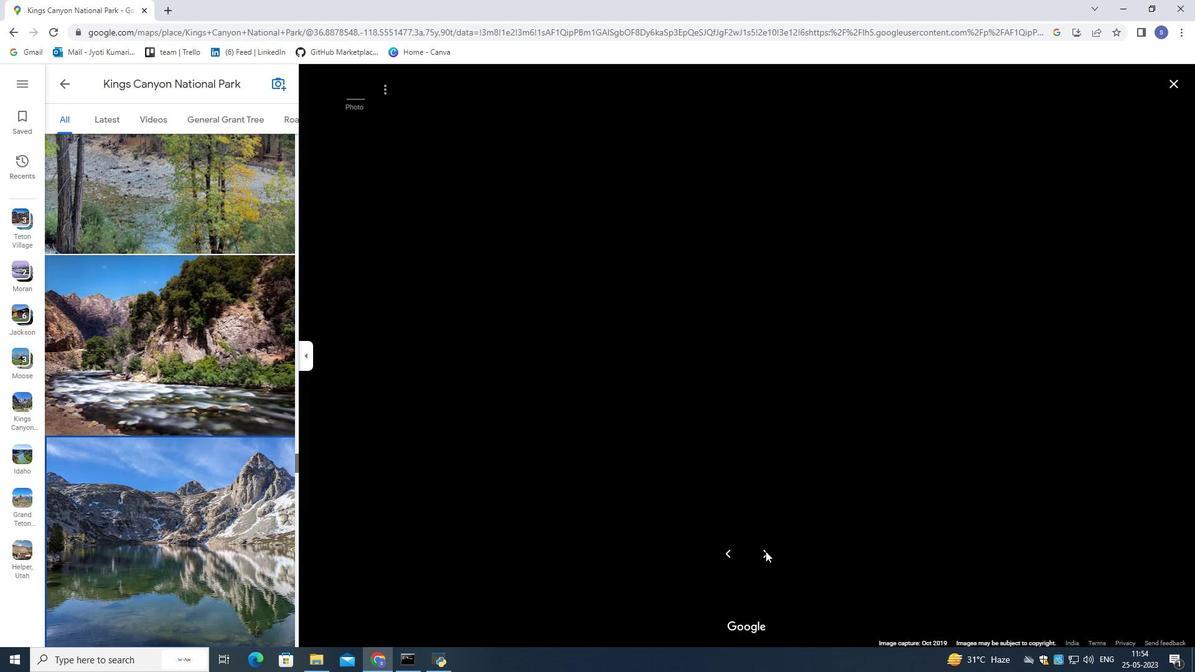 
Action: Mouse pressed left at (766, 550)
Screenshot: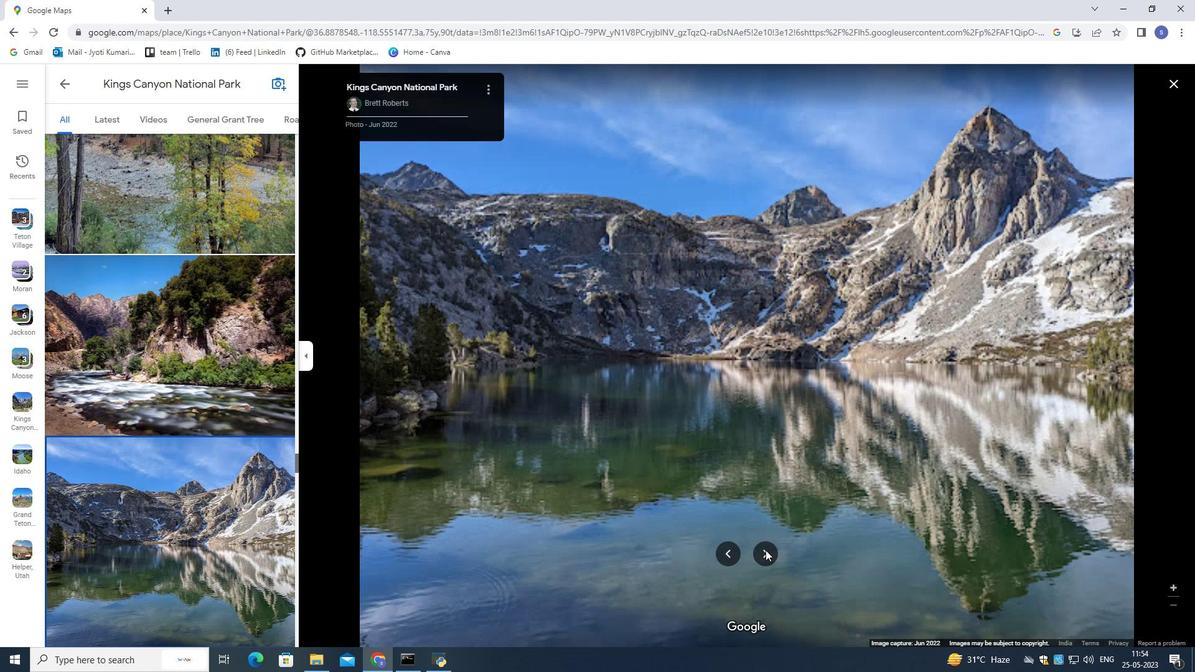 
Action: Mouse moved to (188, 377)
Screenshot: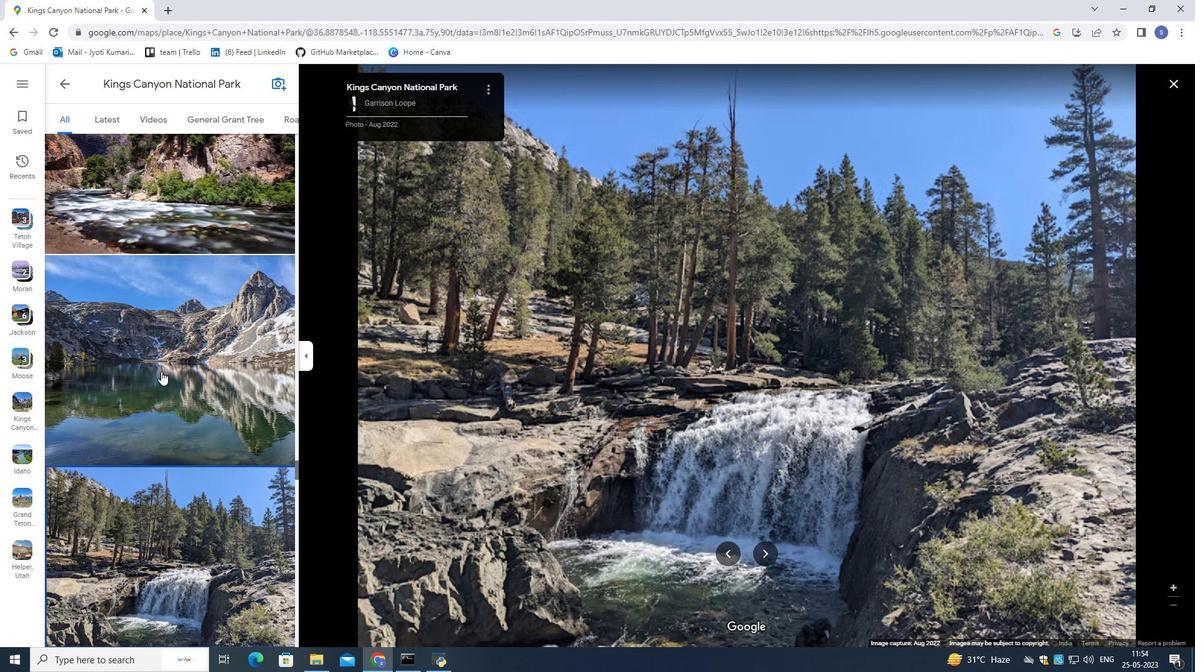 
Action: Mouse scrolled (188, 376) with delta (0, 0)
Screenshot: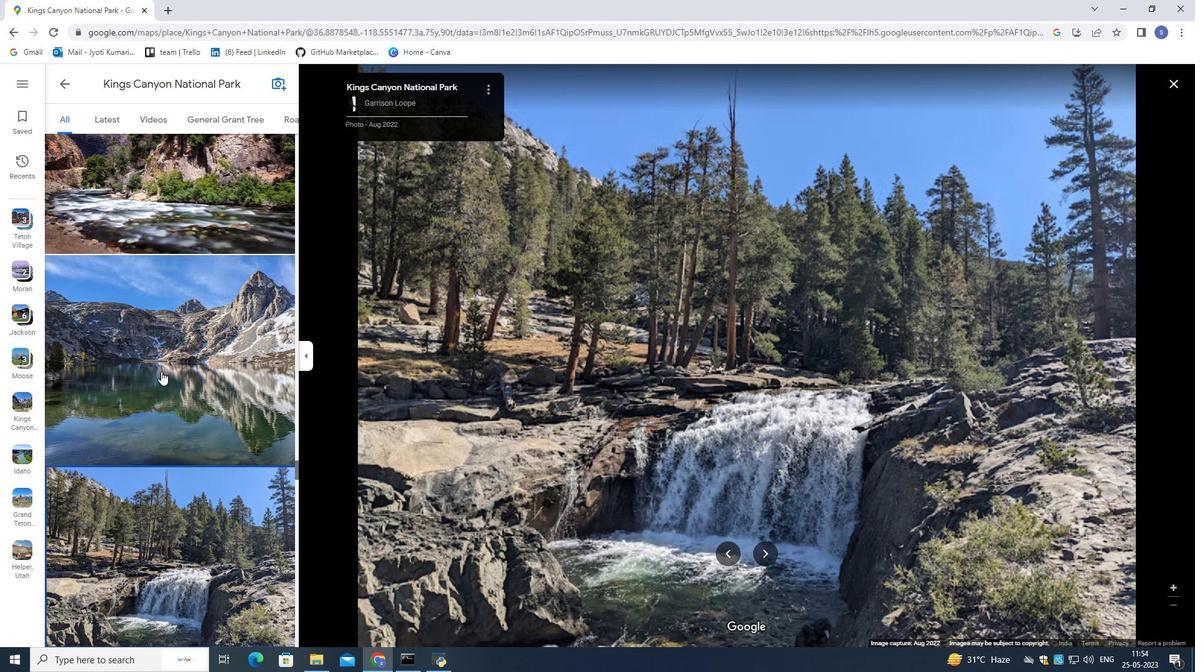 
Action: Mouse moved to (188, 379)
Screenshot: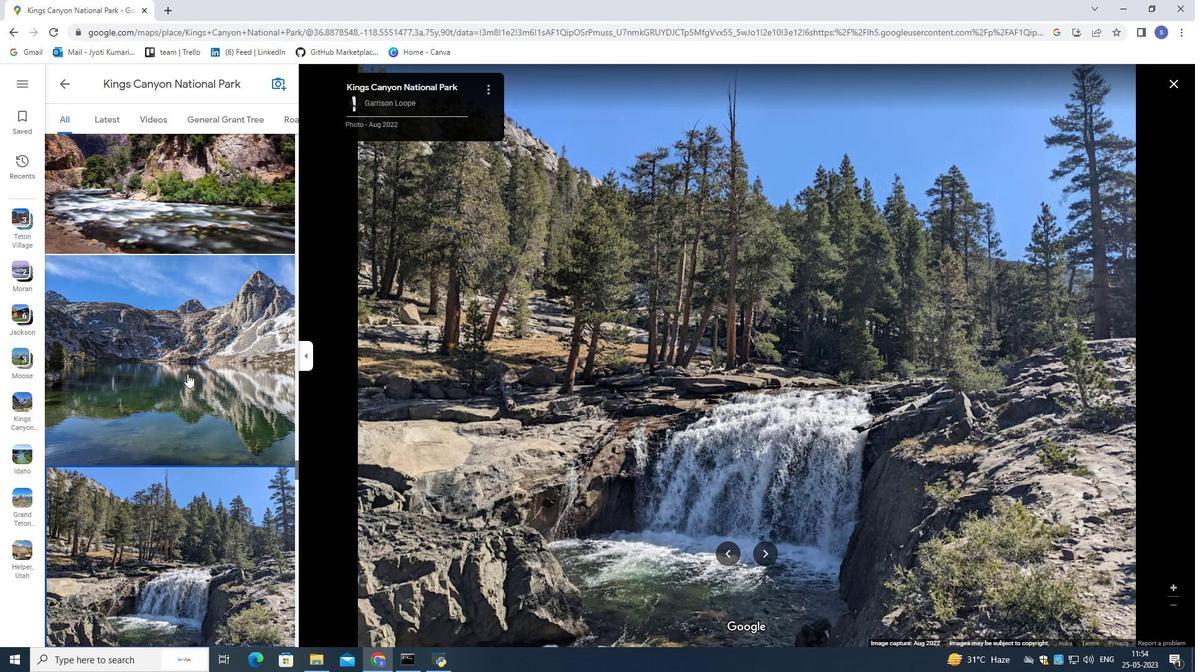 
Action: Mouse scrolled (188, 379) with delta (0, 0)
Screenshot: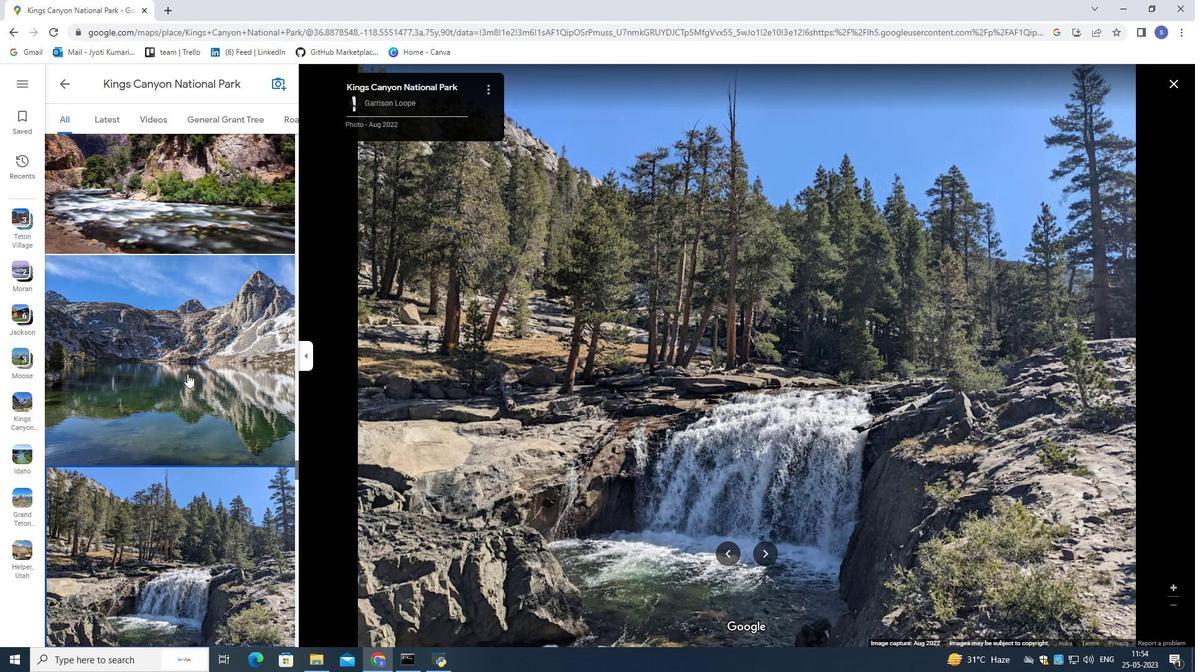 
Action: Mouse moved to (188, 382)
Screenshot: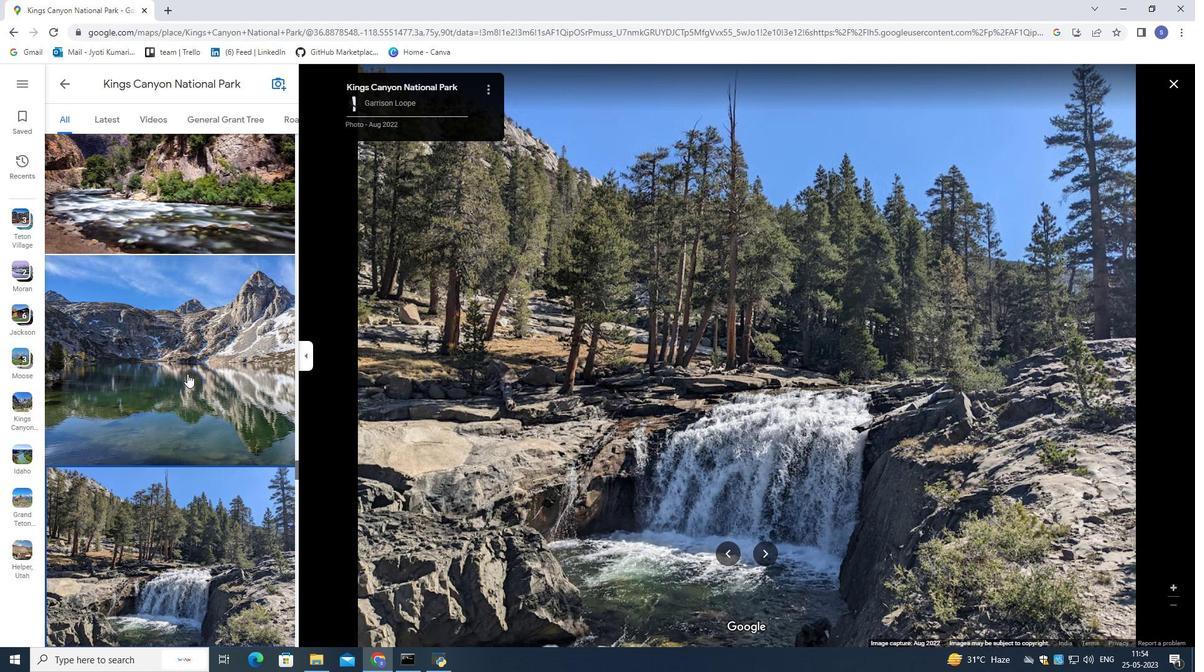 
Action: Mouse scrolled (188, 381) with delta (0, 0)
Screenshot: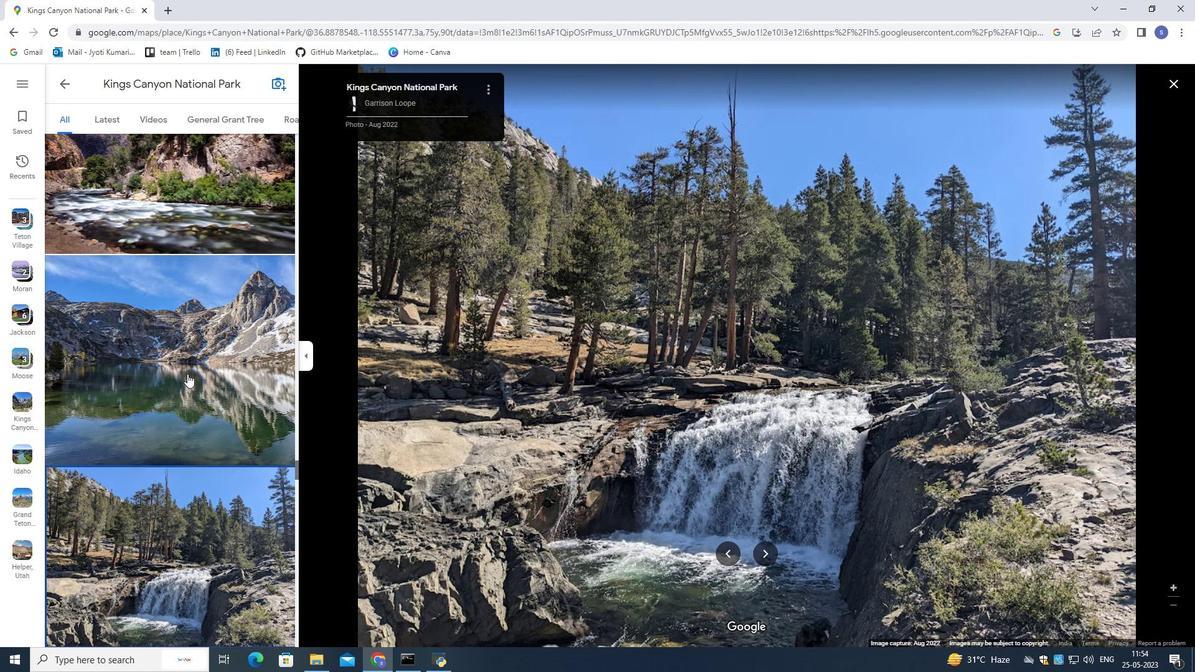 
Action: Mouse moved to (188, 382)
Screenshot: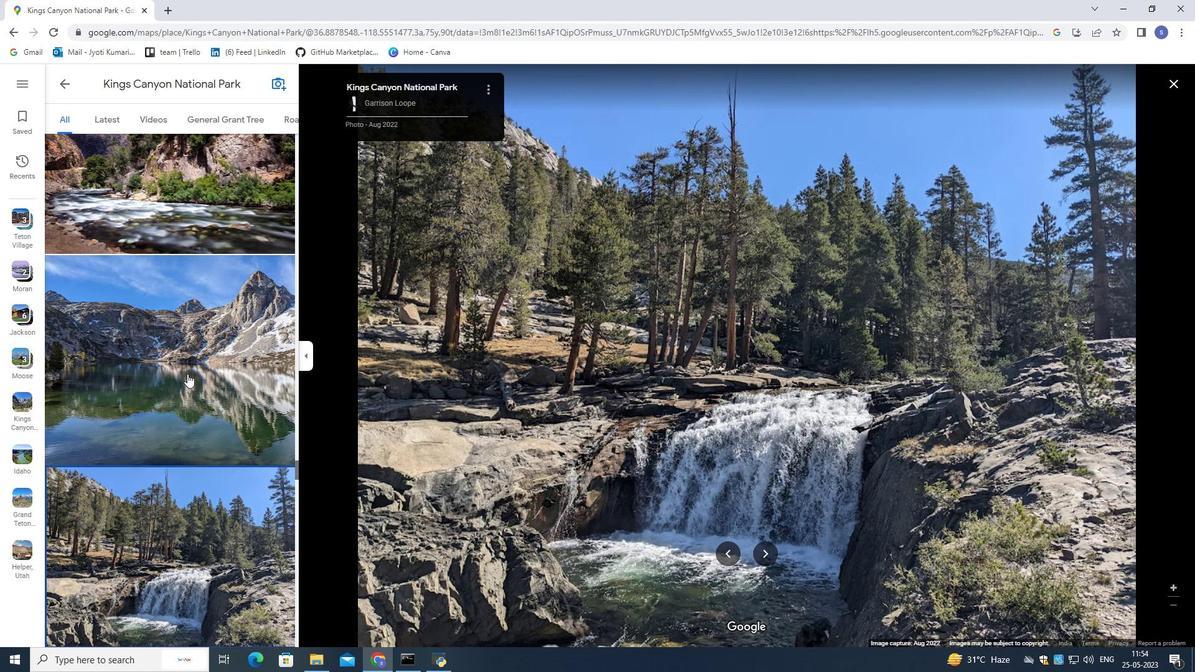 
Action: Mouse scrolled (188, 381) with delta (0, 0)
Screenshot: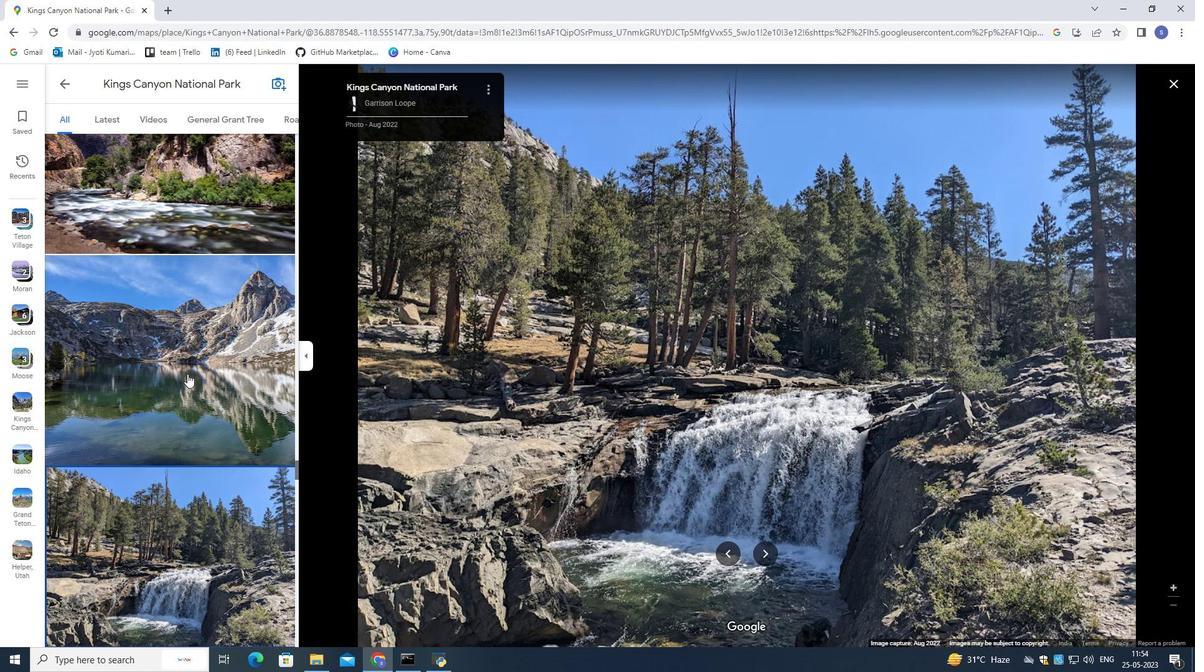 
Action: Mouse moved to (188, 383)
Screenshot: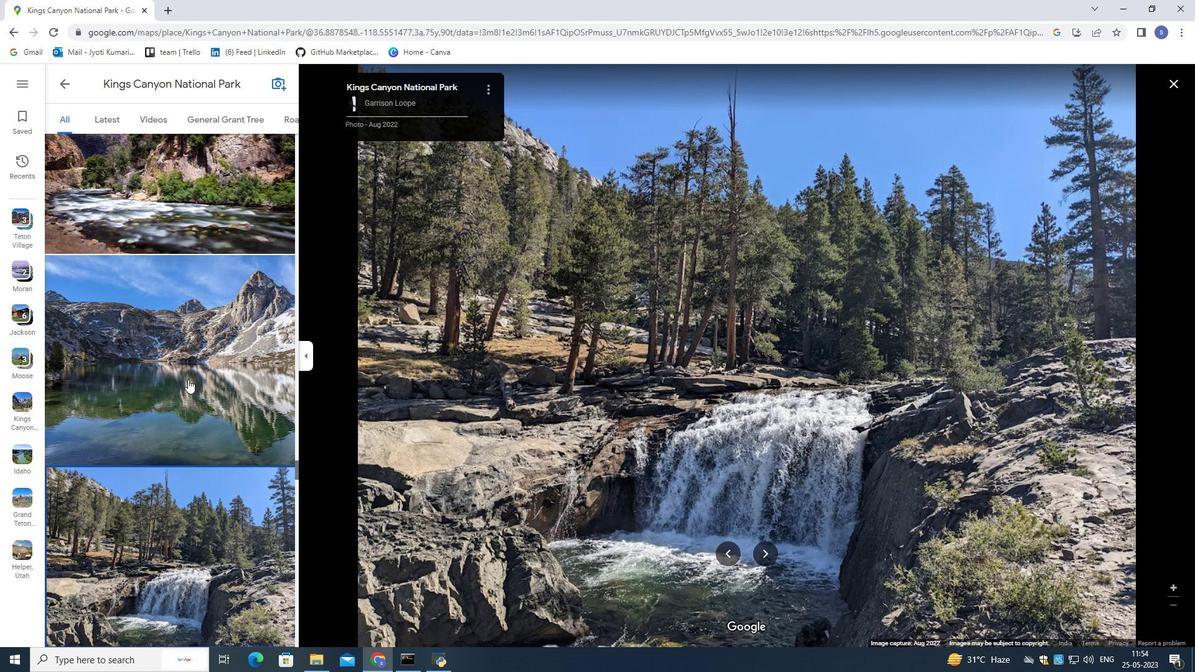 
Action: Mouse scrolled (188, 383) with delta (0, 0)
Screenshot: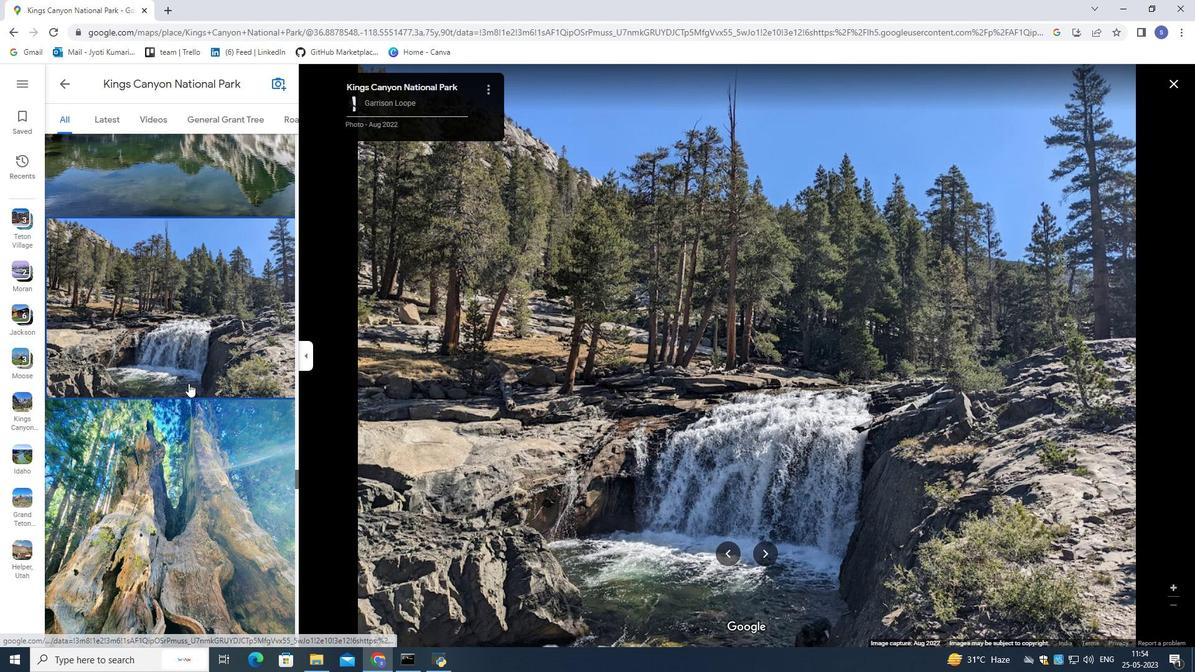 
Action: Mouse scrolled (188, 383) with delta (0, 0)
Screenshot: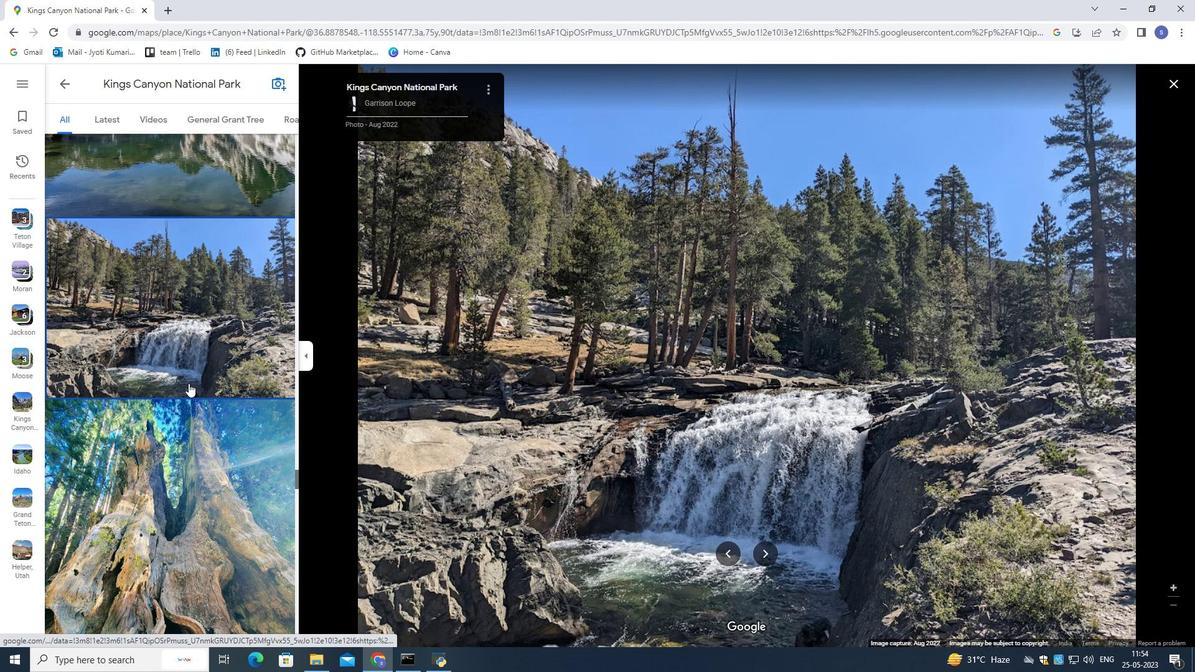 
Action: Mouse scrolled (188, 383) with delta (0, 0)
Screenshot: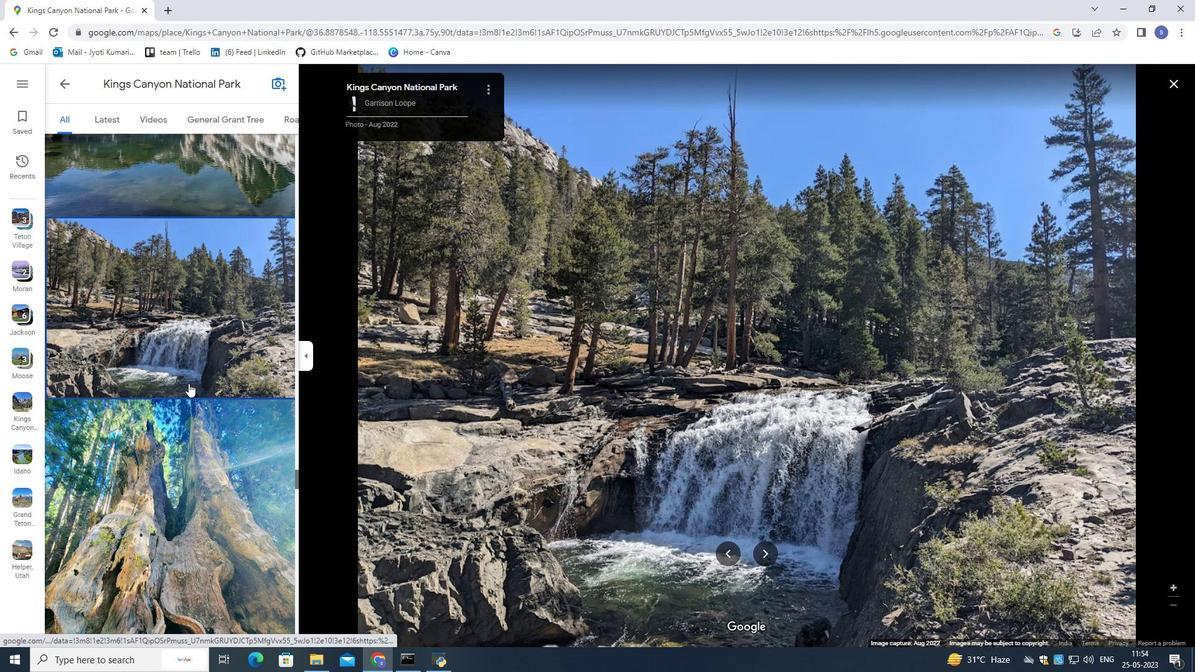 
Action: Mouse moved to (190, 386)
Screenshot: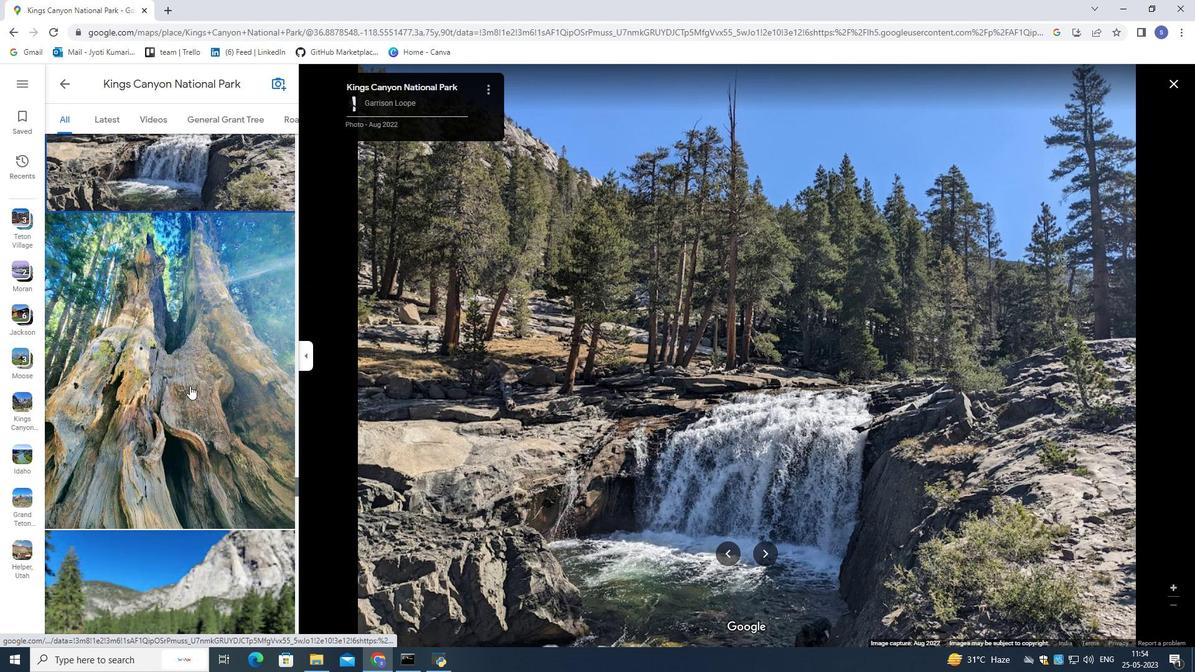 
Action: Mouse pressed left at (190, 386)
Screenshot: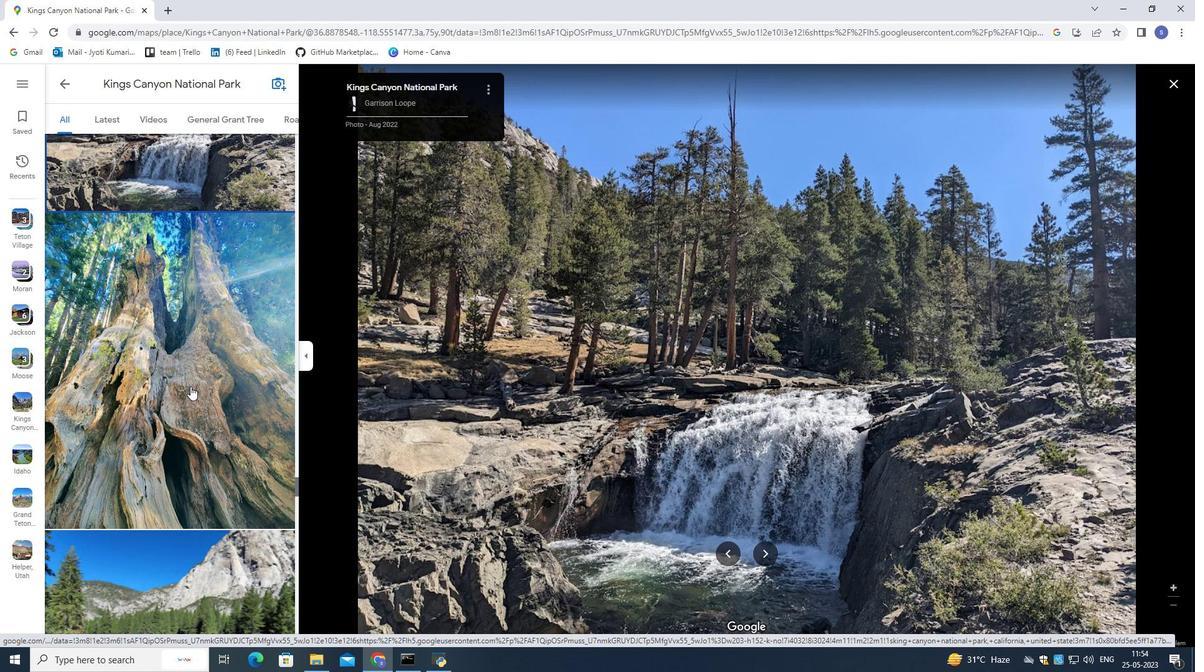 
Action: Mouse scrolled (190, 386) with delta (0, 0)
Screenshot: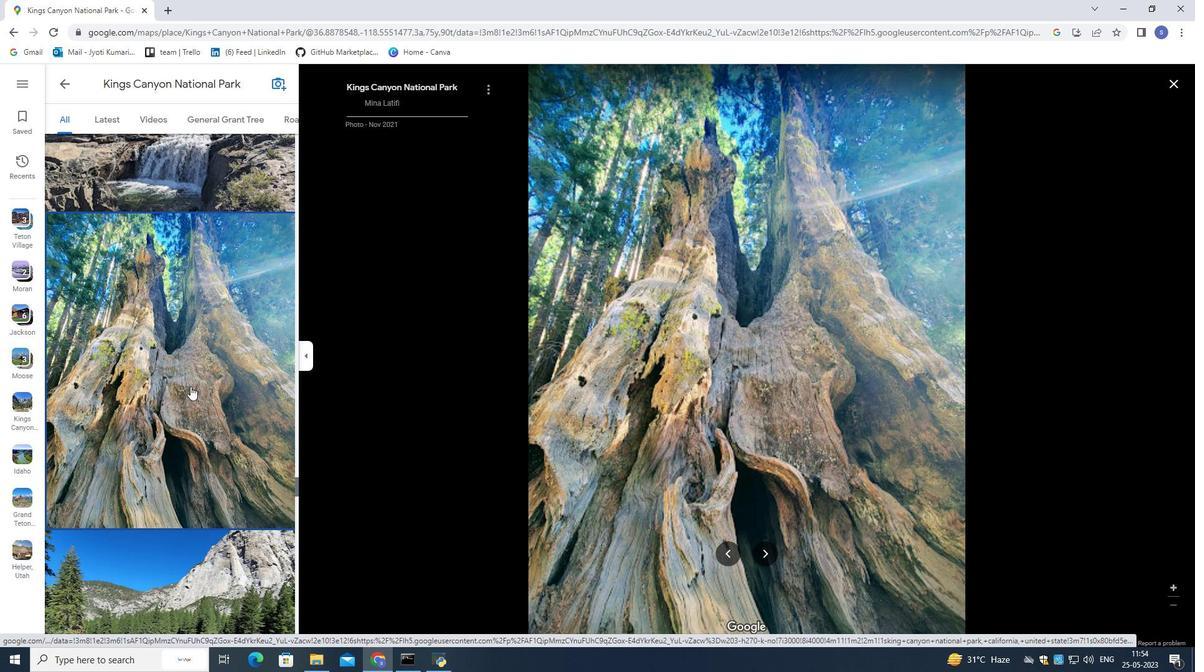 
Action: Mouse moved to (191, 388)
Screenshot: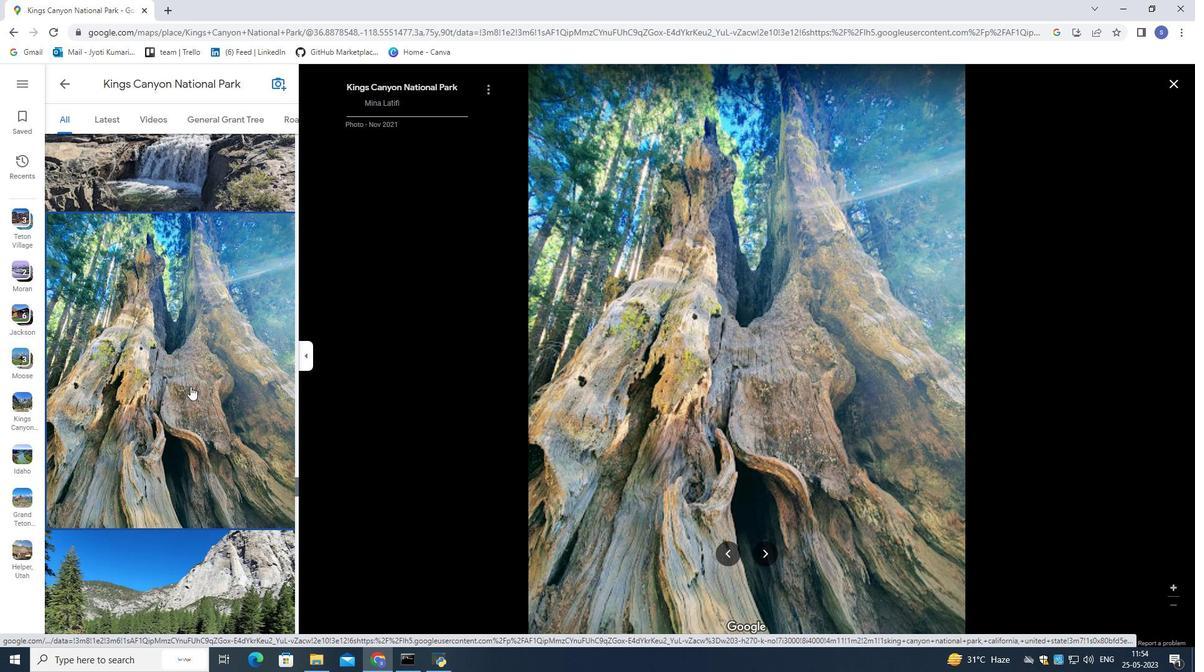 
Action: Mouse scrolled (191, 387) with delta (0, 0)
Screenshot: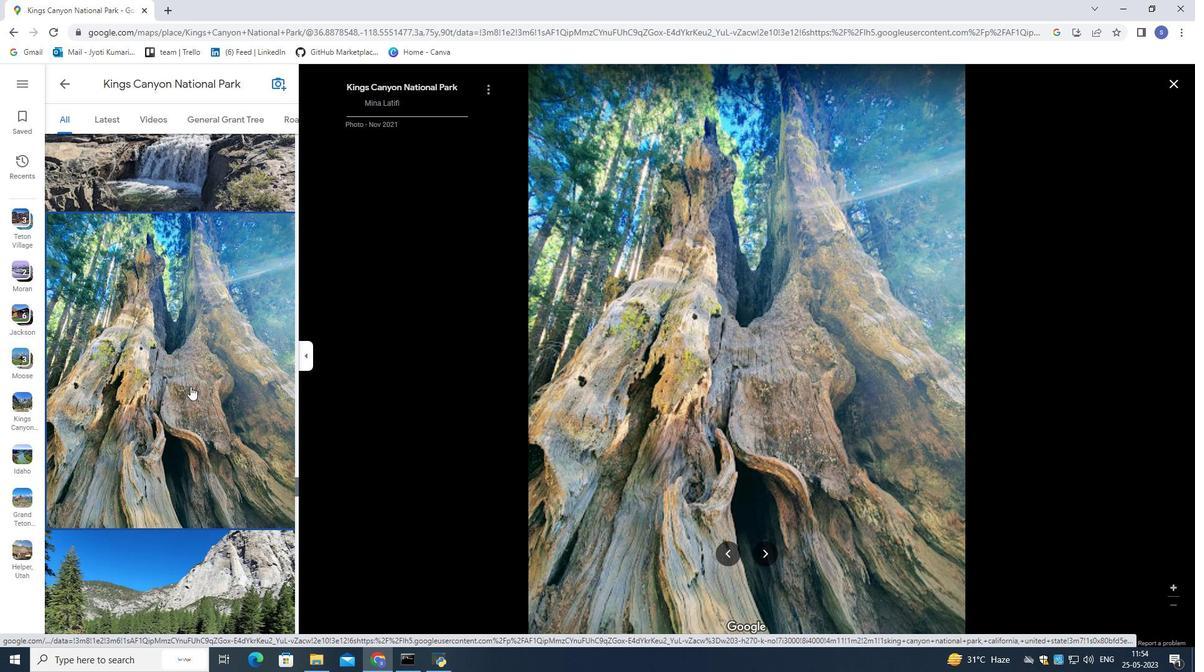 
Action: Mouse moved to (193, 388)
Screenshot: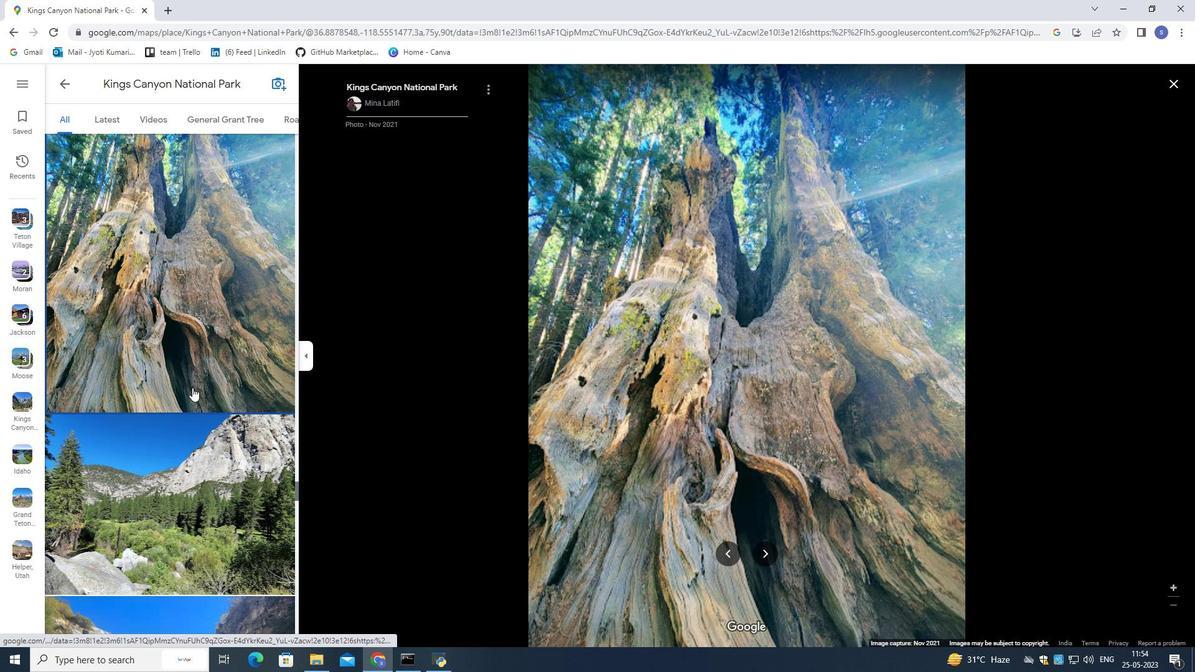 
Action: Mouse scrolled (193, 387) with delta (0, 0)
Screenshot: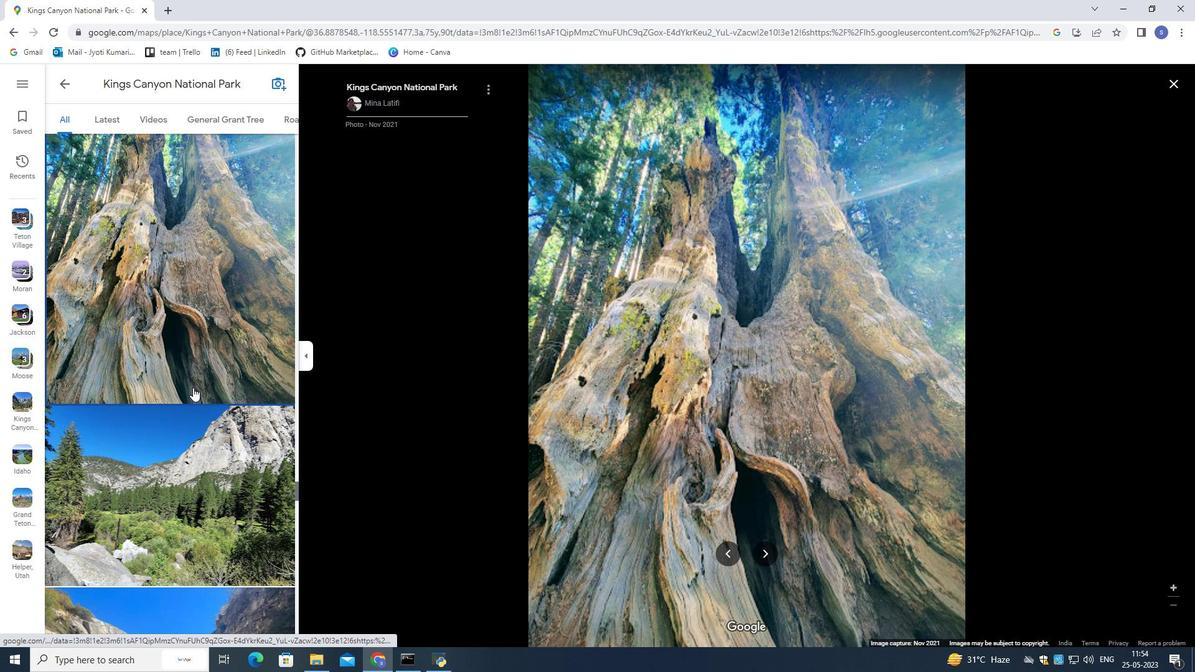 
Action: Mouse moved to (193, 388)
Screenshot: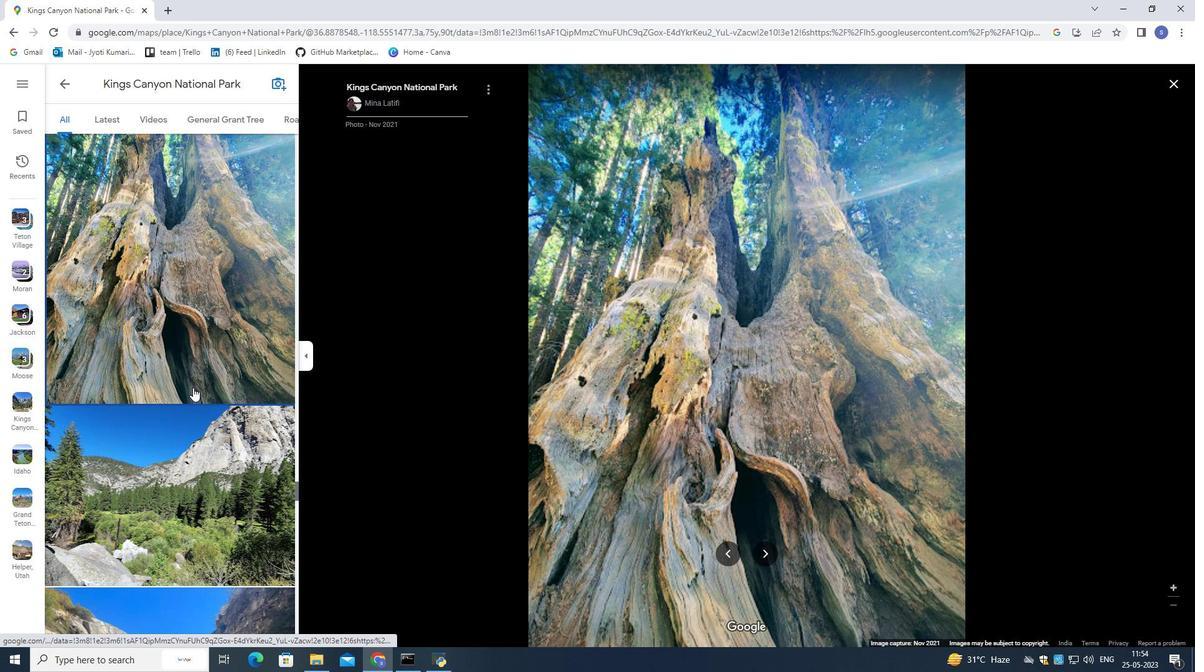 
Action: Mouse scrolled (193, 388) with delta (0, 0)
Screenshot: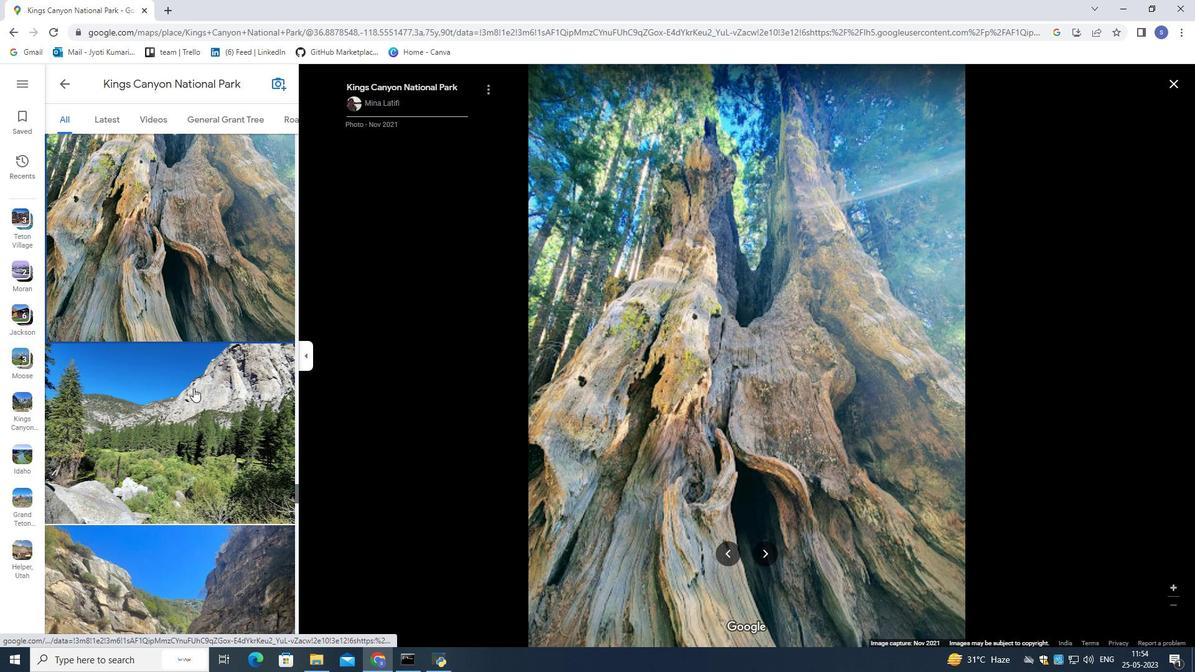
Action: Mouse scrolled (193, 388) with delta (0, 0)
Screenshot: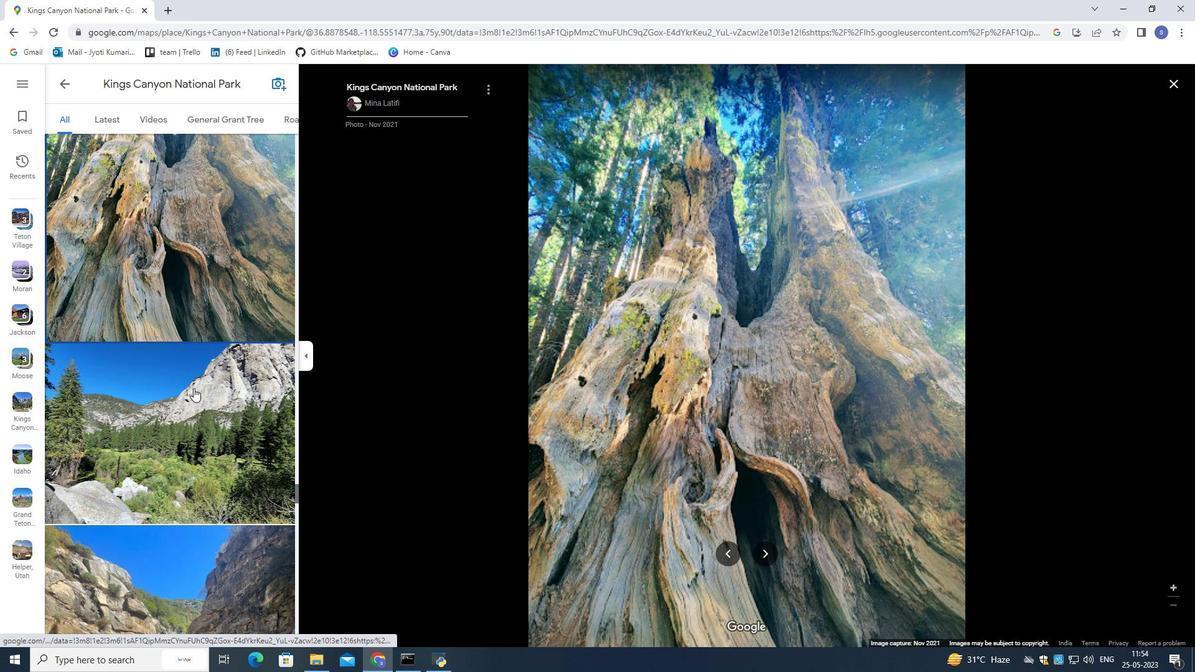 
Action: Mouse moved to (194, 388)
Screenshot: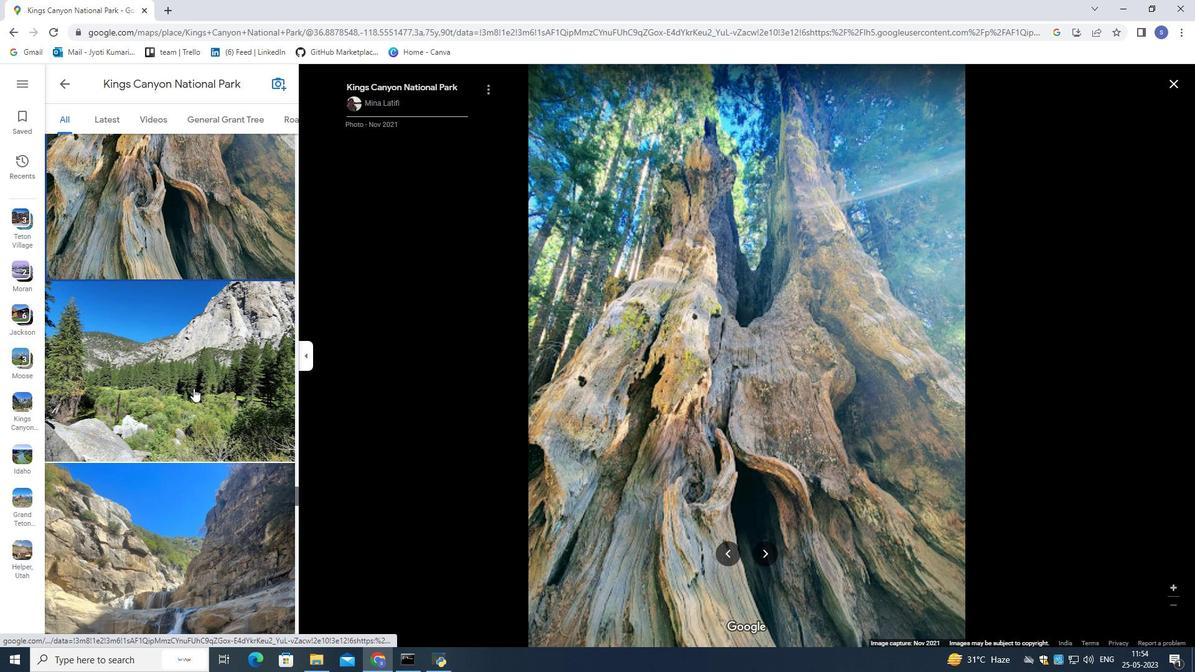 
Action: Mouse pressed left at (194, 388)
Screenshot: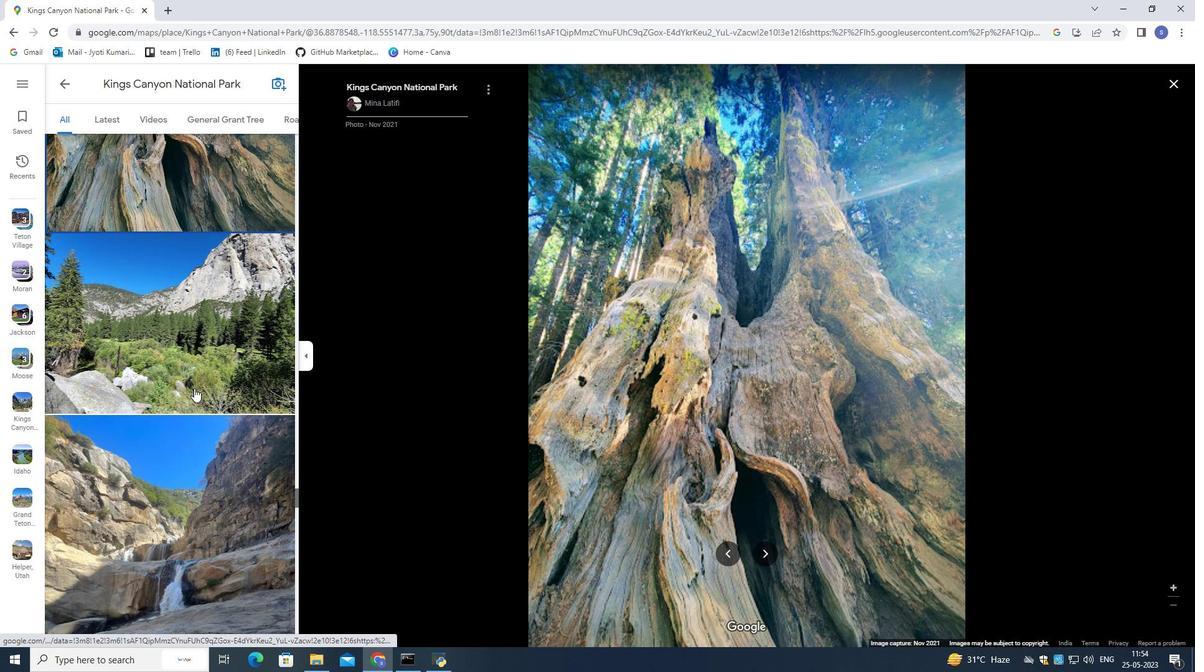 
Action: Mouse scrolled (194, 388) with delta (0, 0)
Screenshot: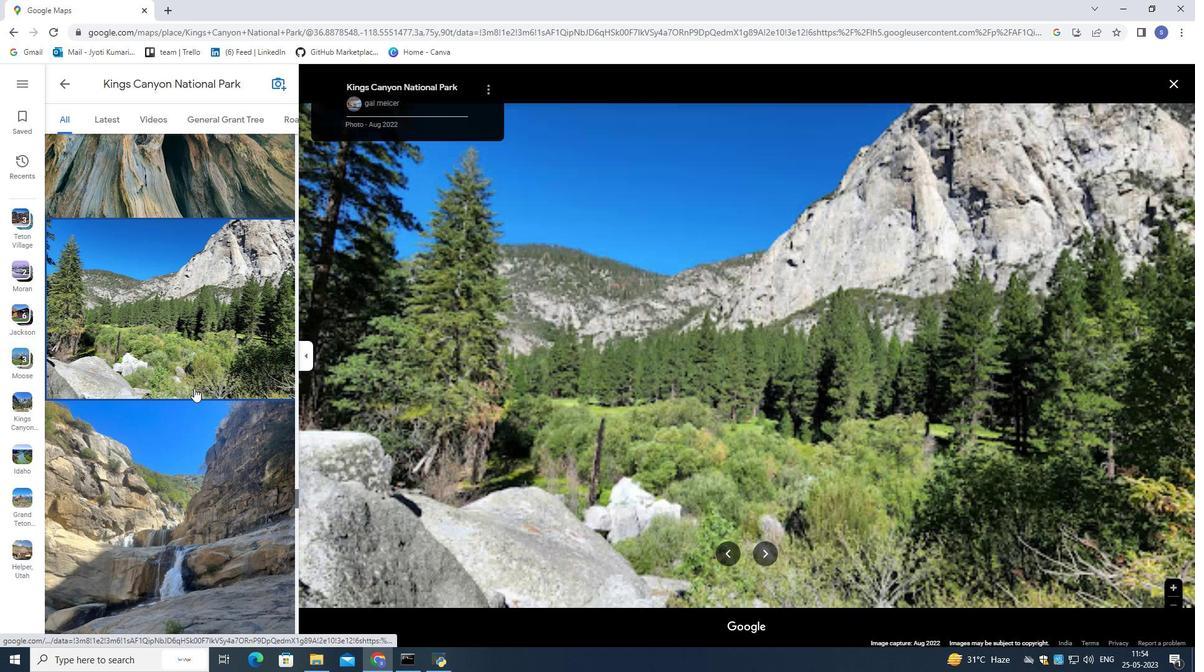 
Action: Mouse scrolled (194, 388) with delta (0, 0)
Screenshot: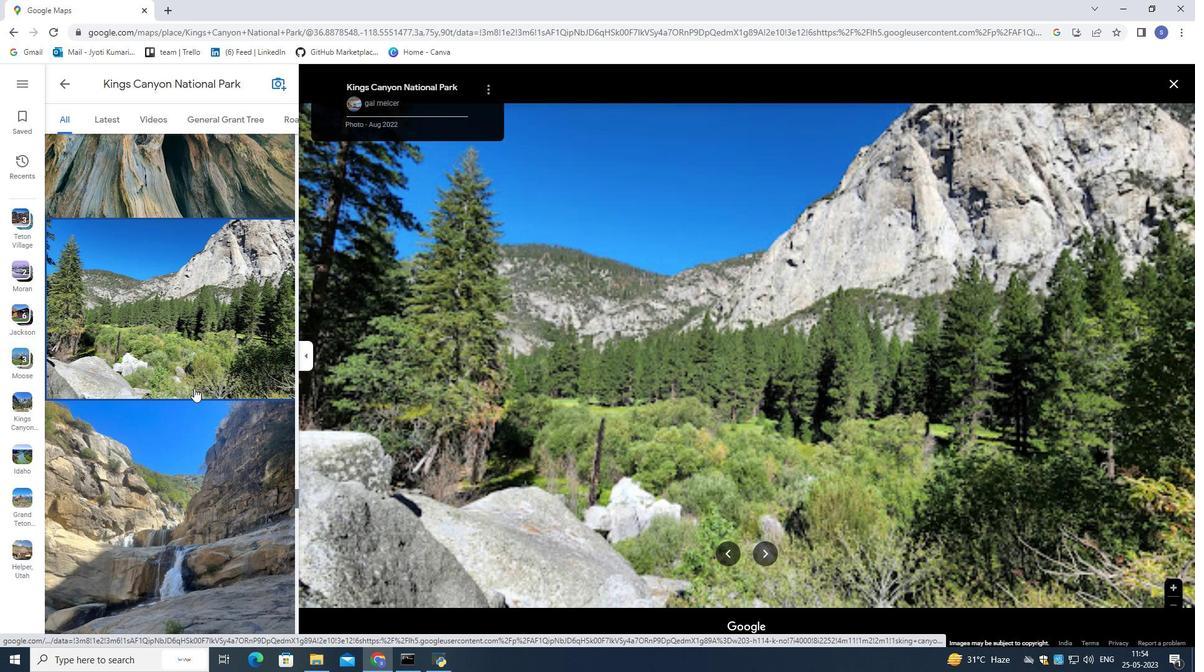 
Action: Mouse scrolled (194, 388) with delta (0, 0)
Screenshot: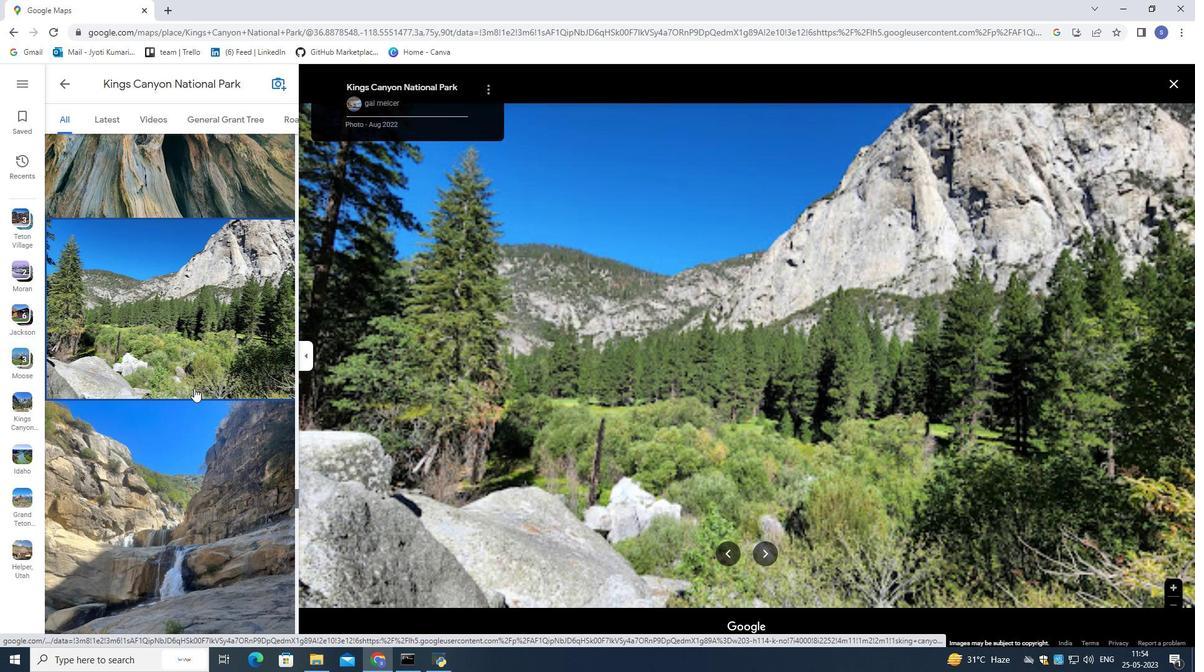 
Action: Mouse scrolled (194, 388) with delta (0, 0)
Screenshot: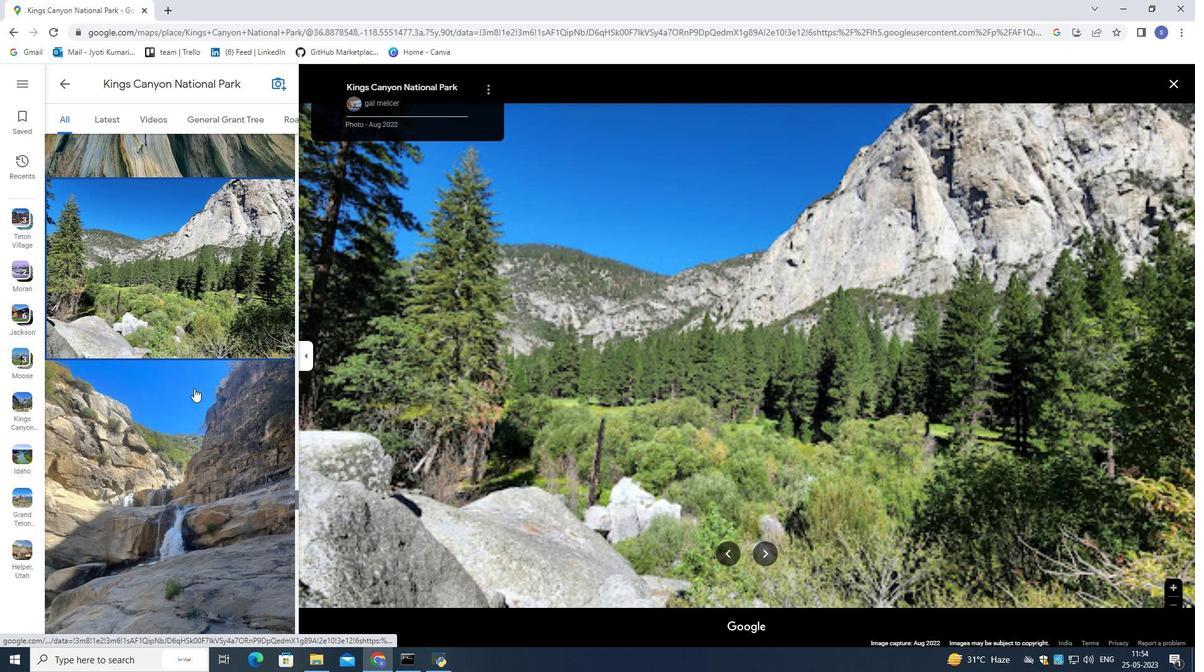 
Action: Mouse moved to (195, 387)
Screenshot: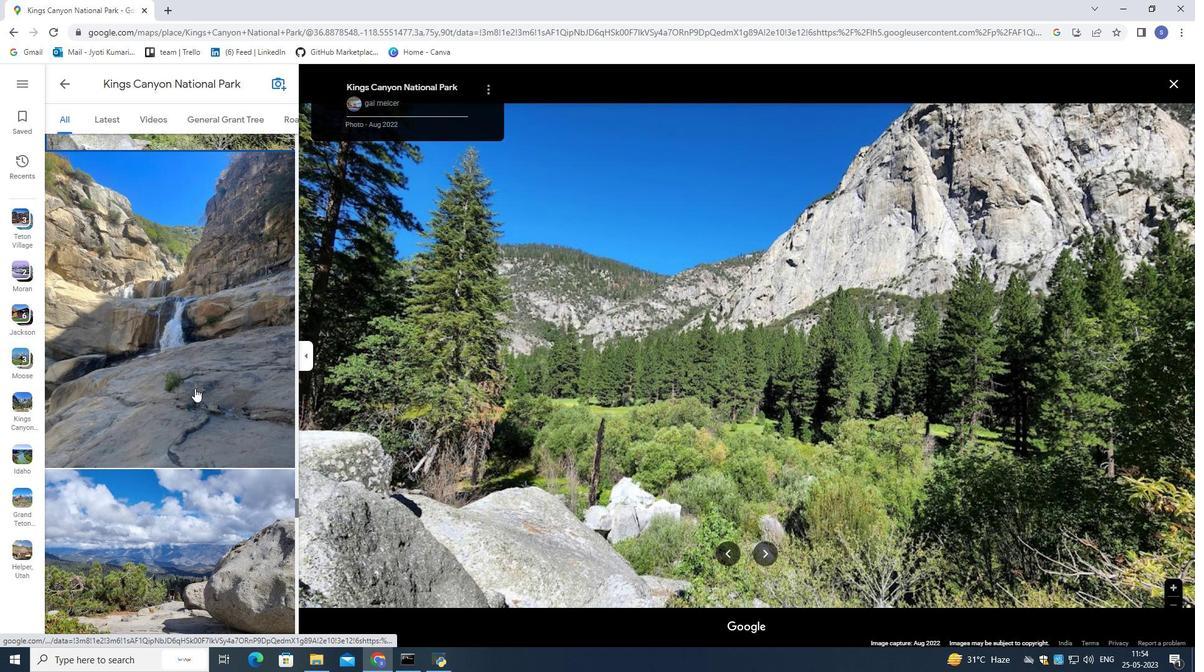 
Action: Mouse pressed left at (195, 387)
Screenshot: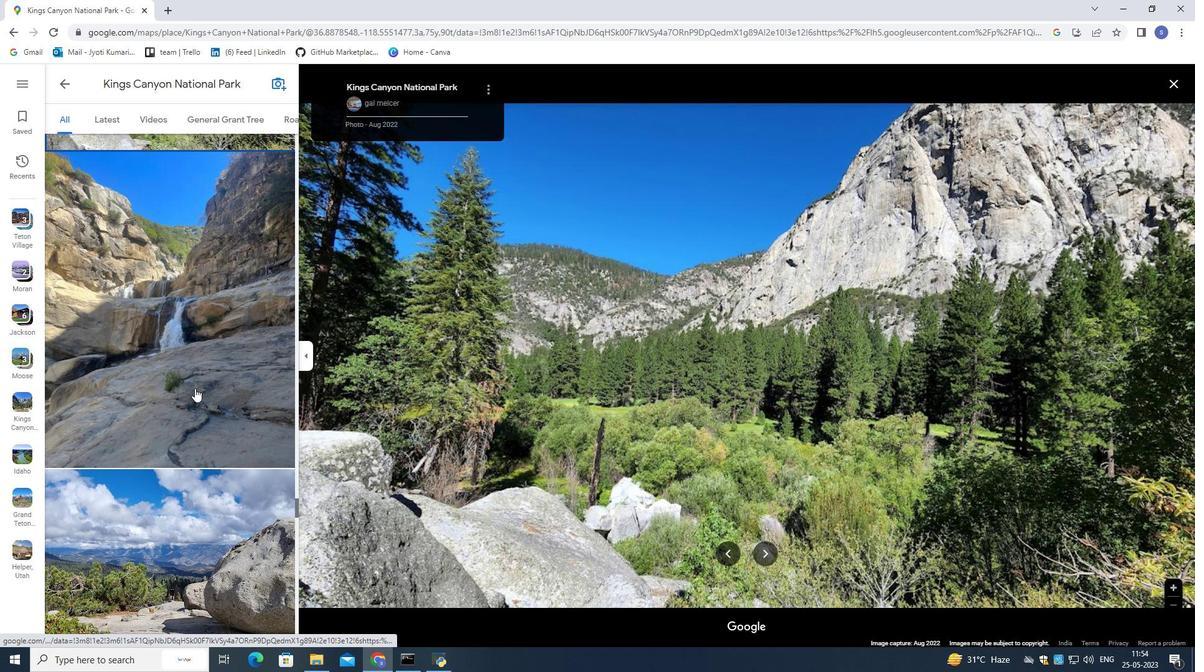 
Action: Mouse scrolled (195, 386) with delta (0, 0)
Screenshot: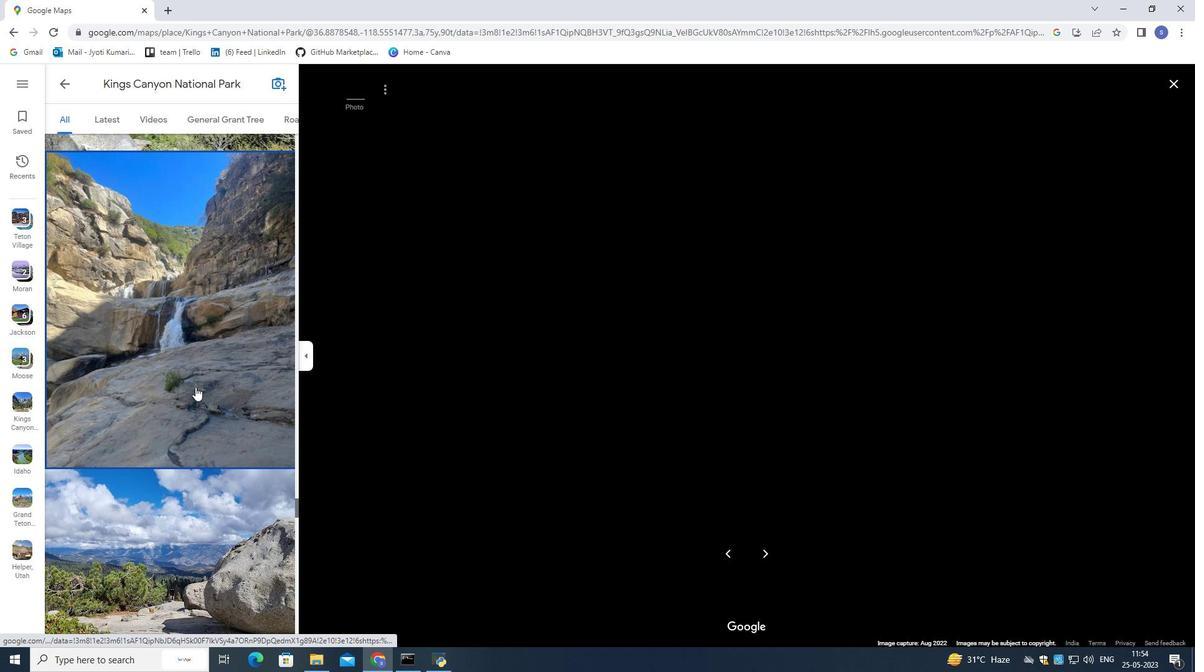 
Action: Mouse scrolled (195, 386) with delta (0, 0)
Screenshot: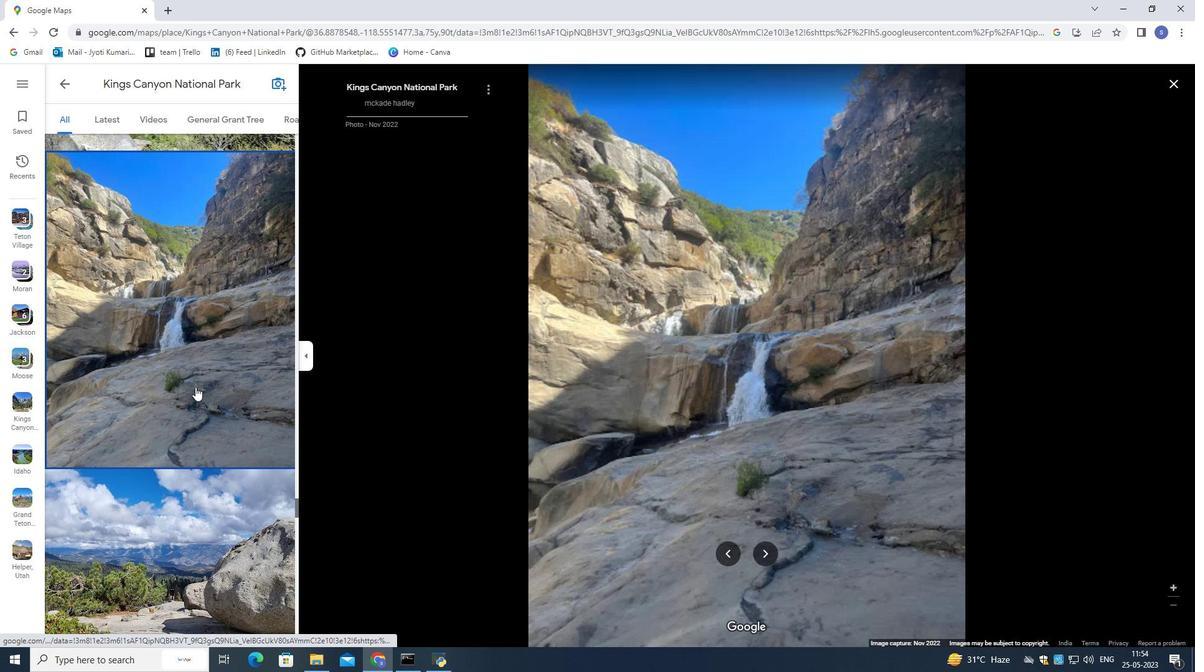 
Action: Mouse scrolled (195, 386) with delta (0, 0)
Screenshot: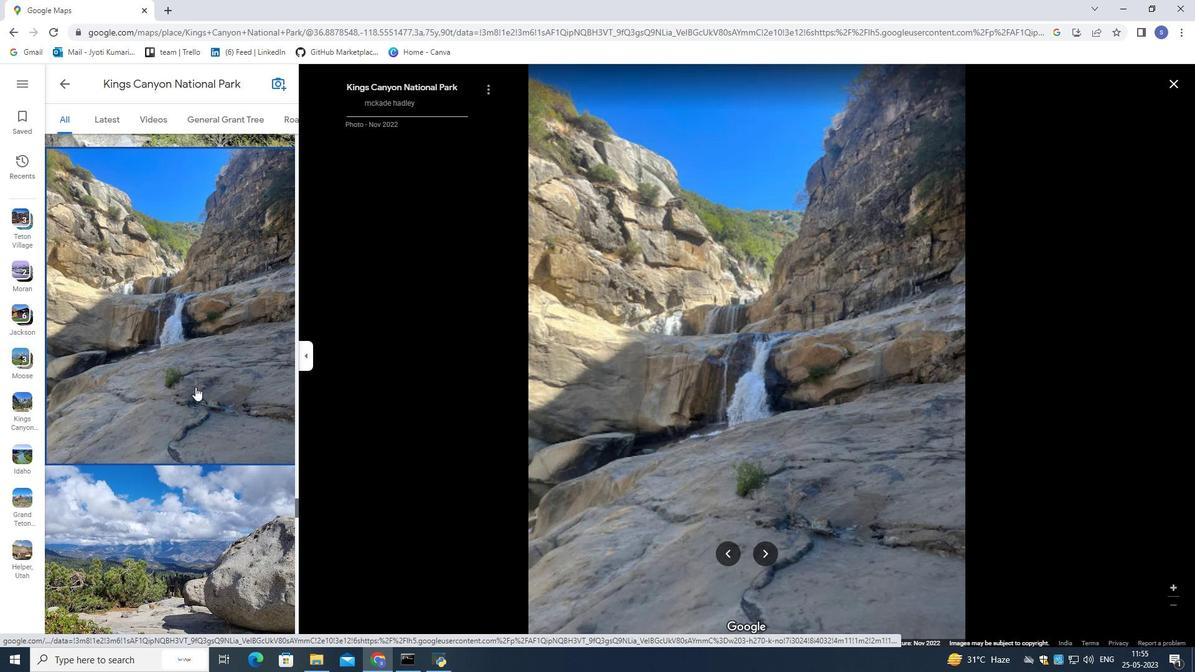 
Action: Mouse scrolled (195, 386) with delta (0, 0)
Screenshot: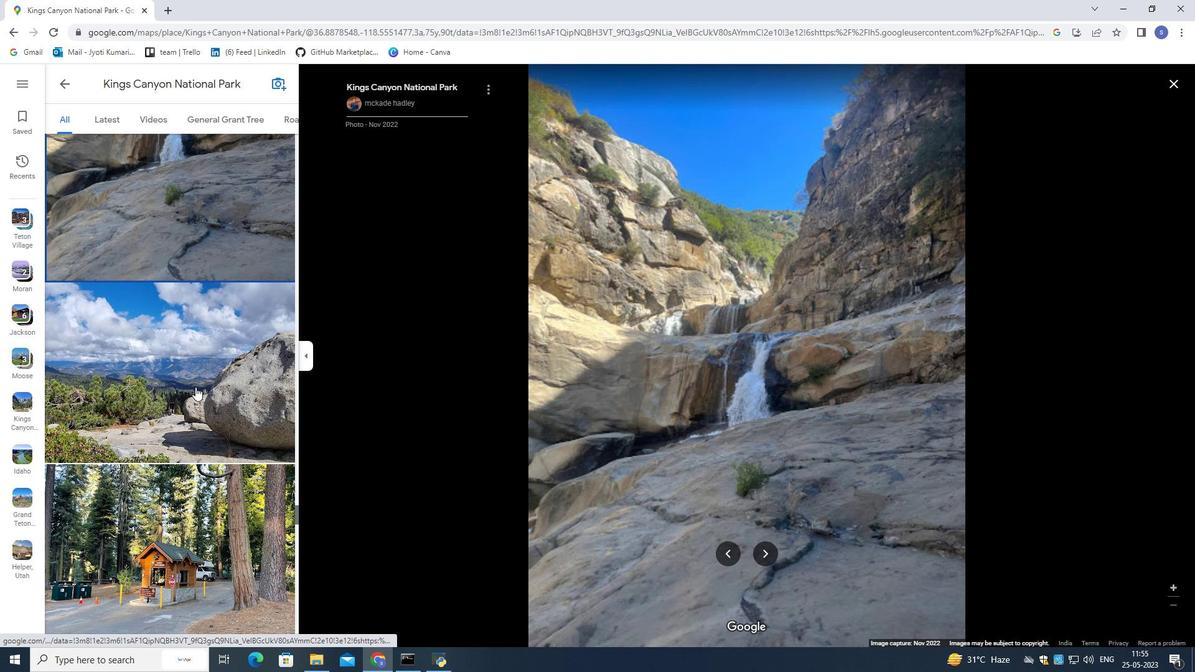 
Action: Mouse scrolled (195, 386) with delta (0, 0)
Screenshot: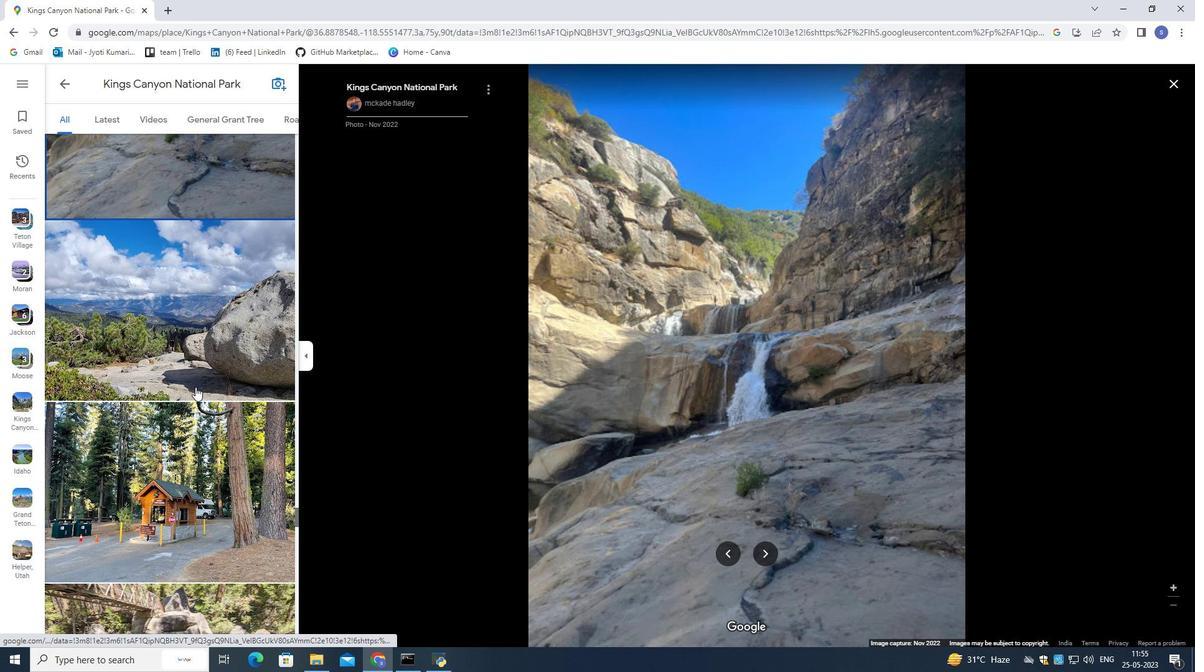 
Action: Mouse moved to (196, 387)
Screenshot: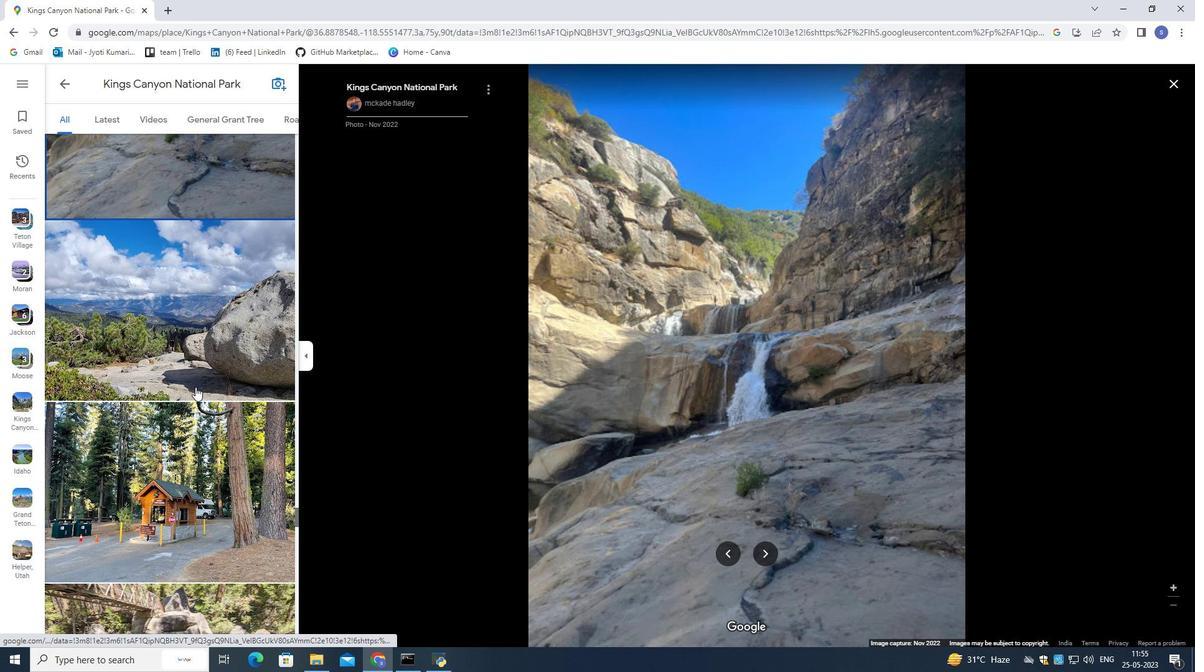 
Action: Mouse scrolled (196, 386) with delta (0, 0)
Screenshot: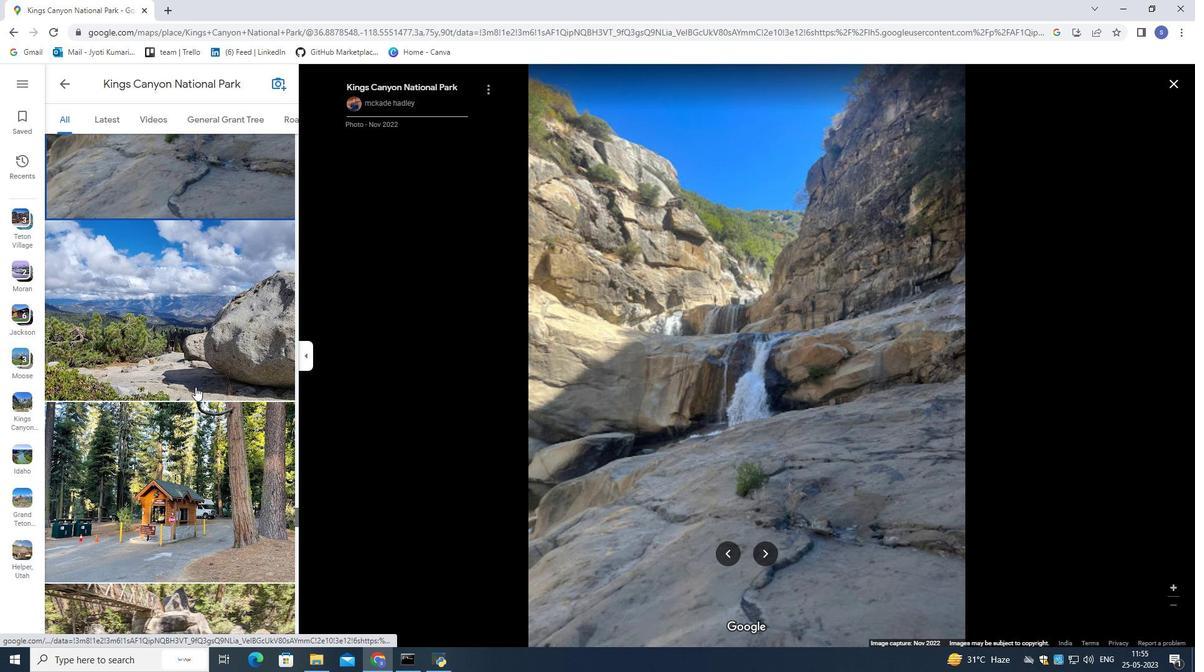 
Action: Mouse scrolled (196, 386) with delta (0, 0)
Screenshot: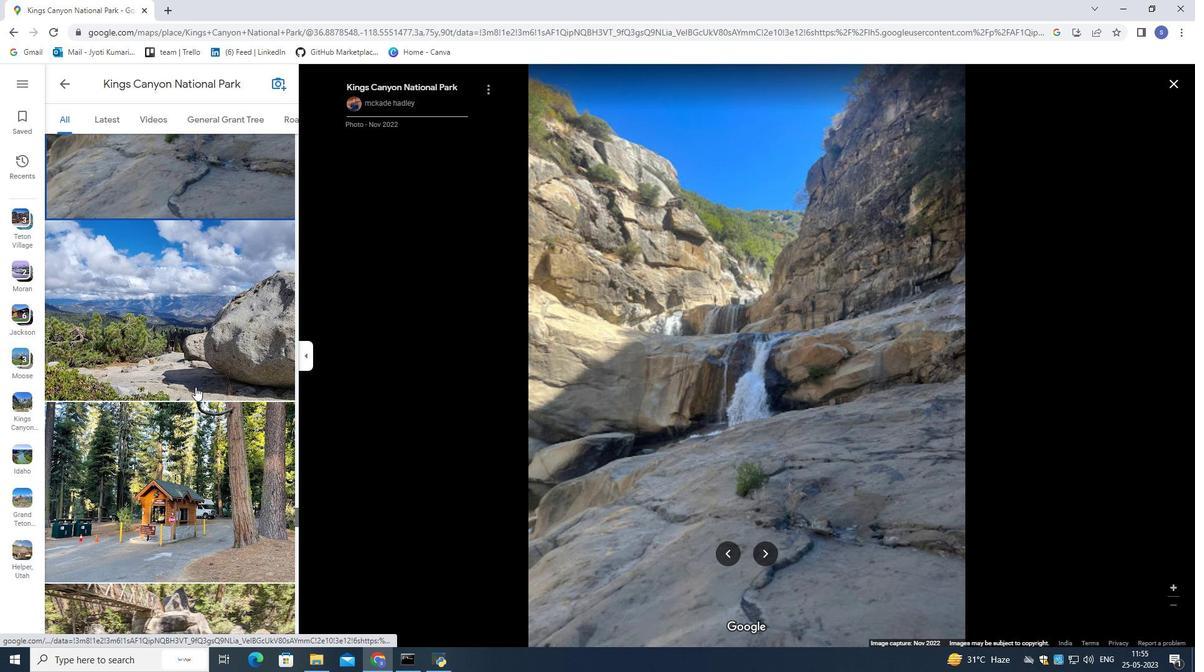 
Action: Mouse moved to (197, 383)
Screenshot: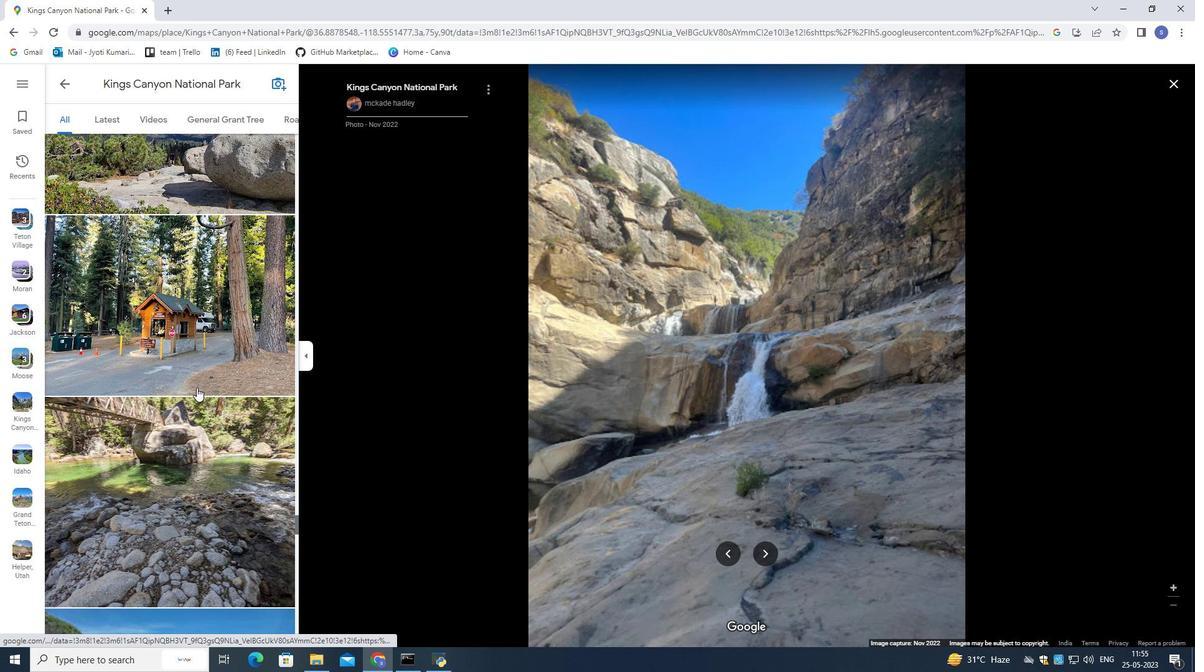 
Action: Mouse pressed left at (197, 383)
Screenshot: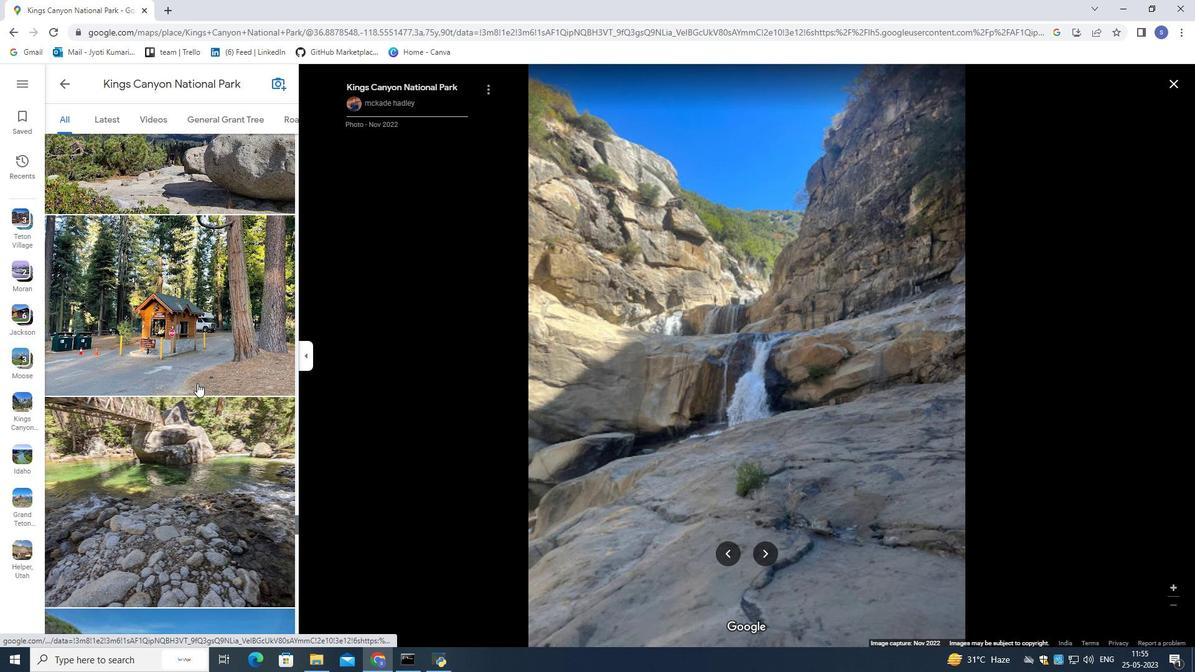 
Action: Mouse pressed left at (197, 383)
Screenshot: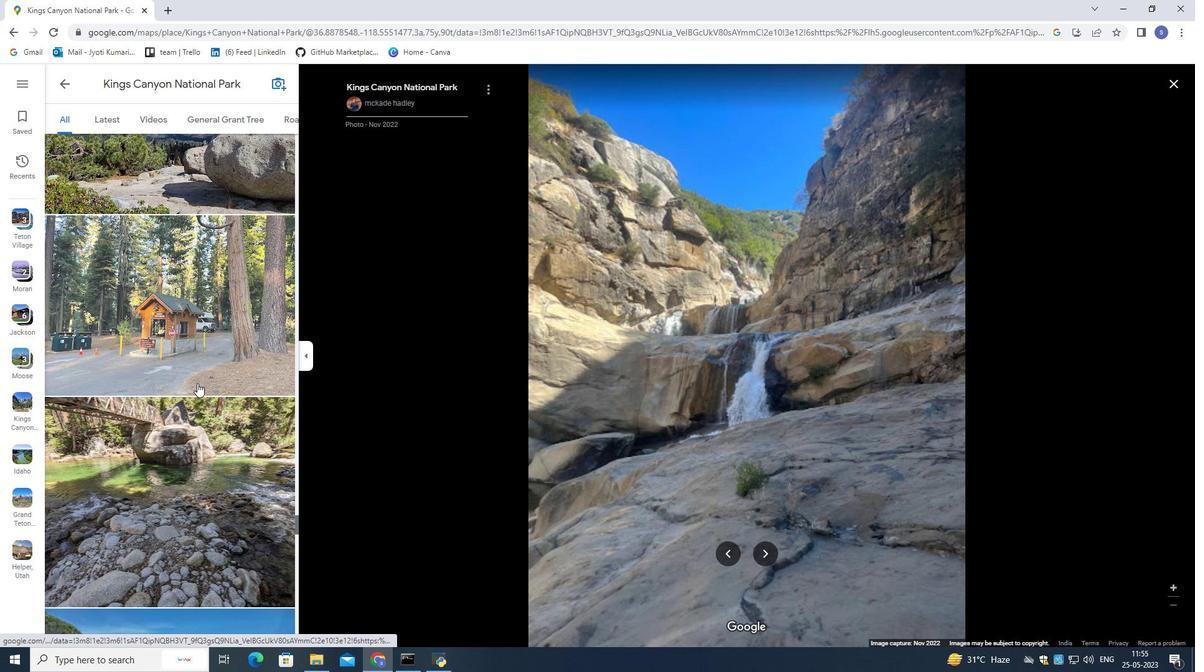 
Action: Mouse scrolled (197, 383) with delta (0, 0)
Screenshot: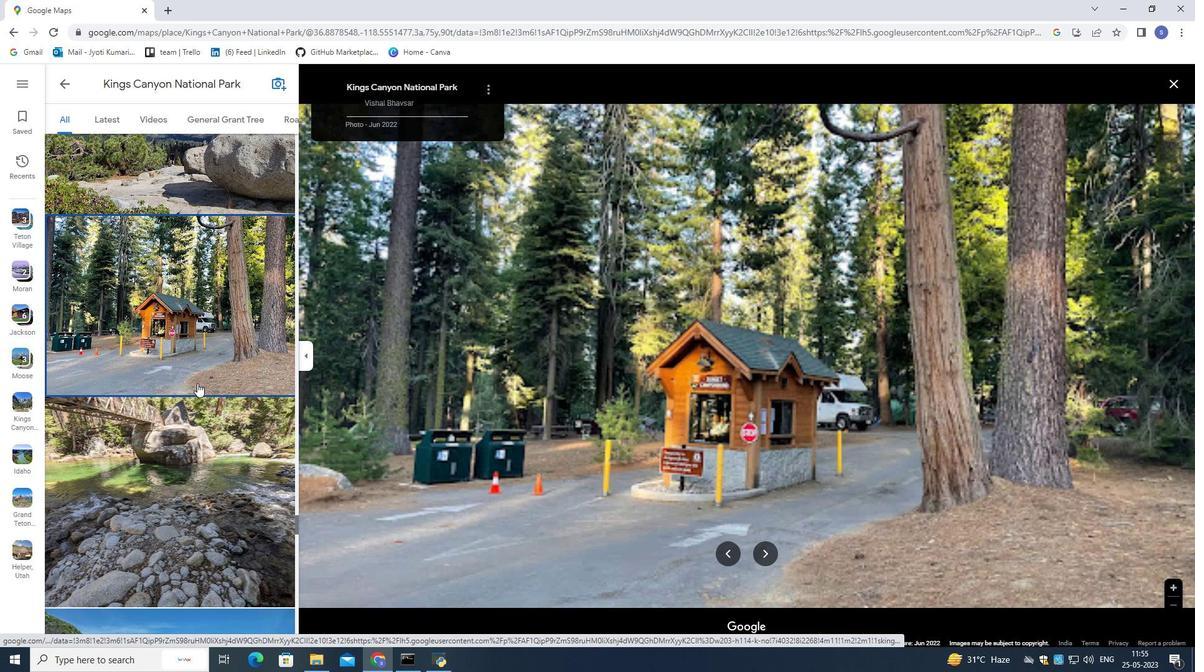 
Action: Mouse scrolled (197, 383) with delta (0, 0)
Screenshot: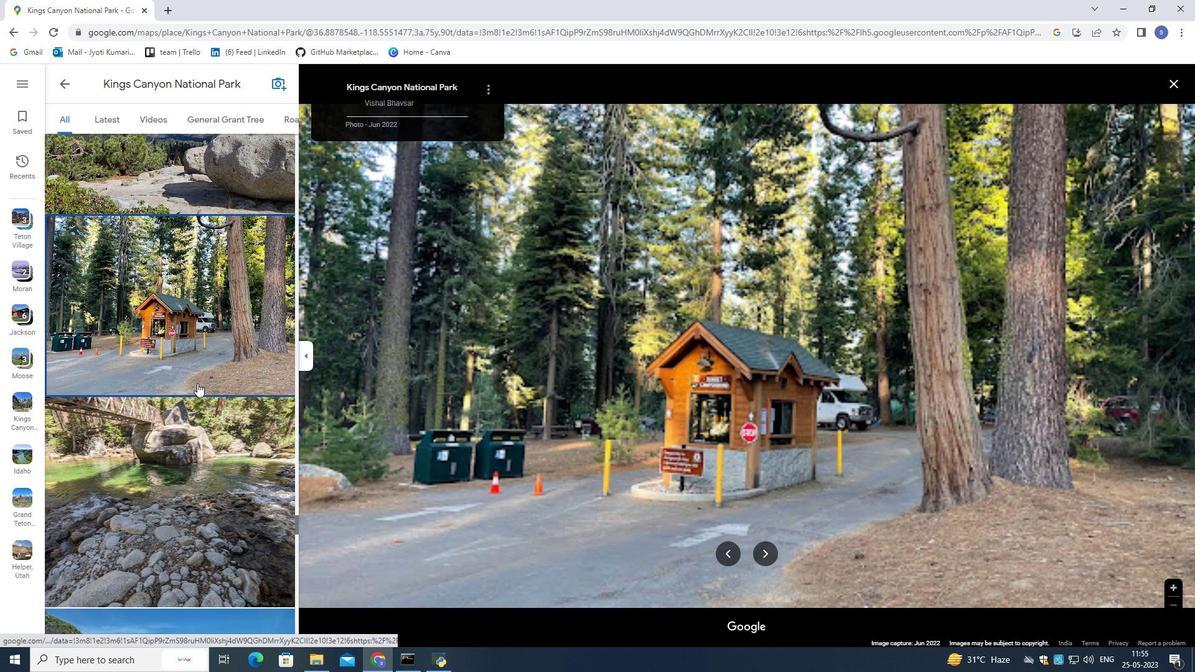
Action: Mouse scrolled (197, 383) with delta (0, 0)
Screenshot: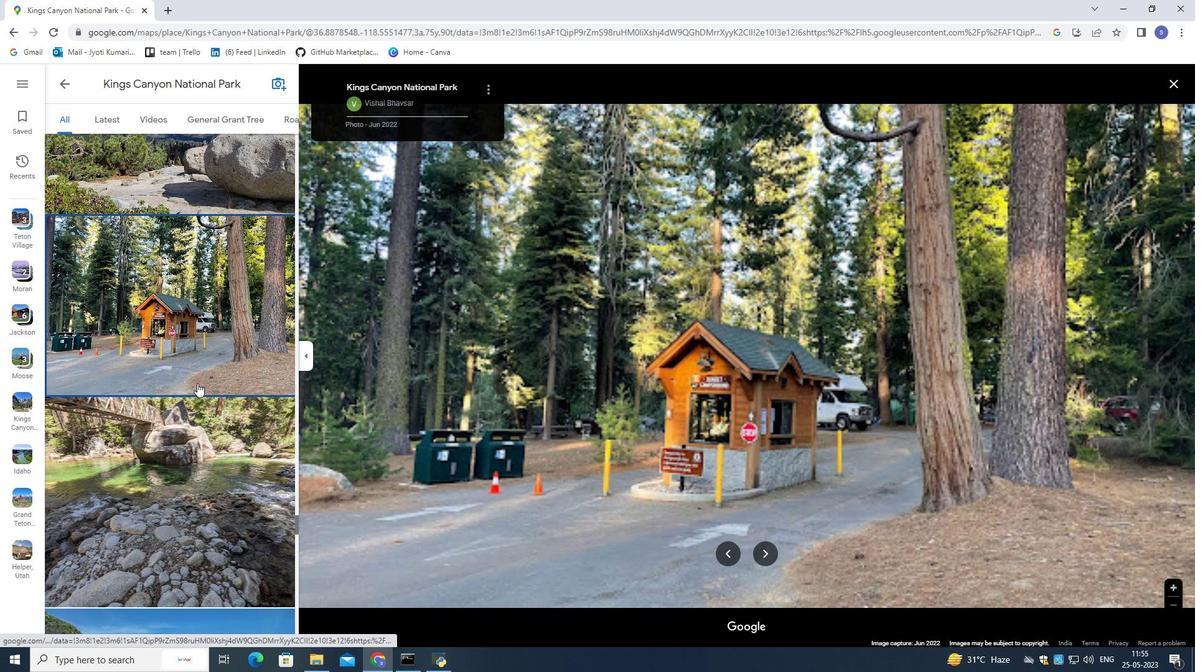 
Action: Mouse scrolled (197, 383) with delta (0, 0)
Screenshot: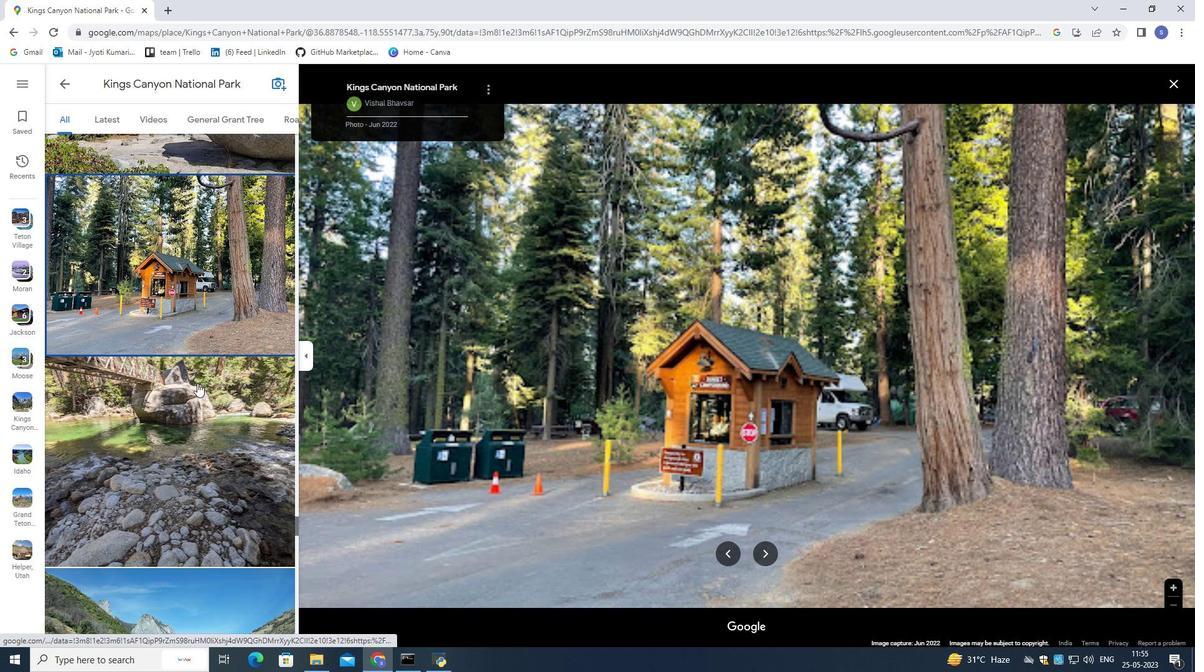
Action: Mouse scrolled (197, 383) with delta (0, 0)
Screenshot: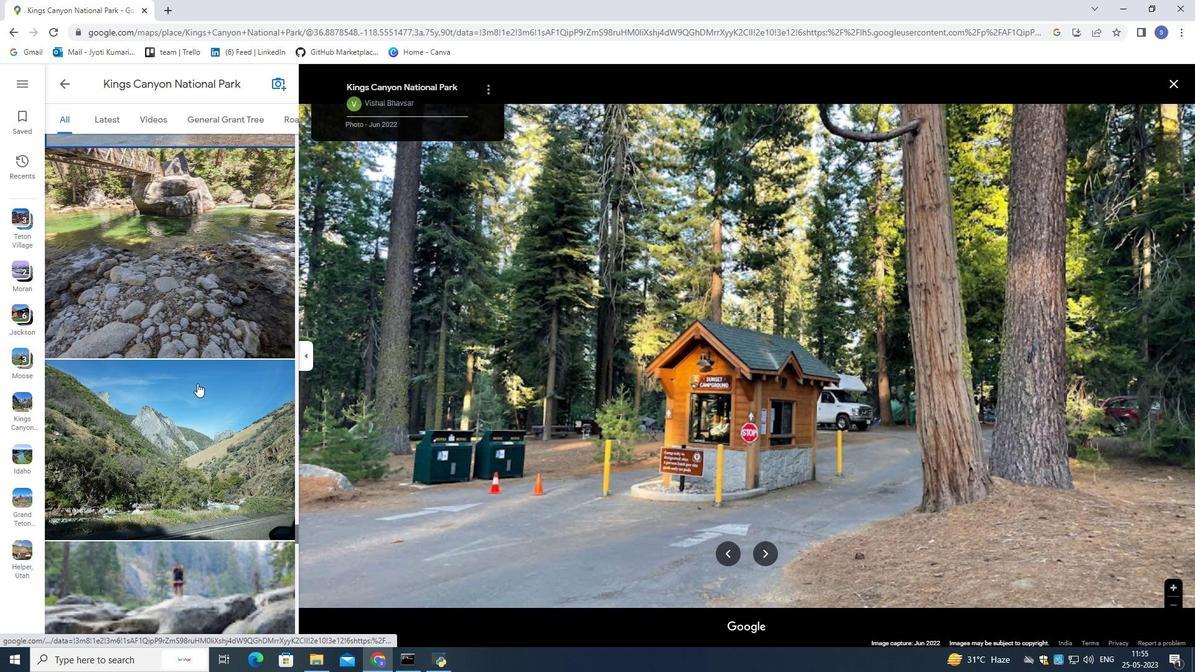 
Action: Mouse moved to (198, 383)
Screenshot: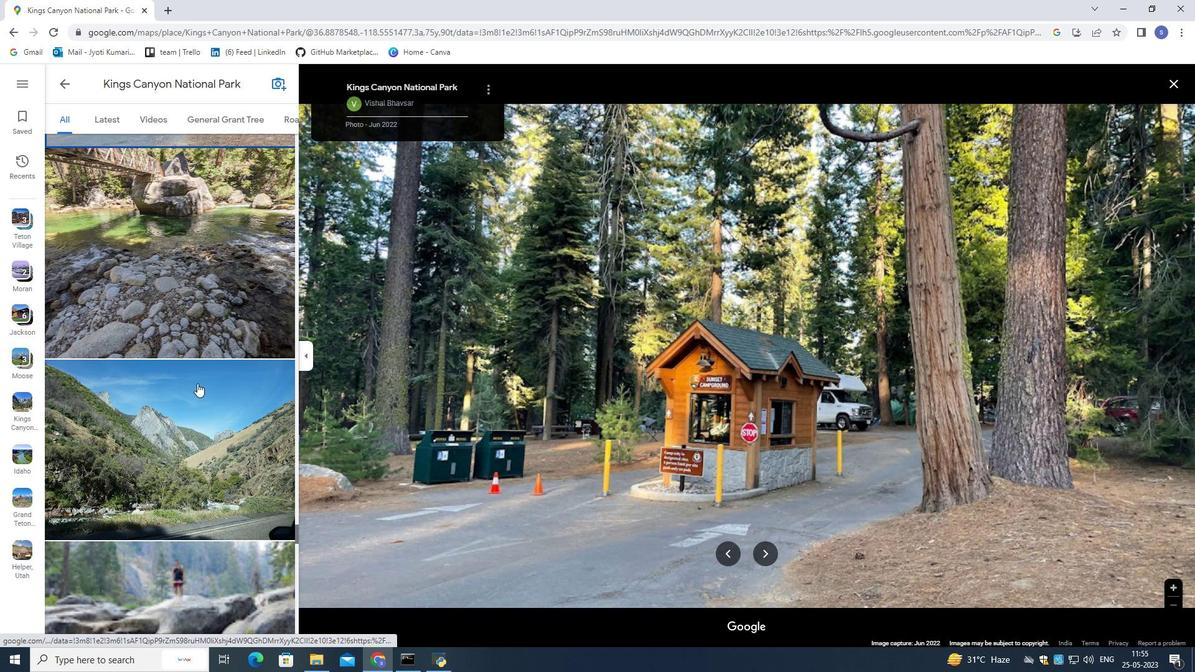 
Action: Mouse scrolled (198, 383) with delta (0, 0)
Screenshot: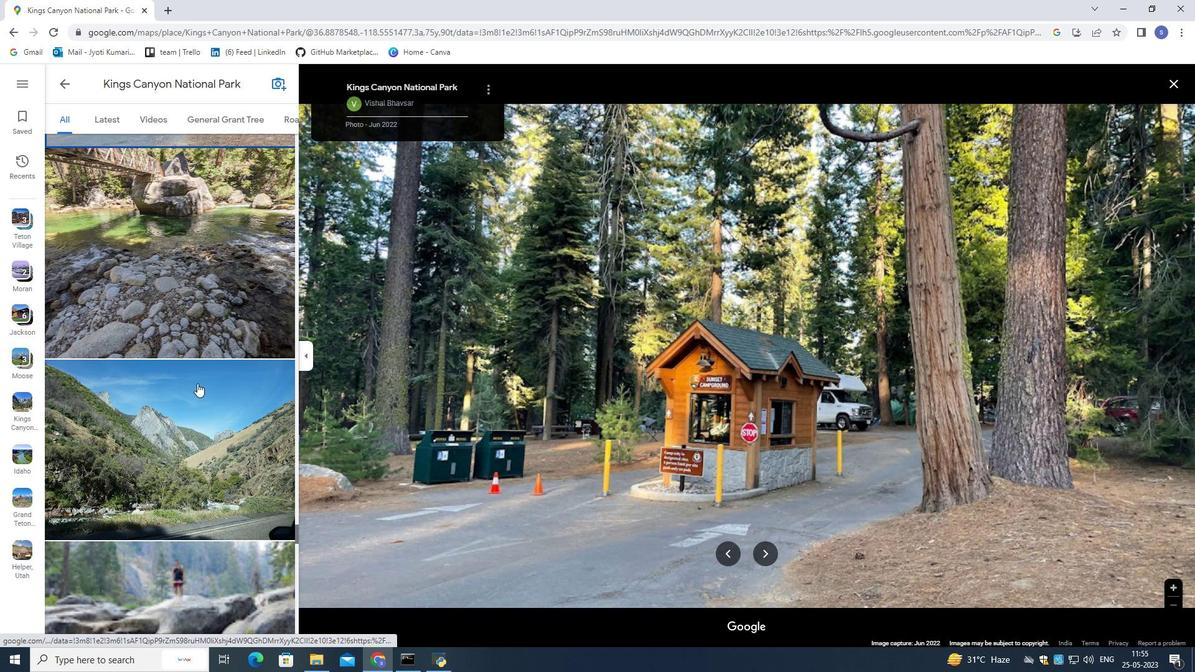 
Action: Mouse moved to (198, 384)
Screenshot: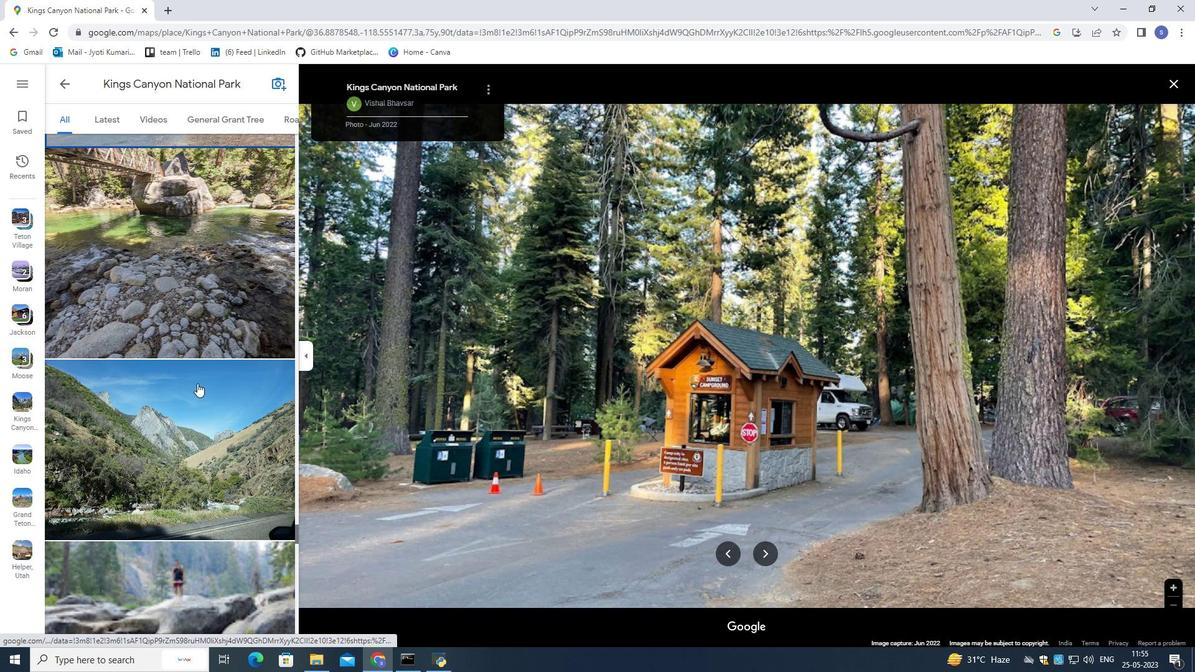 
Action: Mouse scrolled (198, 383) with delta (0, 0)
Screenshot: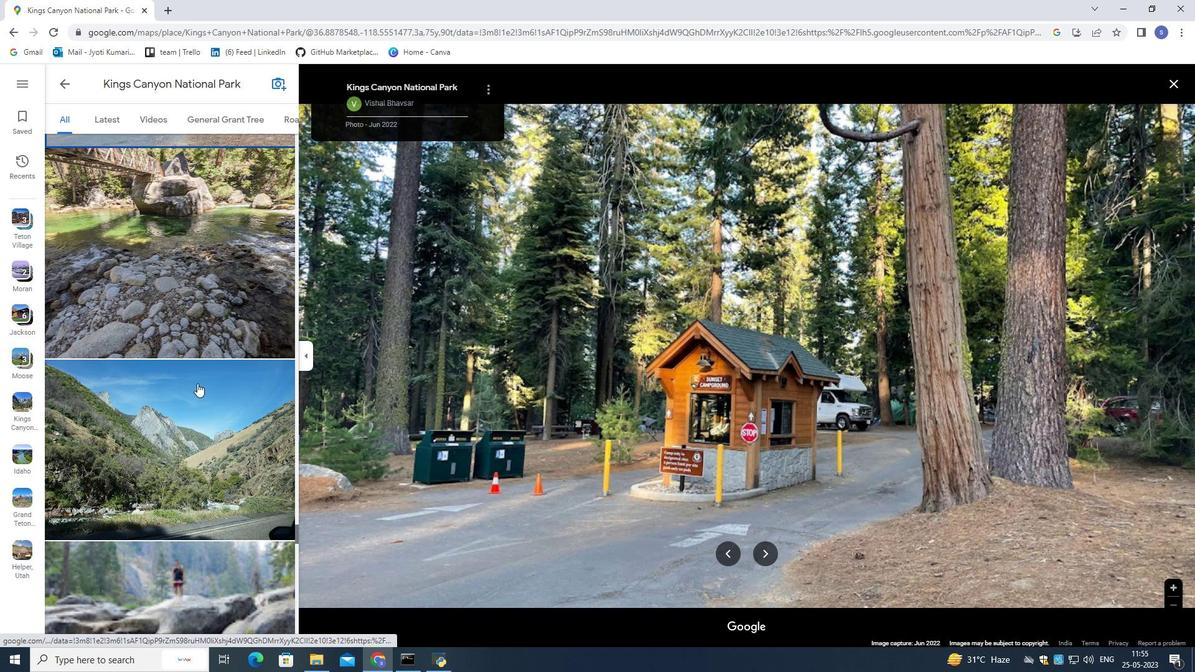 
Action: Mouse scrolled (198, 383) with delta (0, 0)
Screenshot: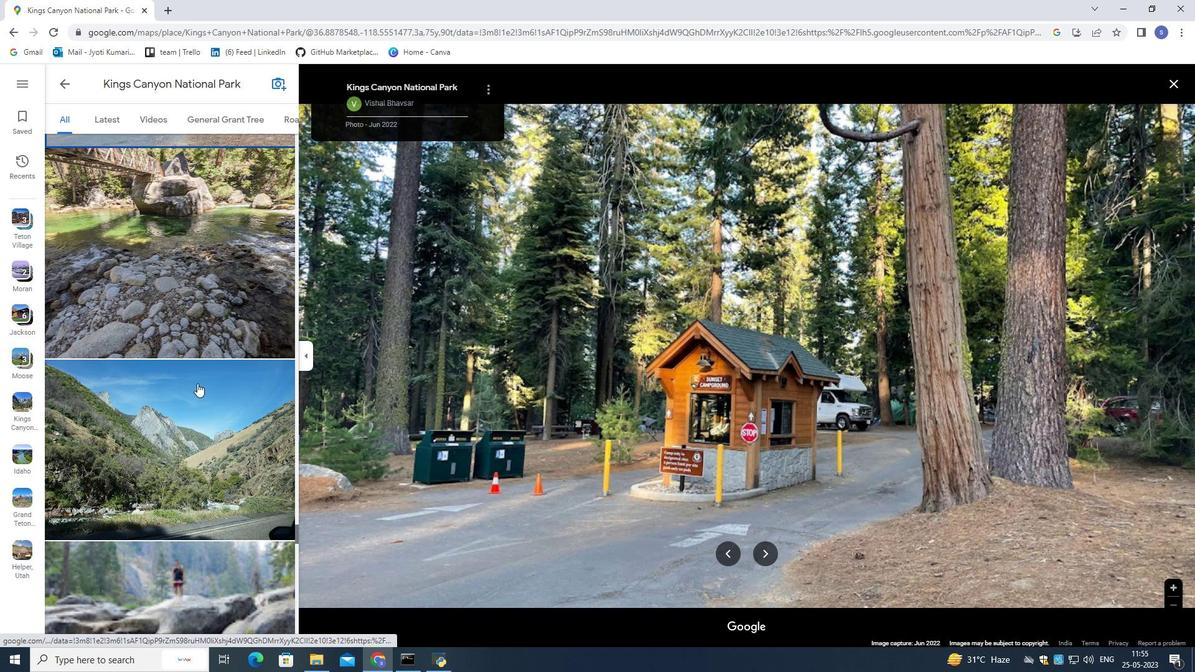 
Action: Mouse scrolled (198, 383) with delta (0, 0)
Screenshot: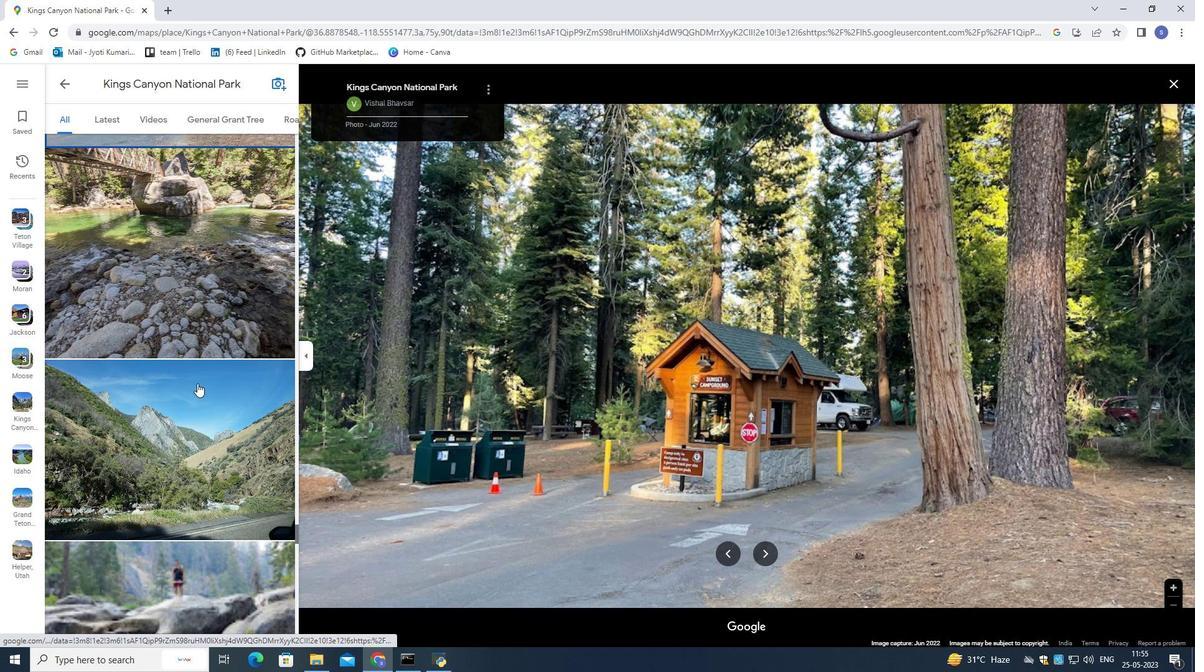 
Action: Mouse moved to (199, 383)
Screenshot: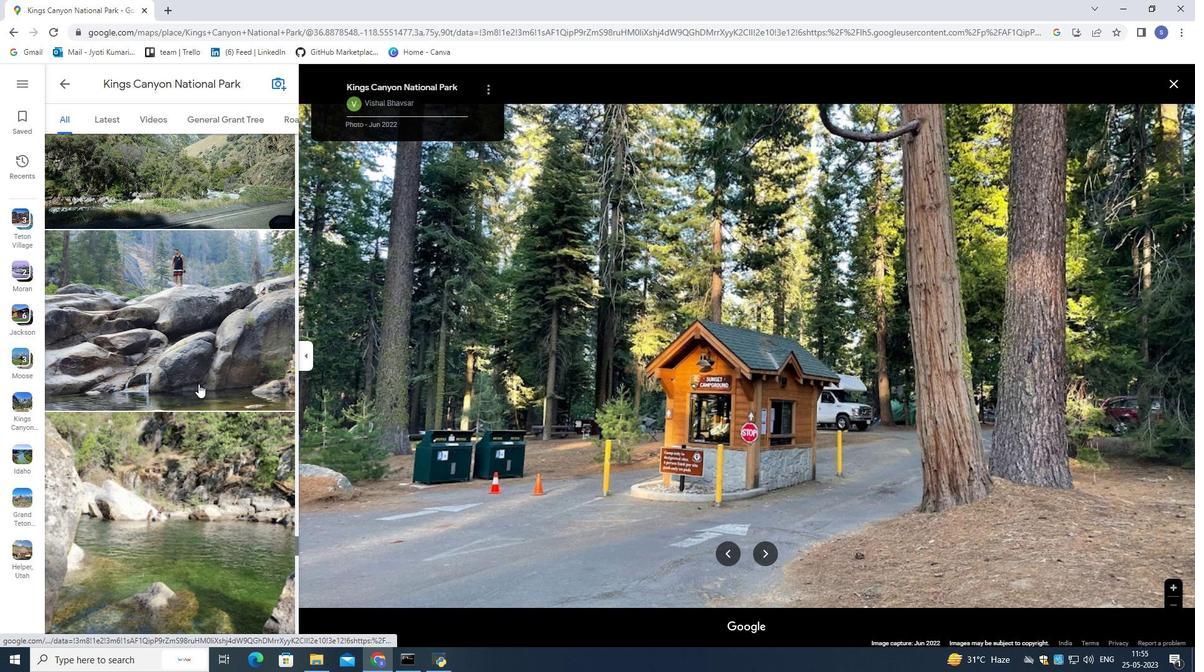 
Action: Mouse pressed left at (199, 383)
Screenshot: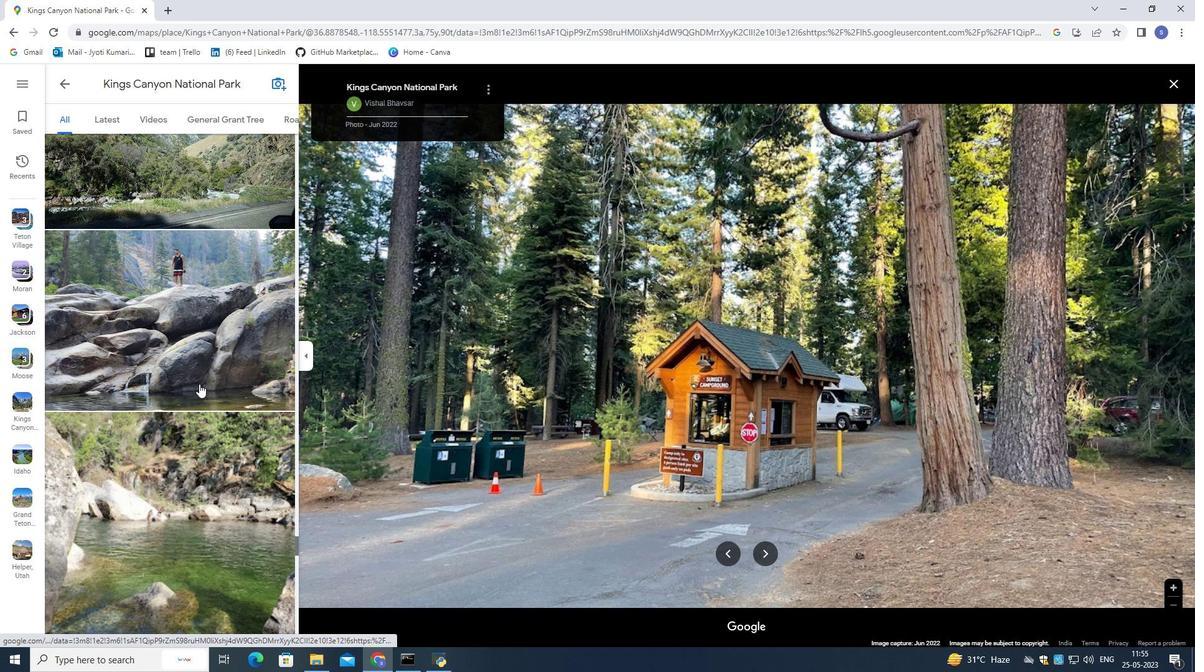
Action: Mouse scrolled (199, 383) with delta (0, 0)
Screenshot: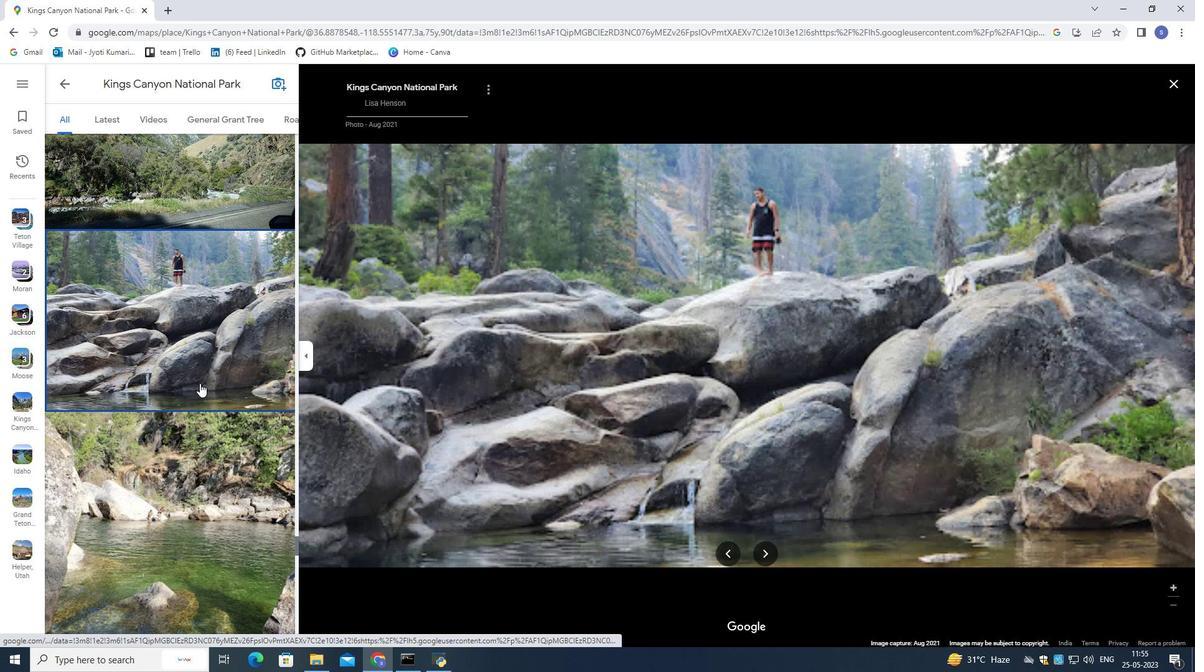 
Action: Mouse moved to (200, 384)
Screenshot: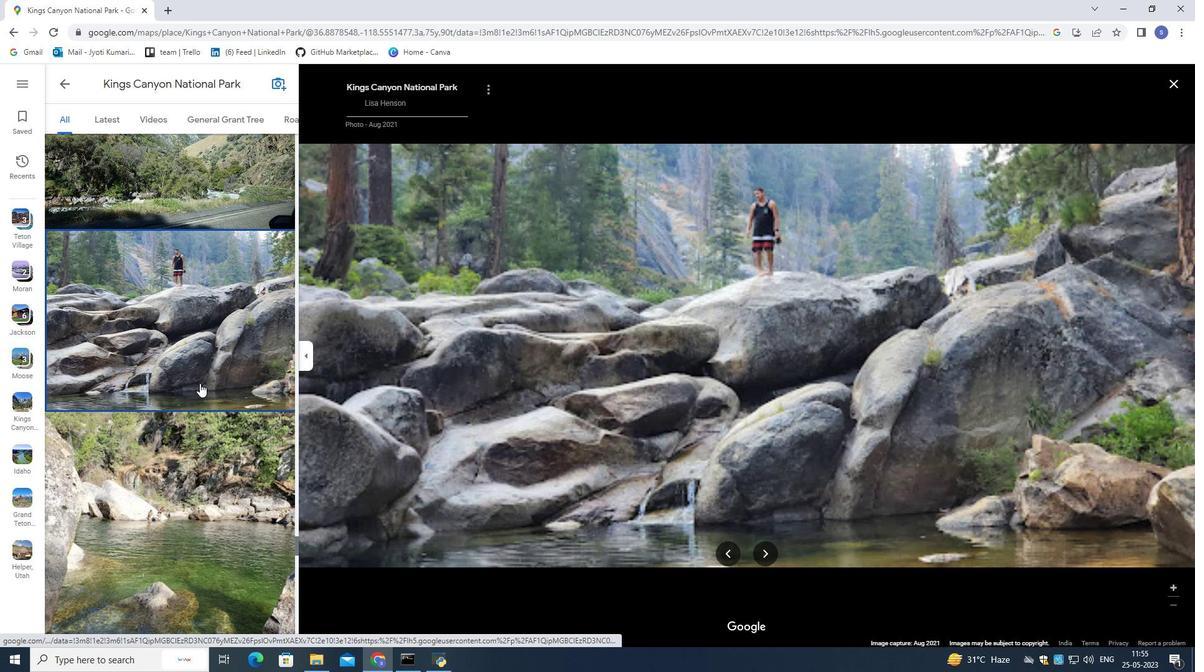 
Action: Mouse scrolled (200, 383) with delta (0, 0)
Screenshot: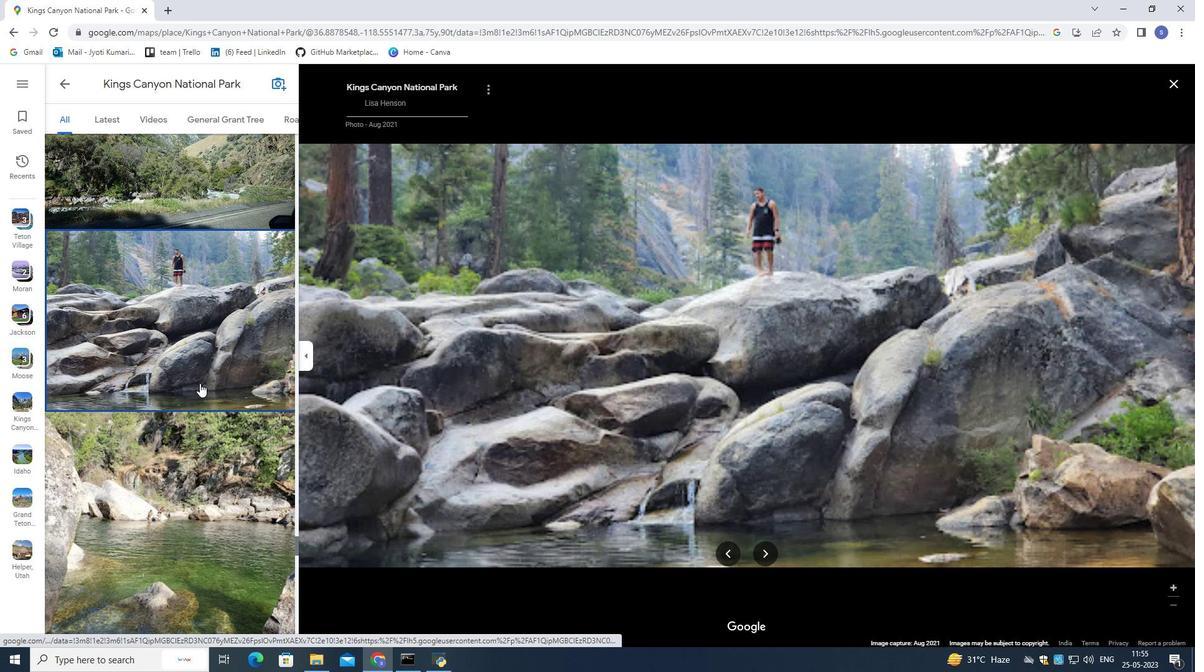 
Action: Mouse moved to (200, 385)
Screenshot: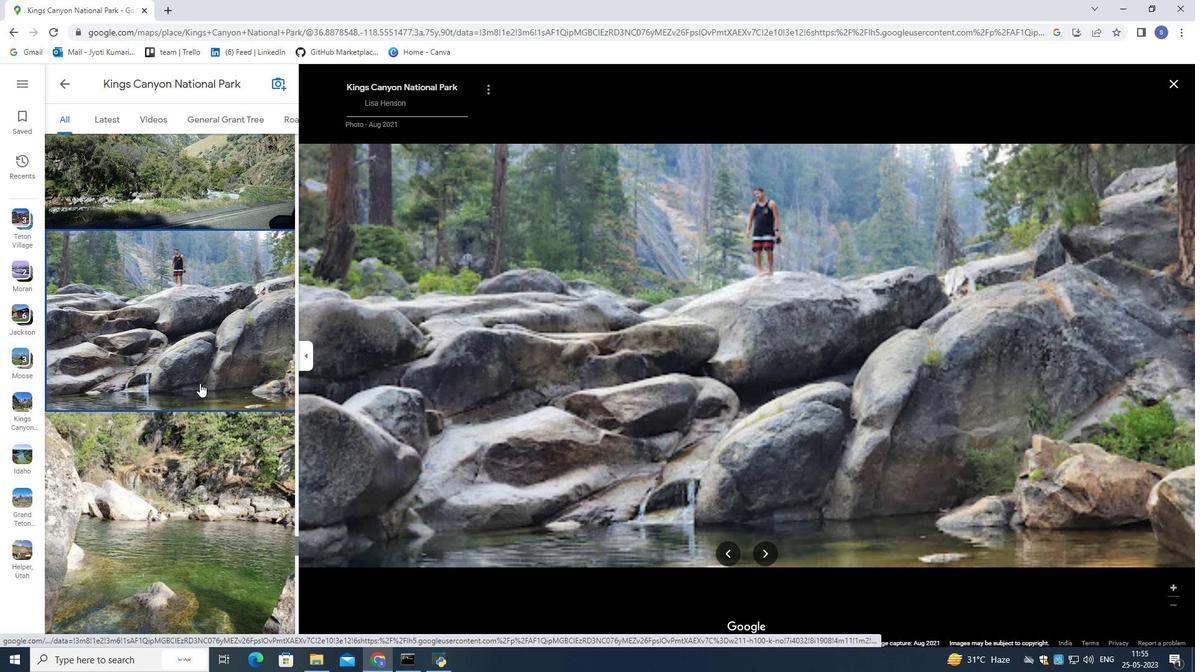 
Action: Mouse scrolled (200, 384) with delta (0, 0)
Screenshot: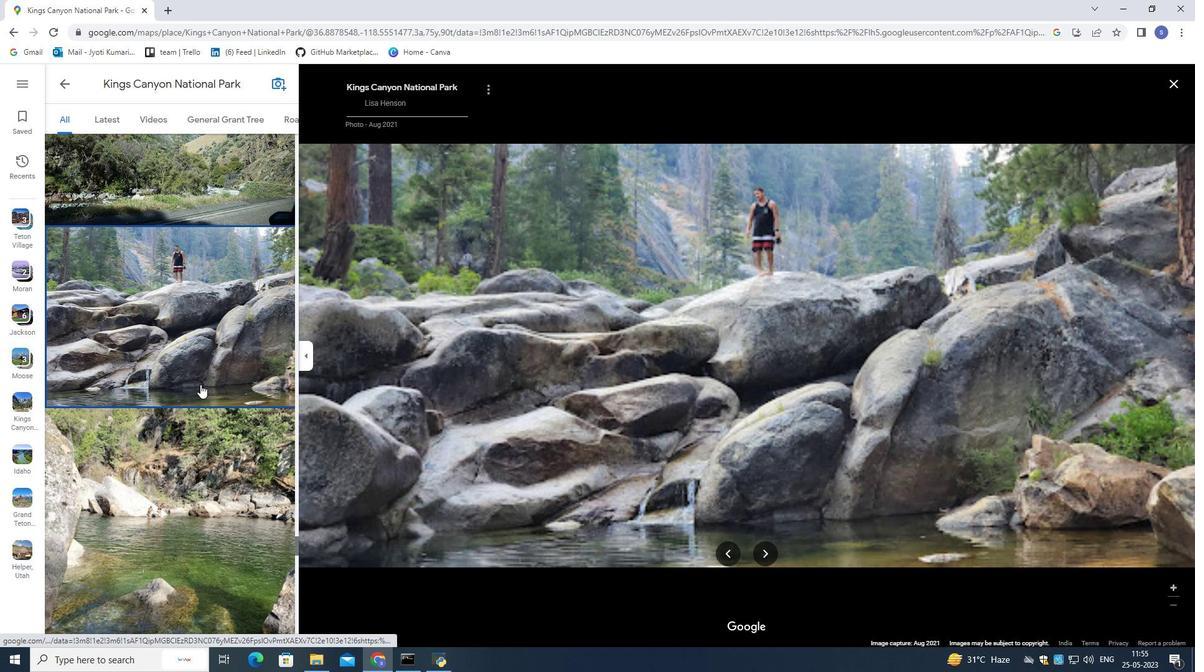 
Action: Mouse scrolled (200, 384) with delta (0, 0)
Screenshot: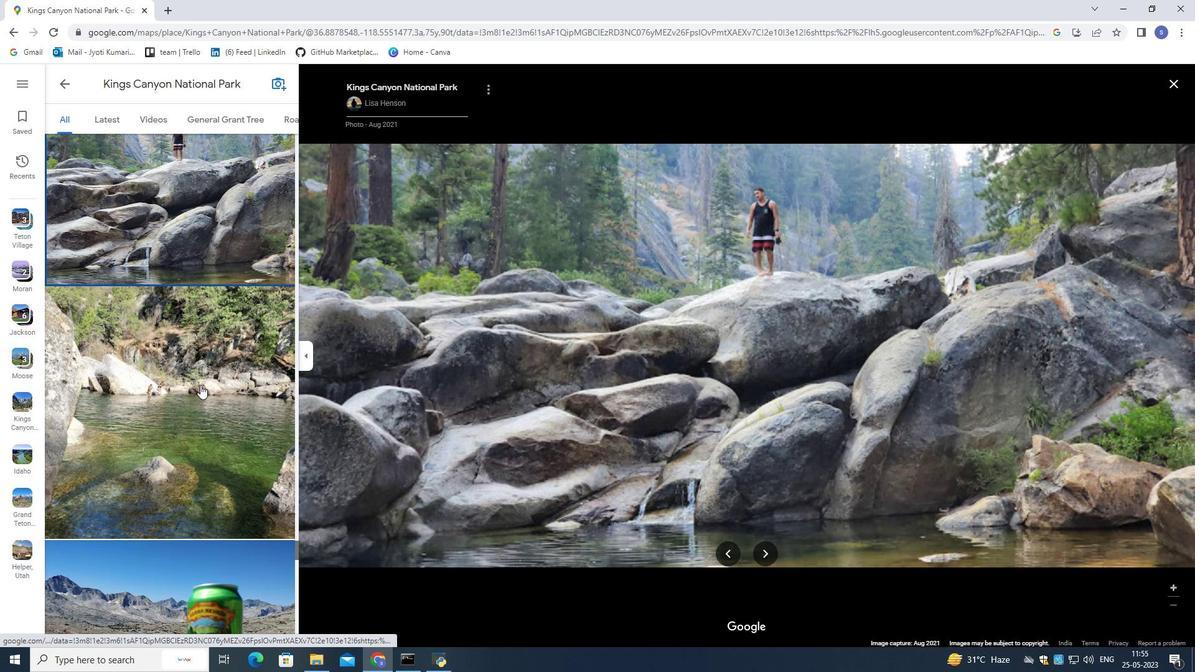 
Action: Mouse moved to (205, 376)
Screenshot: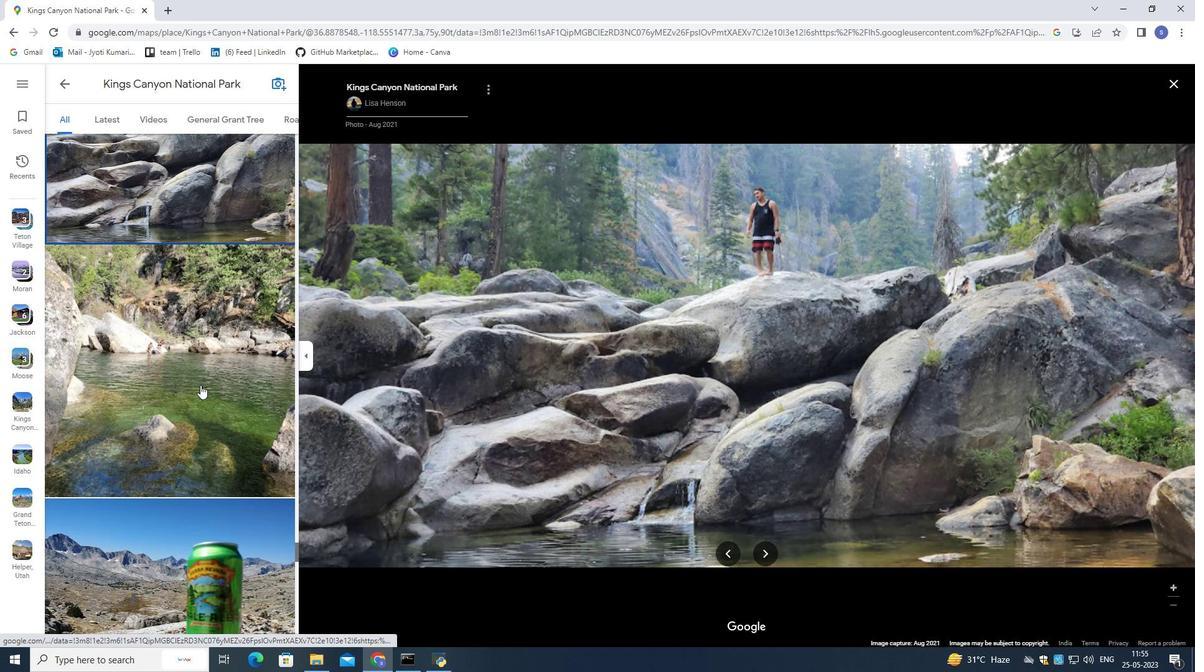 
Action: Mouse scrolled (205, 376) with delta (0, 0)
Screenshot: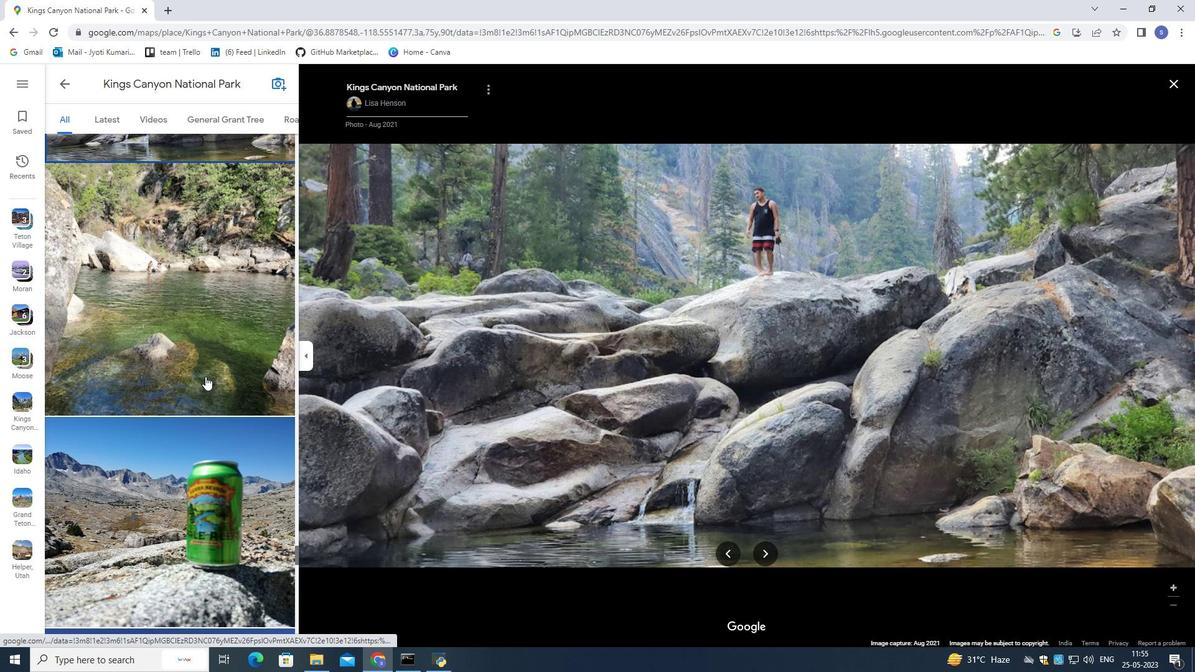 
Action: Mouse moved to (205, 376)
Screenshot: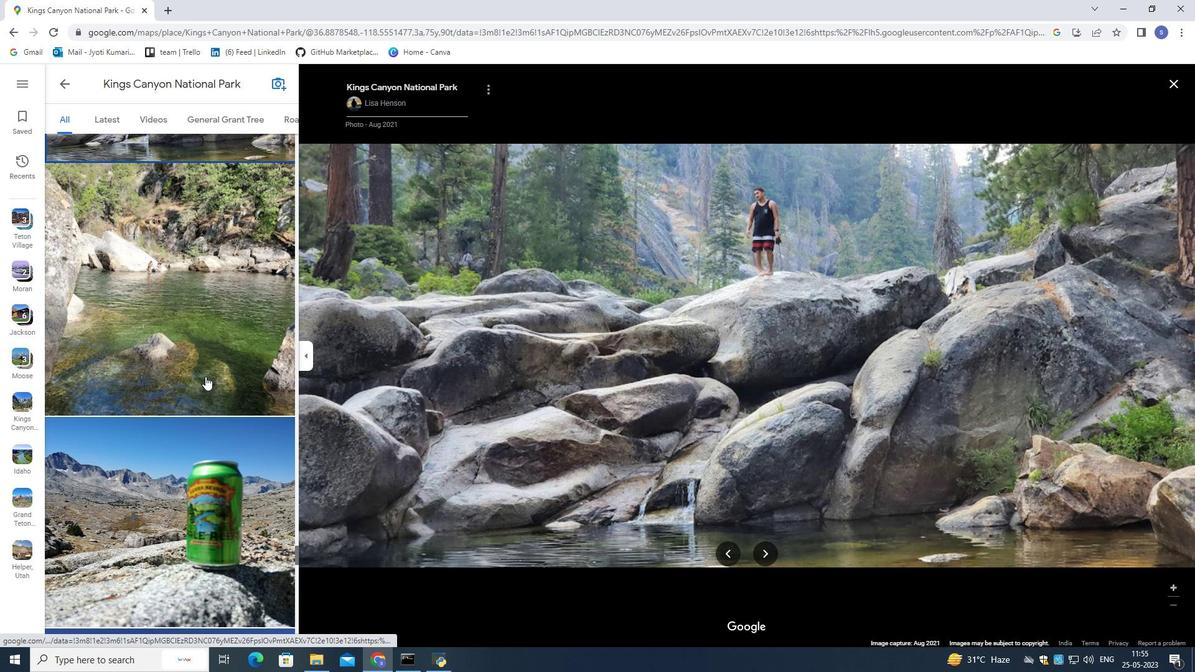 
Action: Mouse scrolled (205, 376) with delta (0, 0)
Screenshot: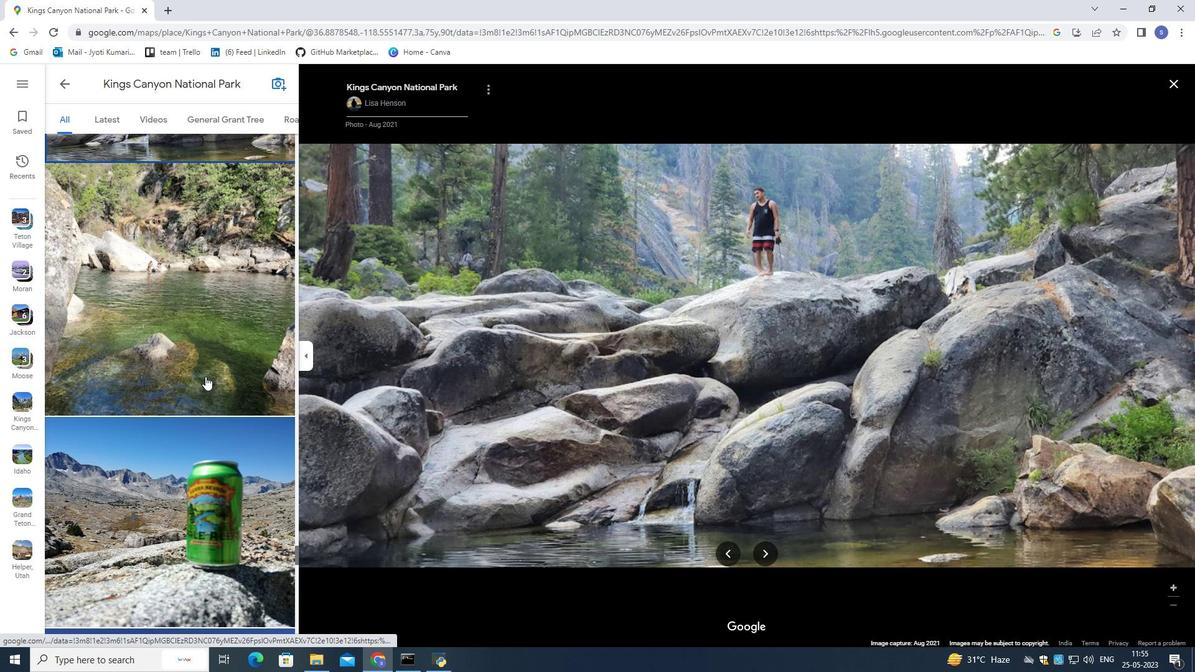 
Action: Mouse moved to (205, 376)
Screenshot: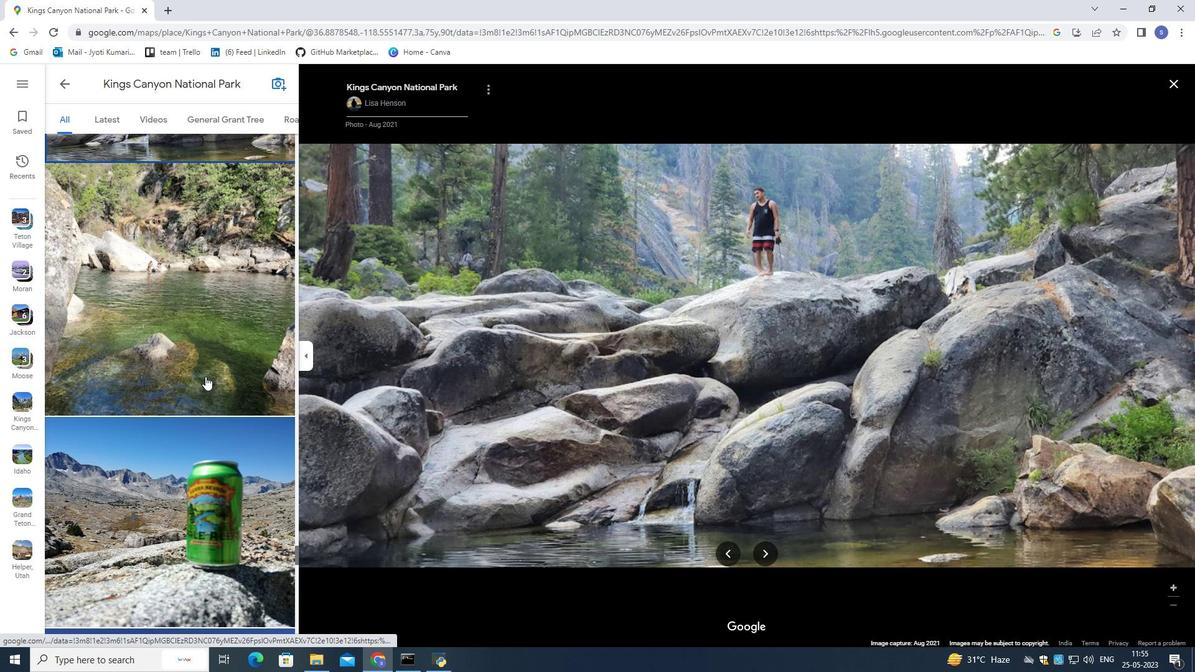 
Action: Mouse scrolled (205, 376) with delta (0, 0)
Screenshot: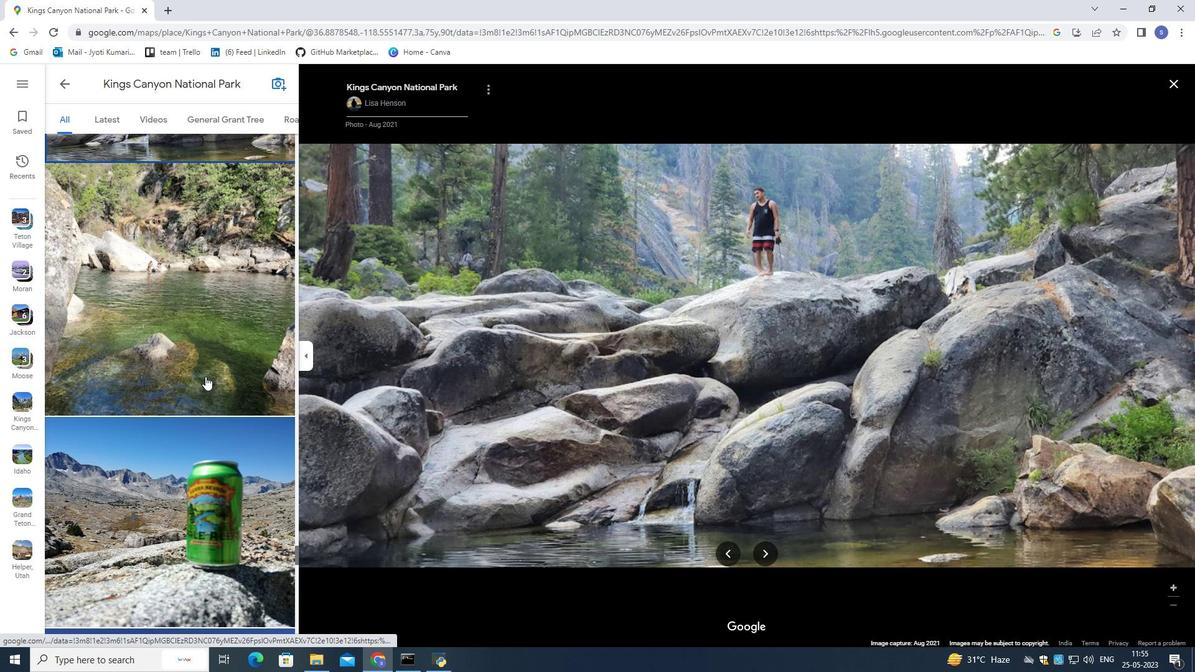 
Action: Mouse scrolled (205, 376) with delta (0, 0)
Screenshot: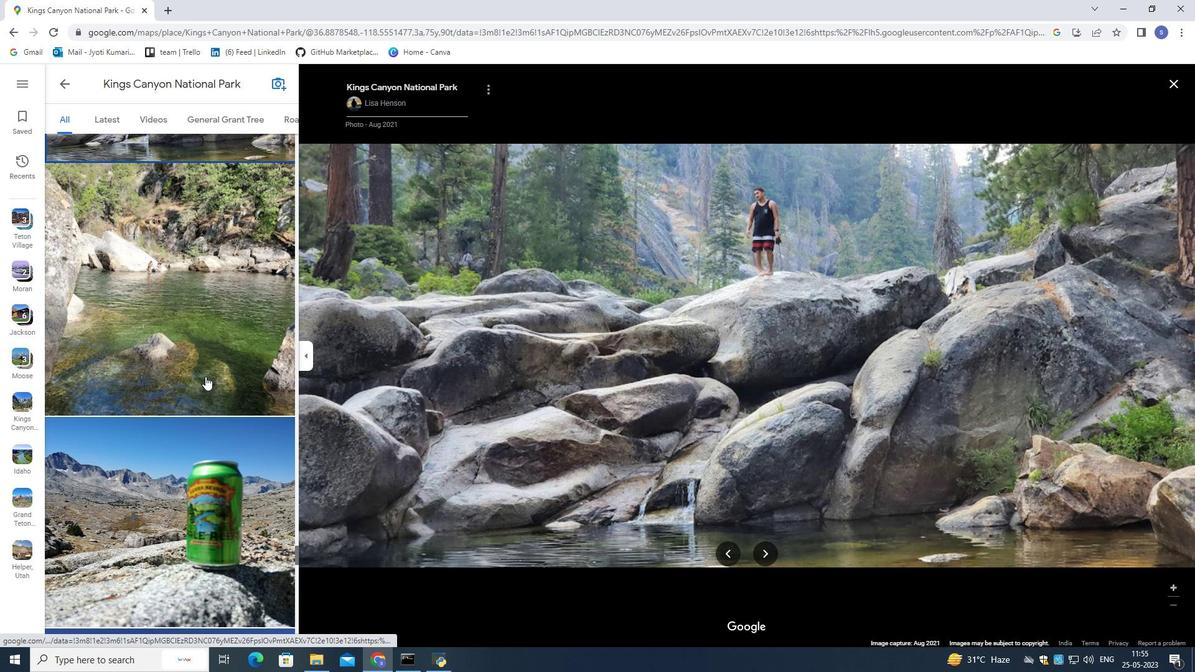 
Action: Mouse scrolled (205, 376) with delta (0, 0)
Screenshot: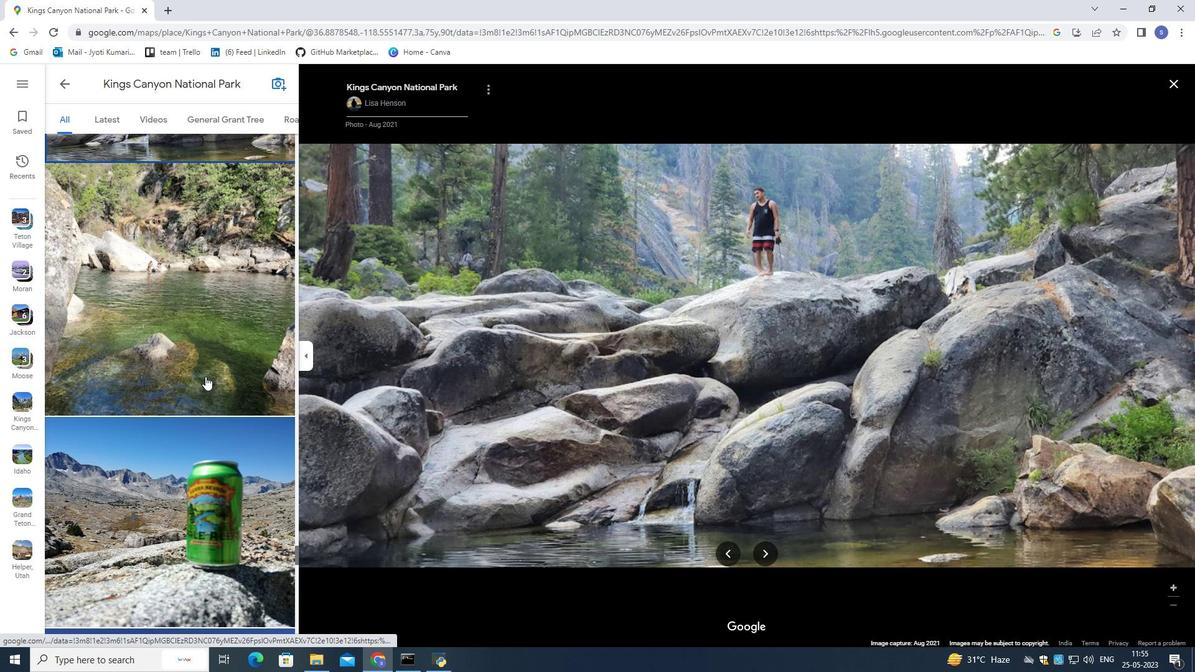 
Action: Mouse moved to (204, 378)
Screenshot: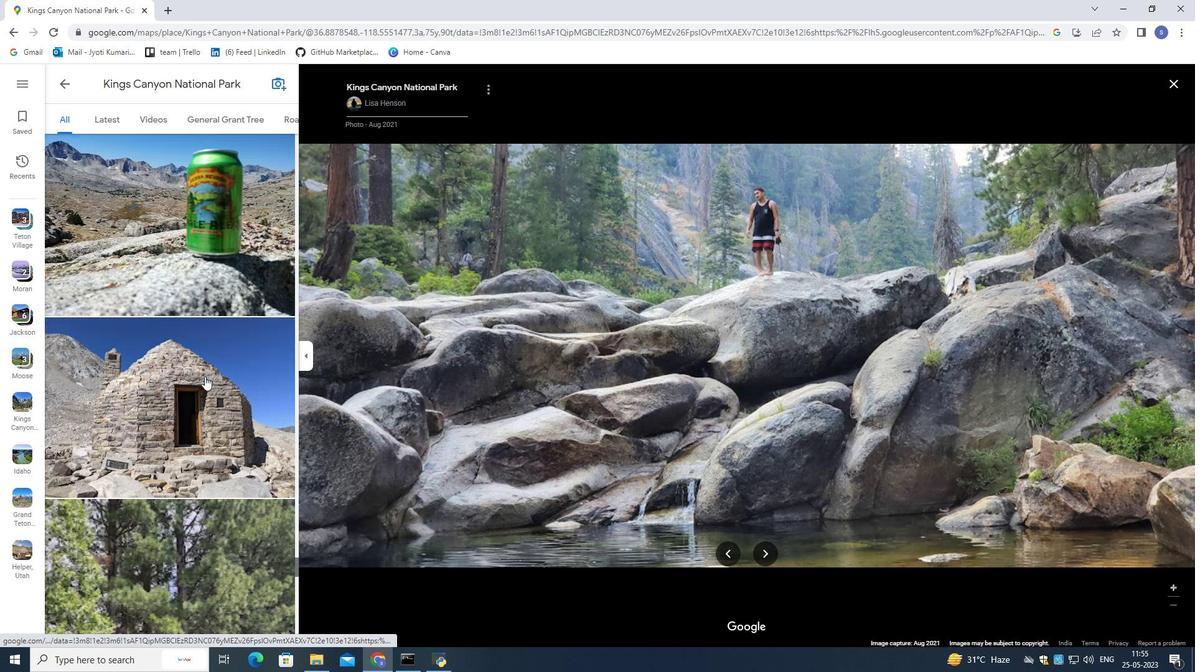 
Action: Mouse scrolled (204, 377) with delta (0, 0)
Screenshot: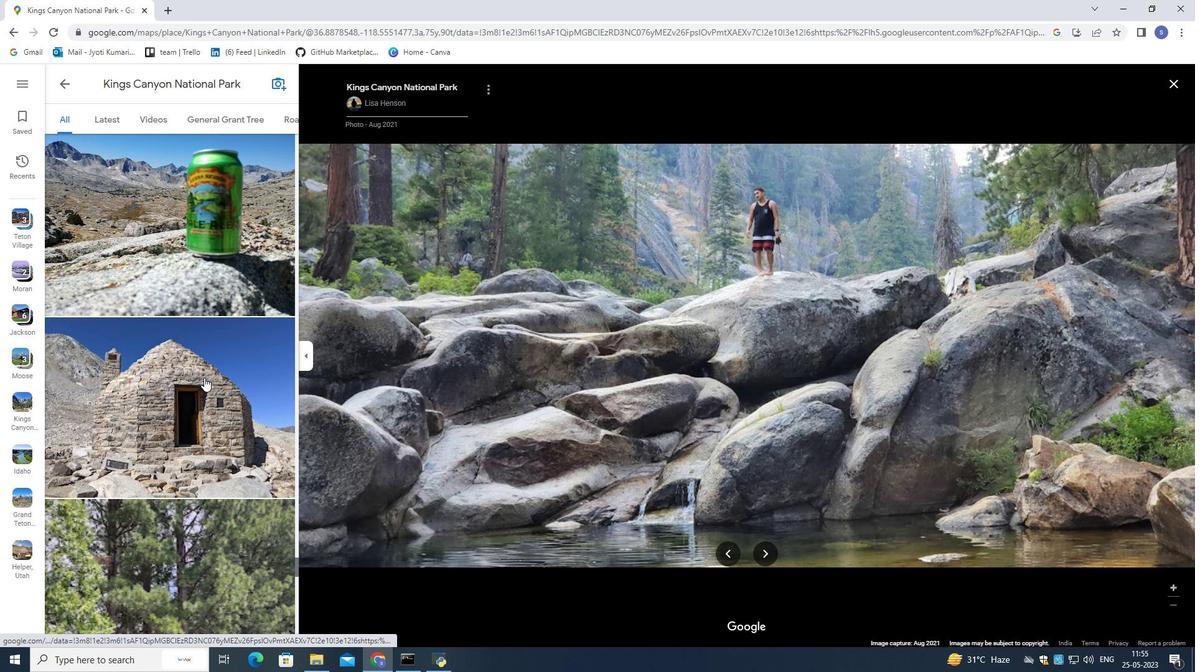 
Action: Mouse scrolled (204, 377) with delta (0, 0)
Screenshot: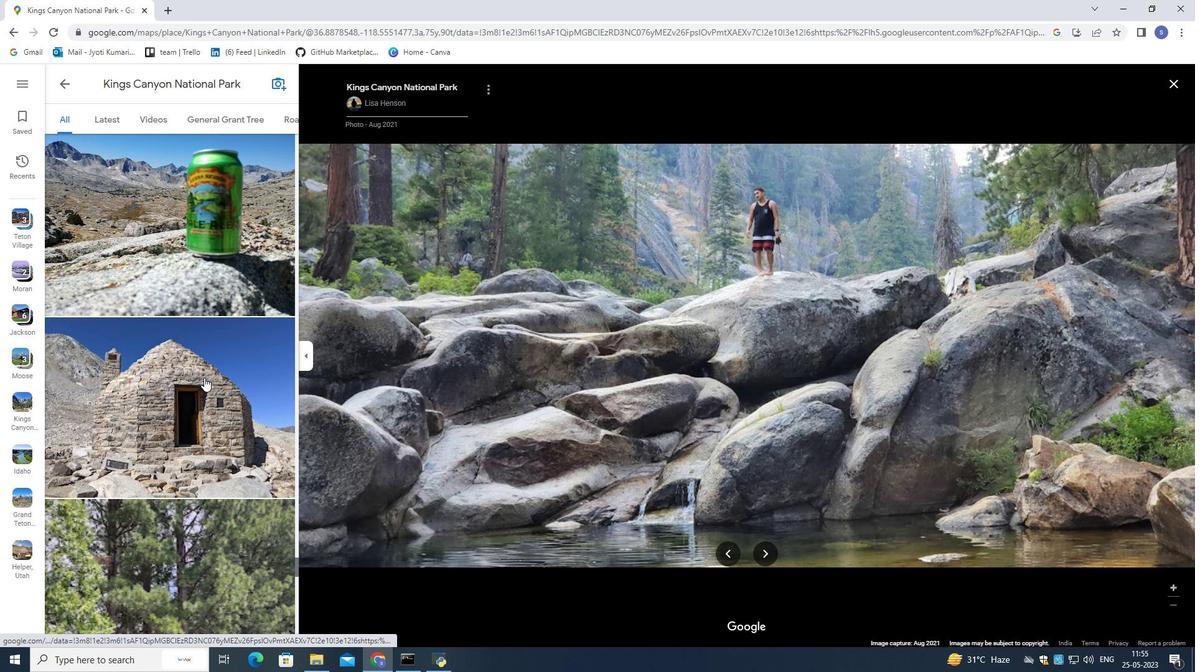 
Action: Mouse scrolled (204, 377) with delta (0, 0)
Screenshot: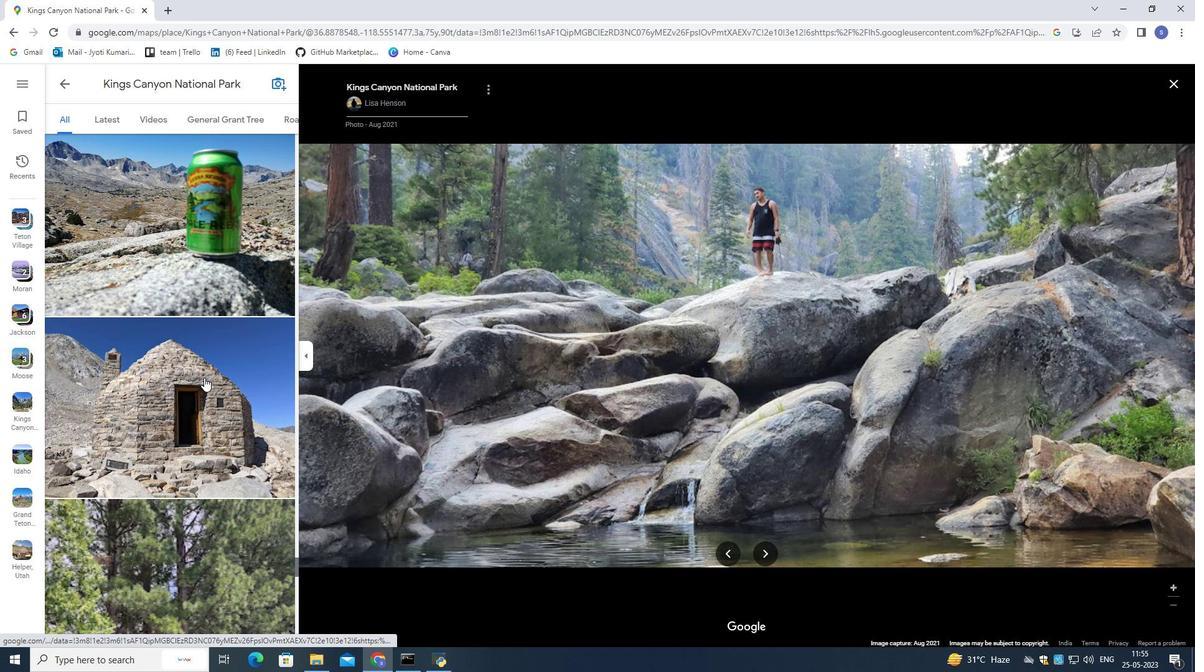 
Action: Mouse moved to (224, 285)
